Task: Open Card Quarterly Business Review in Board Public Speaking Tips to Workspace Cash Management and add a team member Softage.1@softage.net, a label Purple, a checklist Performance Management, an attachment from your google drive, a color Purple and finally, add a card description 'Conduct customer research for new product naming and branding' and a comment 'Given the size and scope of this task, let us make sure we have the necessary resources and support to get it done.'. Add a start date 'Jan 01, 1900' with a due date 'Jan 08, 1900'
Action: Mouse moved to (126, 398)
Screenshot: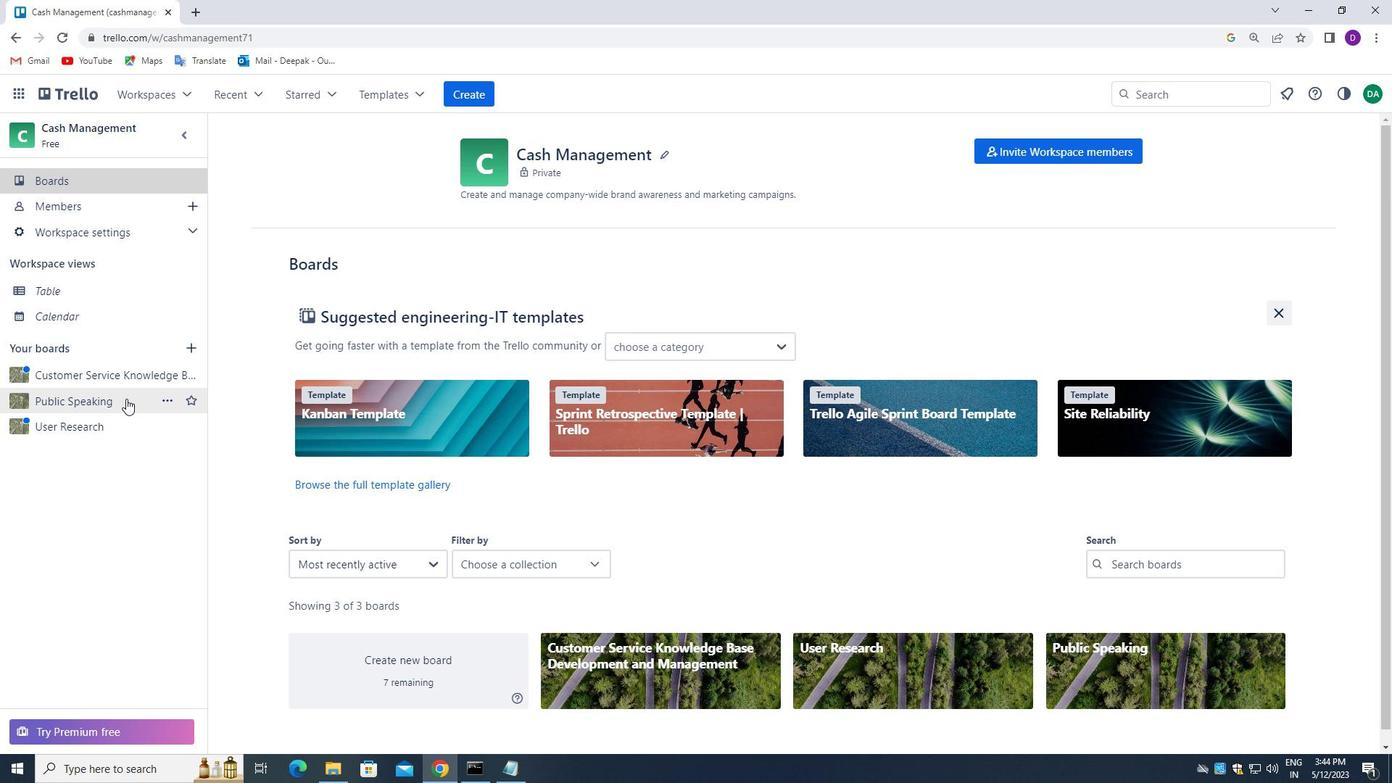 
Action: Mouse pressed left at (126, 398)
Screenshot: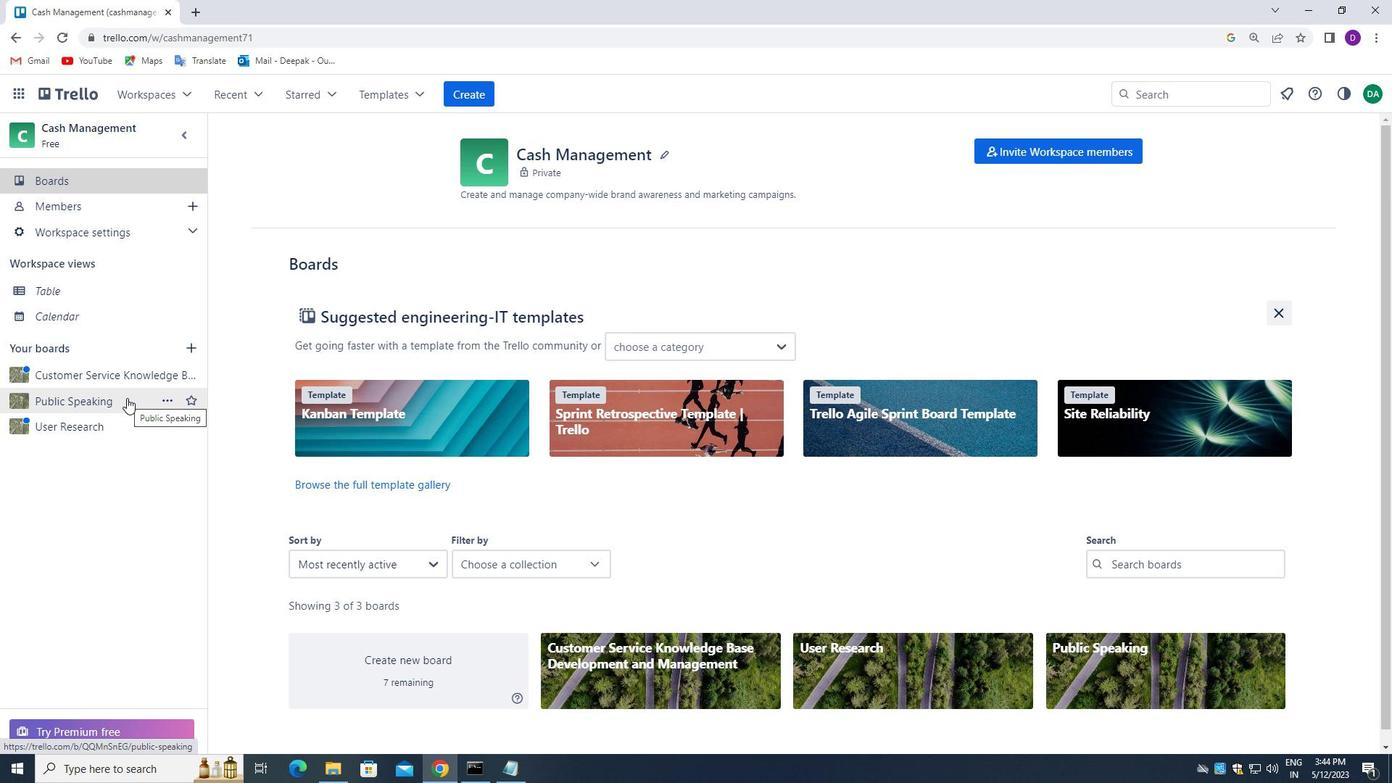 
Action: Mouse moved to (295, 220)
Screenshot: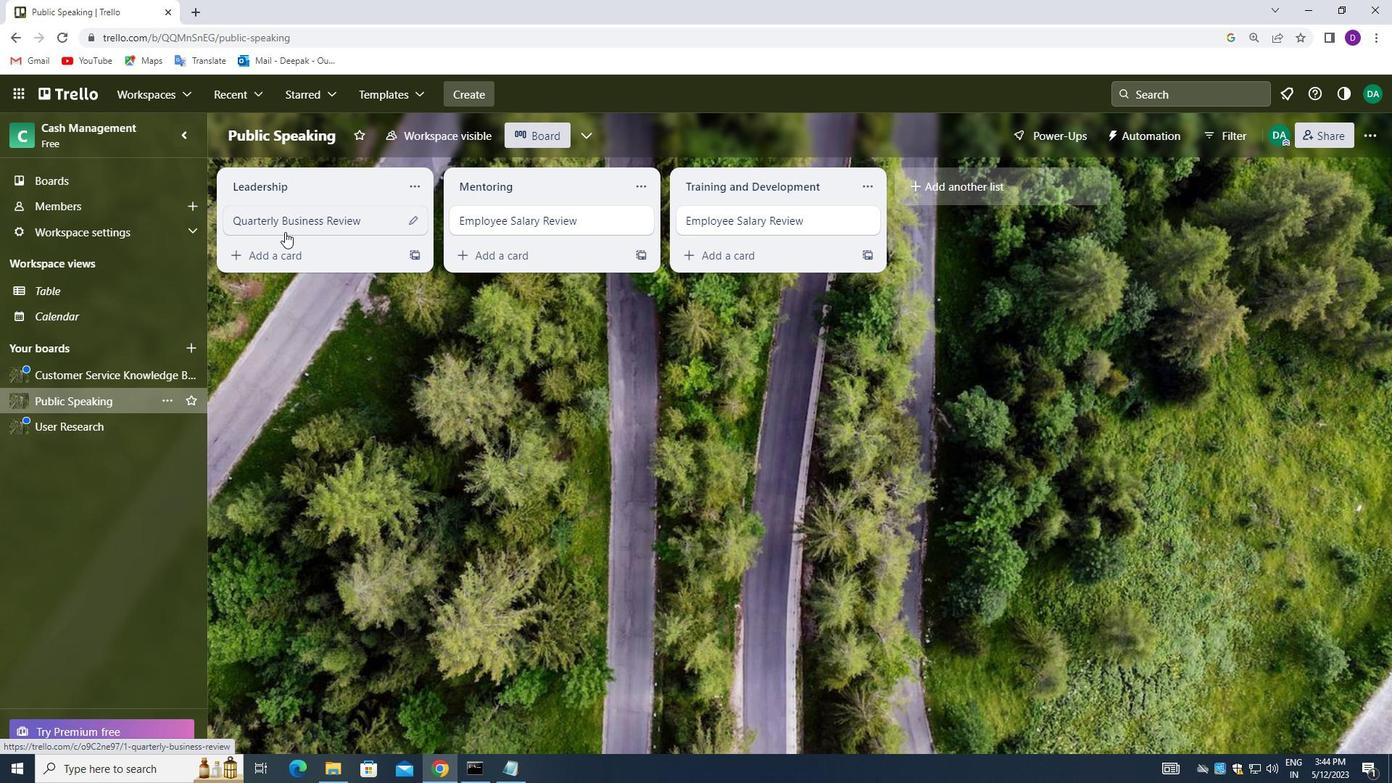 
Action: Mouse pressed left at (295, 220)
Screenshot: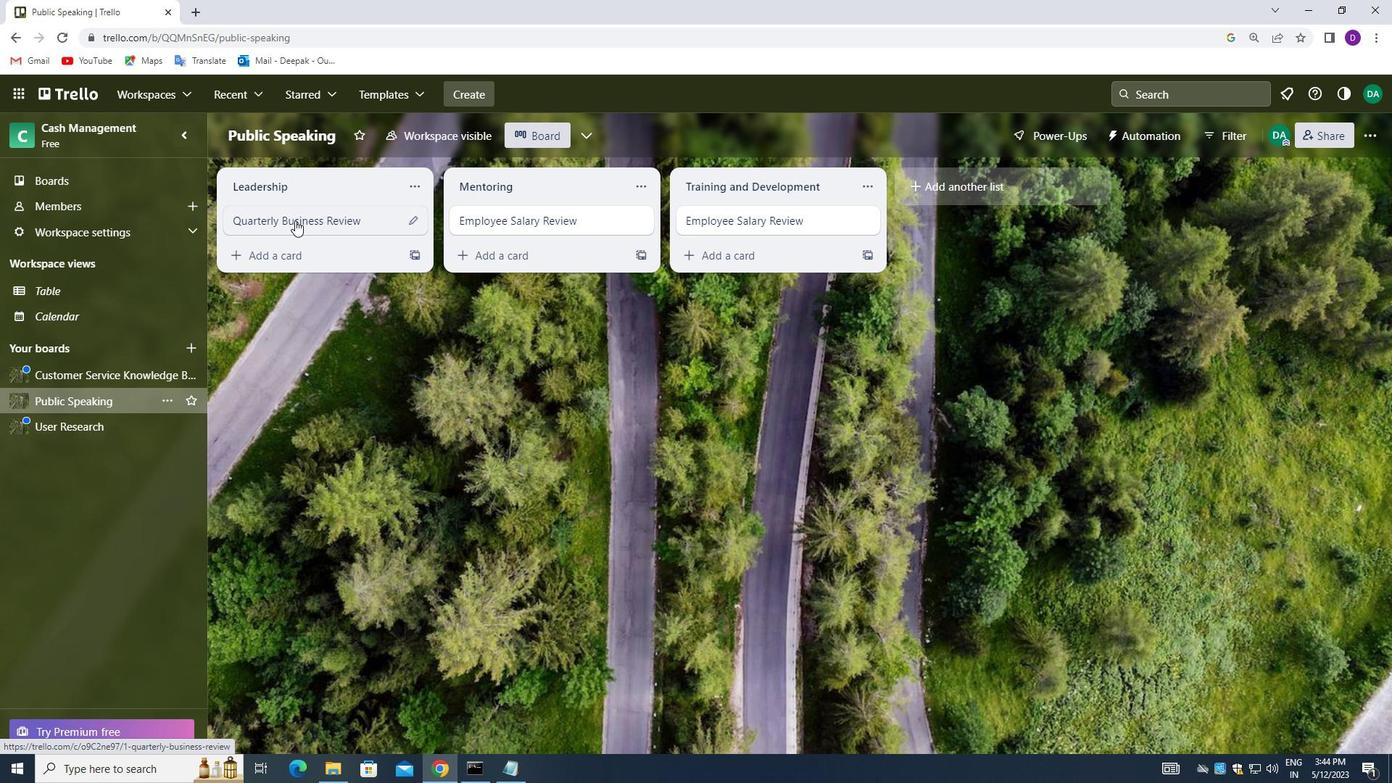 
Action: Mouse moved to (895, 225)
Screenshot: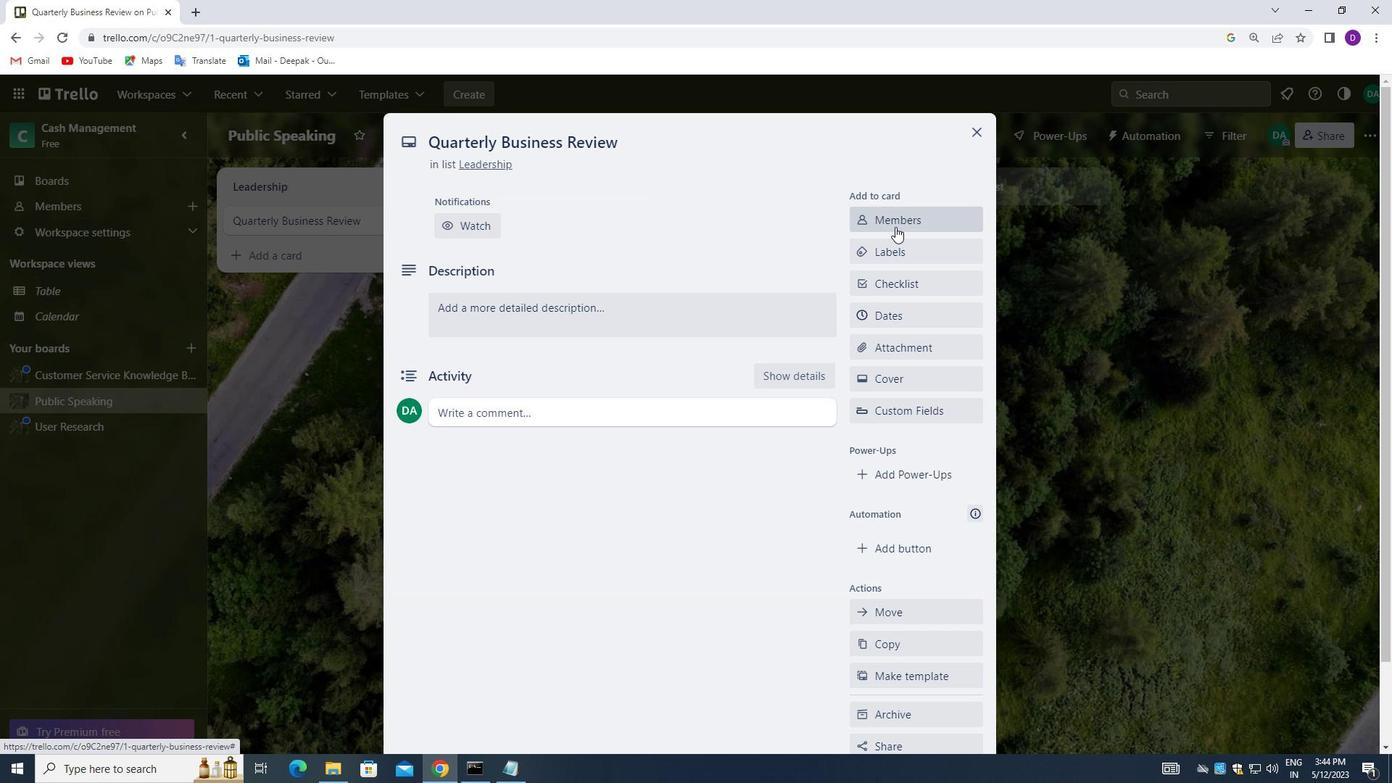 
Action: Mouse pressed left at (895, 225)
Screenshot: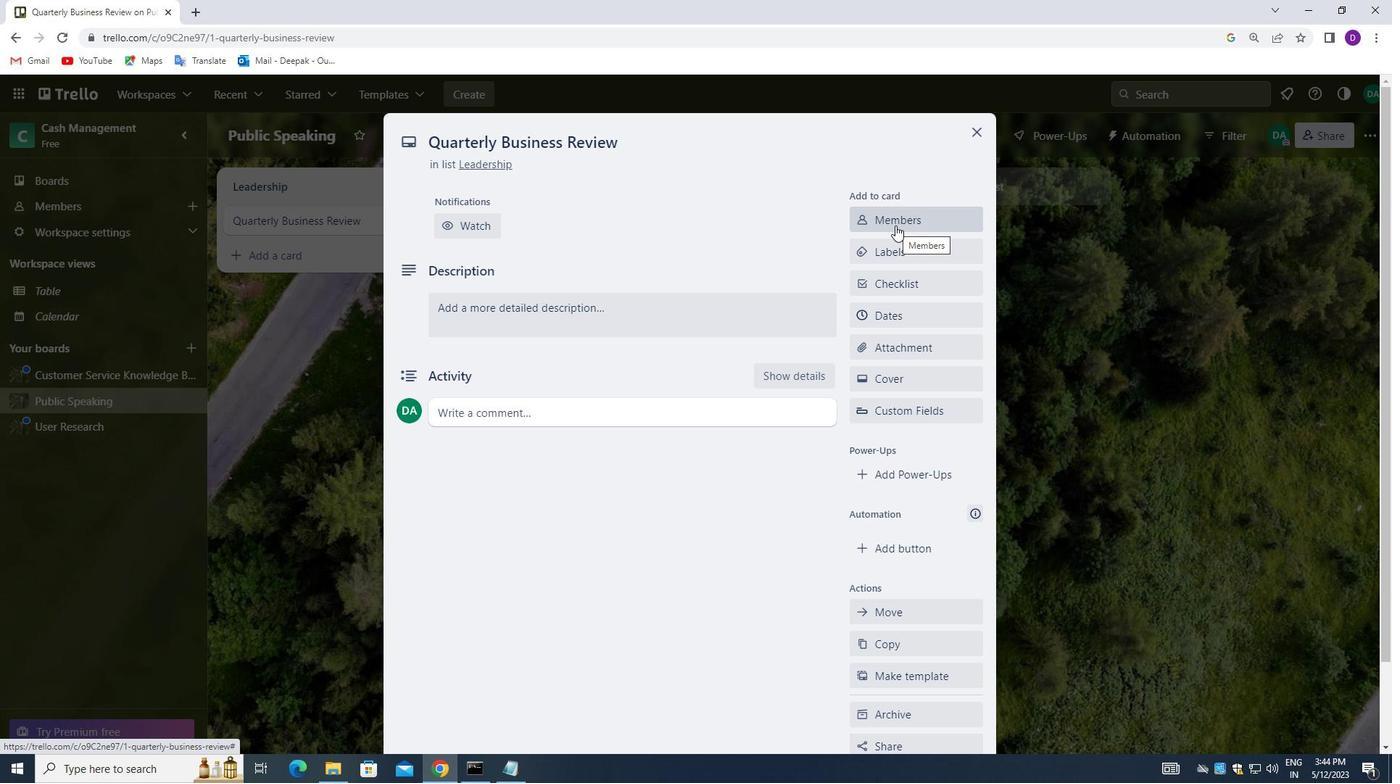 
Action: Mouse moved to (906, 287)
Screenshot: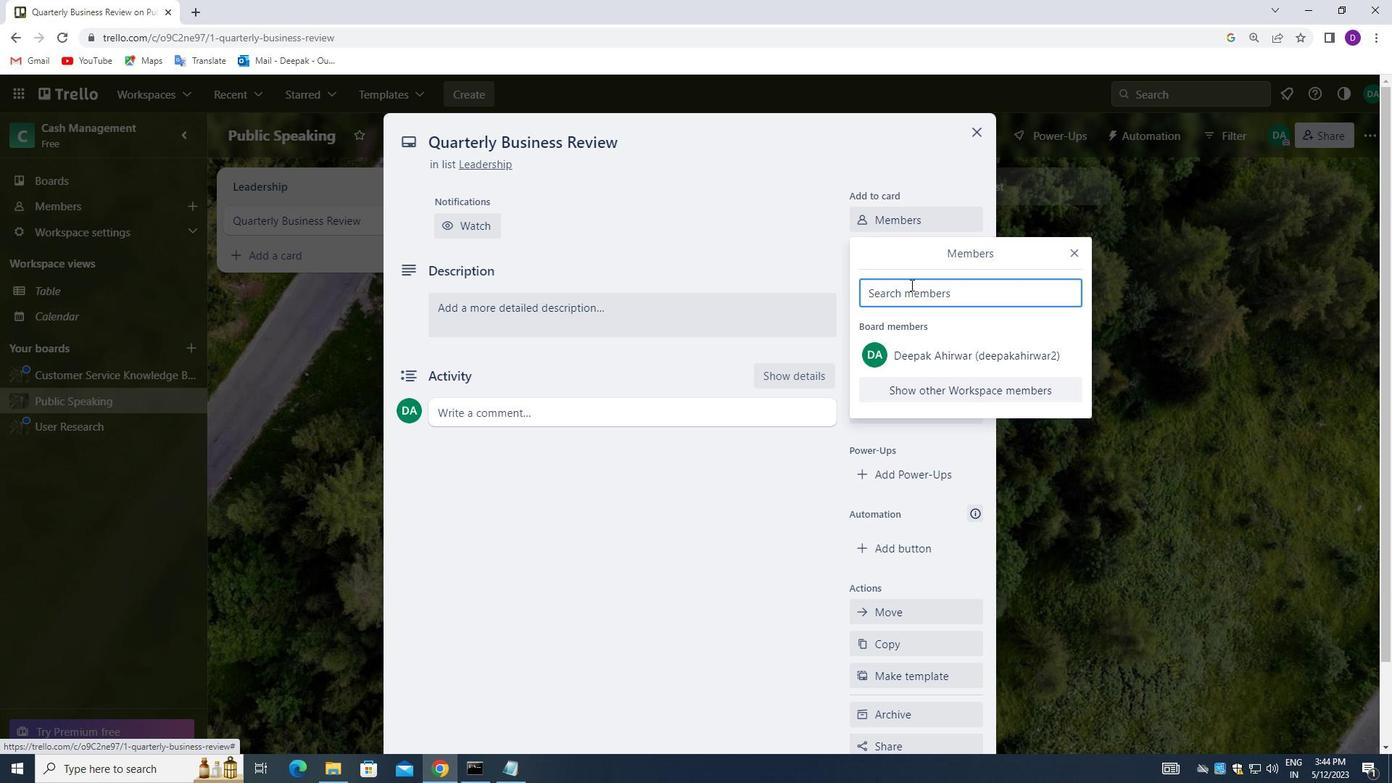 
Action: Mouse pressed left at (906, 287)
Screenshot: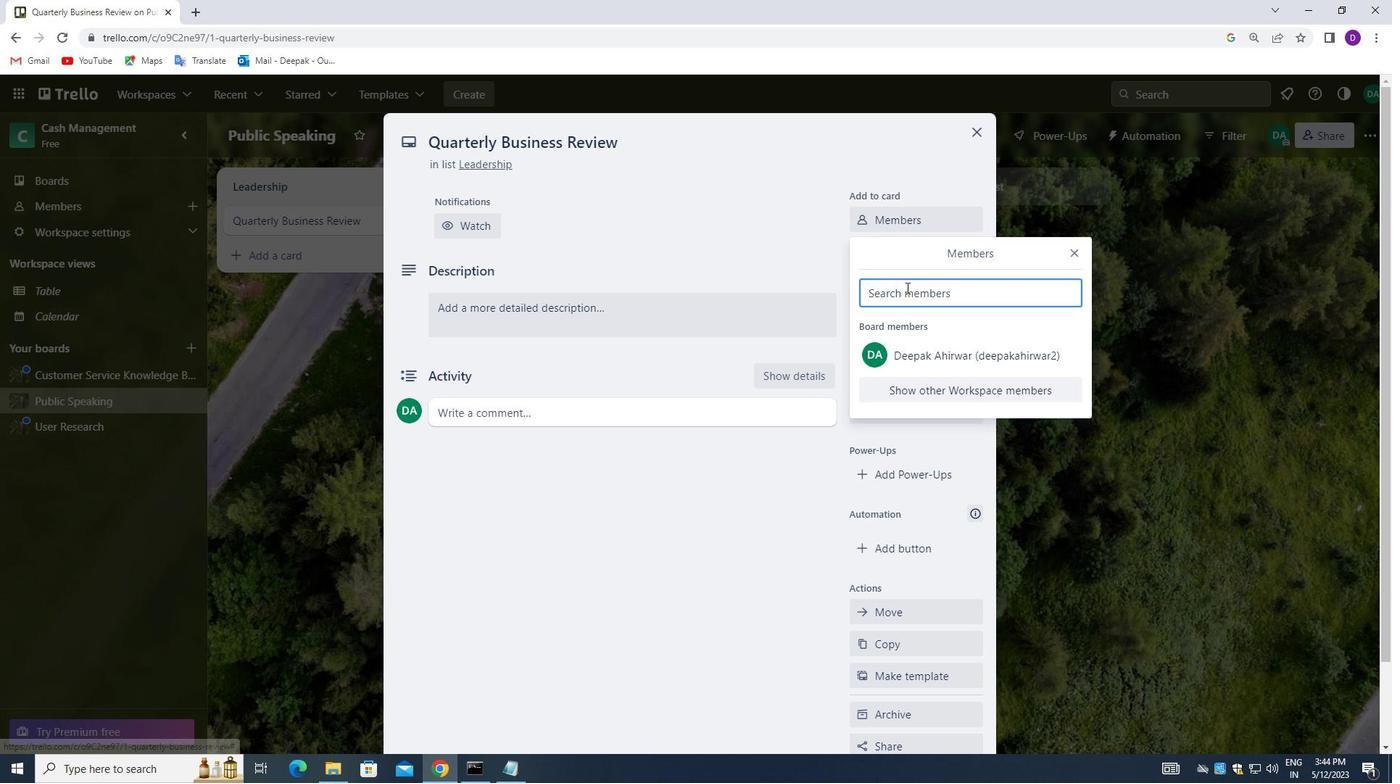 
Action: Key pressed softage.1<Key.shift>@SOFTAGE.NET
Screenshot: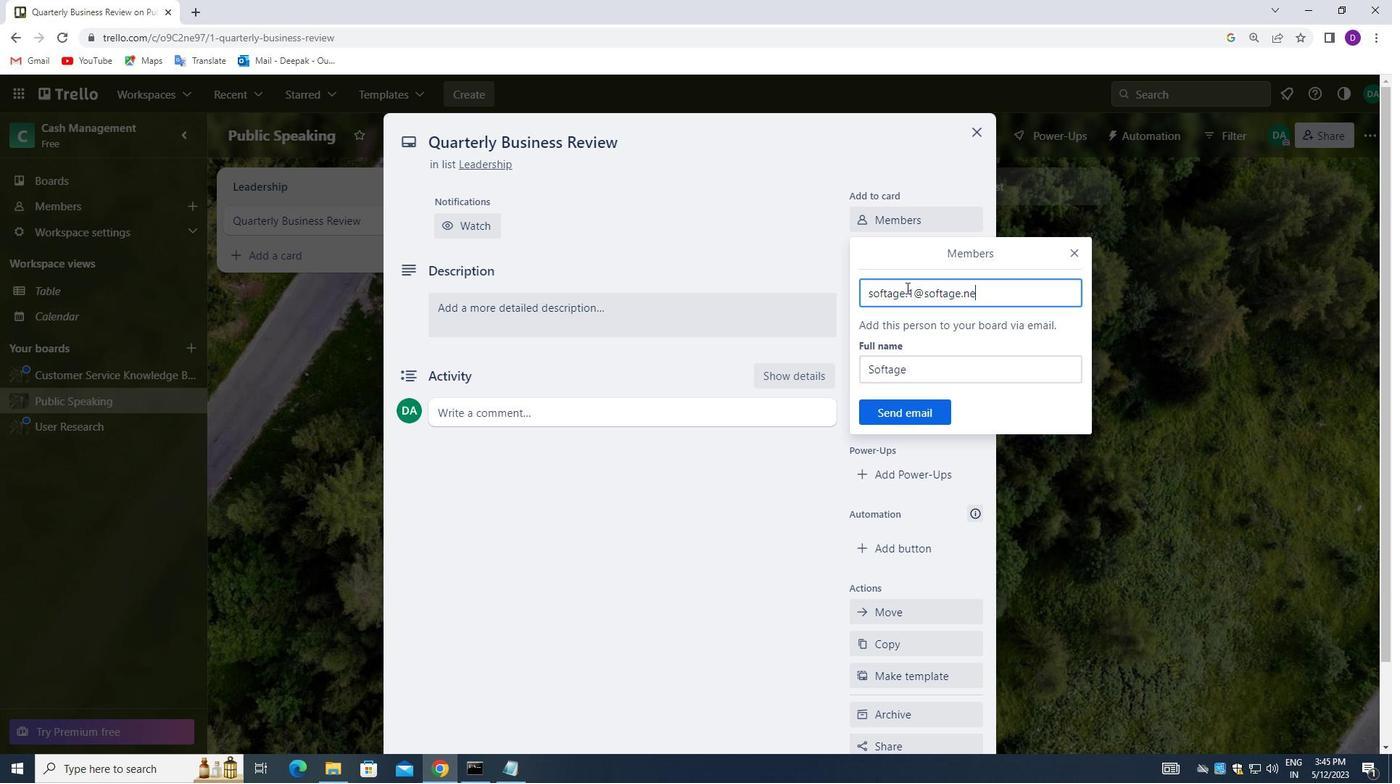 
Action: Mouse moved to (877, 407)
Screenshot: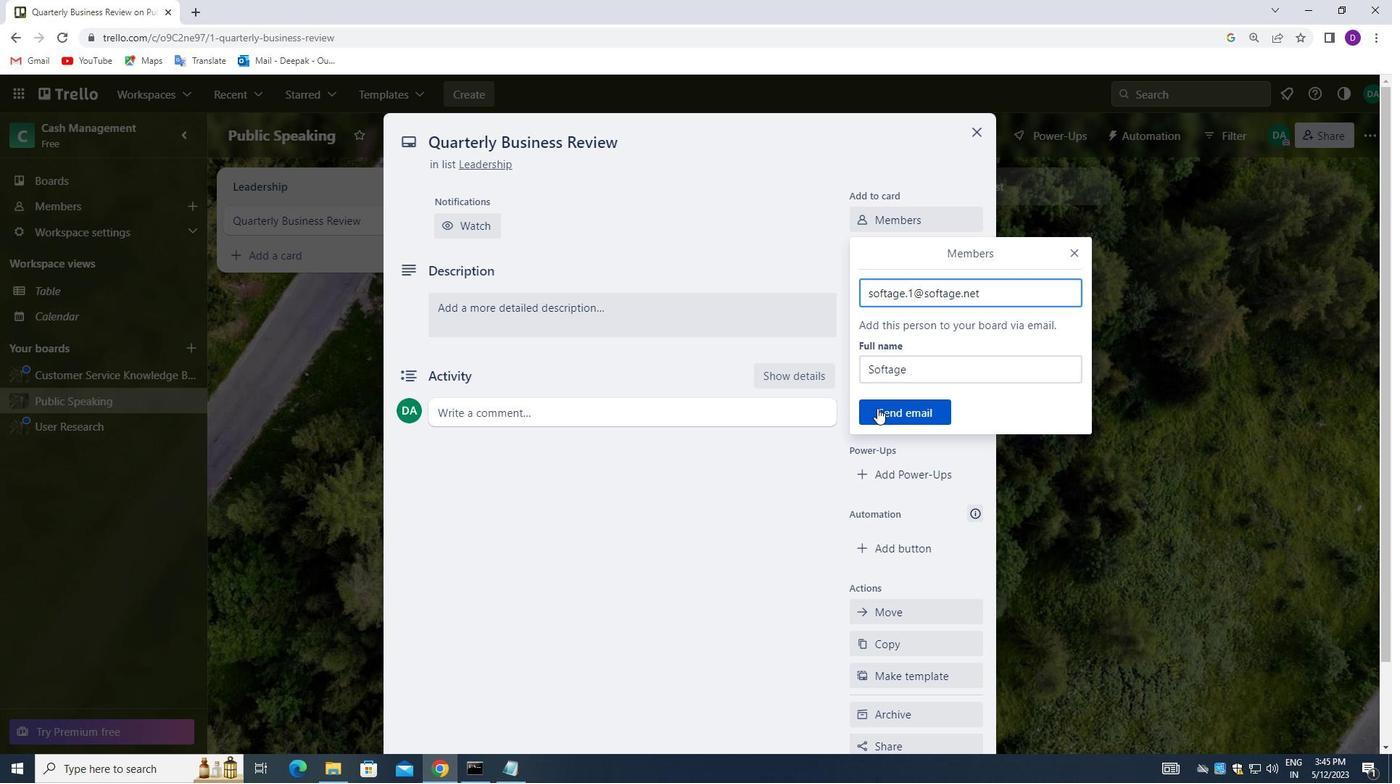 
Action: Mouse pressed left at (877, 407)
Screenshot: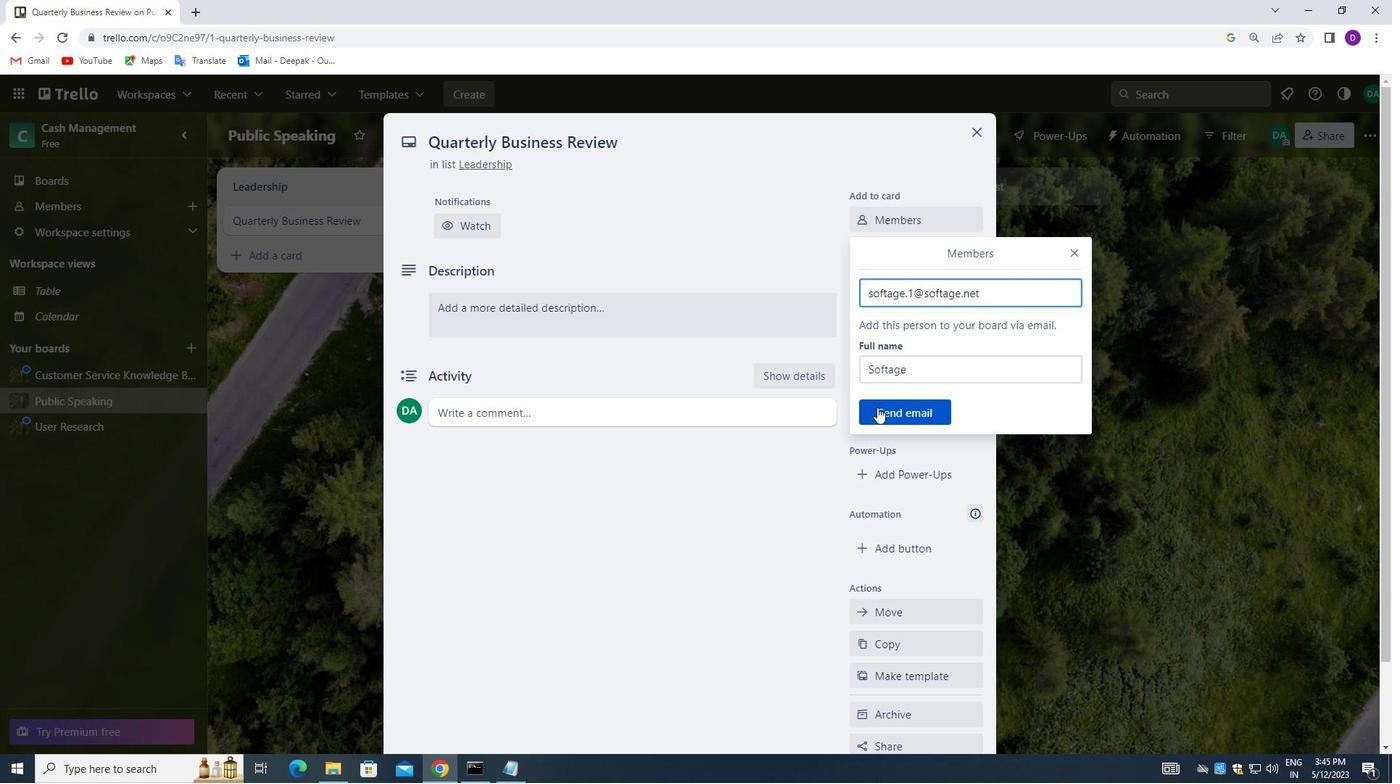 
Action: Mouse moved to (894, 303)
Screenshot: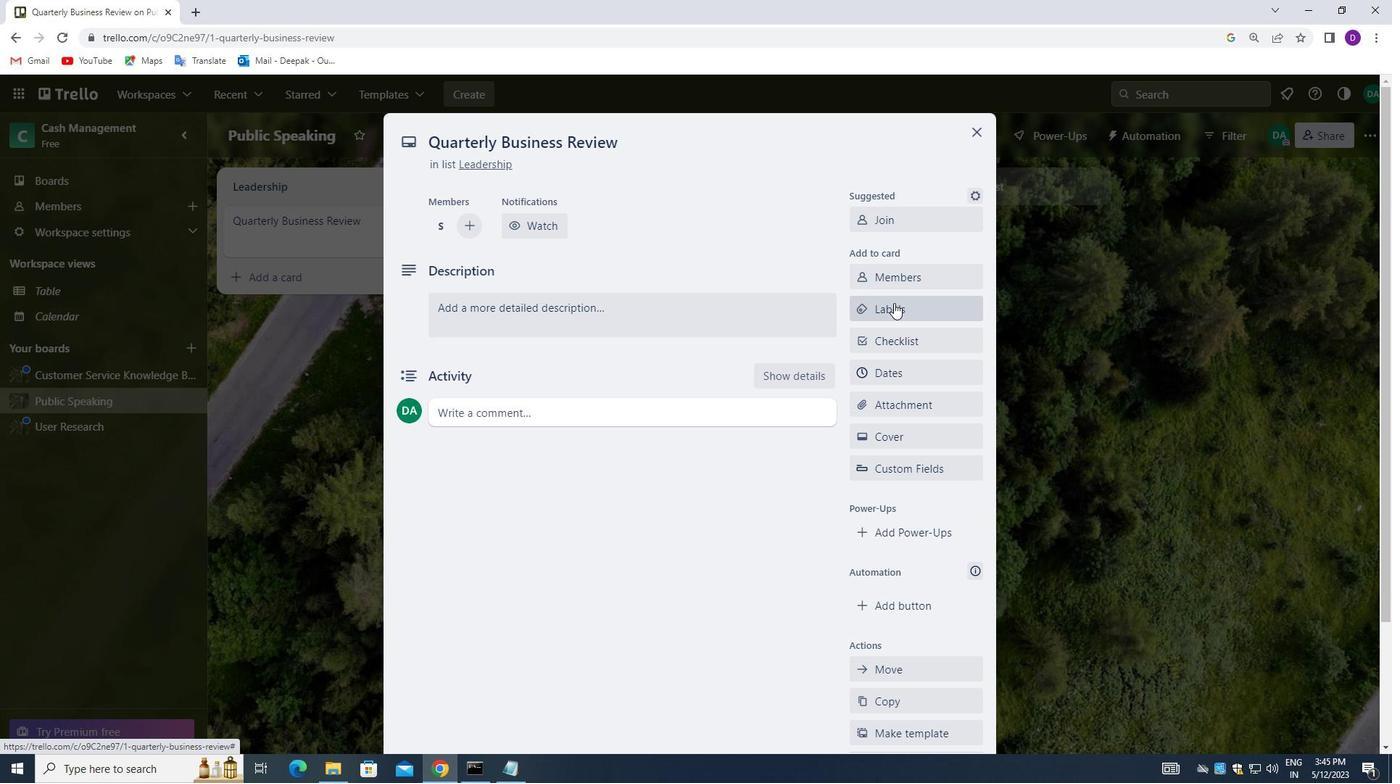 
Action: Mouse pressed left at (894, 303)
Screenshot: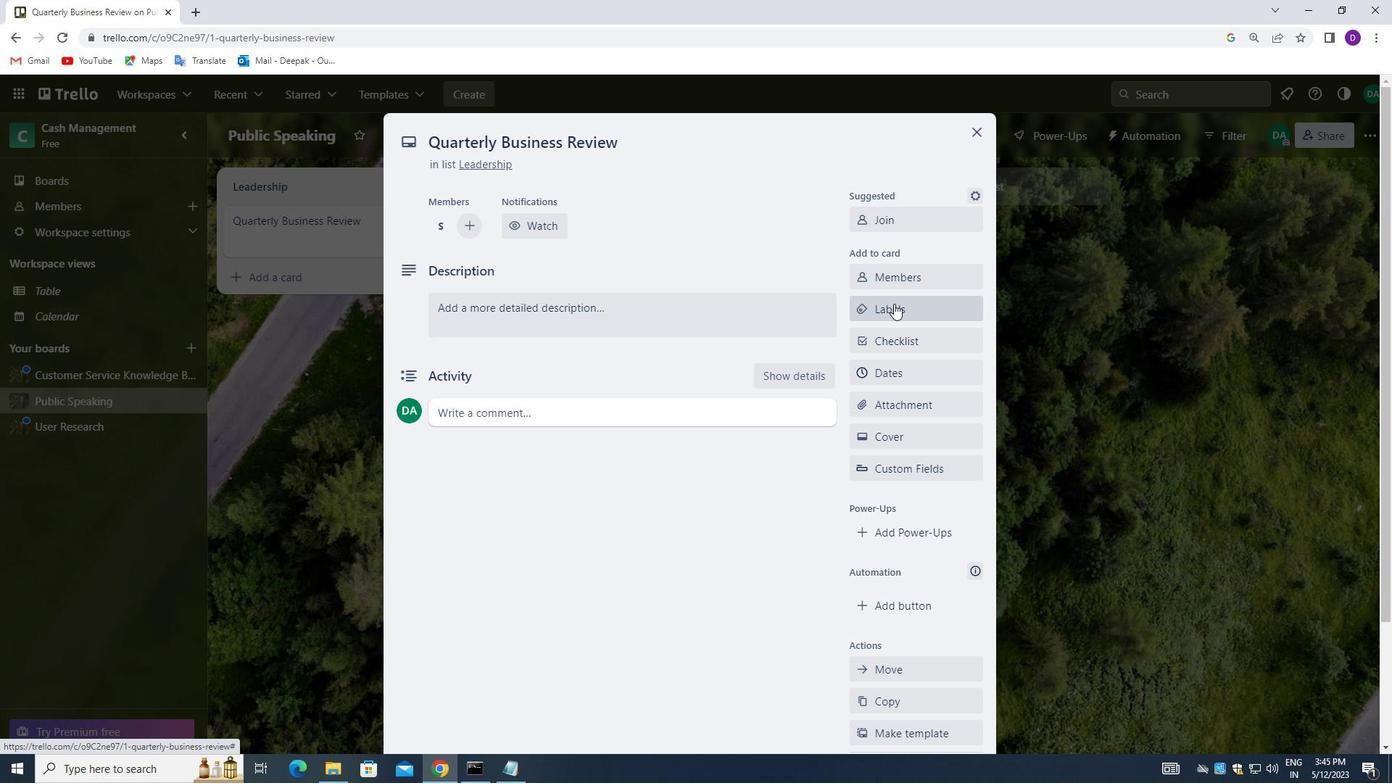 
Action: Mouse moved to (945, 559)
Screenshot: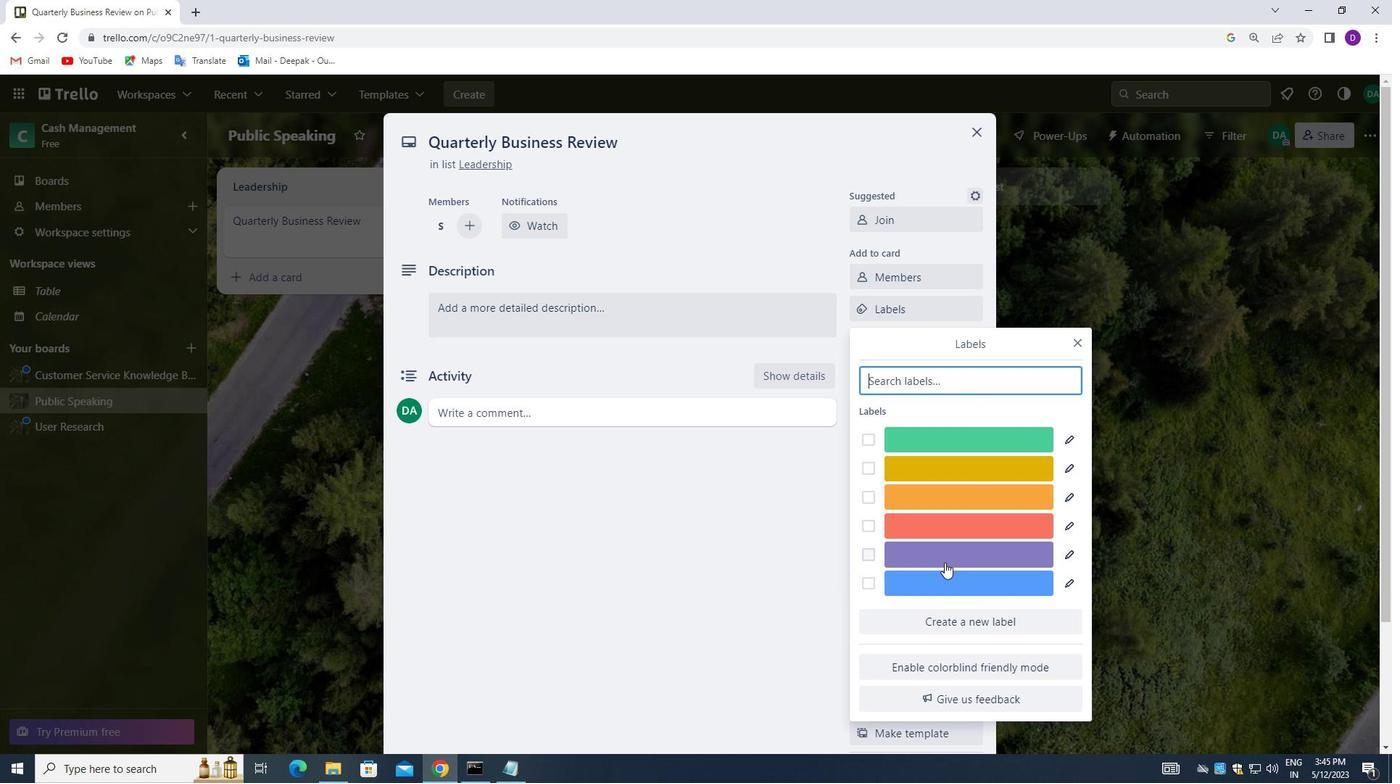 
Action: Mouse pressed left at (945, 559)
Screenshot: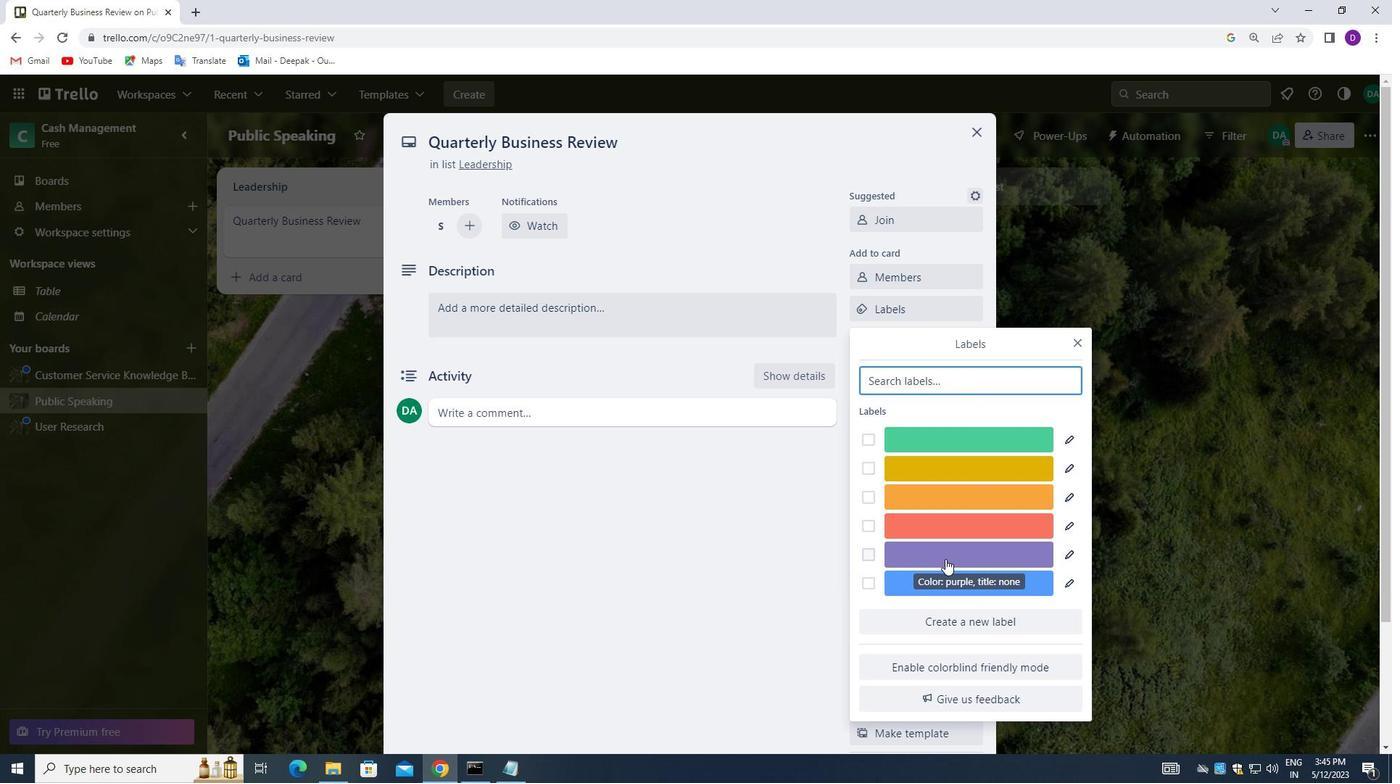 
Action: Mouse moved to (820, 530)
Screenshot: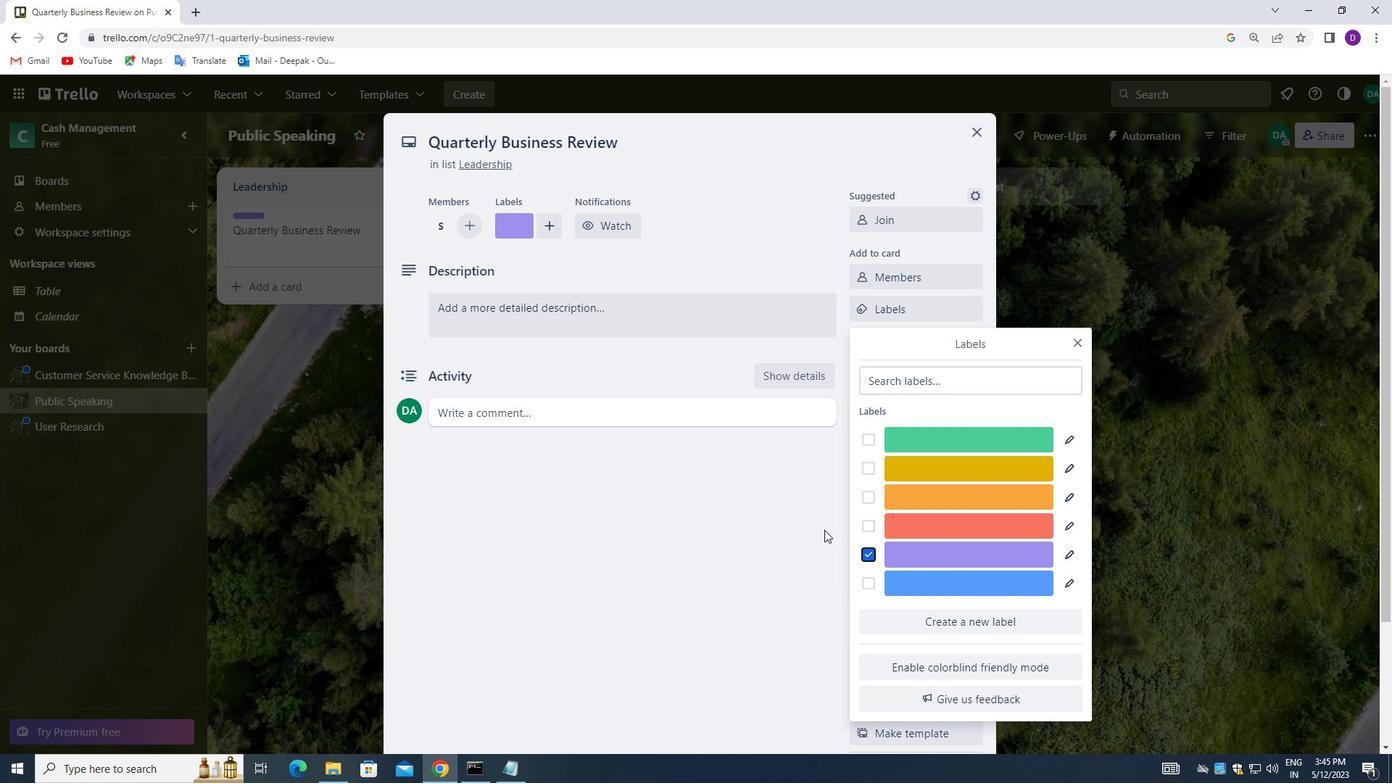 
Action: Mouse pressed left at (820, 530)
Screenshot: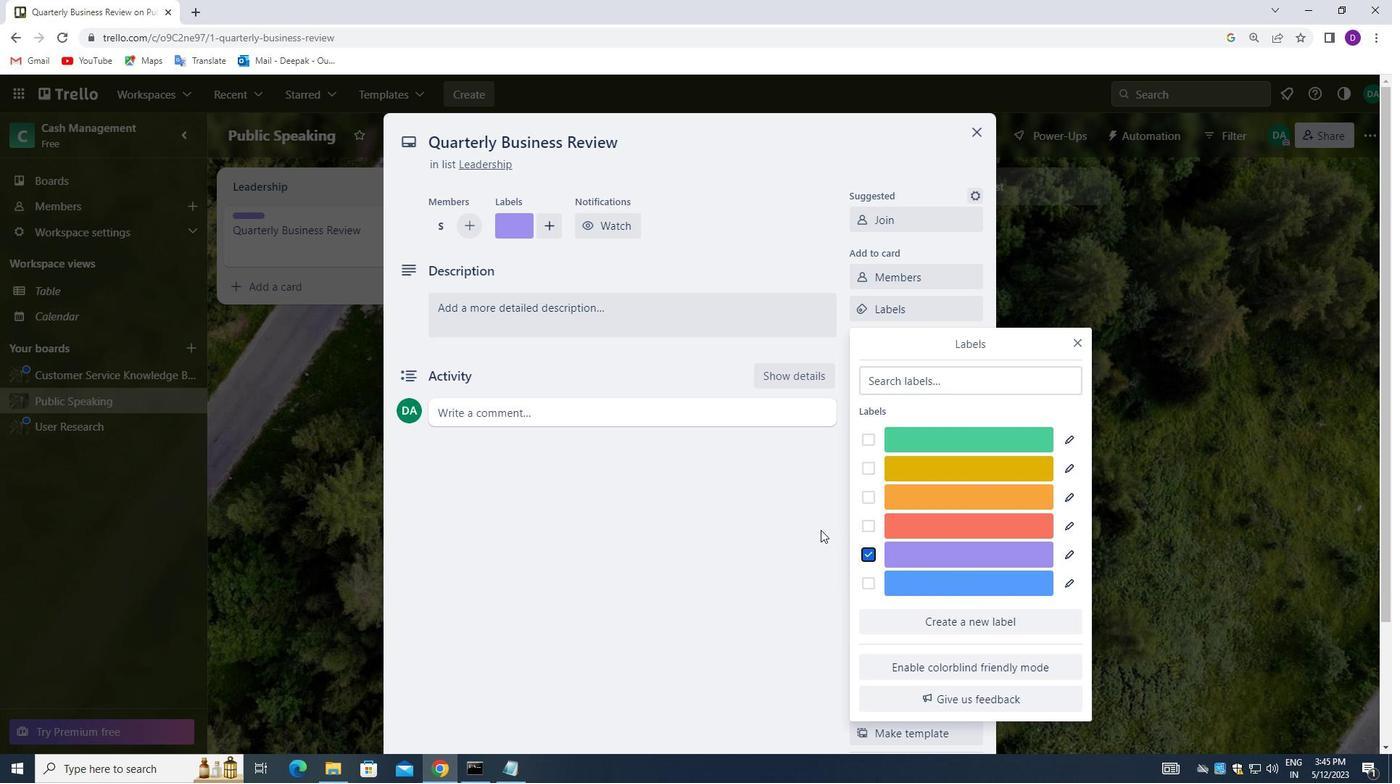 
Action: Mouse moved to (894, 347)
Screenshot: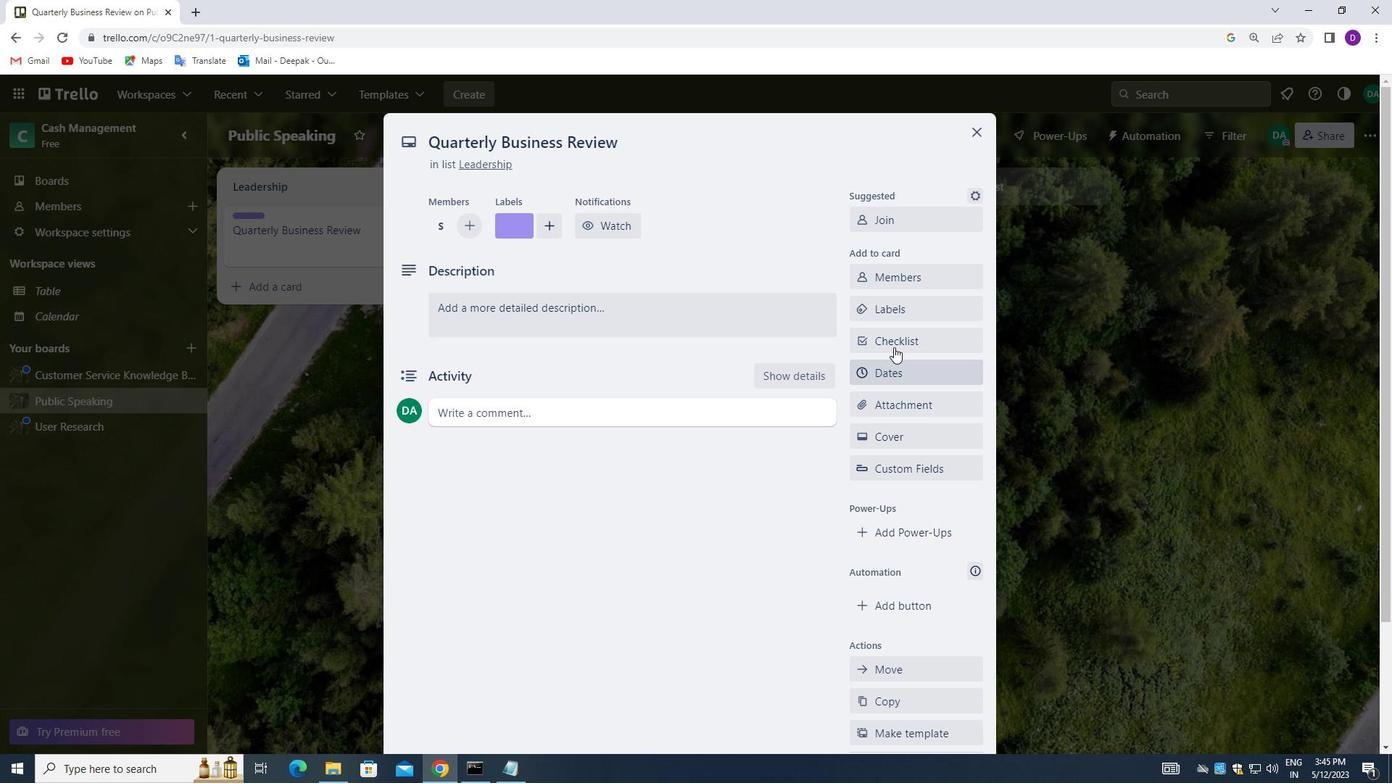 
Action: Mouse pressed left at (894, 347)
Screenshot: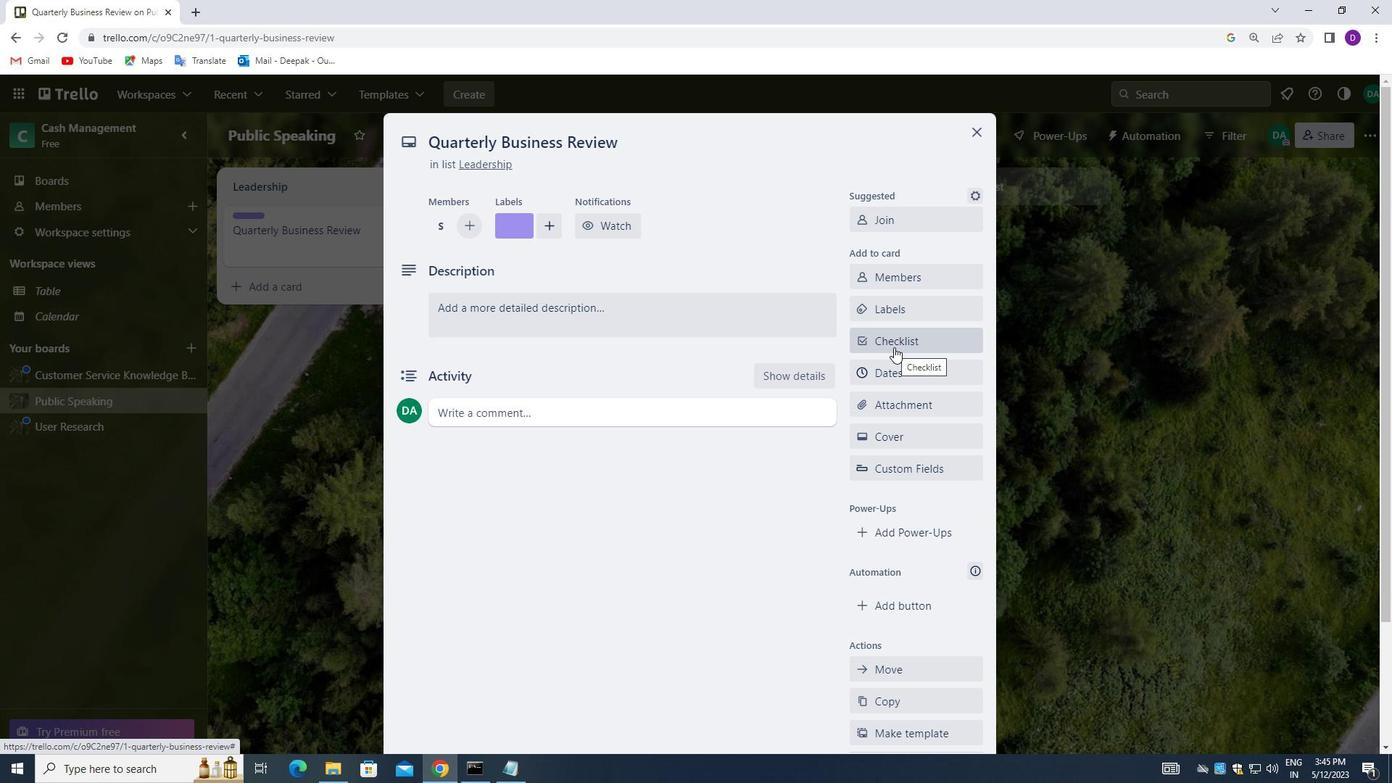 
Action: Mouse moved to (926, 370)
Screenshot: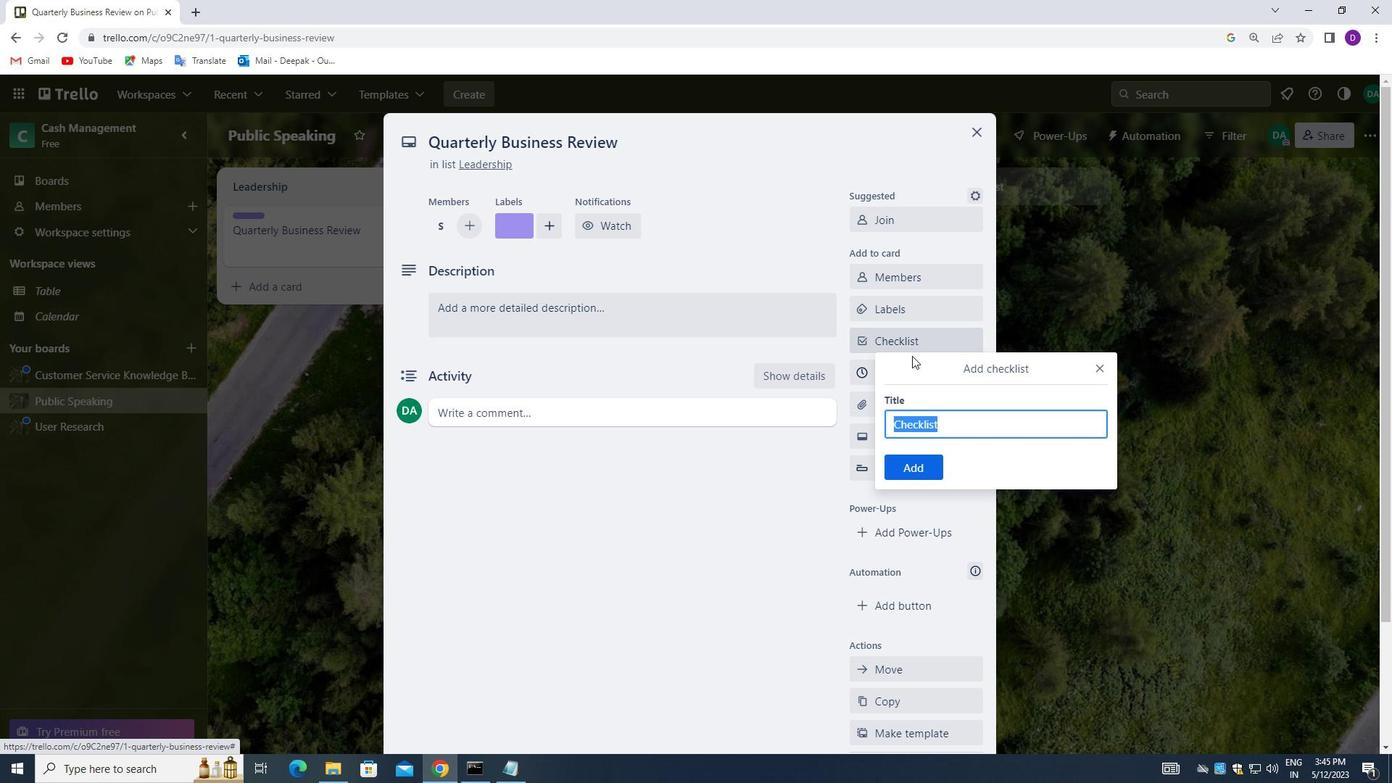 
Action: Key pressed <Key.backspace><Key.shift>PERFORMANCE<Key.space><Key.shift>MANAGEMENT
Screenshot: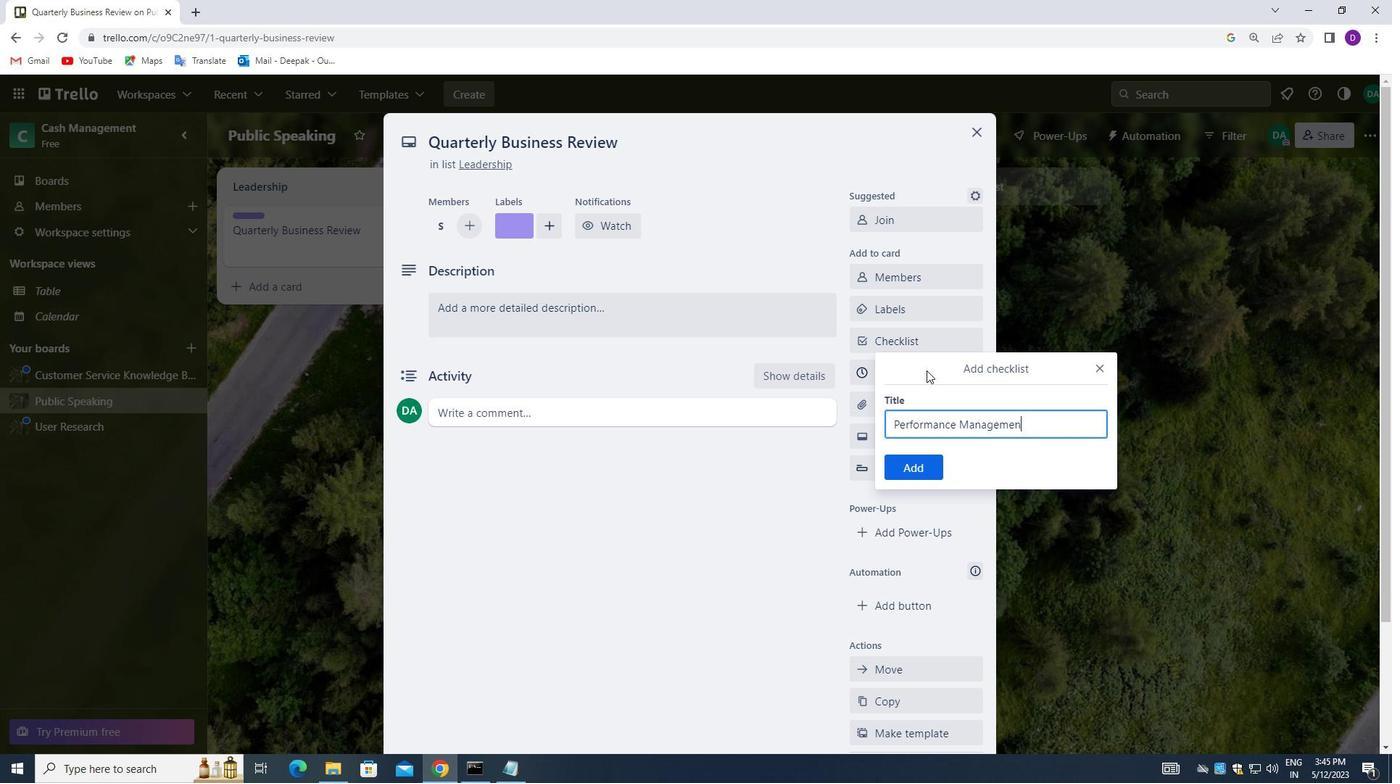 
Action: Mouse moved to (910, 467)
Screenshot: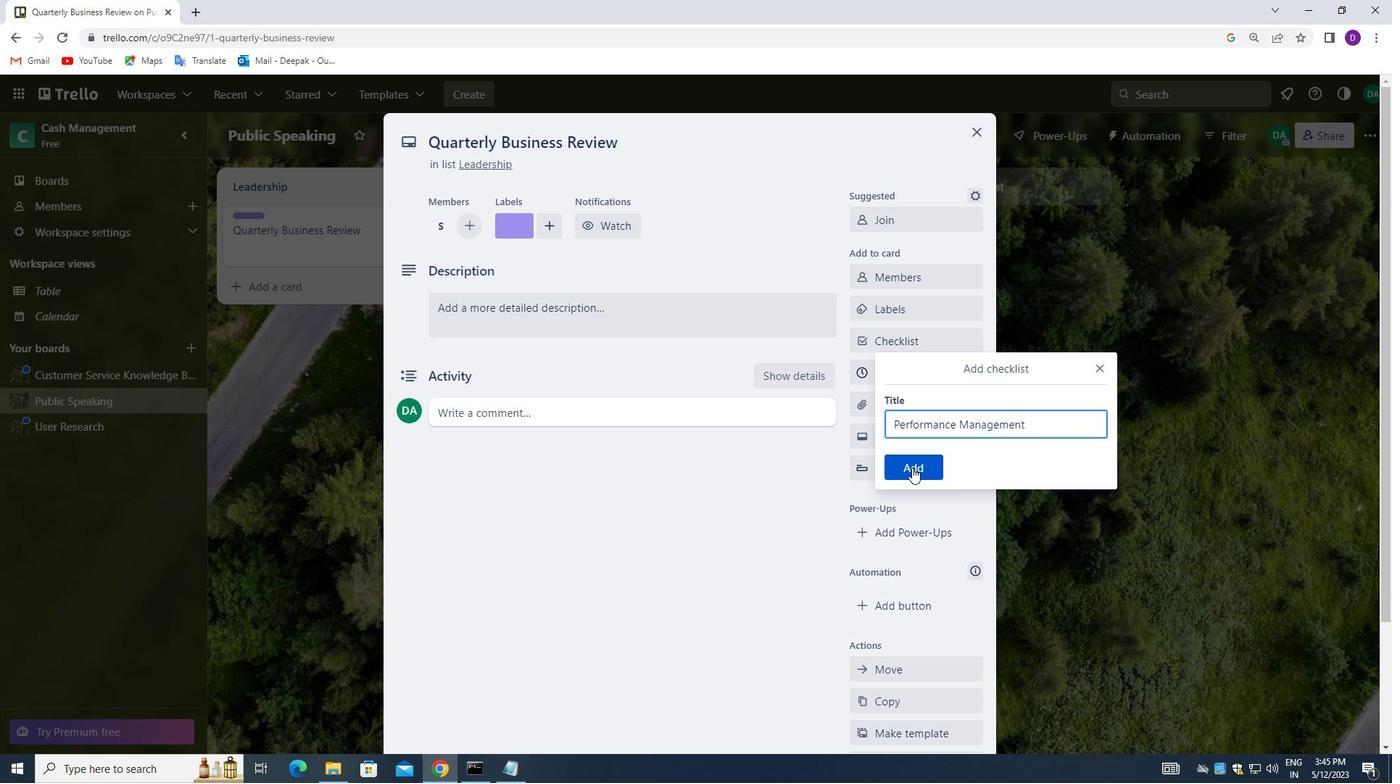 
Action: Mouse pressed left at (910, 467)
Screenshot: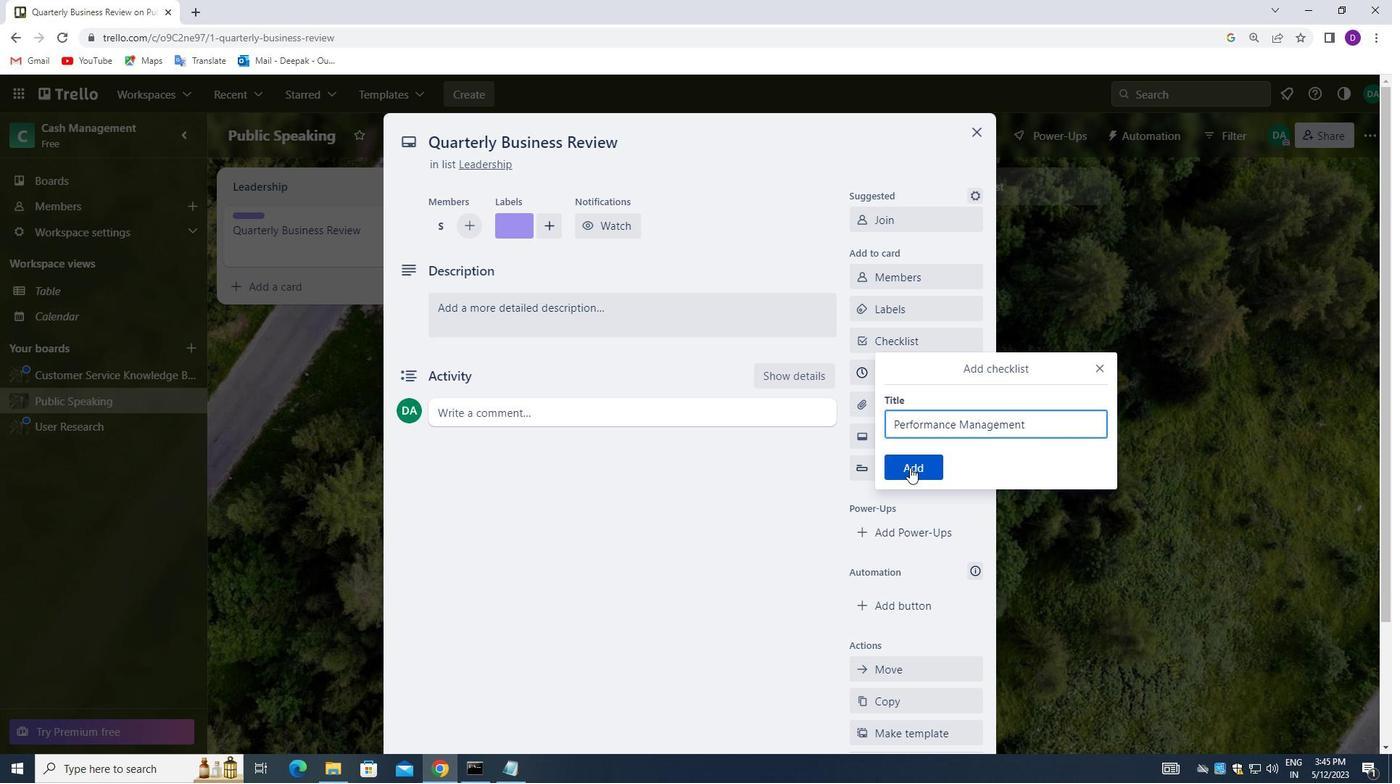 
Action: Mouse moved to (897, 406)
Screenshot: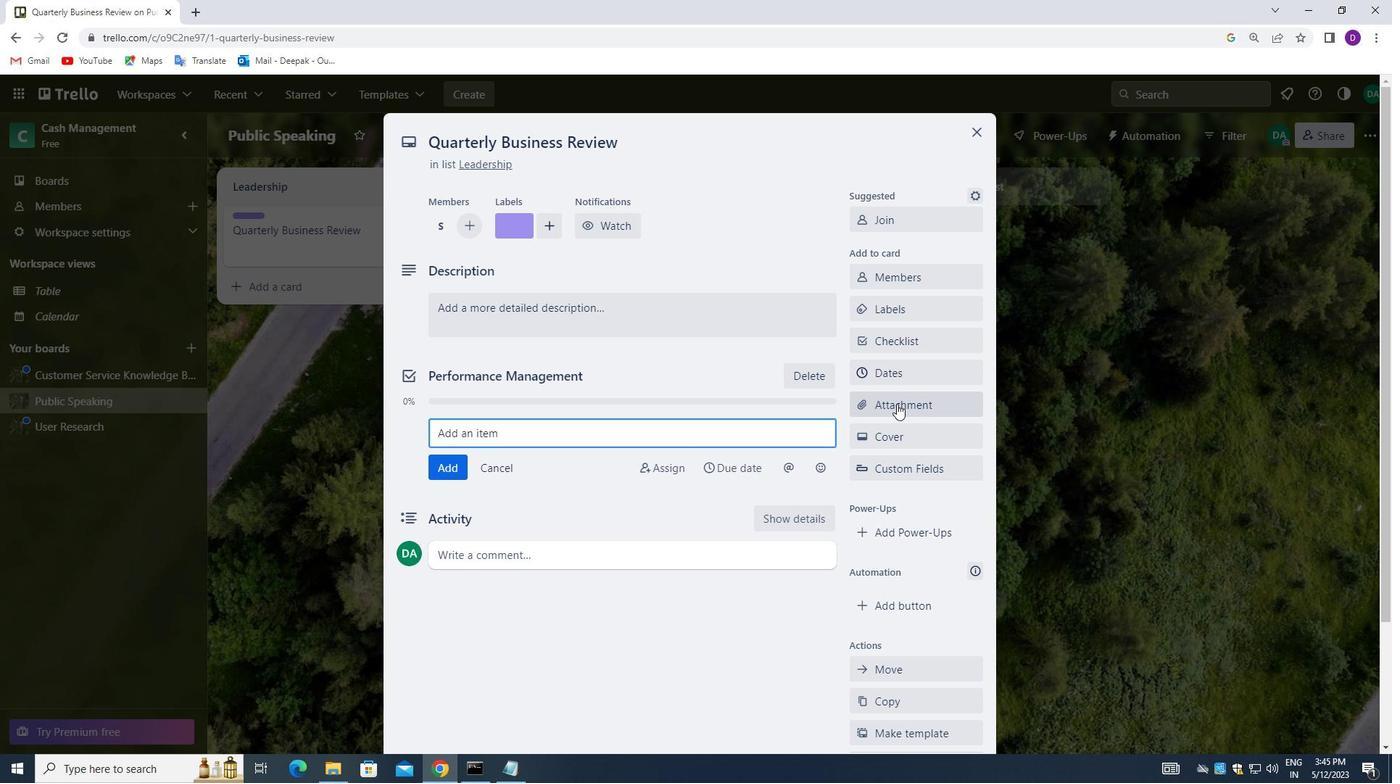 
Action: Mouse pressed left at (897, 406)
Screenshot: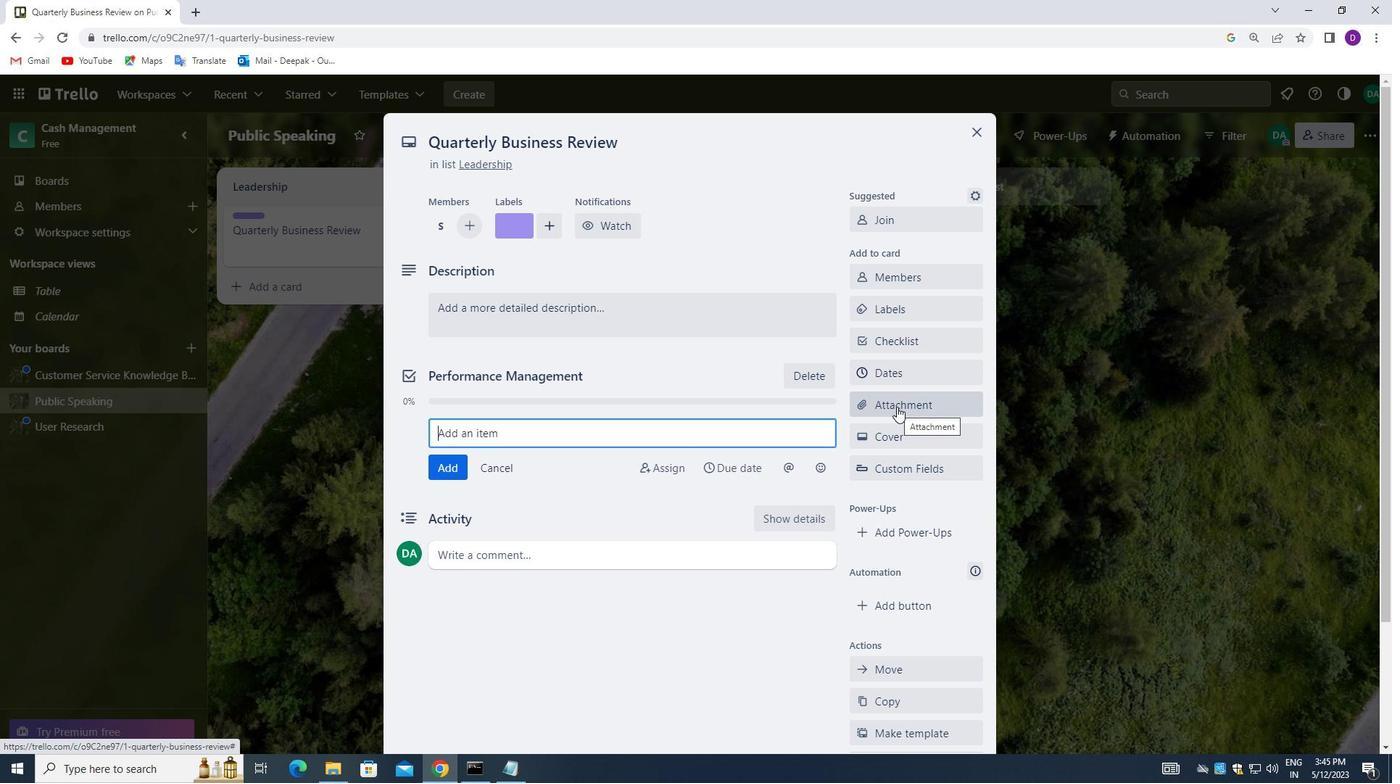 
Action: Mouse moved to (914, 210)
Screenshot: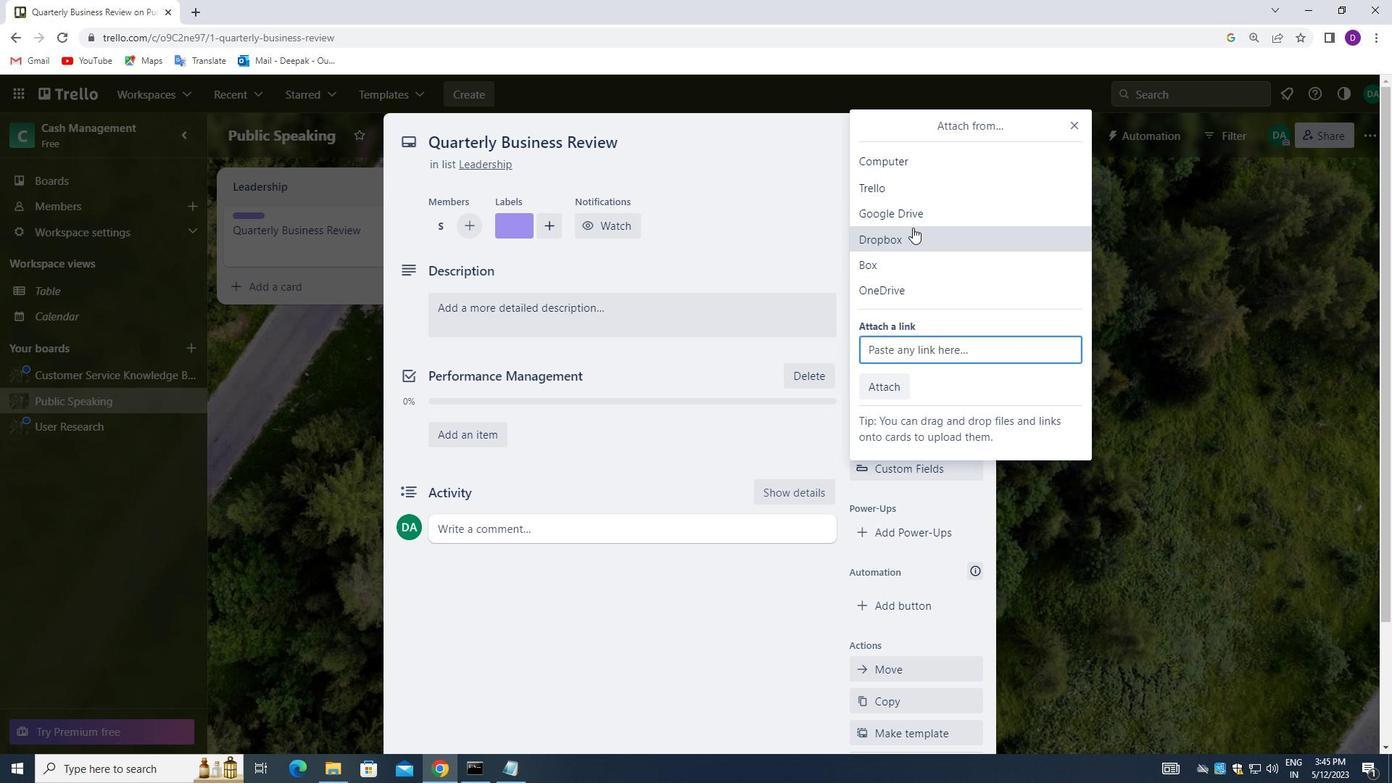 
Action: Mouse pressed left at (914, 210)
Screenshot: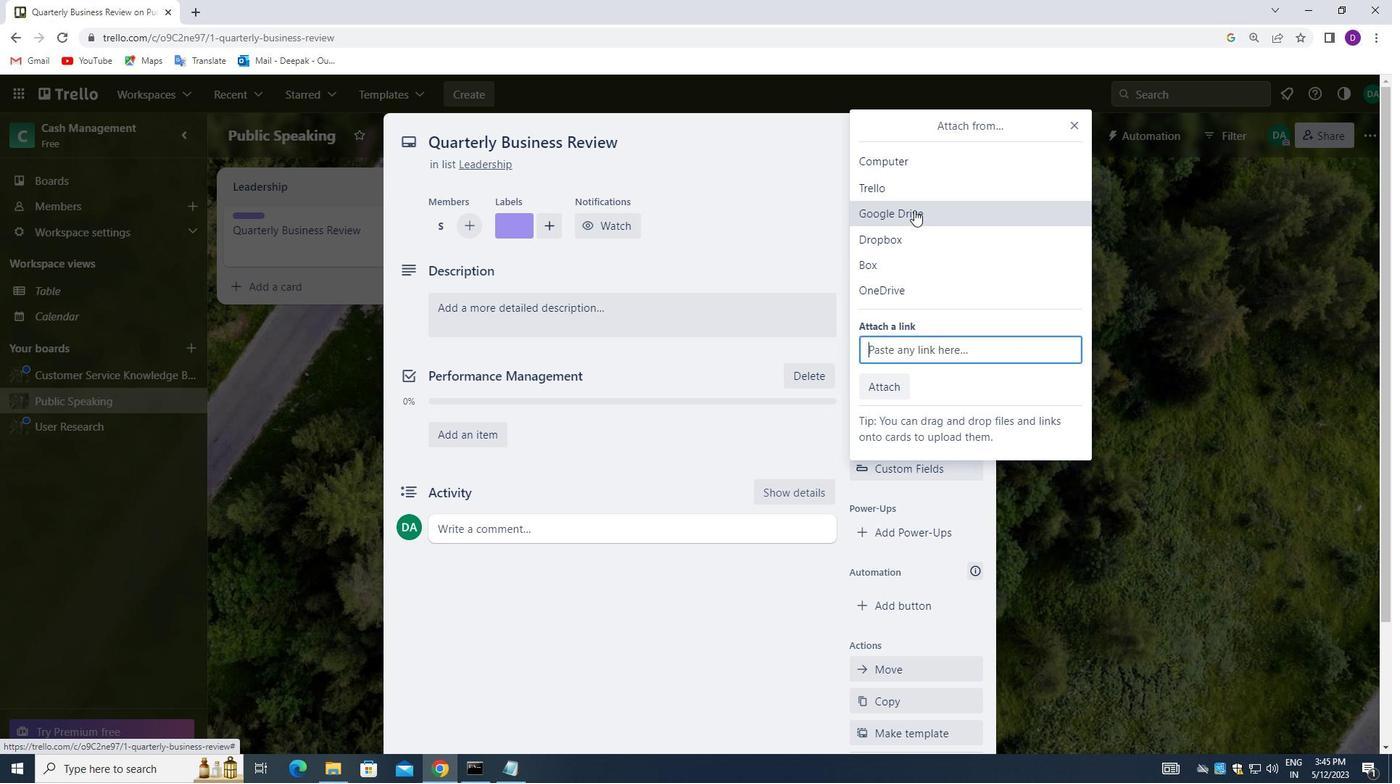
Action: Mouse moved to (1097, 180)
Screenshot: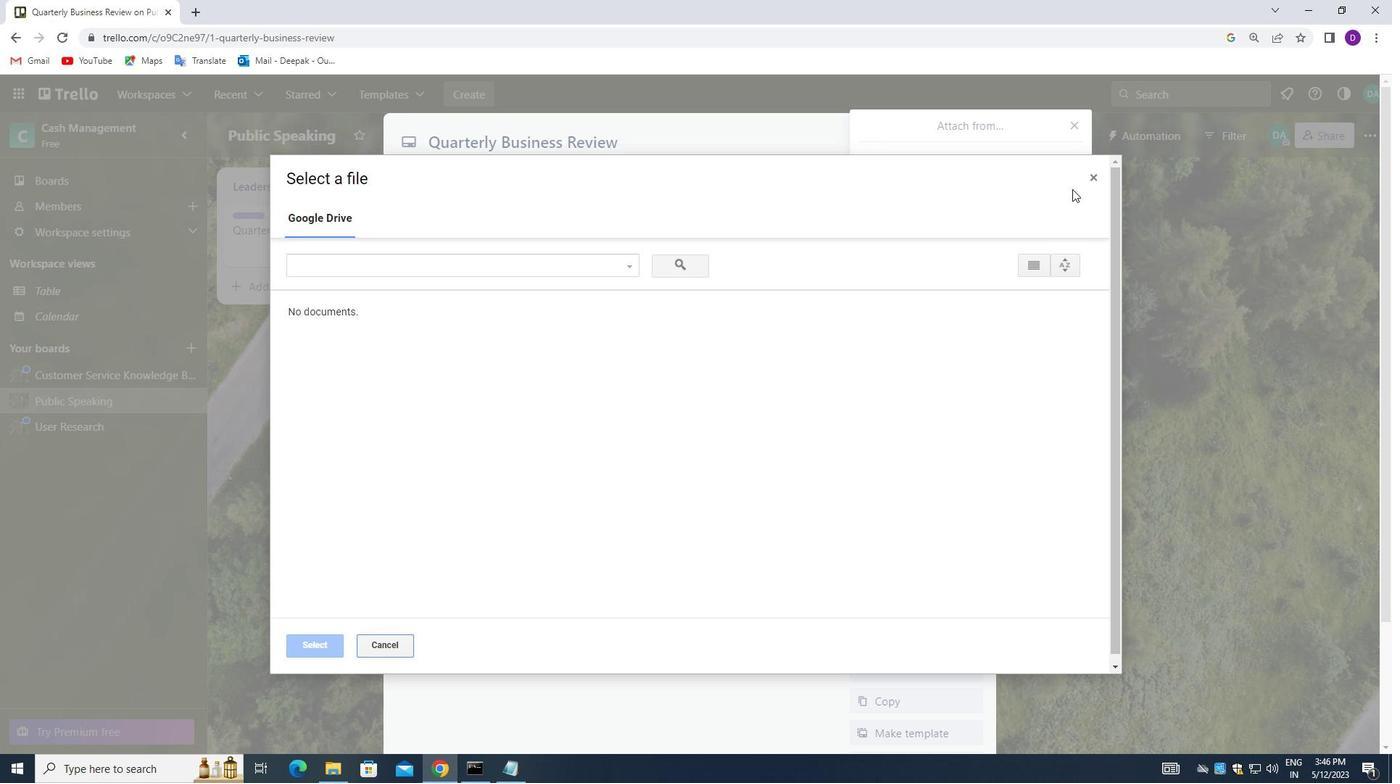 
Action: Mouse pressed left at (1097, 180)
Screenshot: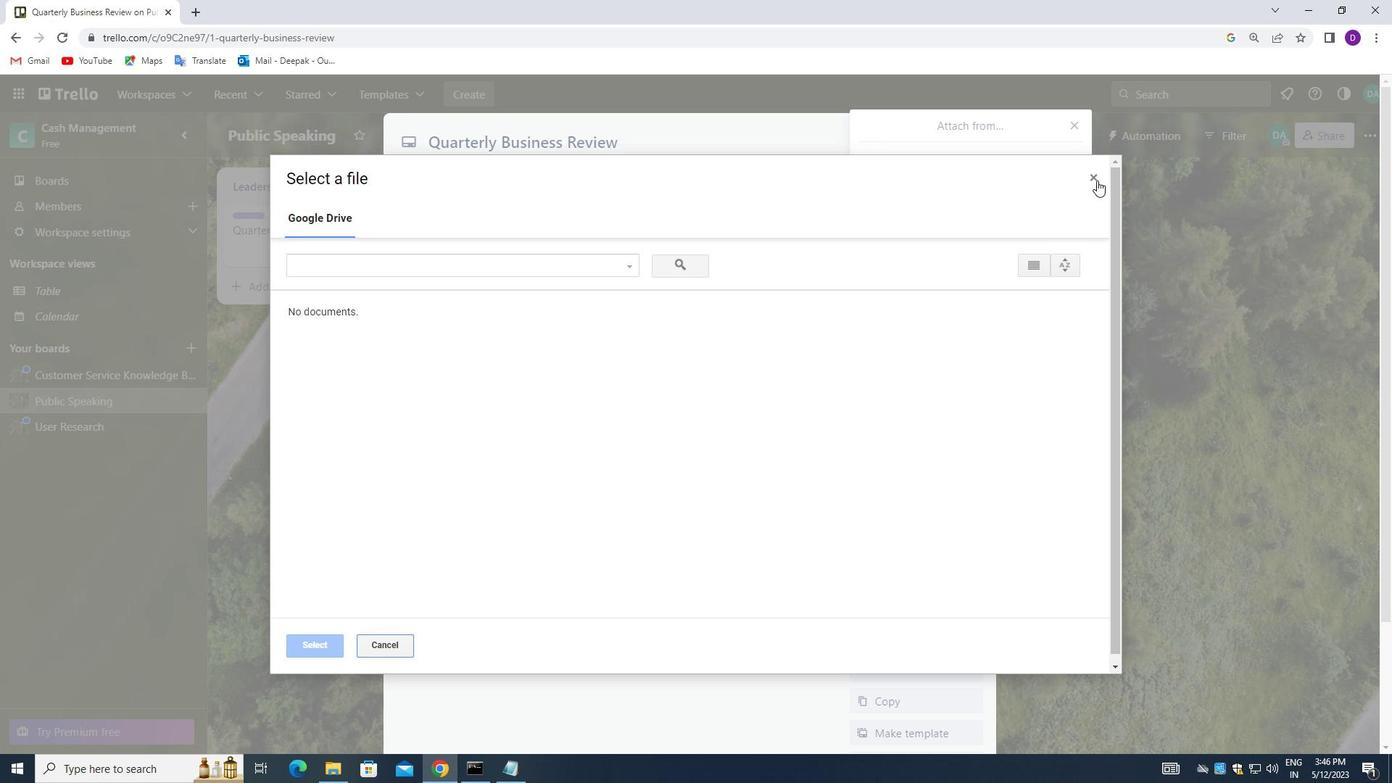 
Action: Mouse moved to (1079, 122)
Screenshot: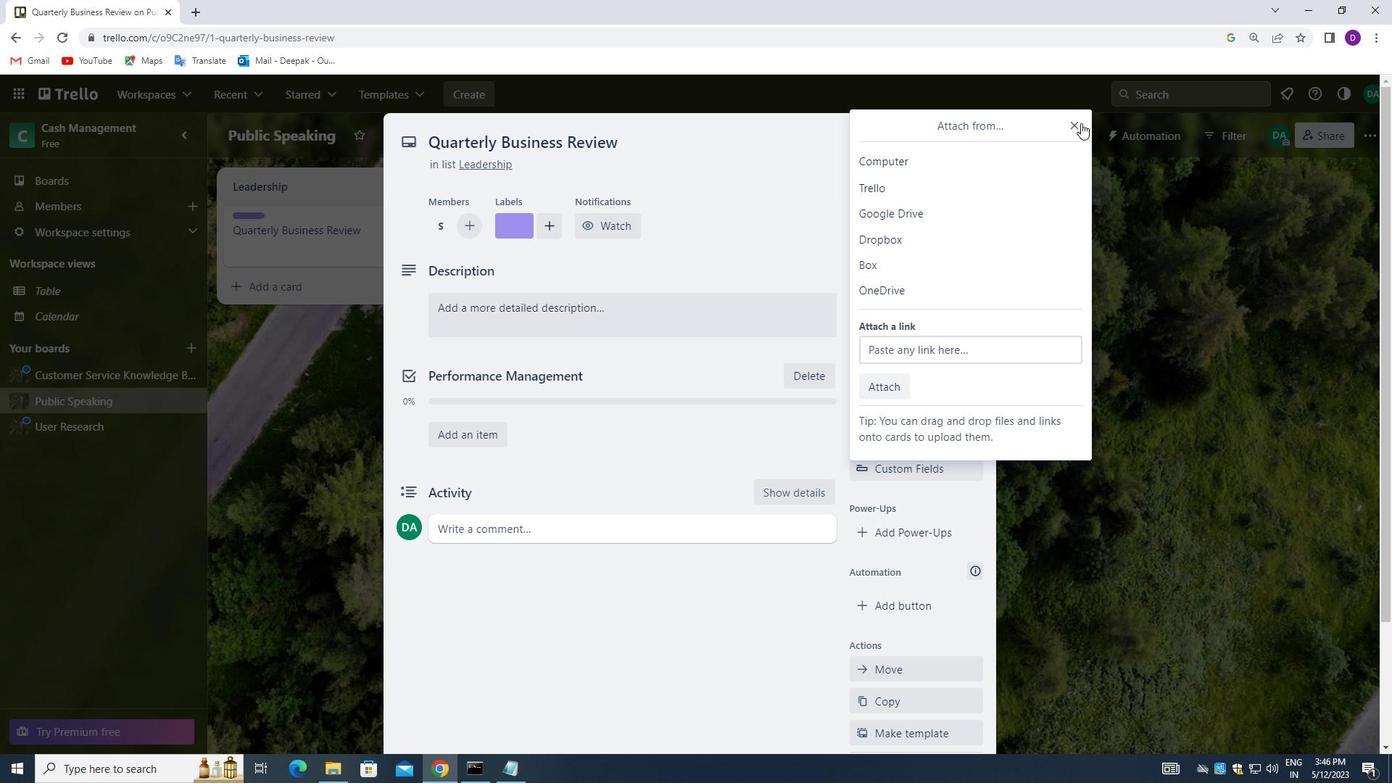 
Action: Mouse pressed left at (1079, 122)
Screenshot: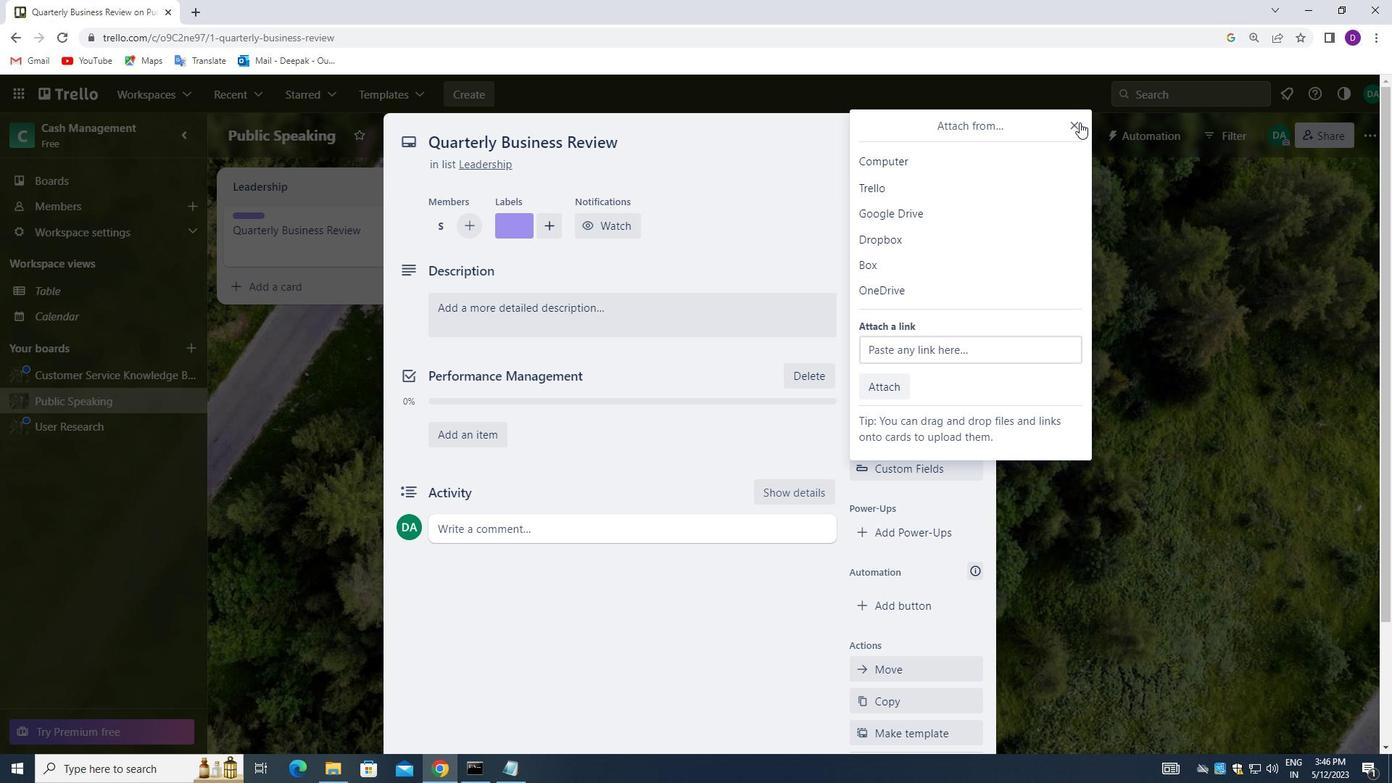 
Action: Mouse moved to (892, 435)
Screenshot: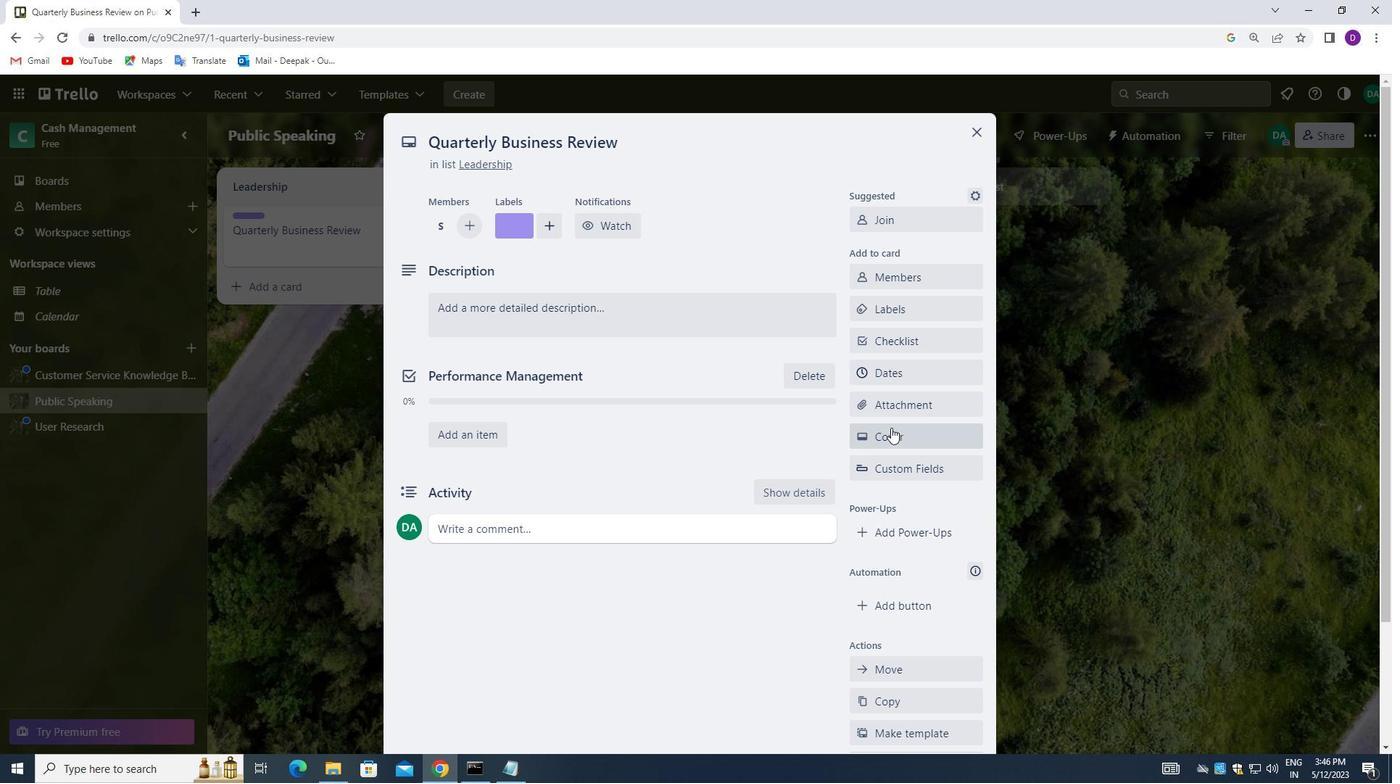 
Action: Mouse pressed left at (892, 435)
Screenshot: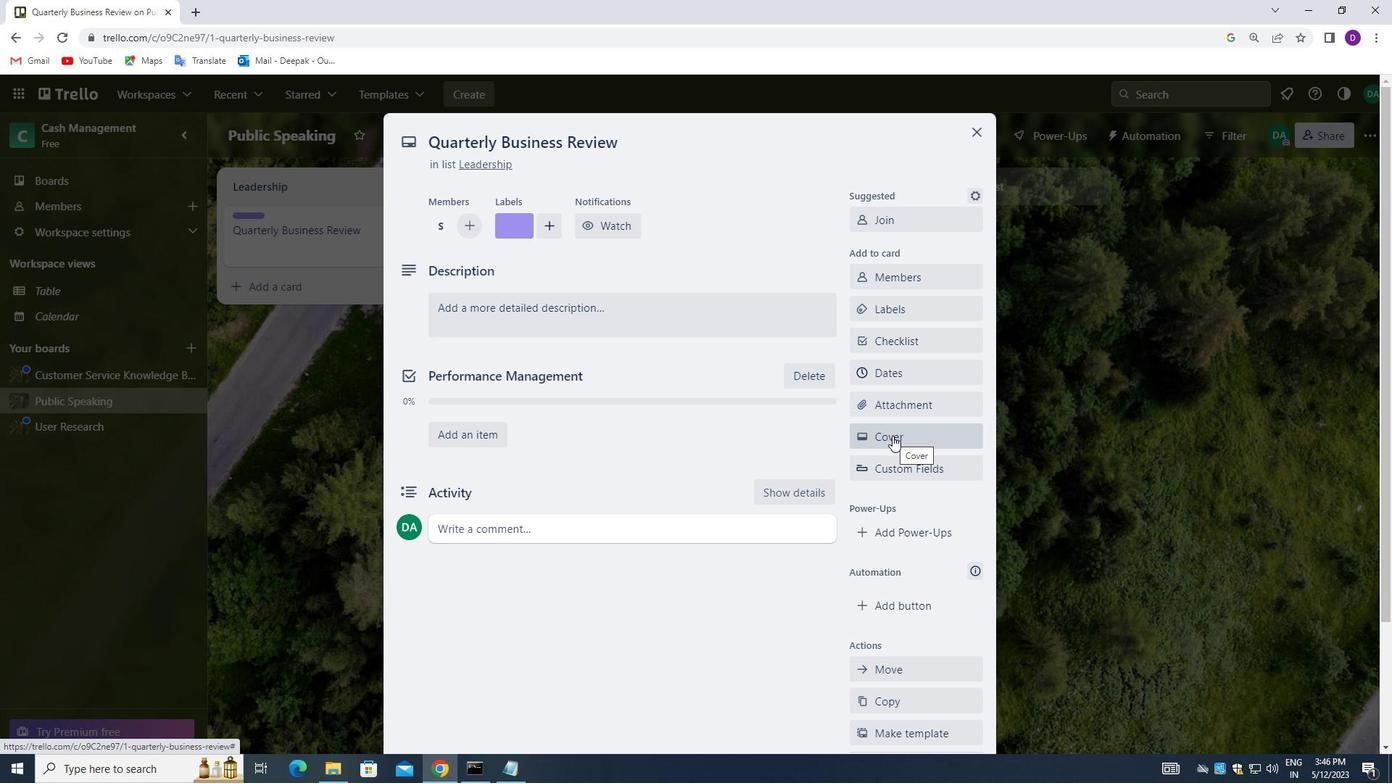 
Action: Mouse moved to (1052, 437)
Screenshot: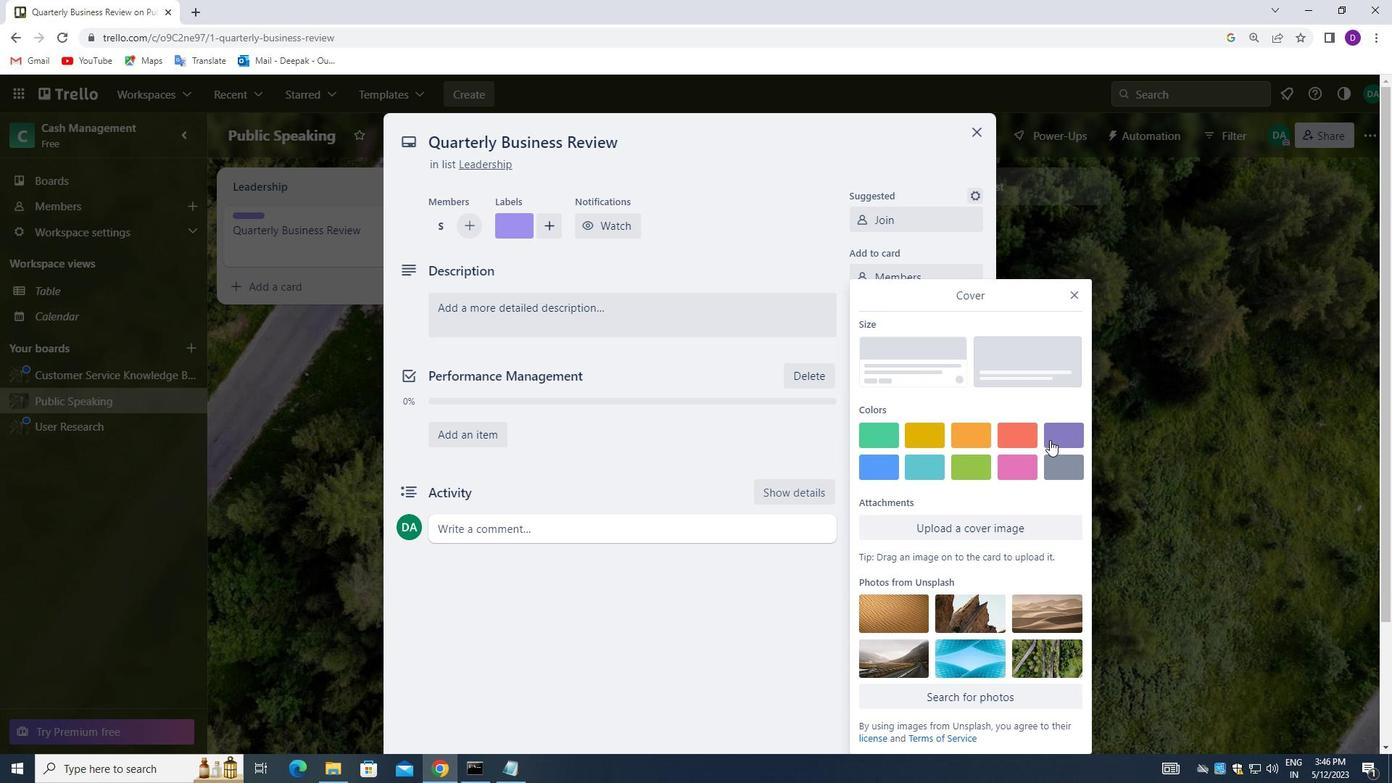 
Action: Mouse pressed left at (1052, 437)
Screenshot: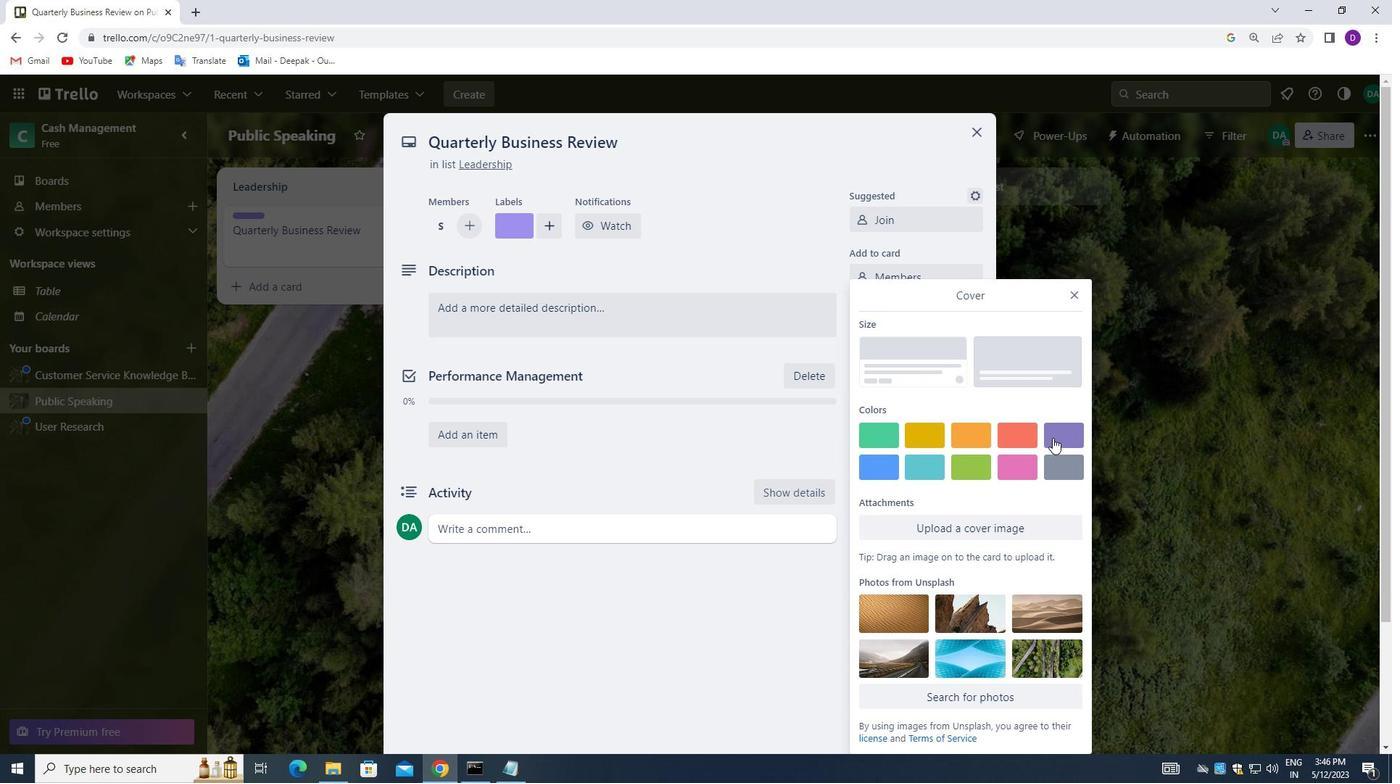 
Action: Mouse moved to (795, 356)
Screenshot: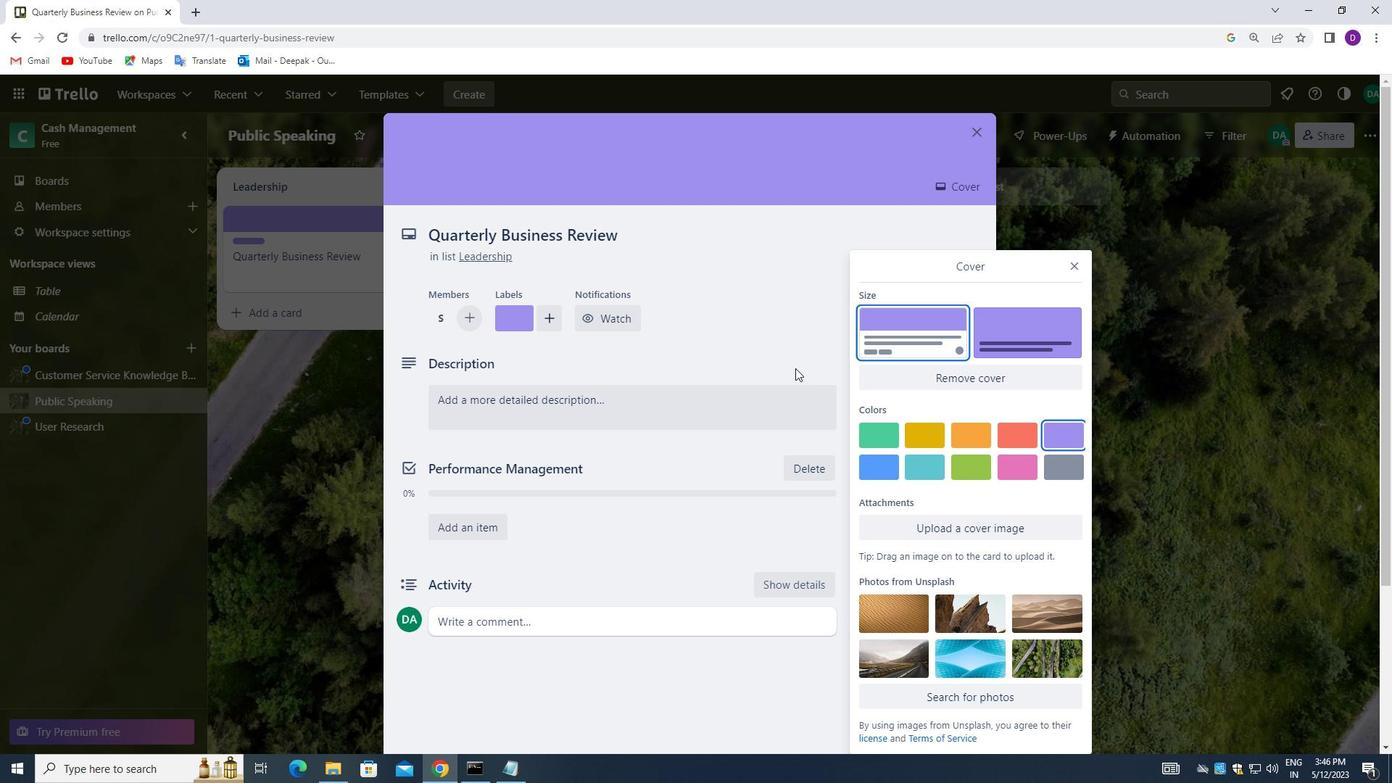 
Action: Mouse pressed left at (795, 356)
Screenshot: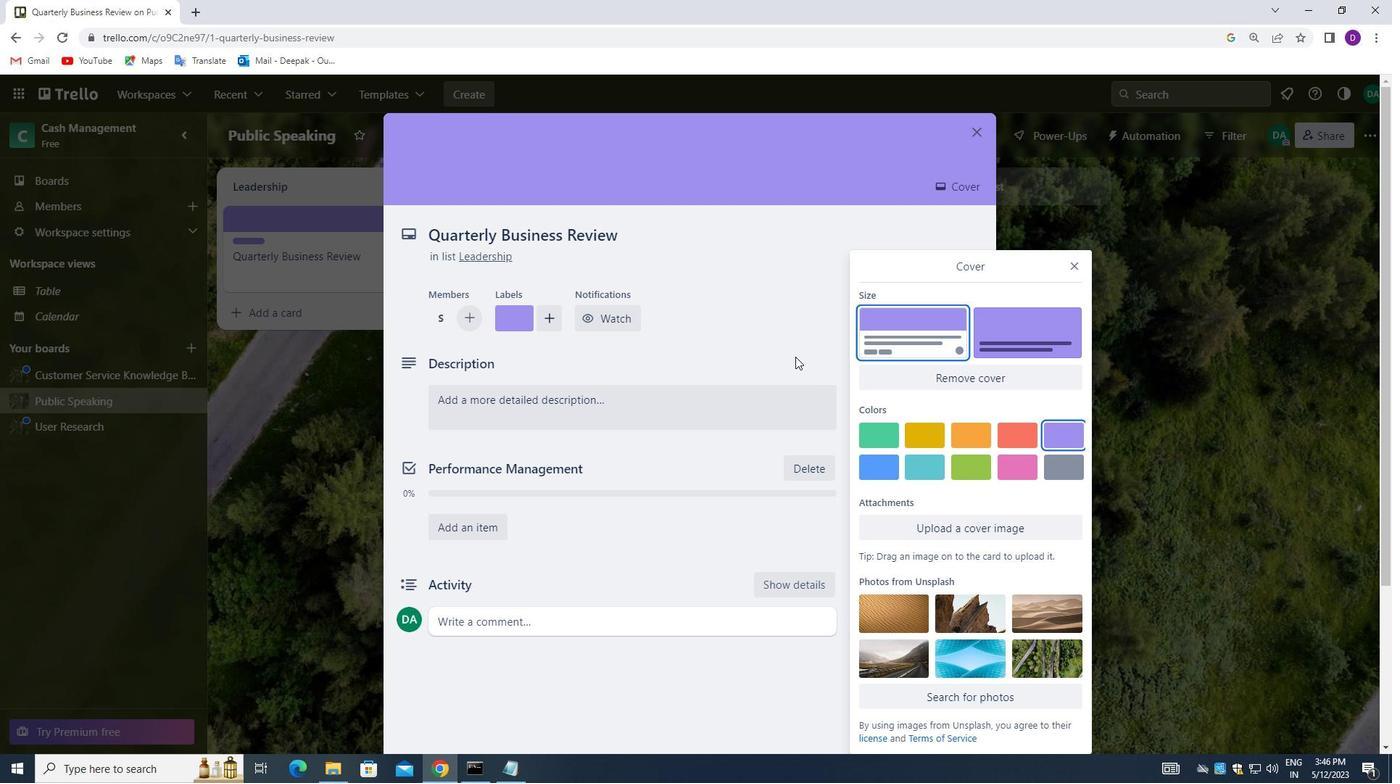 
Action: Mouse moved to (912, 513)
Screenshot: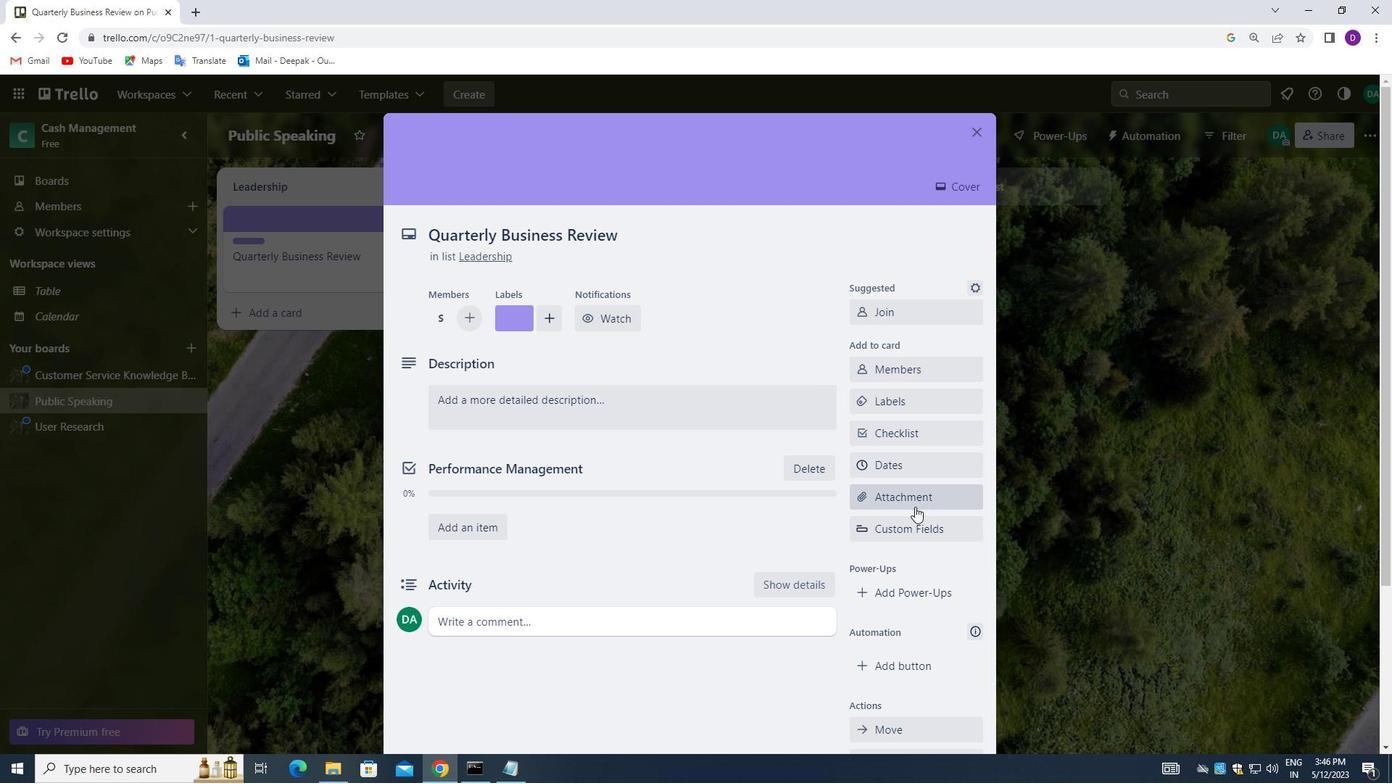 
Action: Mouse scrolled (912, 512) with delta (0, 0)
Screenshot: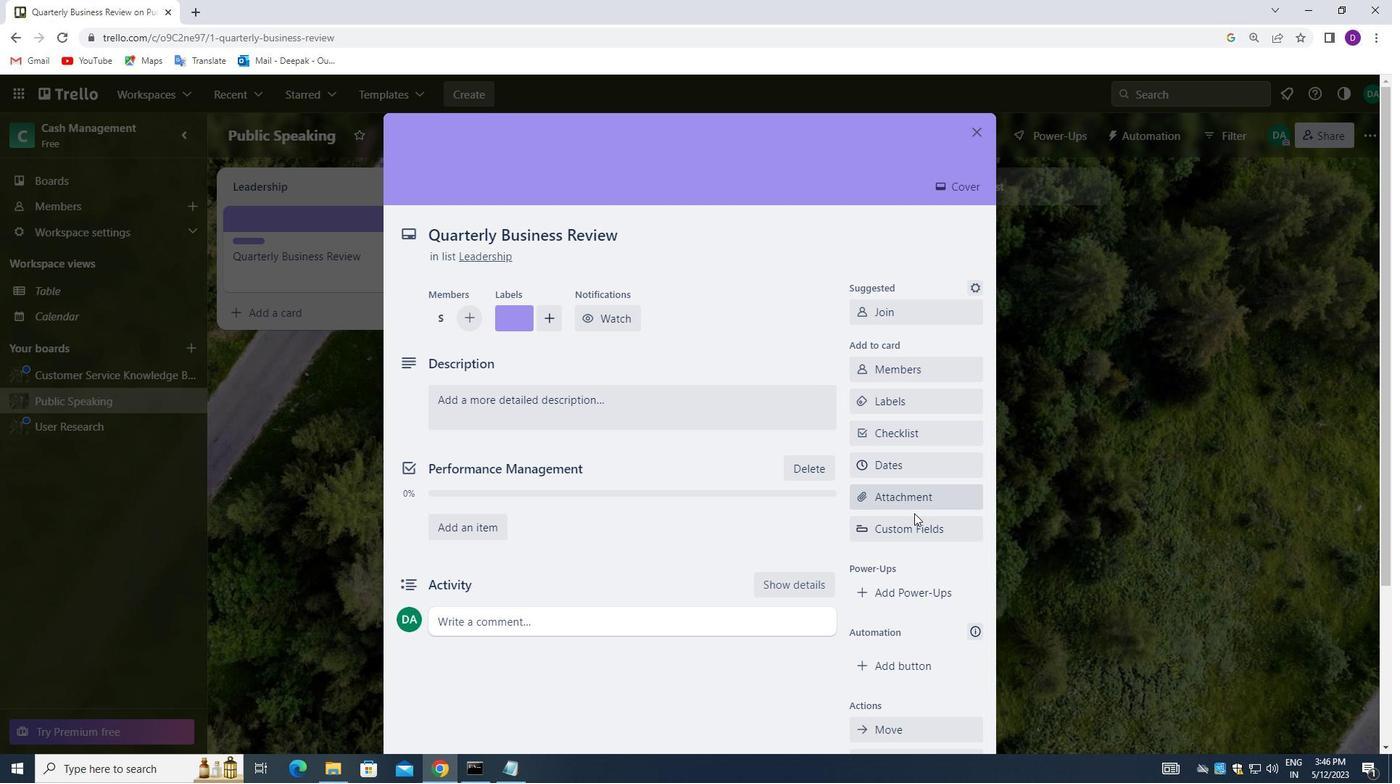 
Action: Mouse moved to (535, 325)
Screenshot: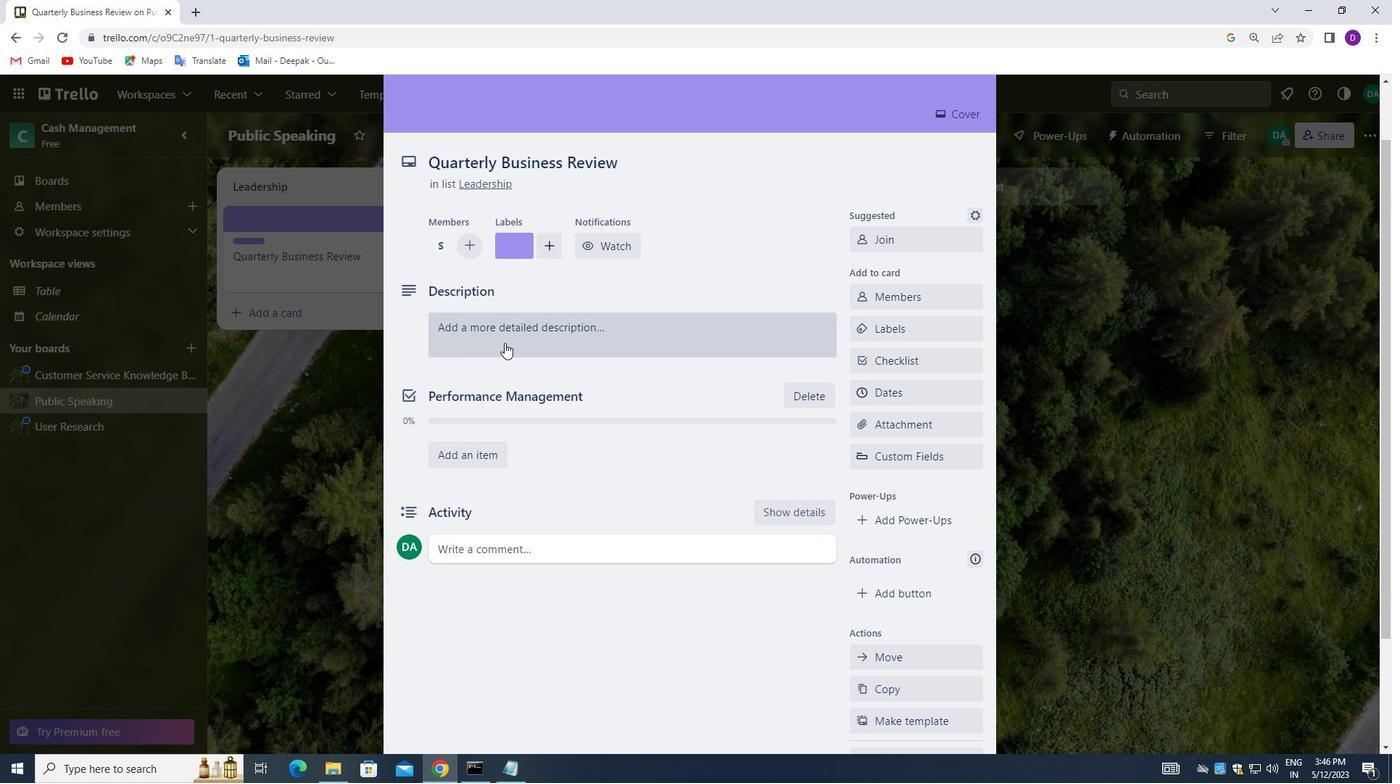 
Action: Mouse pressed left at (535, 325)
Screenshot: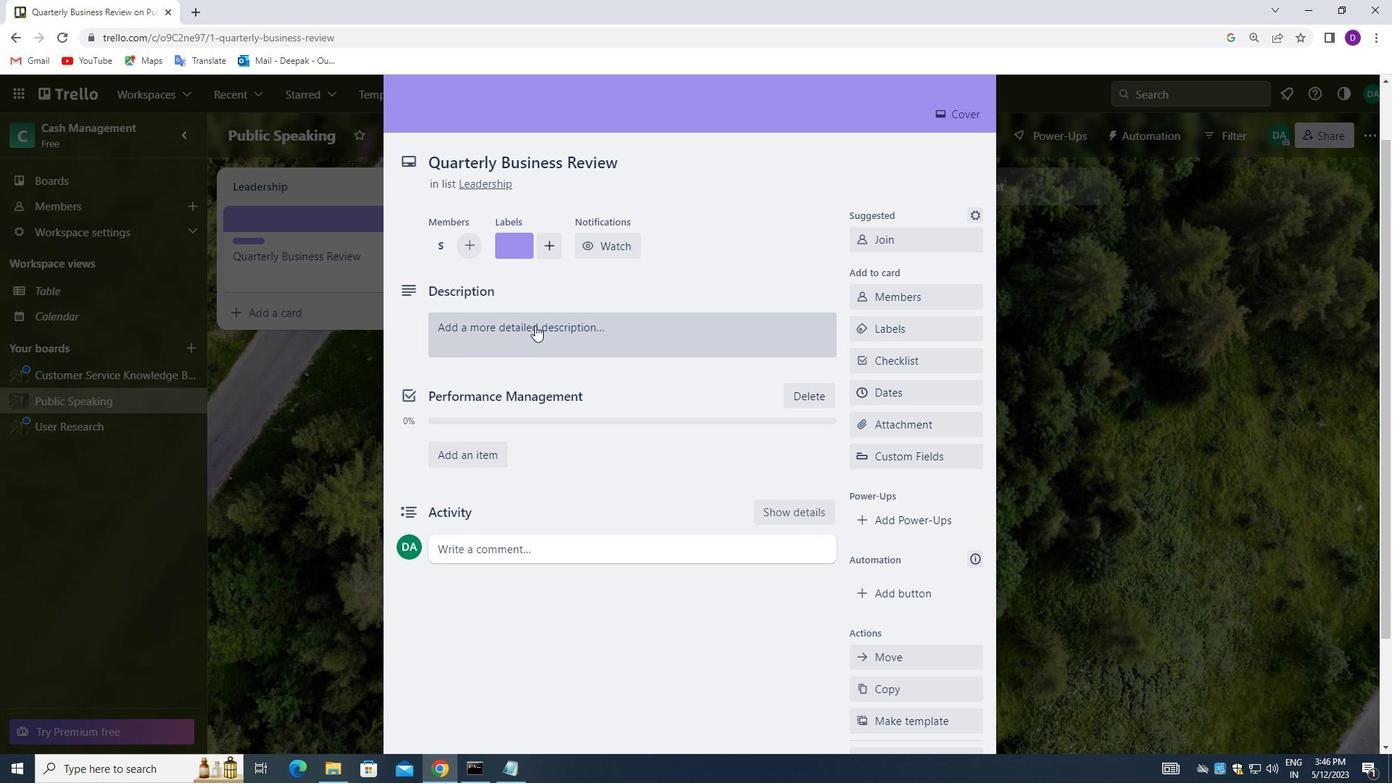 
Action: Mouse moved to (564, 382)
Screenshot: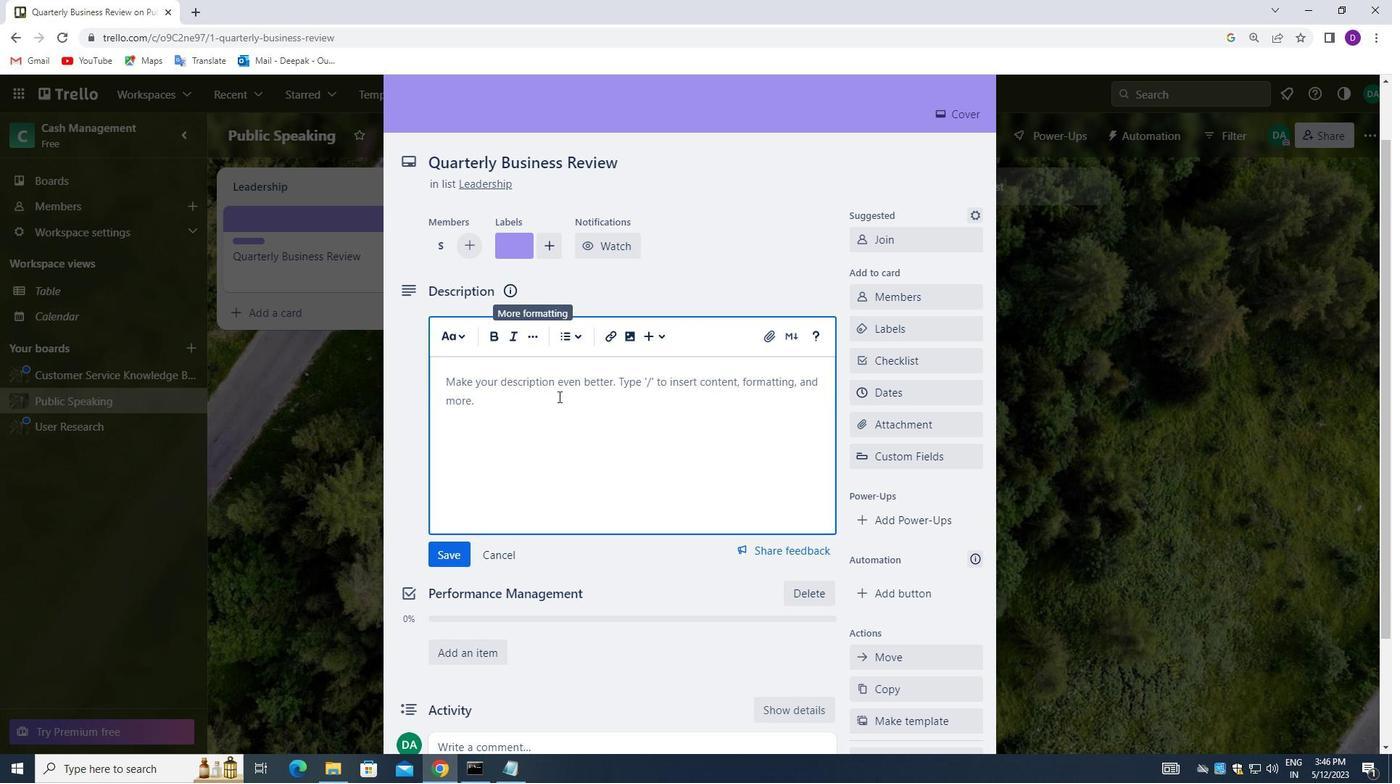 
Action: Mouse pressed left at (564, 382)
Screenshot: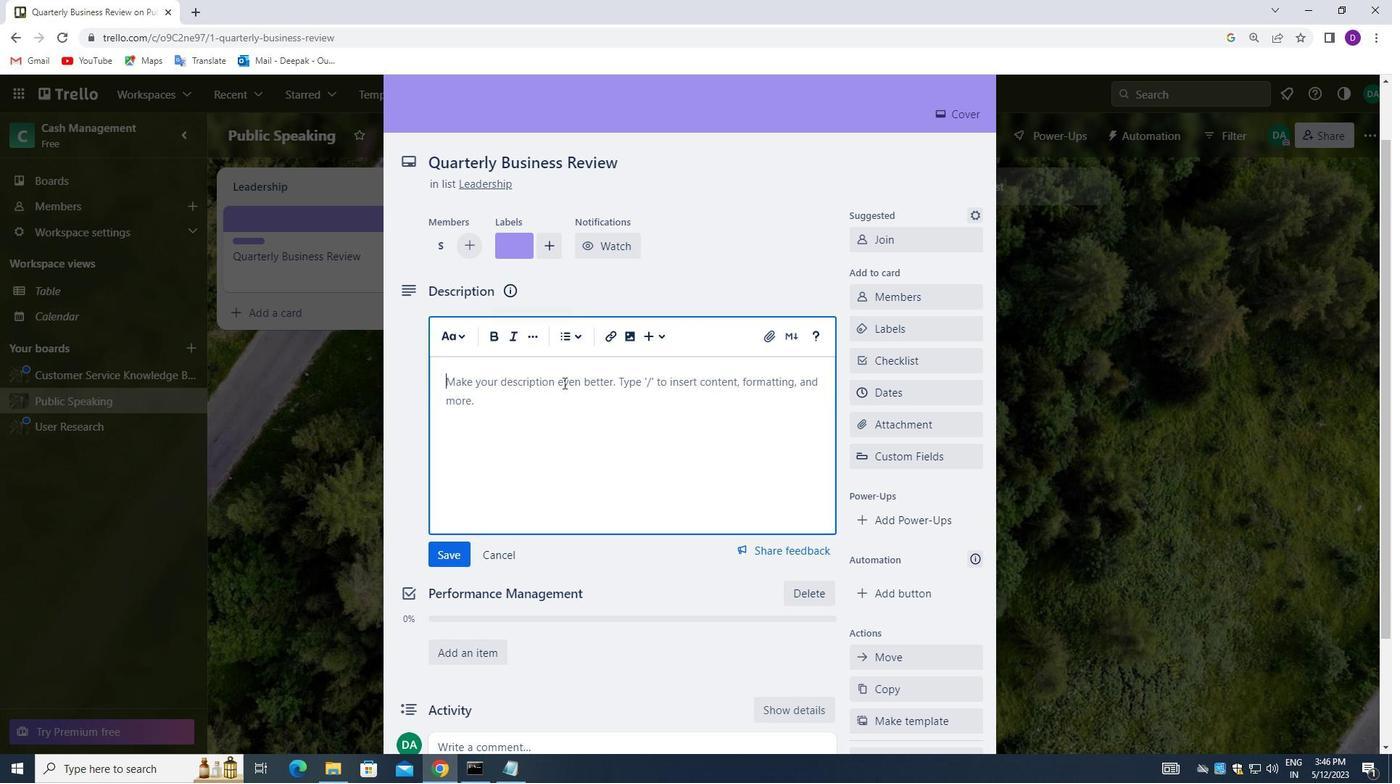 
Action: Key pressed <Key.shift><Key.shift><Key.shift><Key.shift><Key.shift>COND
Screenshot: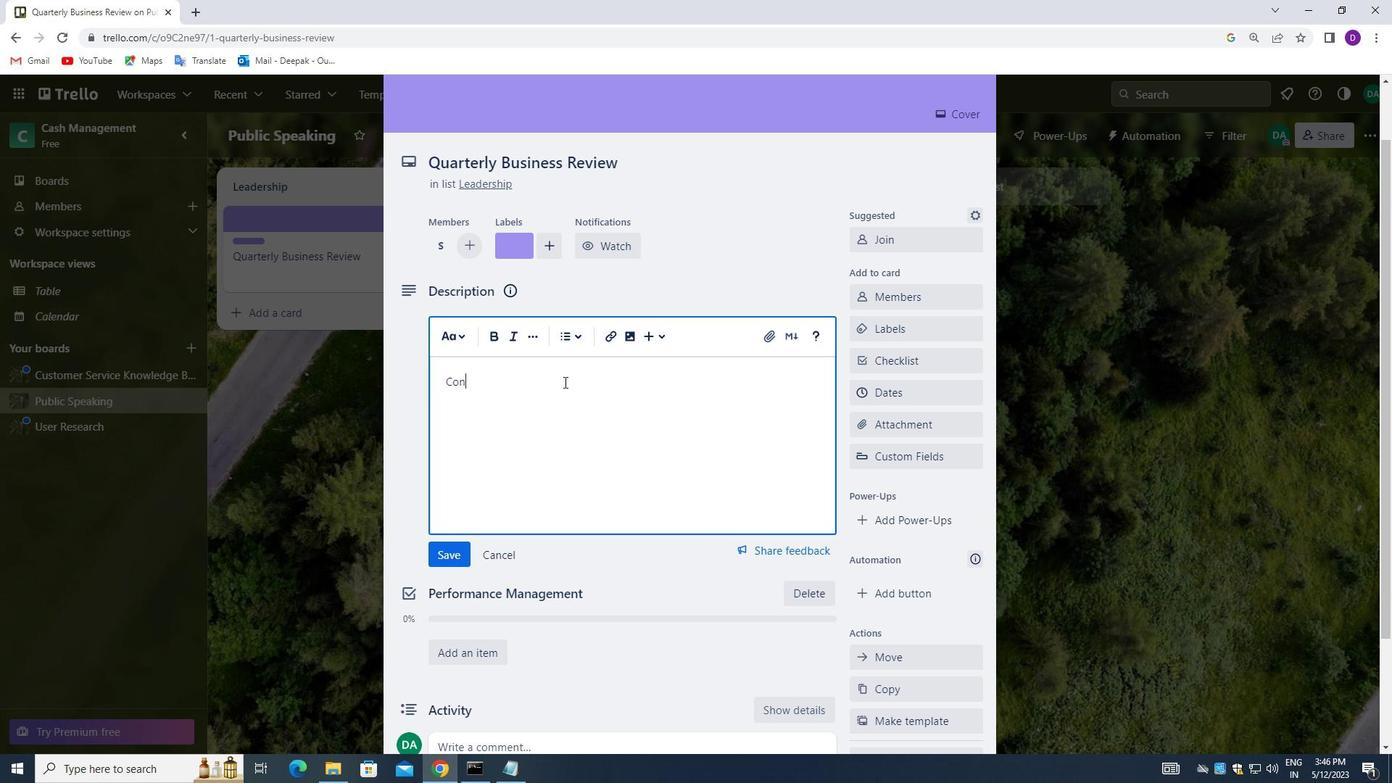 
Action: Mouse moved to (564, 382)
Screenshot: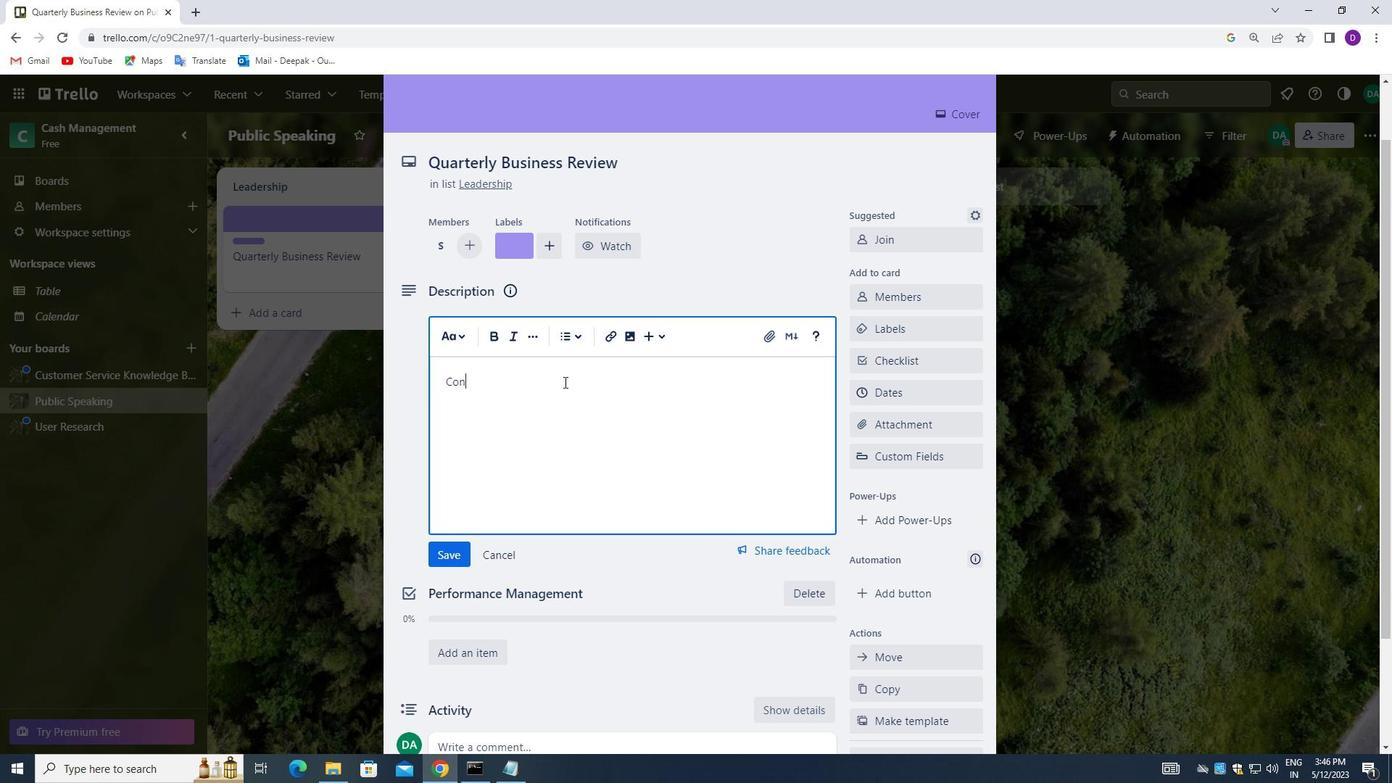 
Action: Key pressed UV<Key.backspace>CT<Key.space>CUS
Screenshot: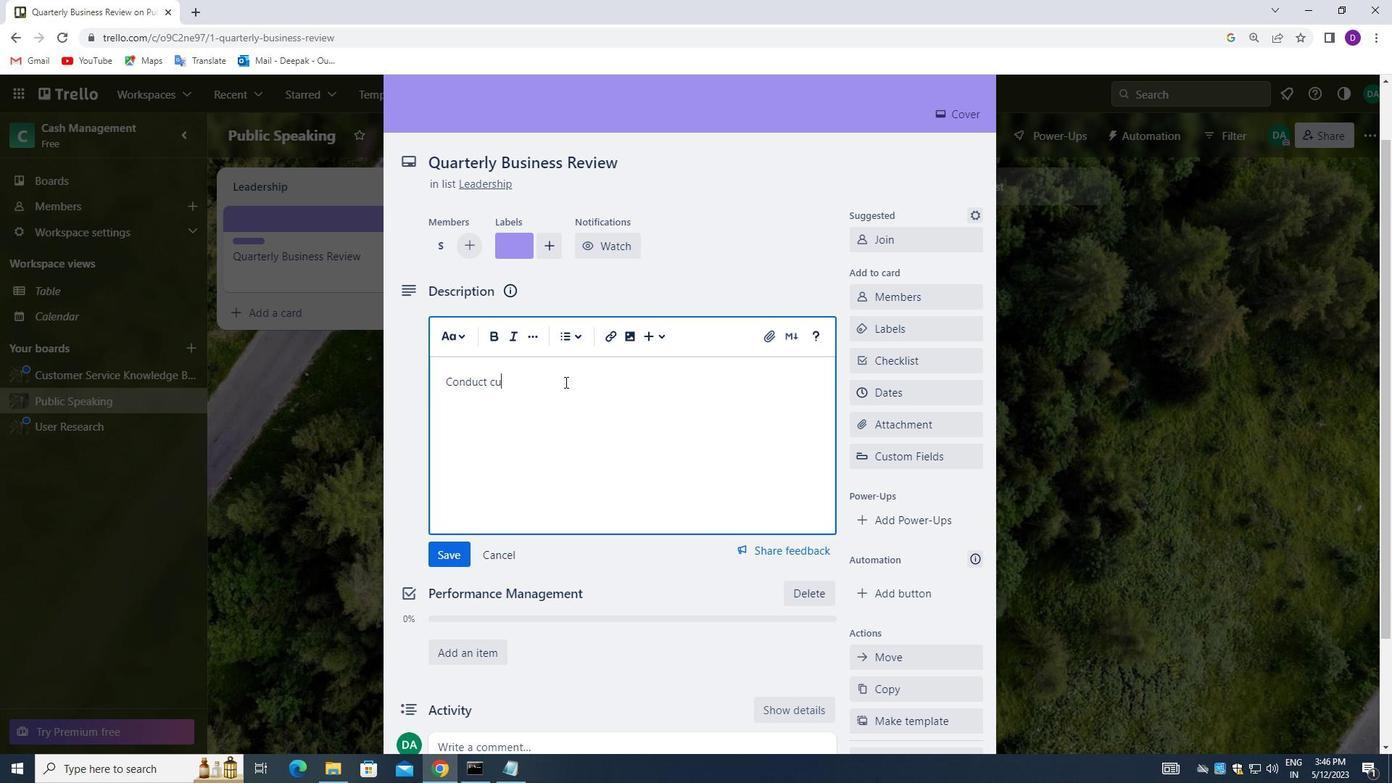 
Action: Mouse moved to (565, 382)
Screenshot: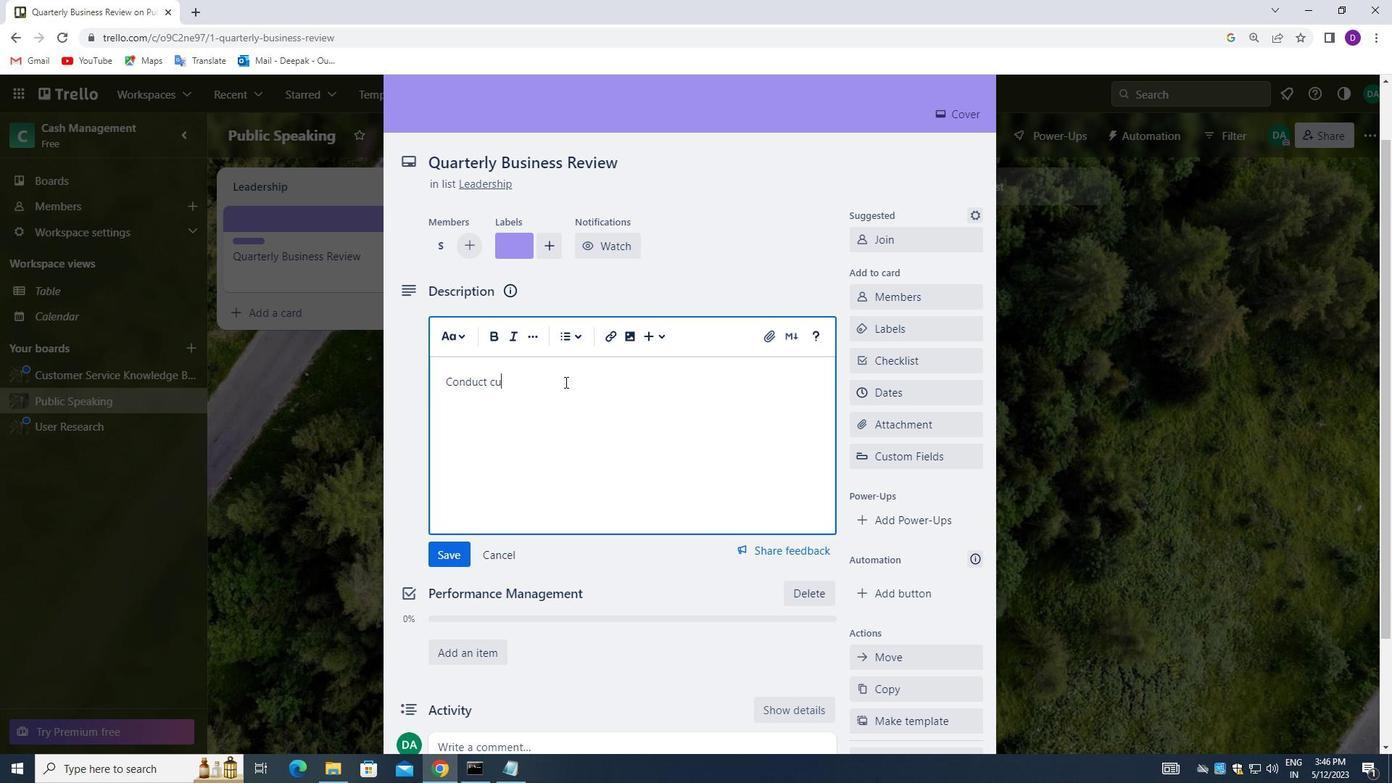 
Action: Key pressed TOMER<Key.space>RESEA
Screenshot: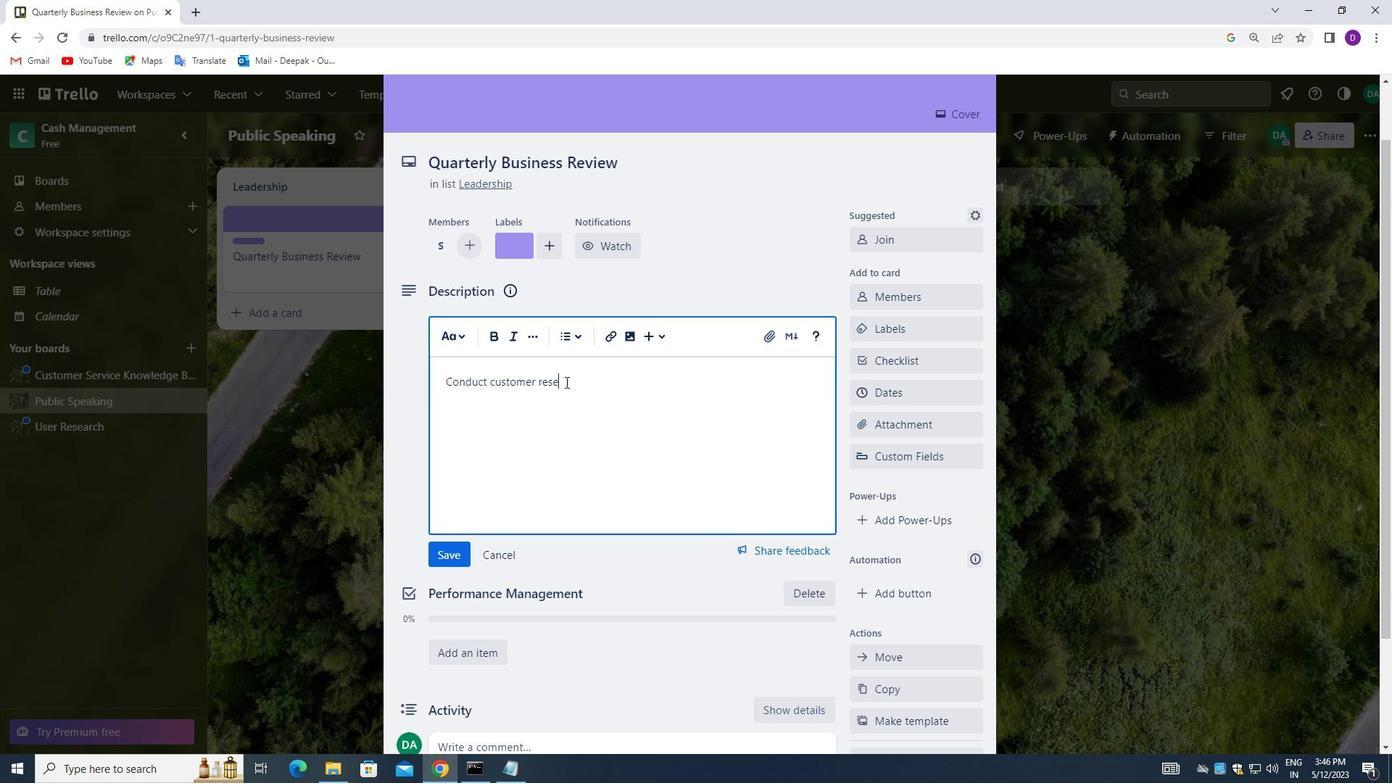 
Action: Mouse moved to (567, 382)
Screenshot: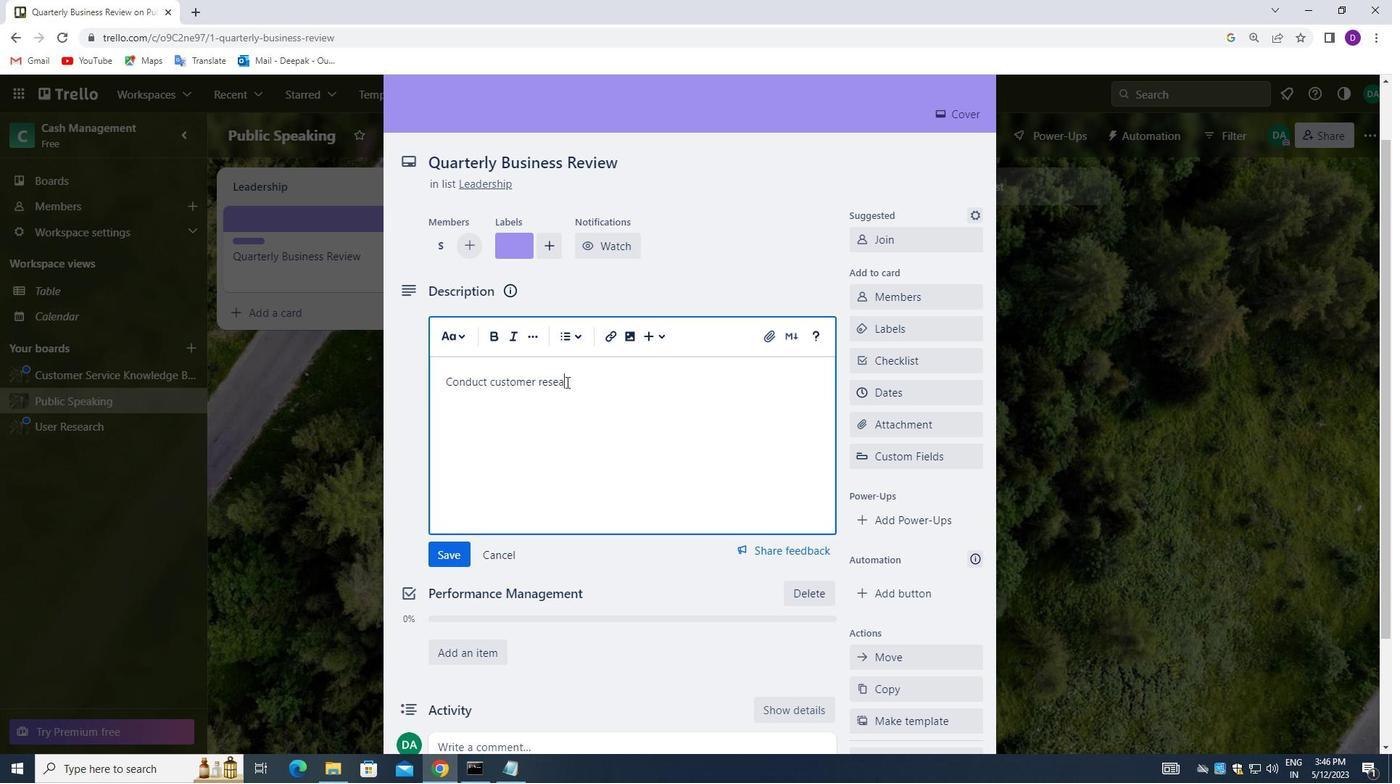 
Action: Key pressed RCH<Key.space>
Screenshot: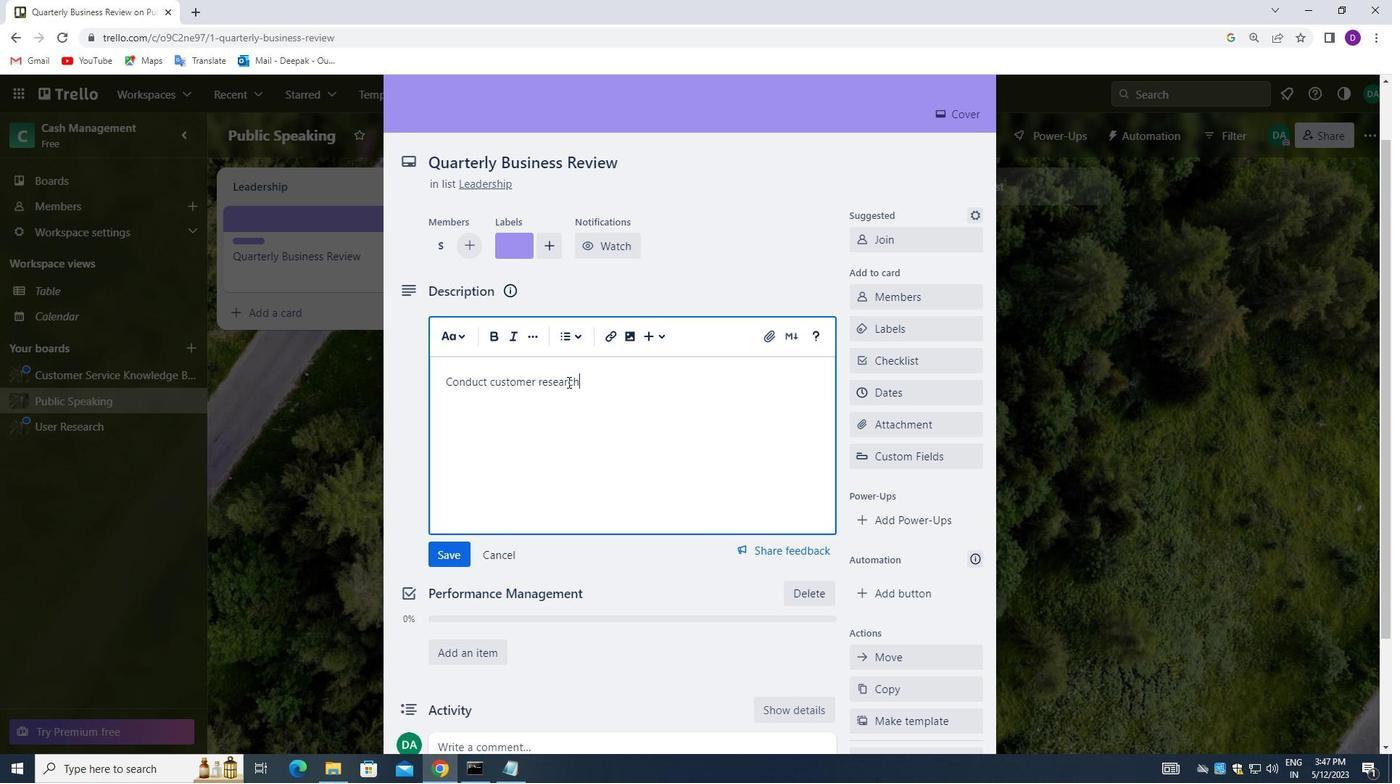 
Action: Mouse moved to (567, 382)
Screenshot: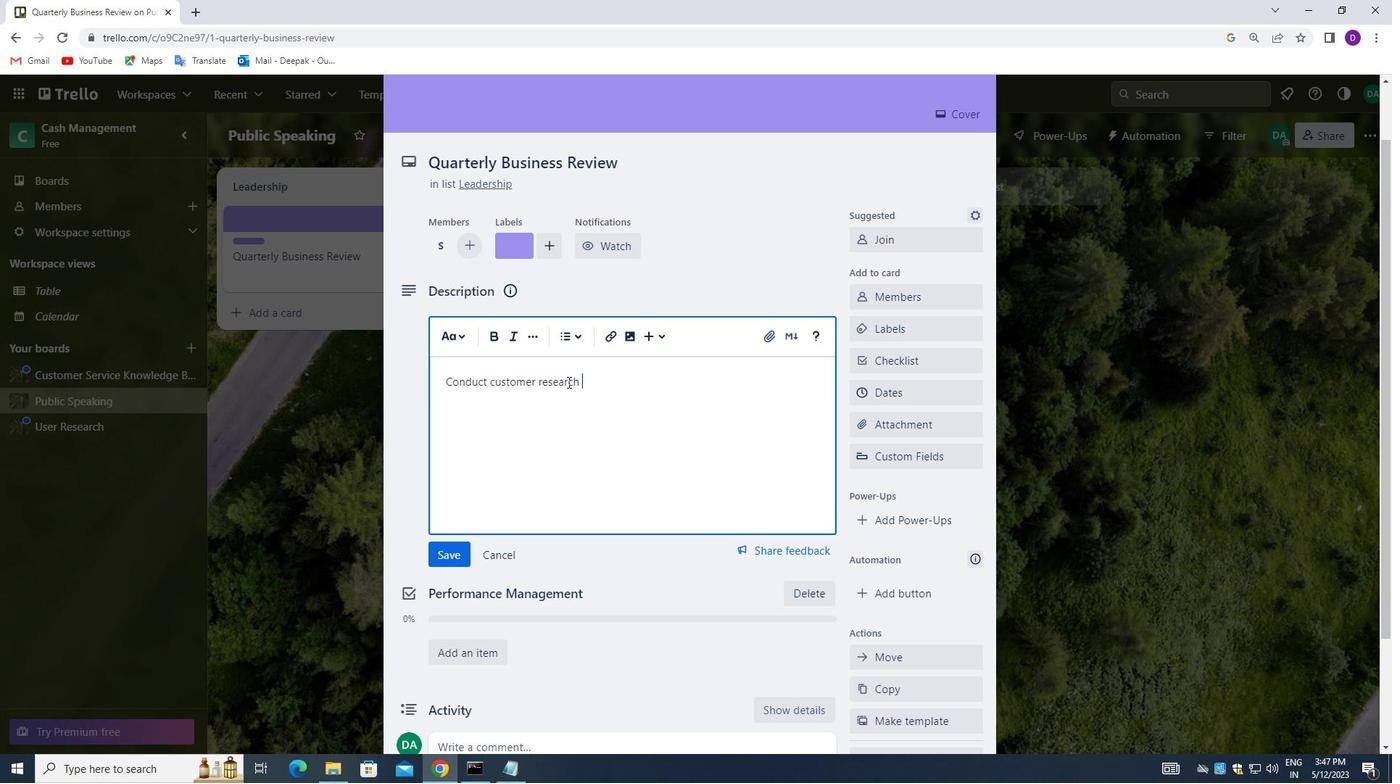 
Action: Key pressed FOR<Key.space>NEW<Key.space>PRODUCT<Key.space>NAMING<Key.space>AND
Screenshot: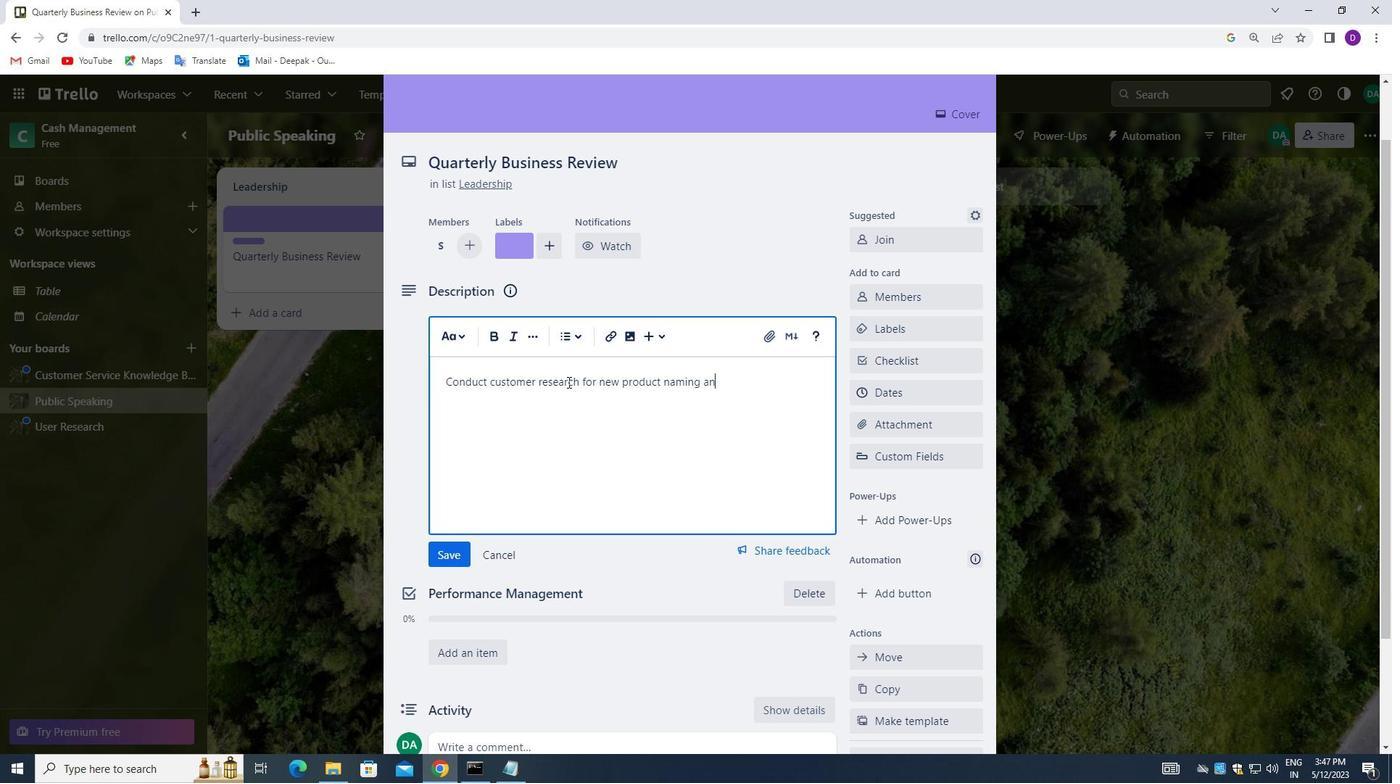 
Action: Mouse moved to (568, 381)
Screenshot: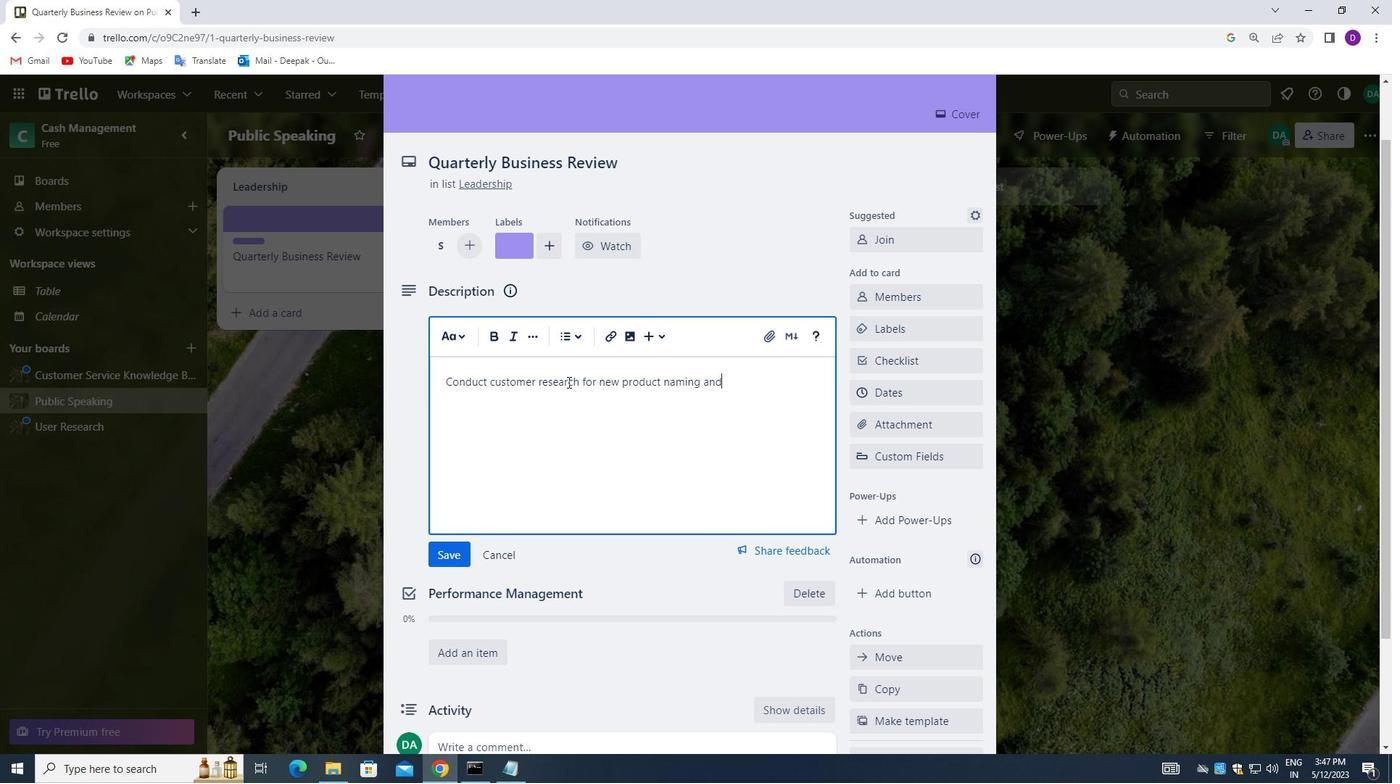 
Action: Key pressed <Key.space>
Screenshot: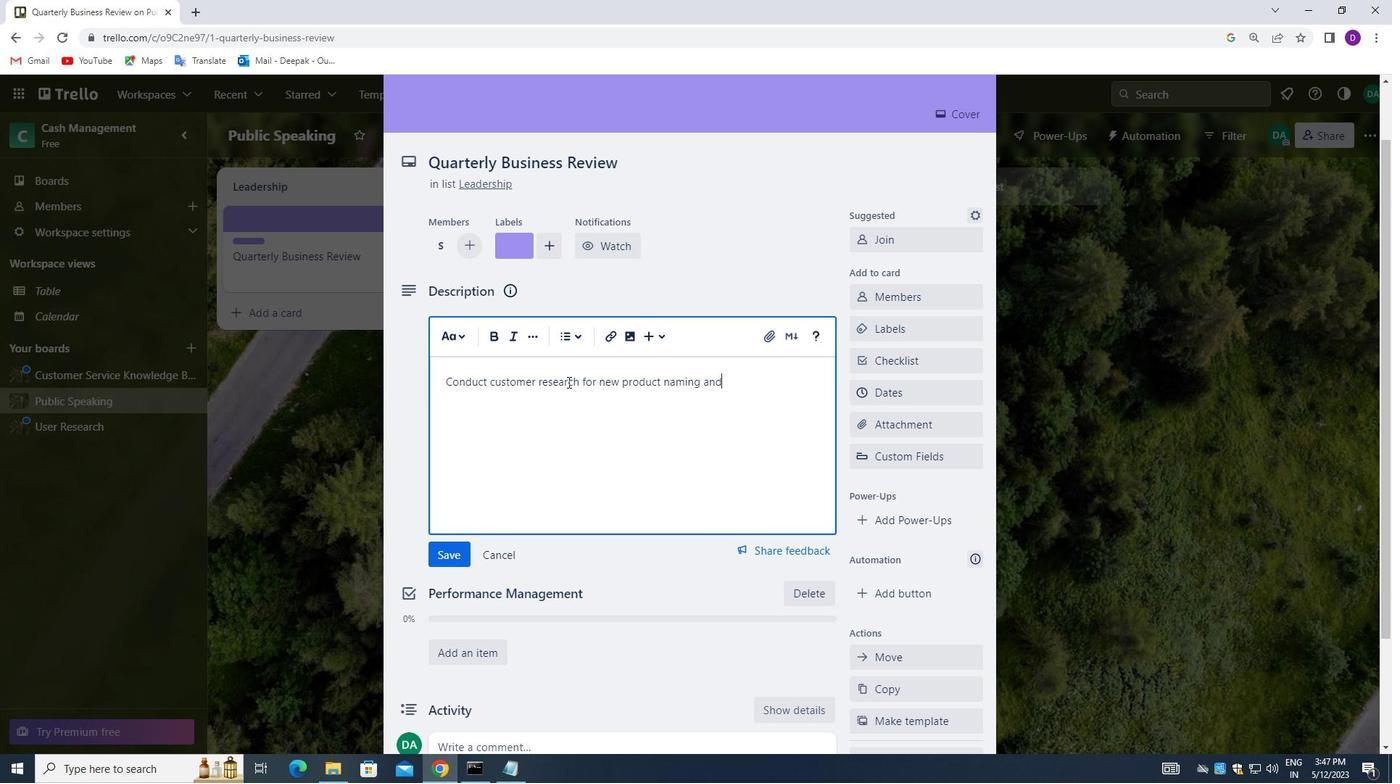 
Action: Mouse moved to (568, 381)
Screenshot: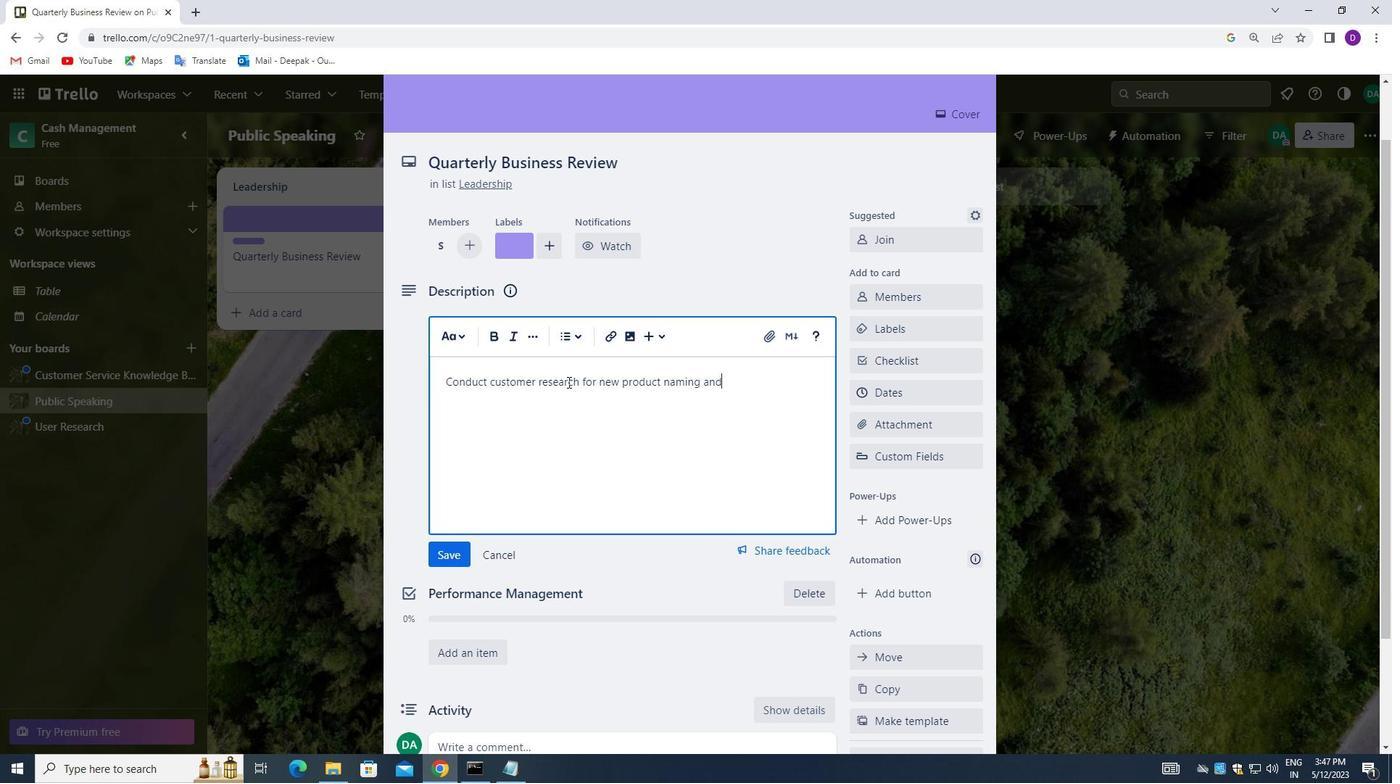 
Action: Key pressed BRANDING
Screenshot: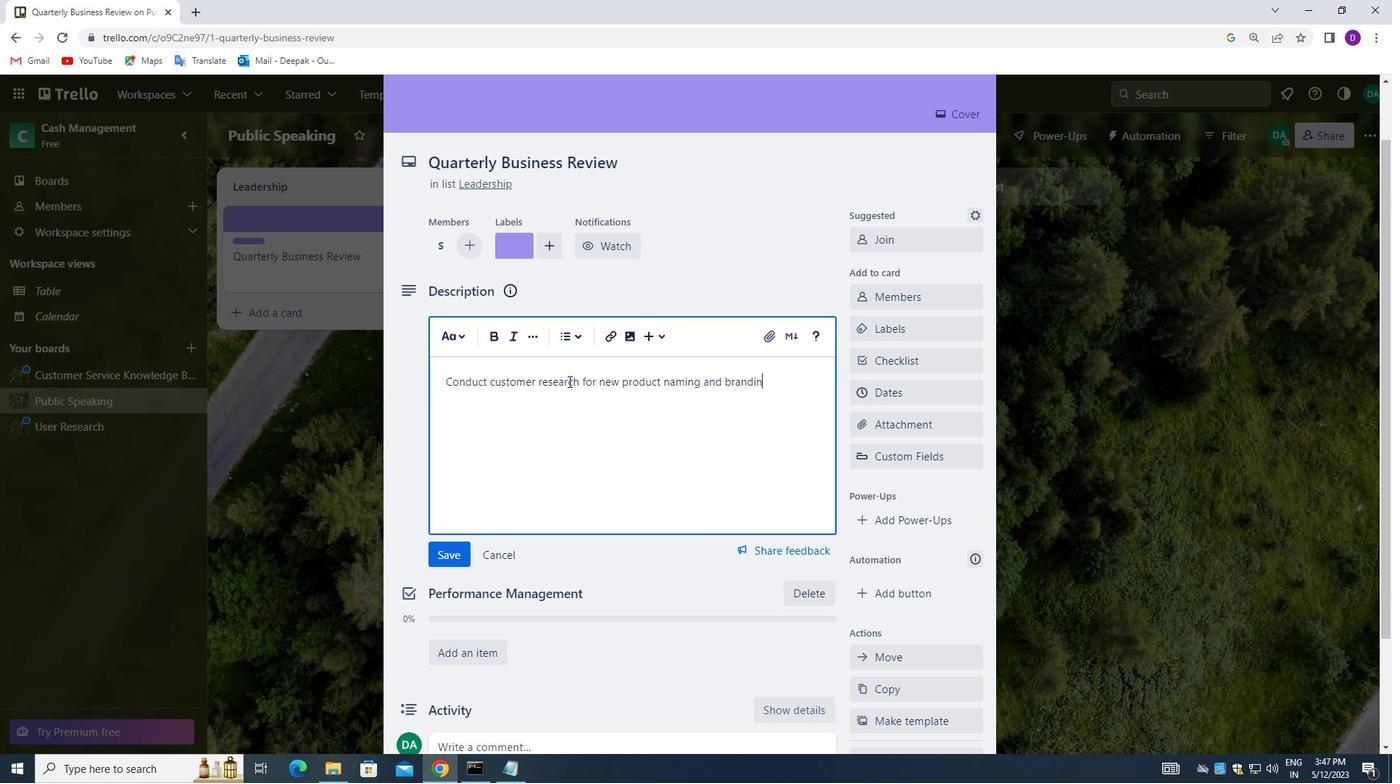 
Action: Mouse moved to (448, 548)
Screenshot: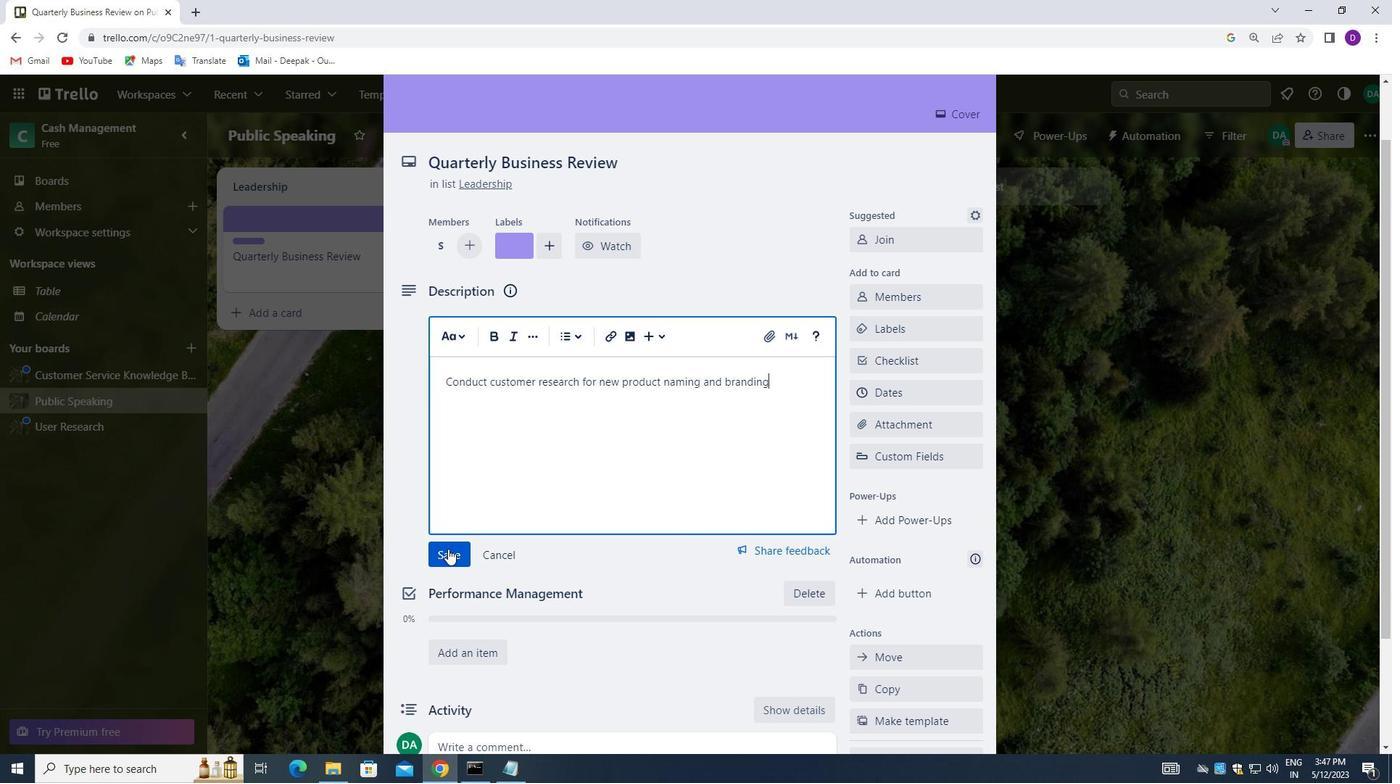 
Action: Key pressed .
Screenshot: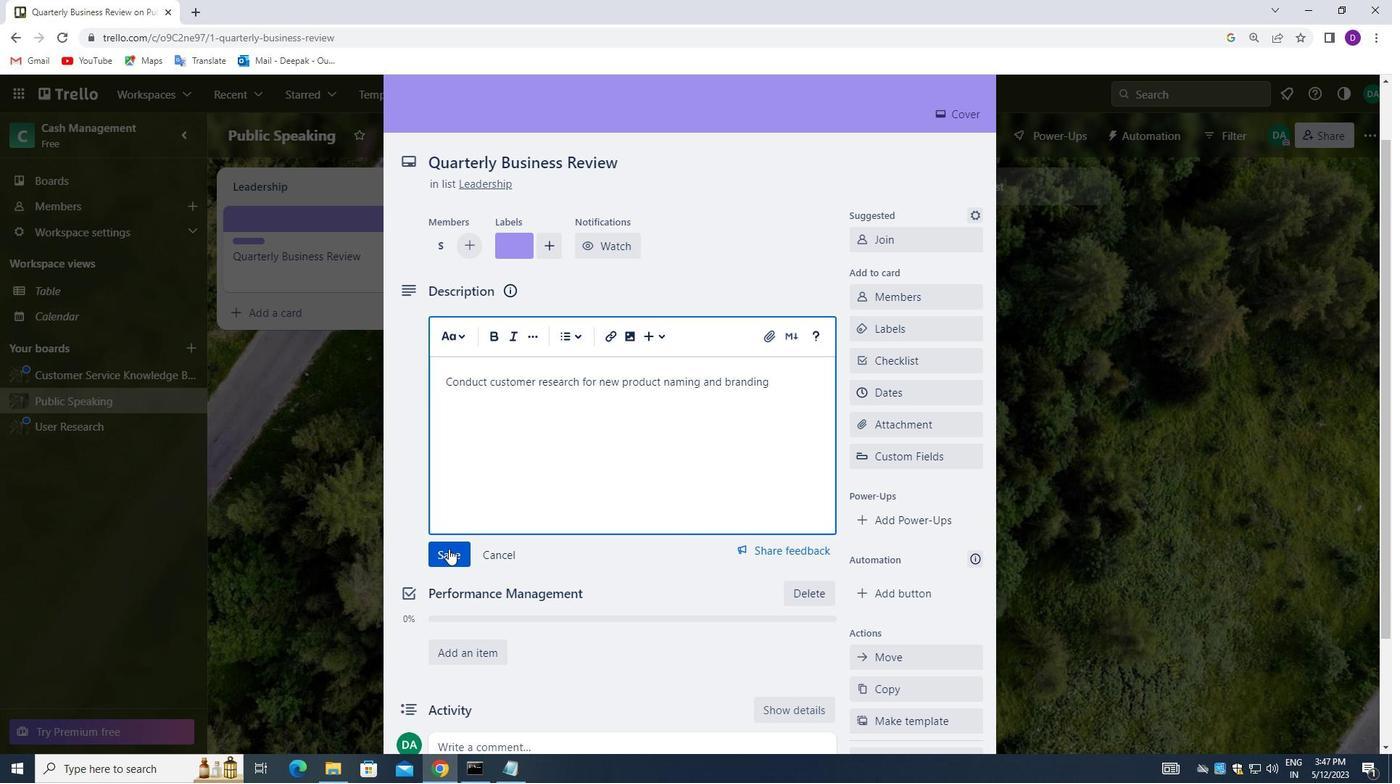 
Action: Mouse moved to (450, 548)
Screenshot: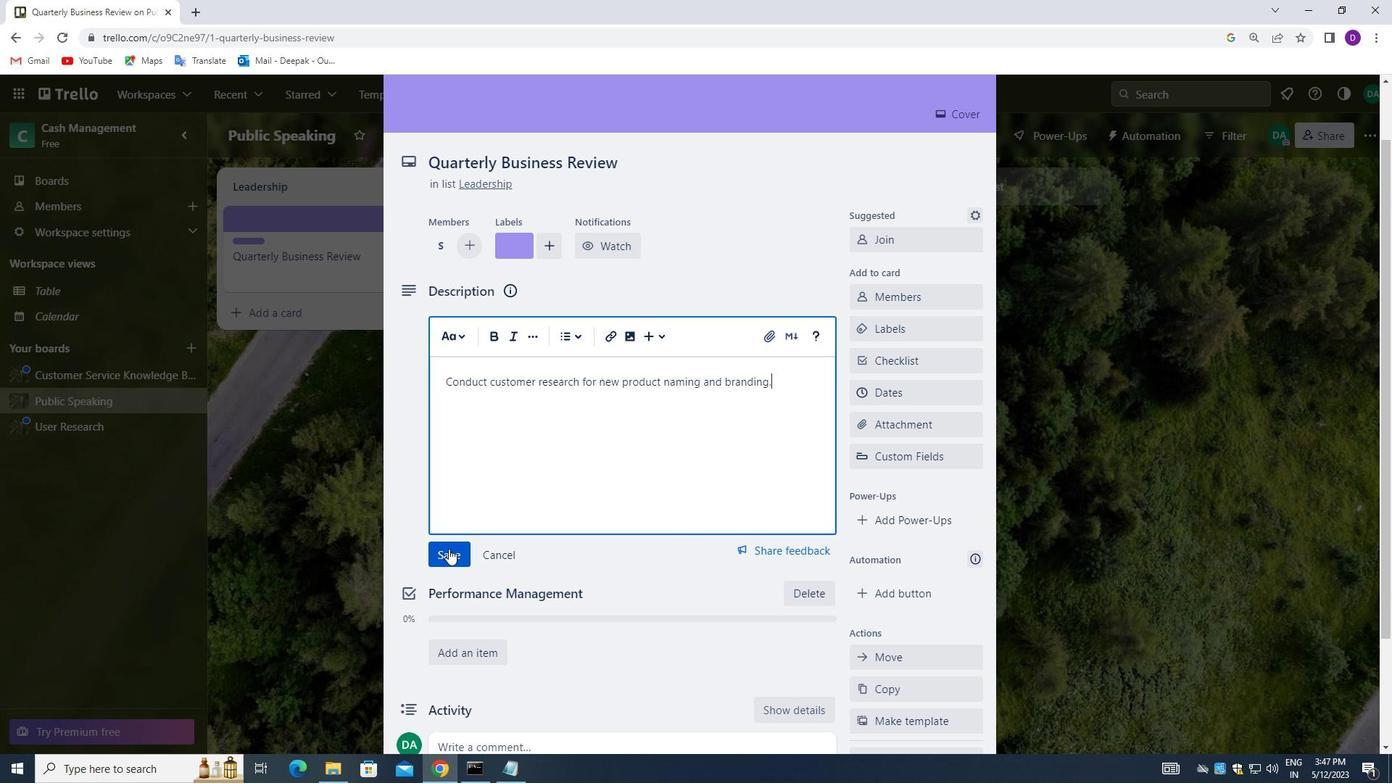 
Action: Mouse pressed left at (450, 548)
Screenshot: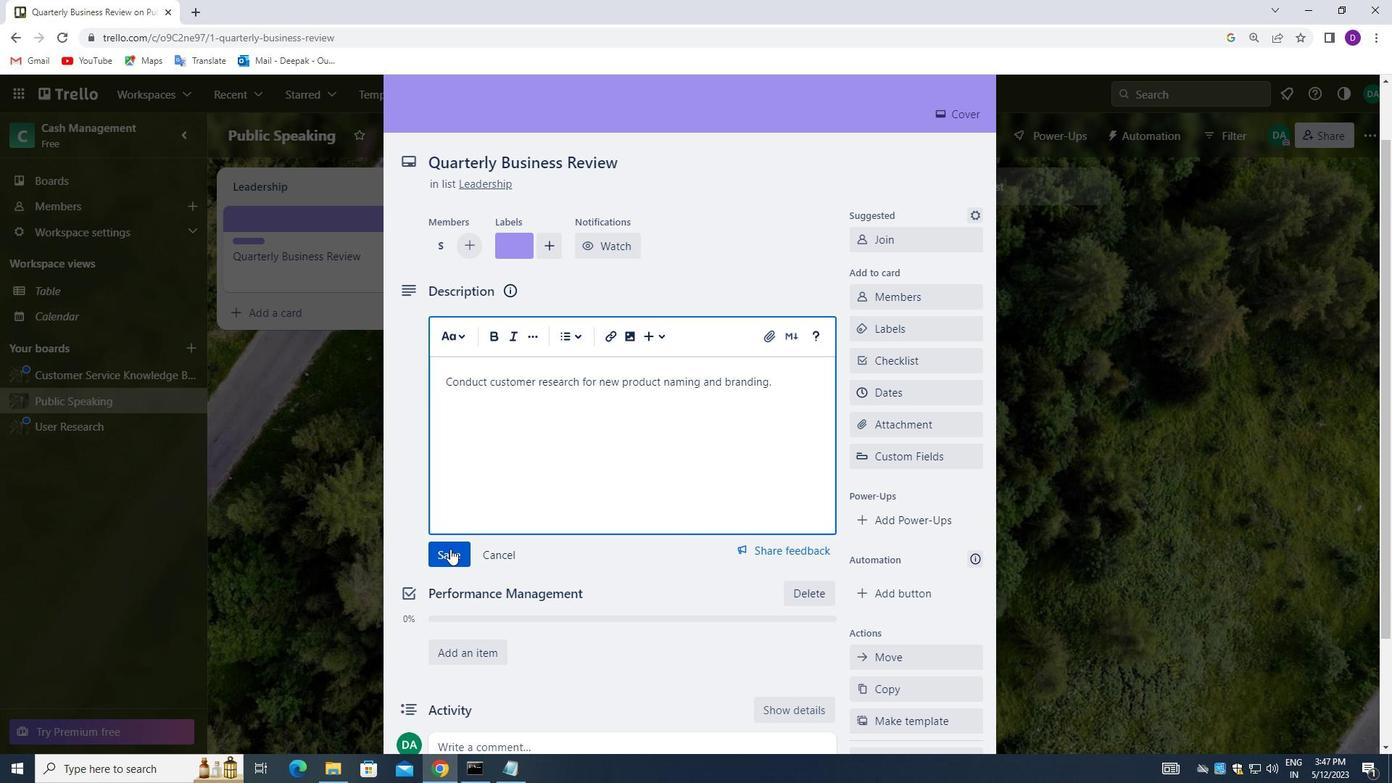 
Action: Mouse moved to (475, 517)
Screenshot: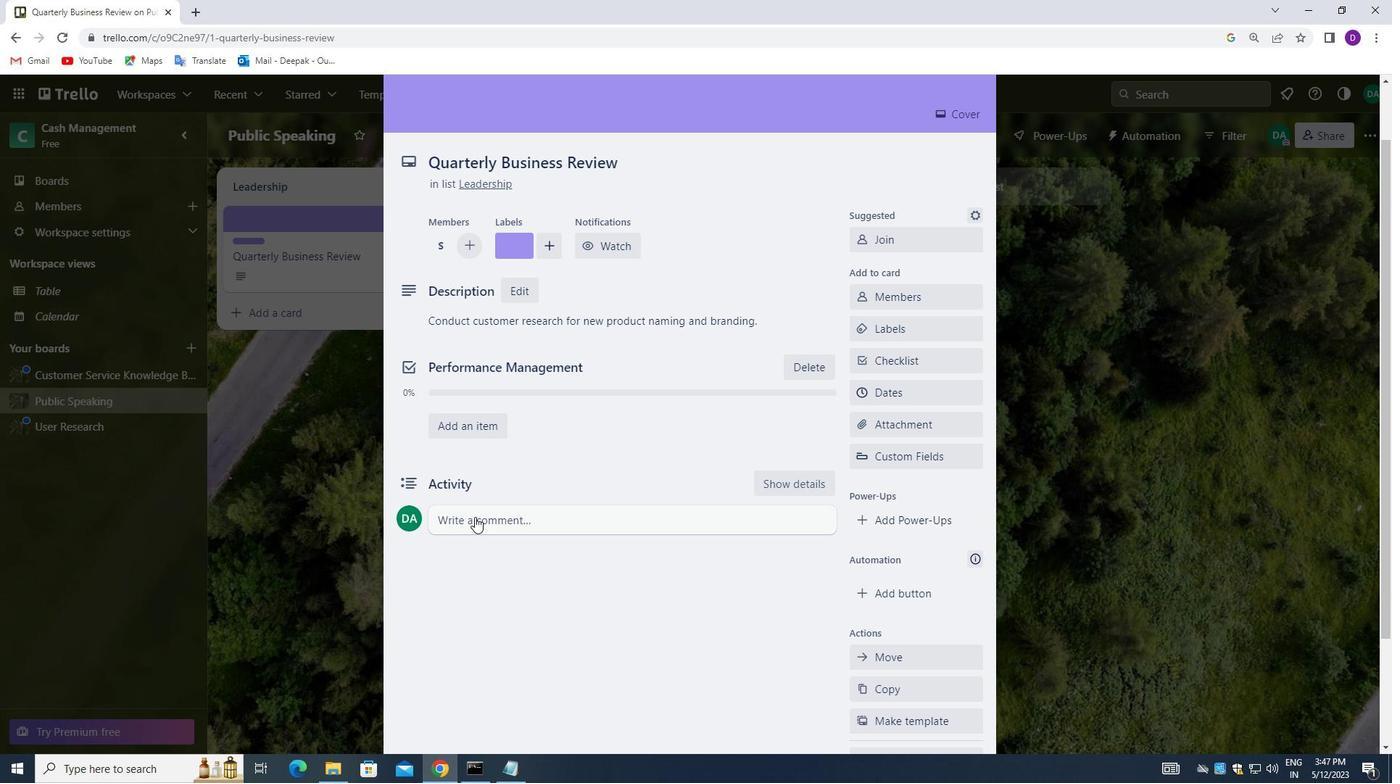 
Action: Mouse pressed left at (475, 517)
Screenshot: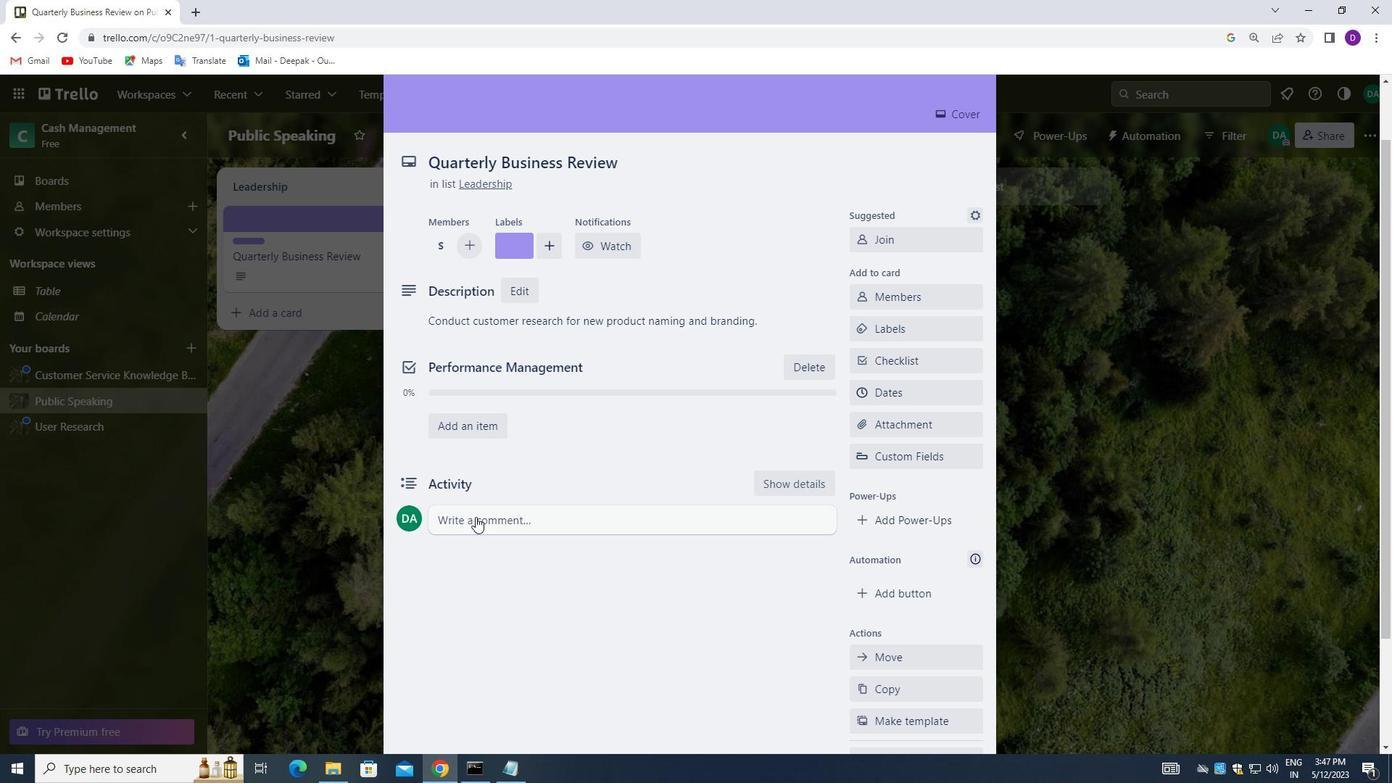 
Action: Mouse moved to (503, 576)
Screenshot: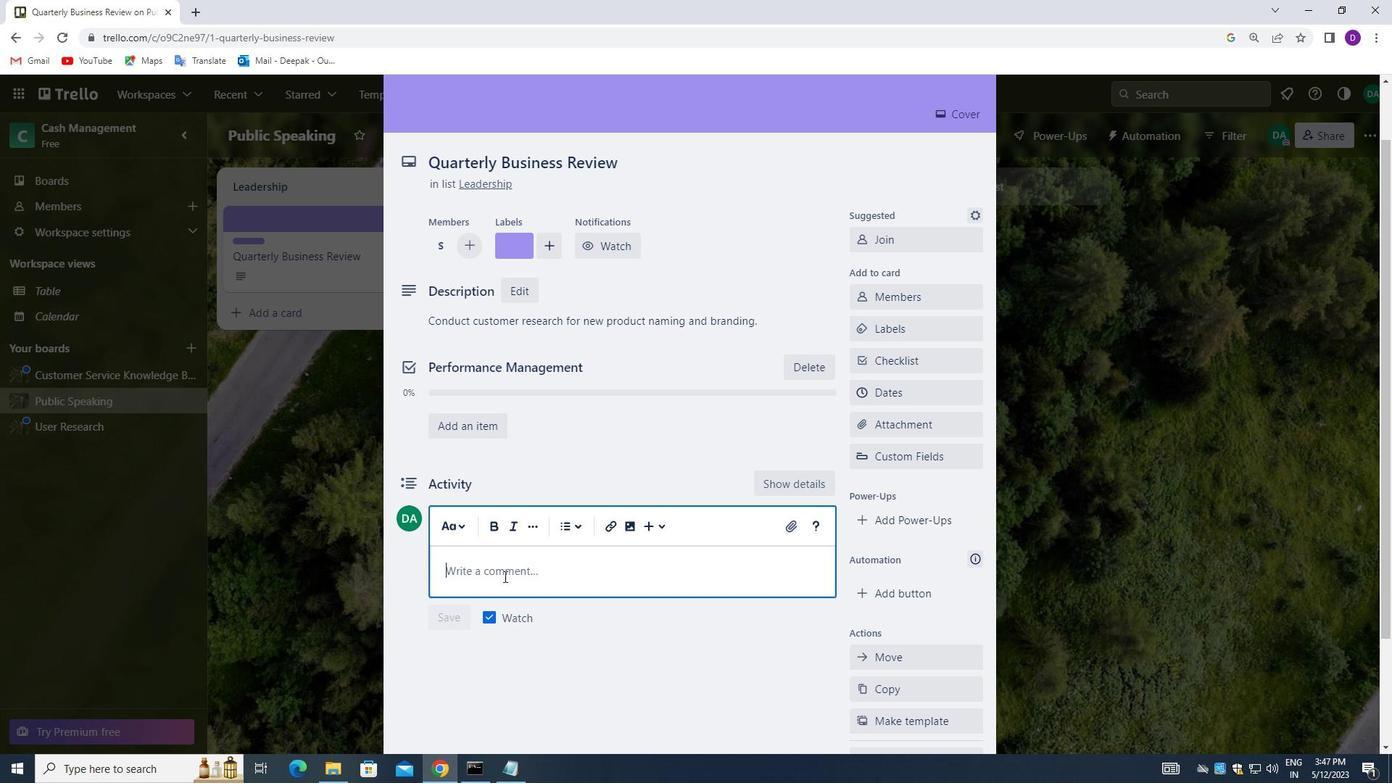 
Action: Mouse pressed left at (503, 576)
Screenshot: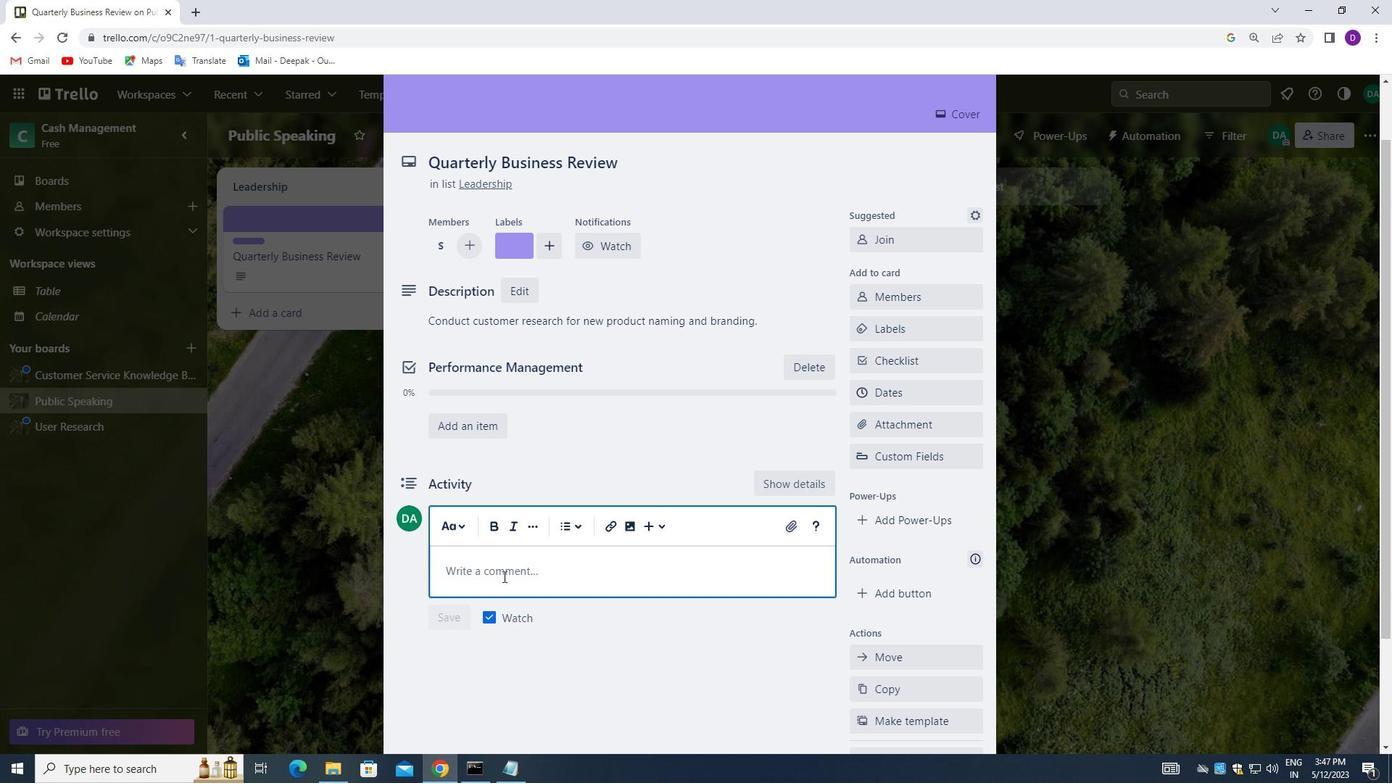 
Action: Mouse moved to (508, 578)
Screenshot: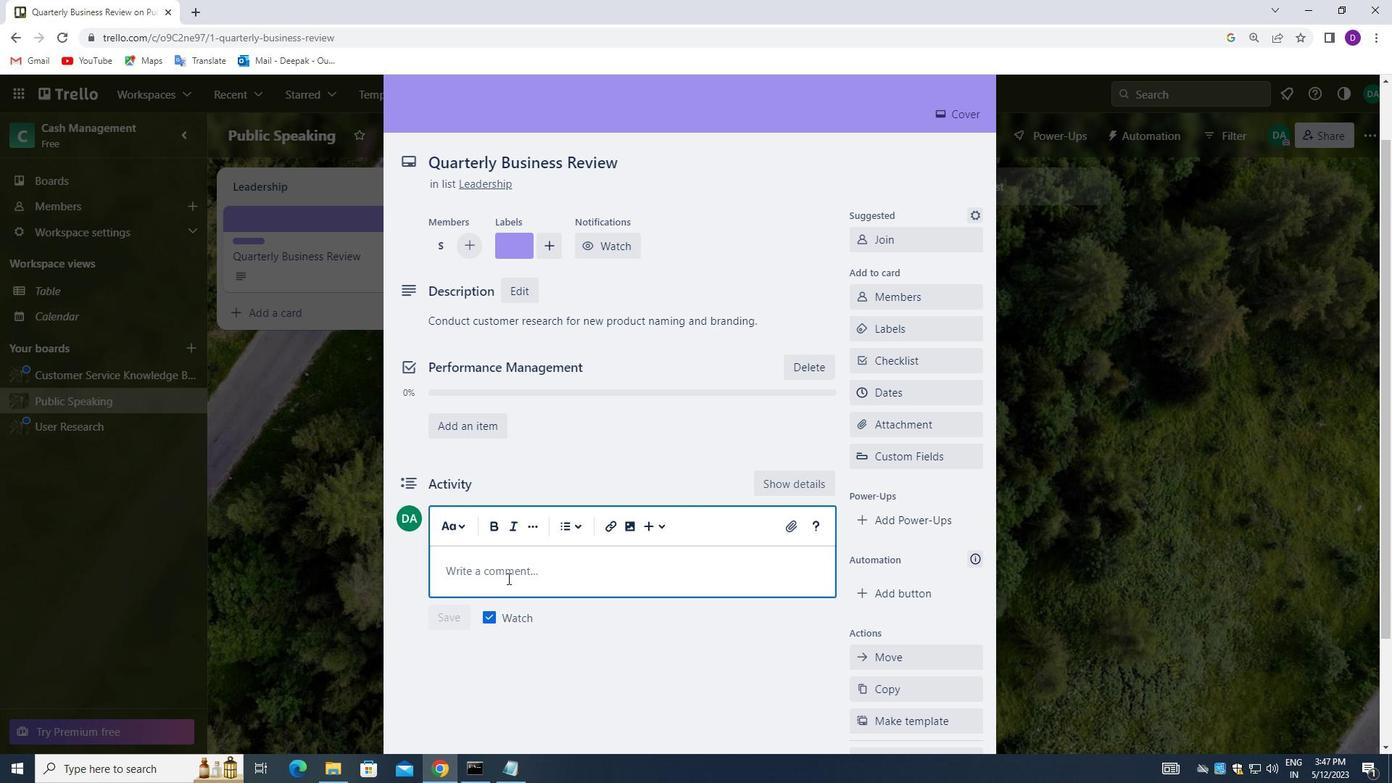
Action: Key pressed <Key.shift>
Screenshot: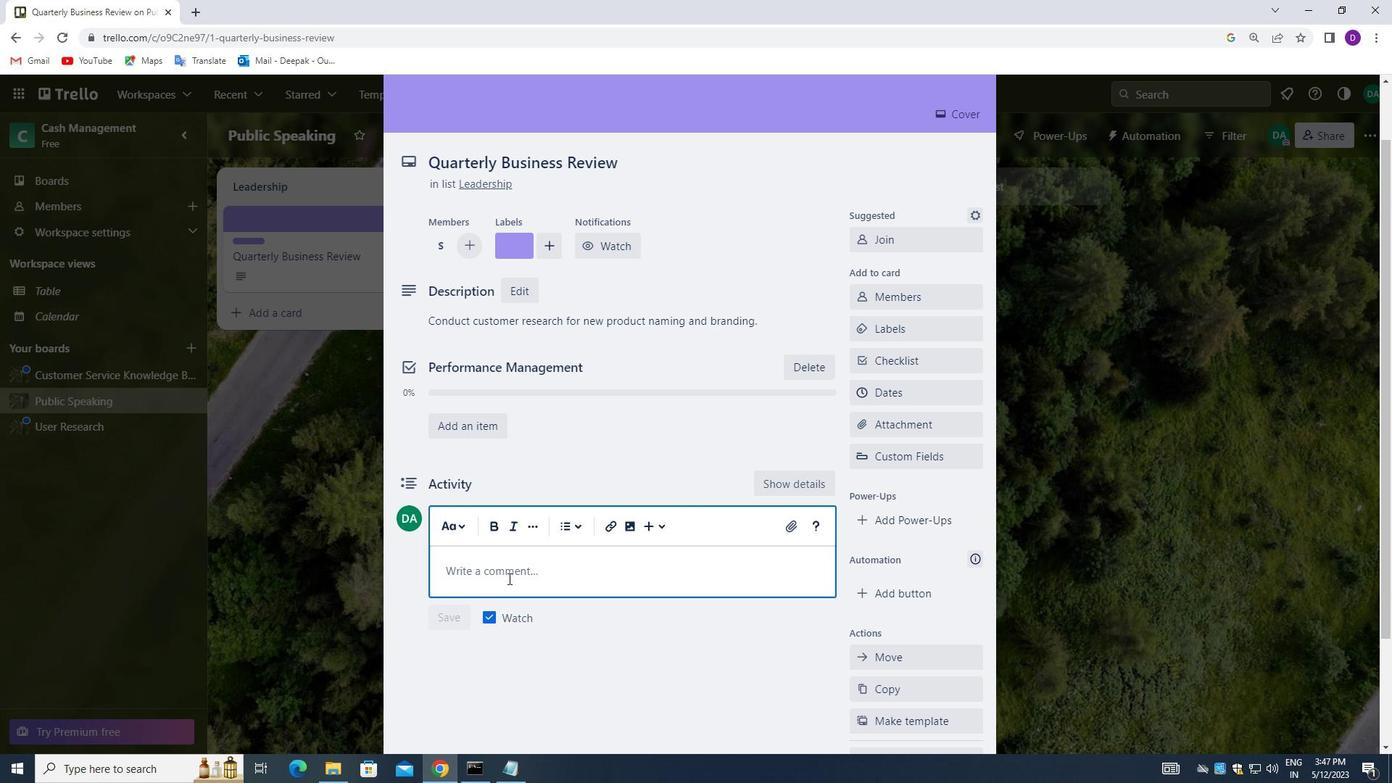 
Action: Mouse moved to (508, 579)
Screenshot: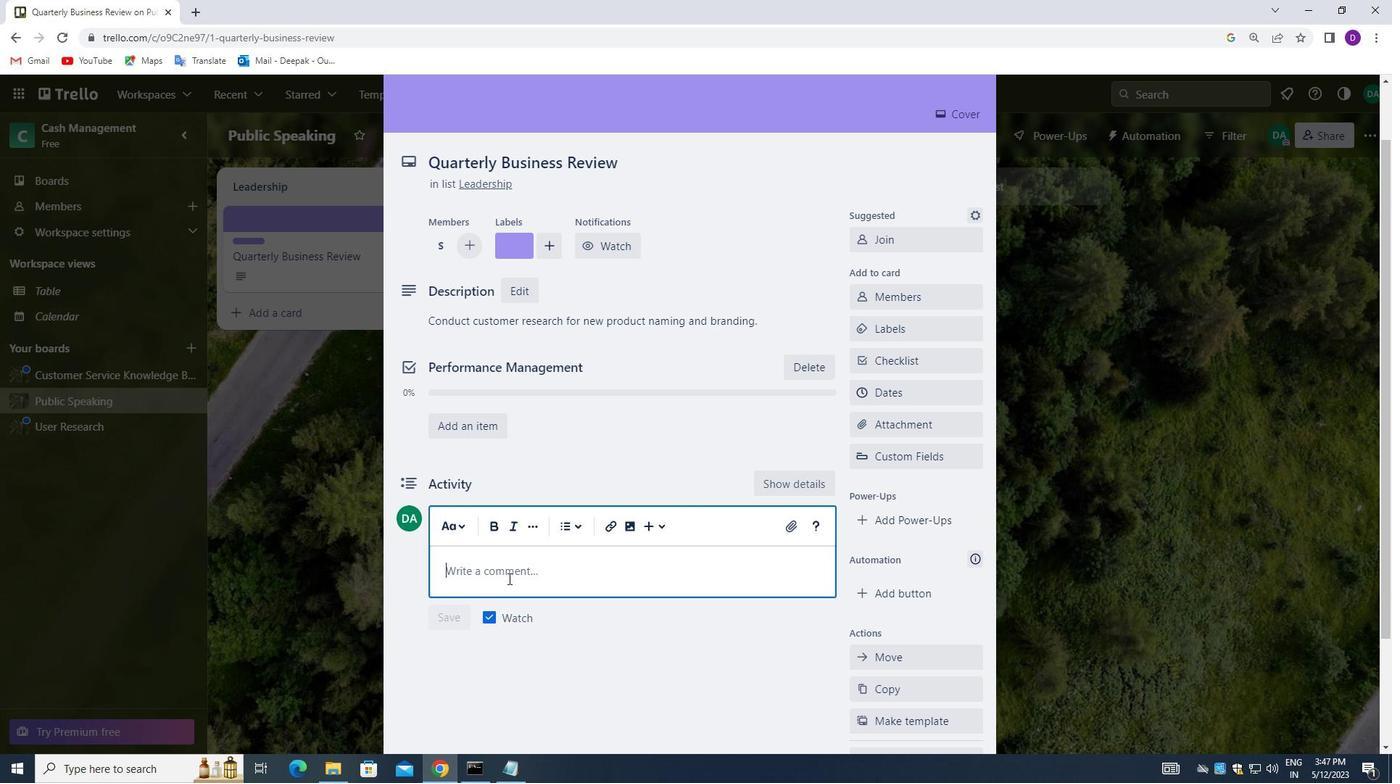 
Action: Key pressed <Key.shift><Key.shift><Key.shift><Key.shift>GIVE
Screenshot: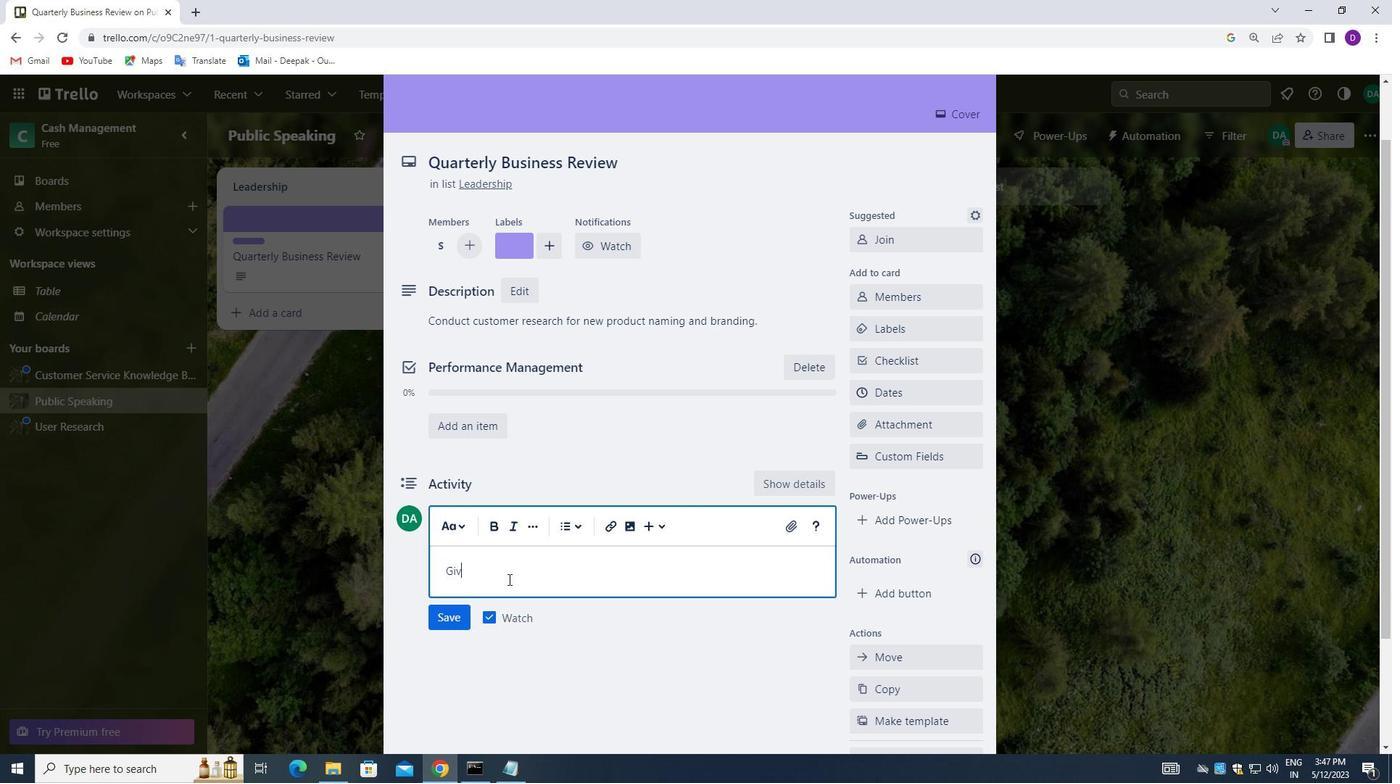 
Action: Mouse moved to (509, 579)
Screenshot: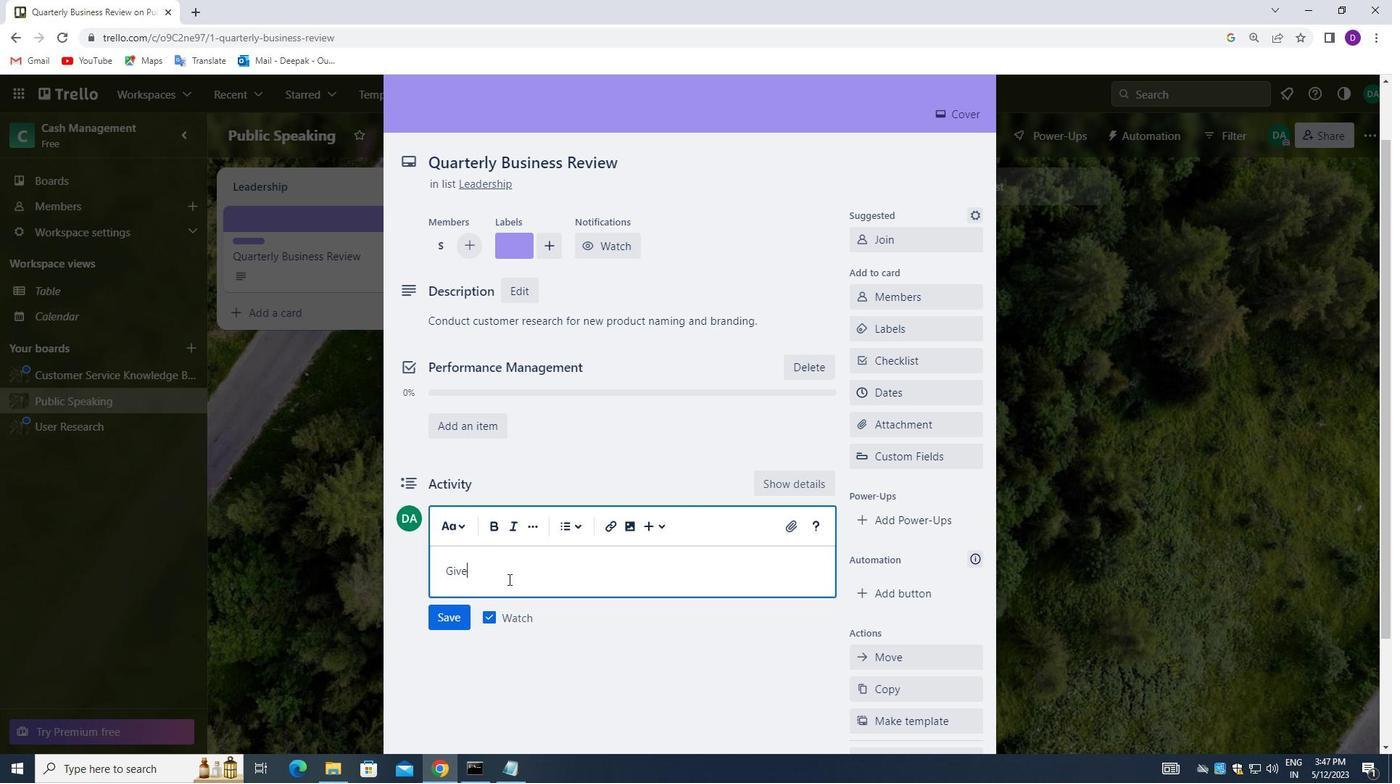 
Action: Key pressed N
Screenshot: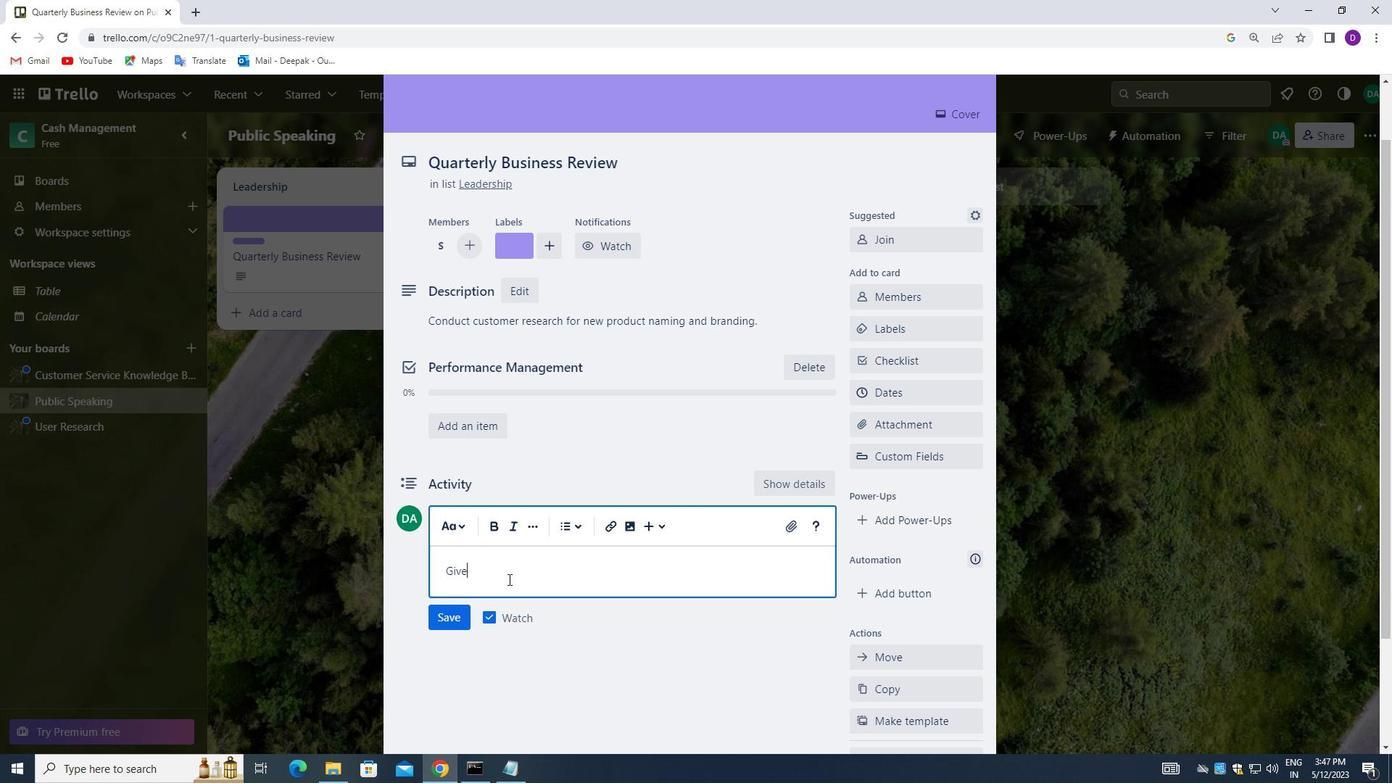 
Action: Mouse moved to (510, 579)
Screenshot: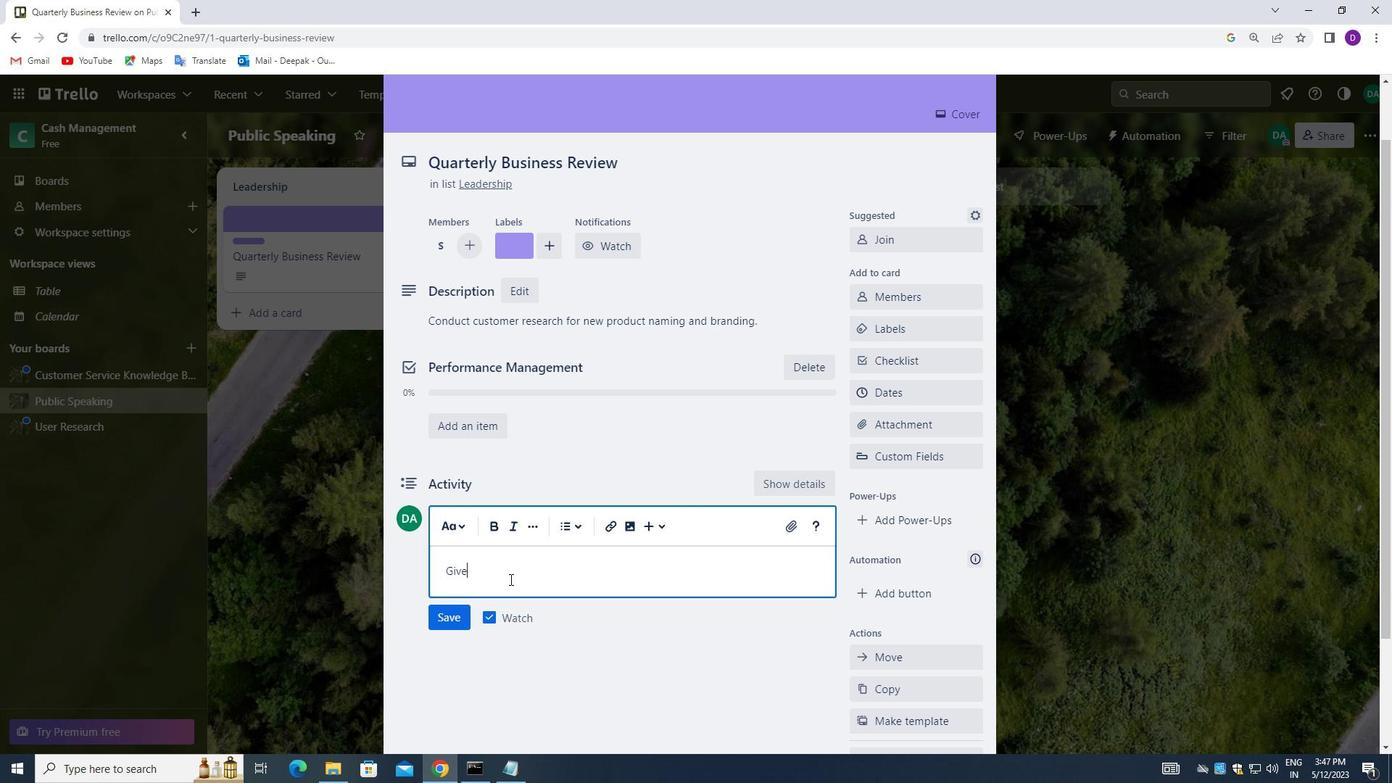 
Action: Key pressed <Key.space>TGH
Screenshot: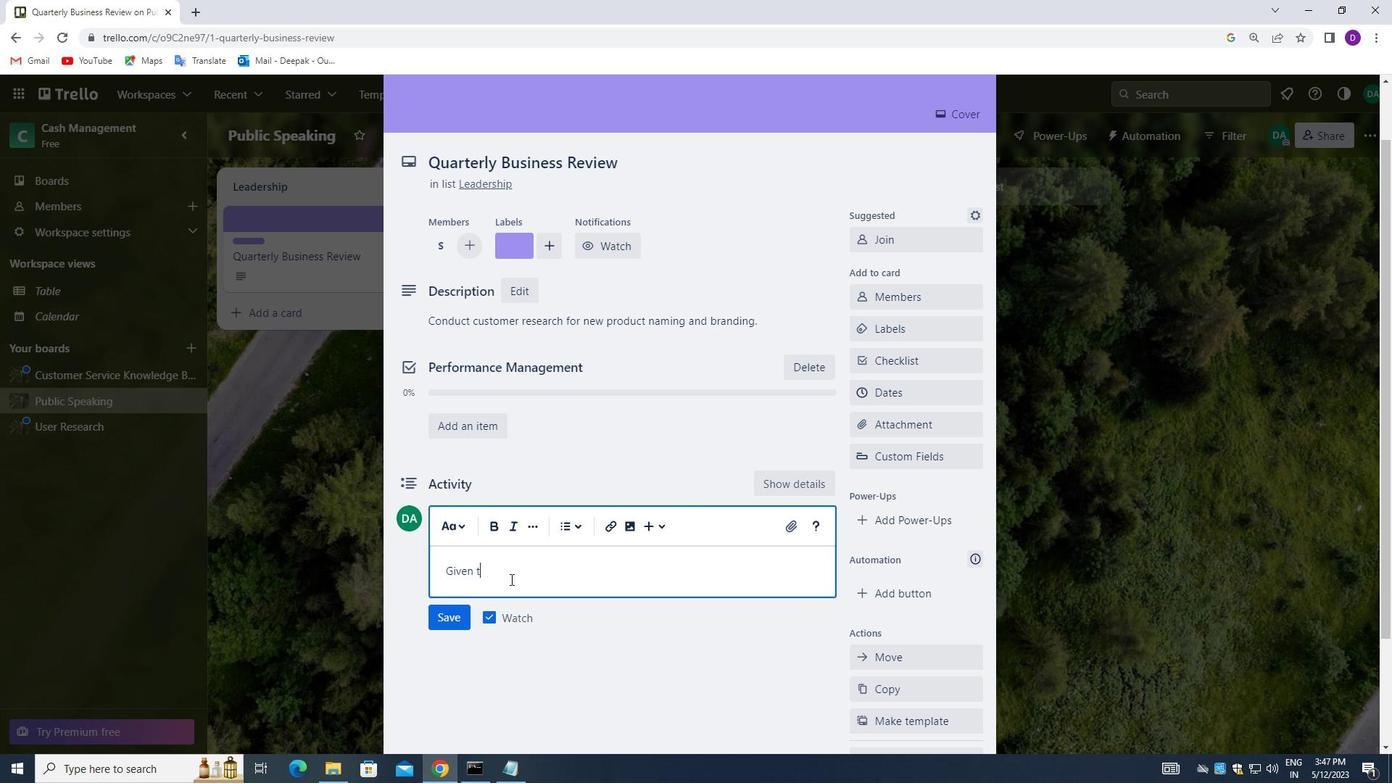 
Action: Mouse moved to (510, 579)
Screenshot: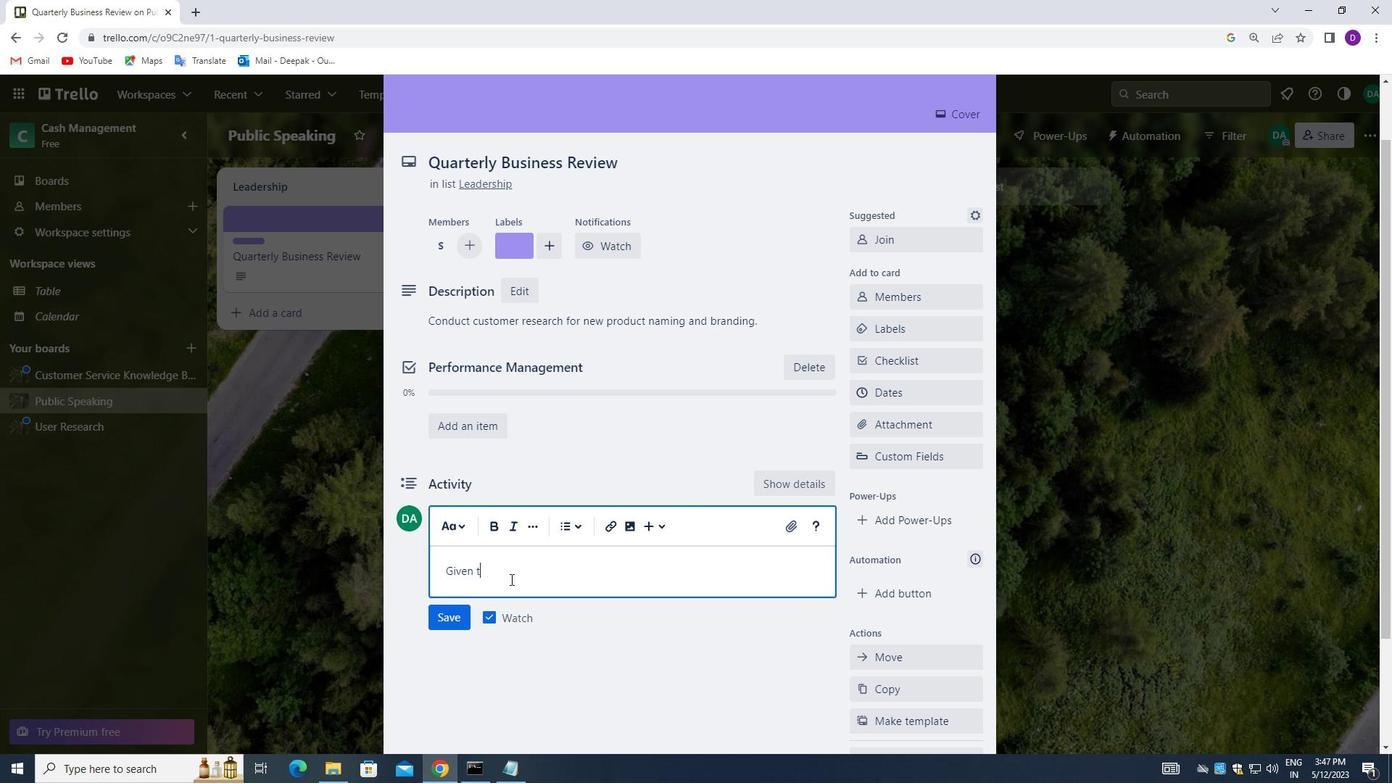 
Action: Key pressed <Key.backspace><Key.backspace>HE<Key.space>
Screenshot: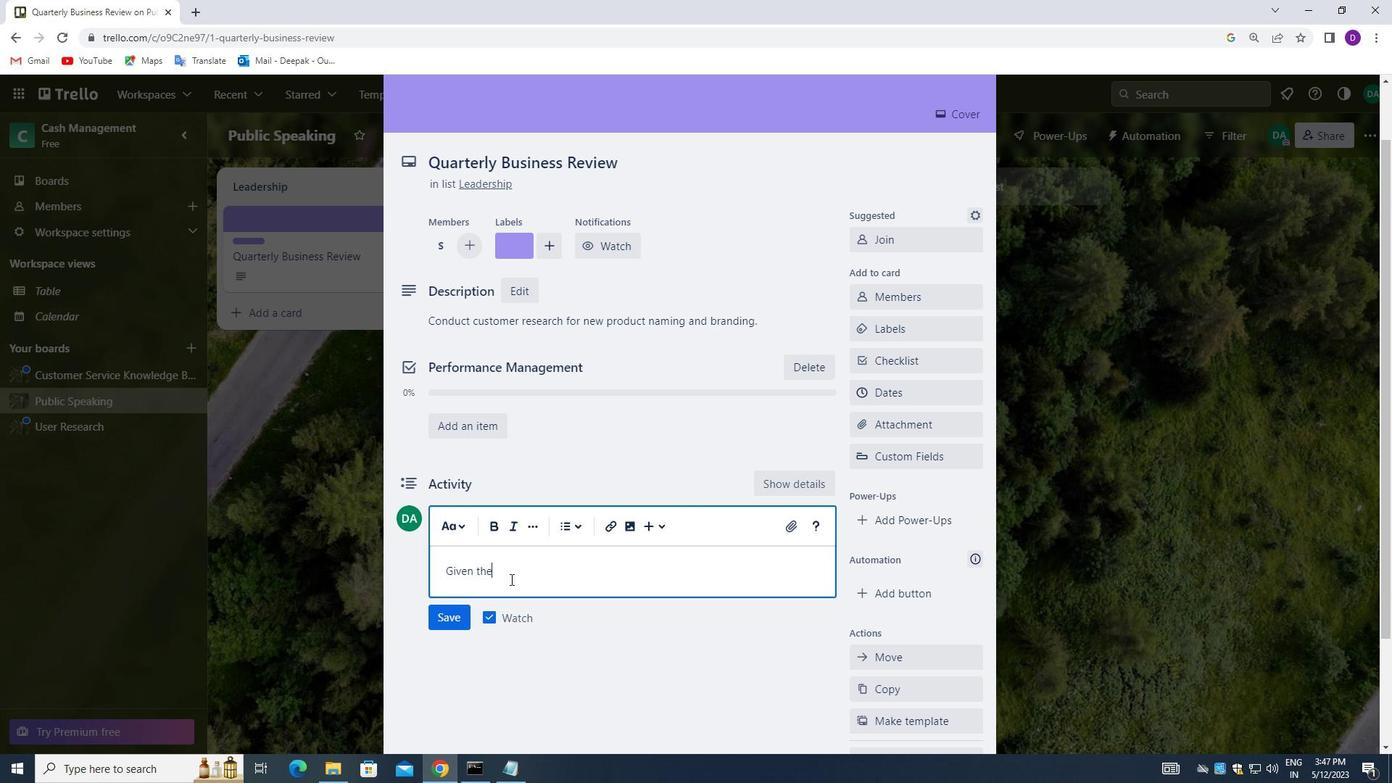 
Action: Mouse moved to (511, 579)
Screenshot: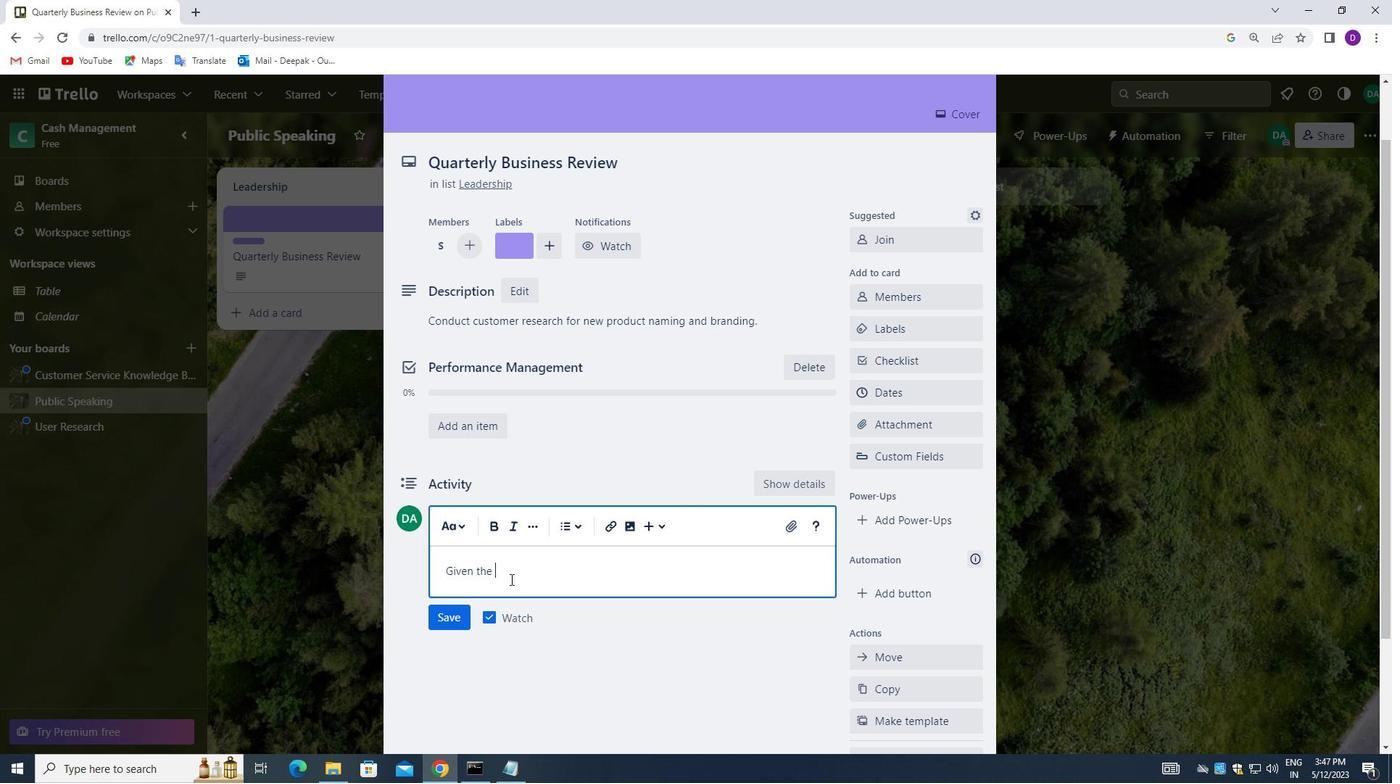 
Action: Key pressed SIZ
Screenshot: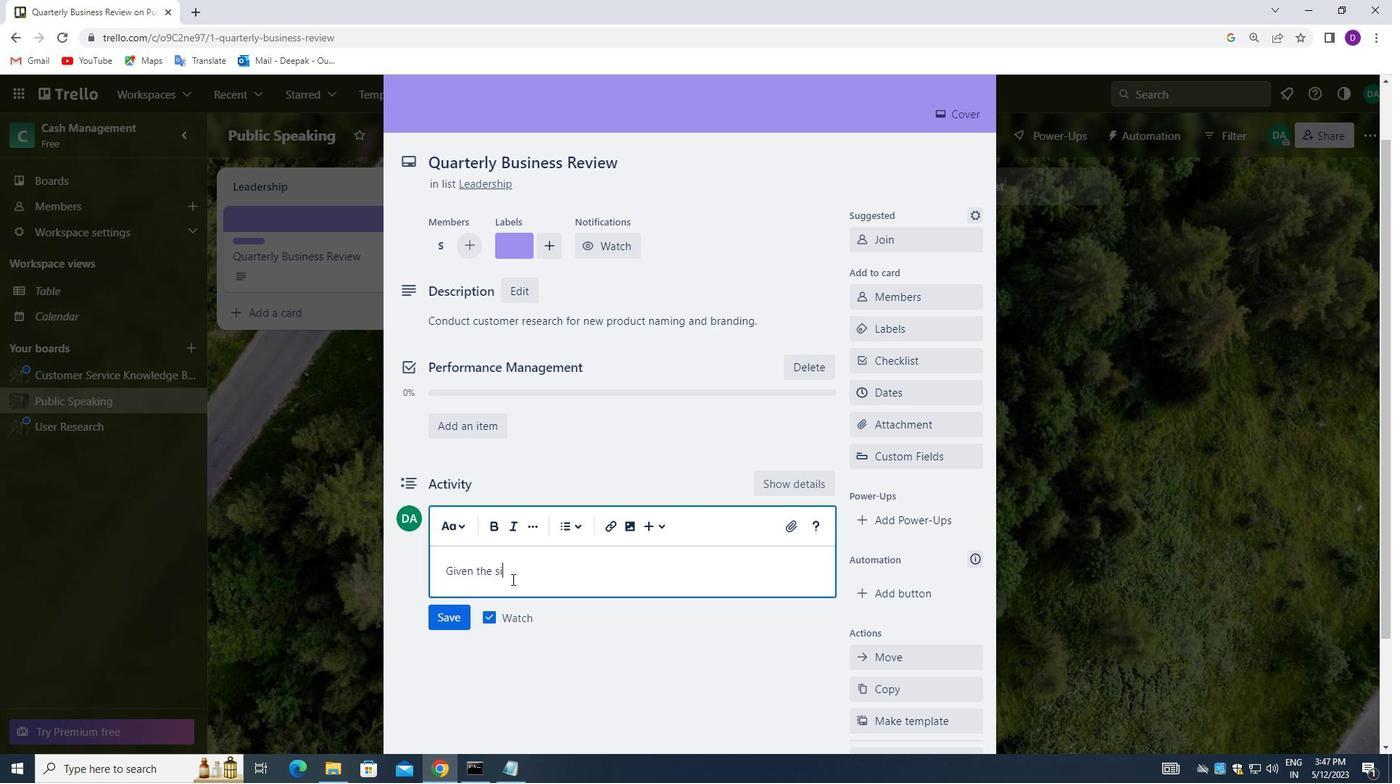 
Action: Mouse moved to (511, 579)
Screenshot: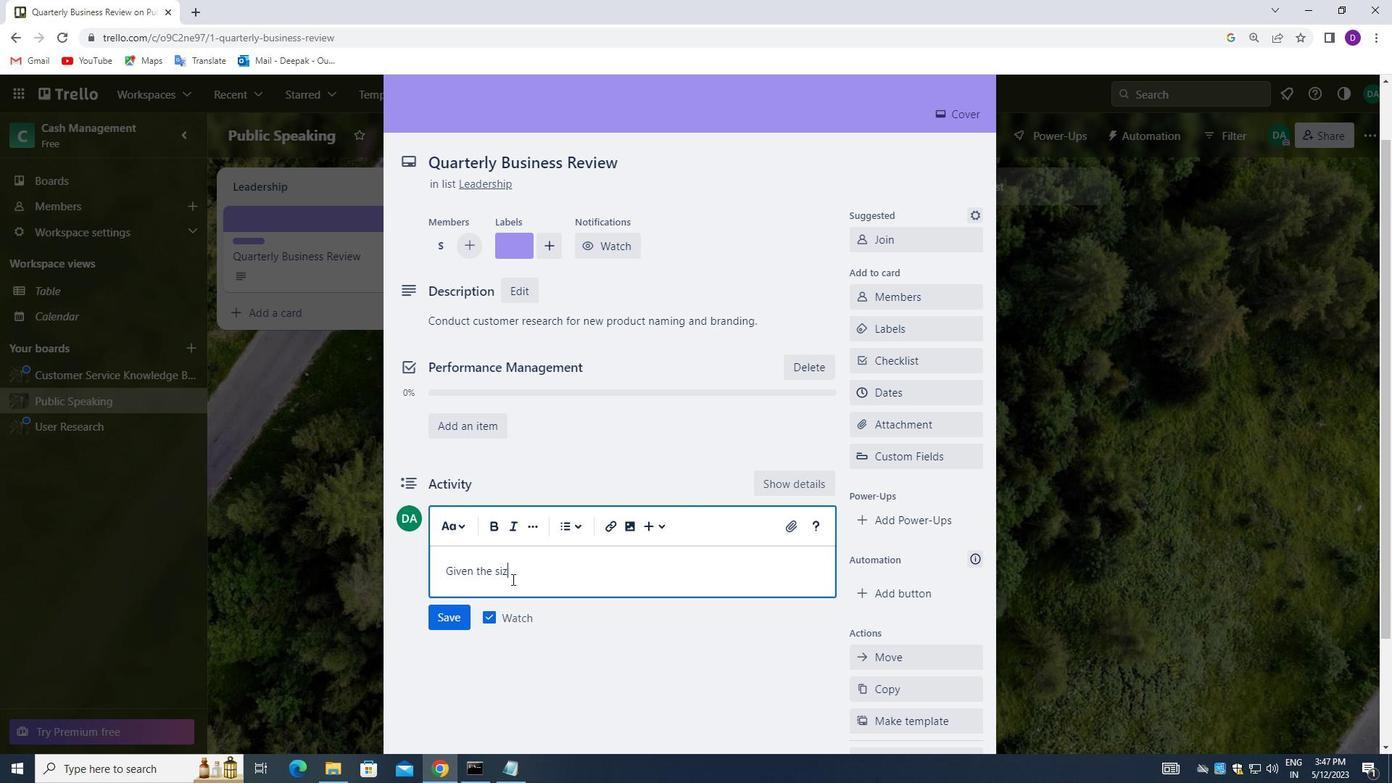 
Action: Key pressed E<Key.space>AND<Key.space>
Screenshot: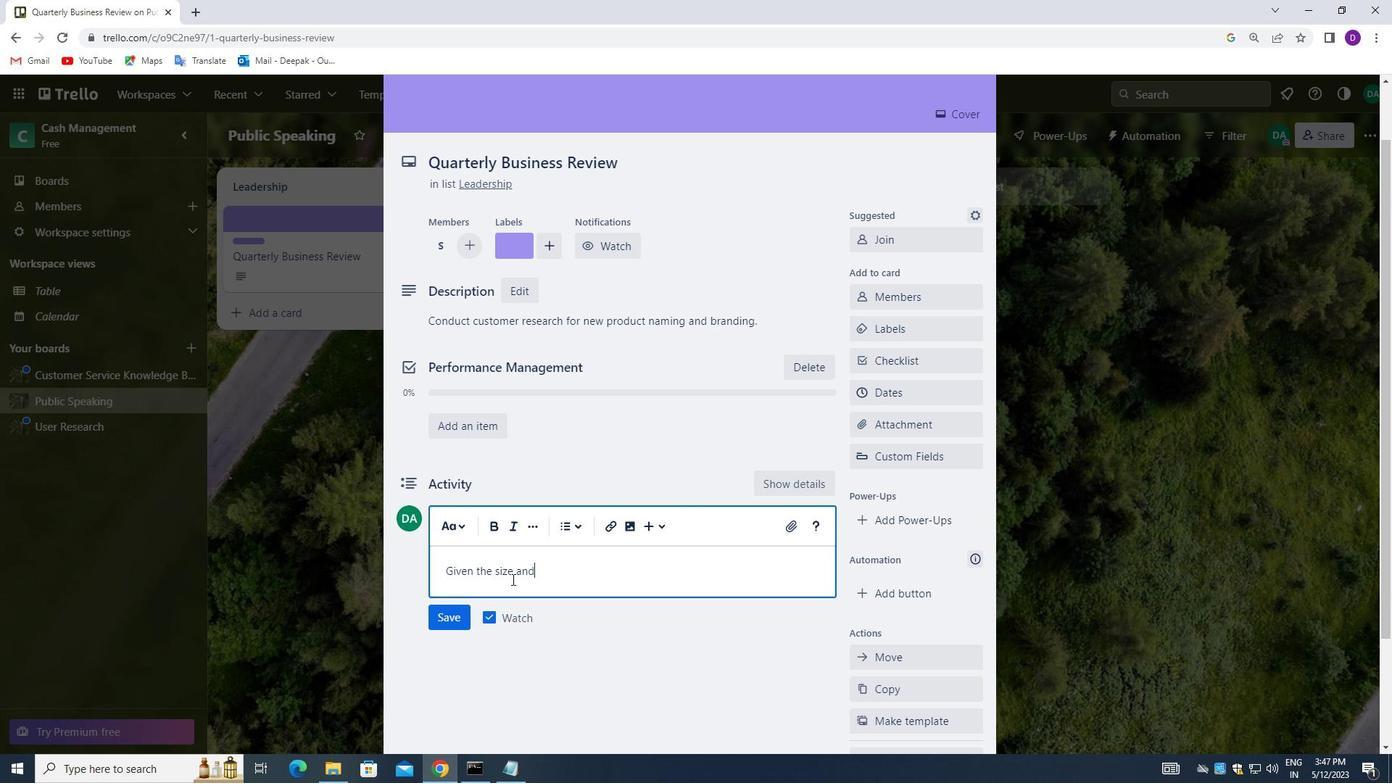 
Action: Mouse moved to (512, 579)
Screenshot: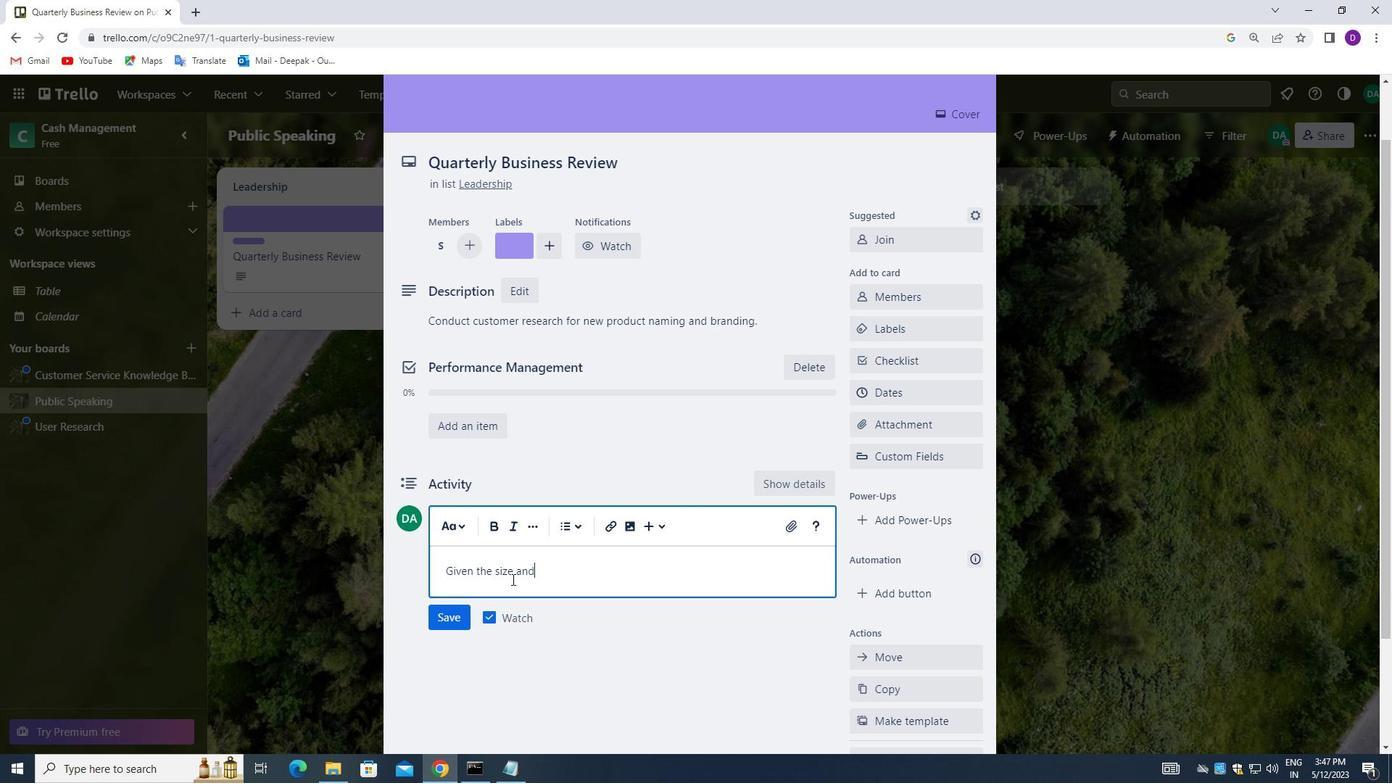 
Action: Key pressed SCO
Screenshot: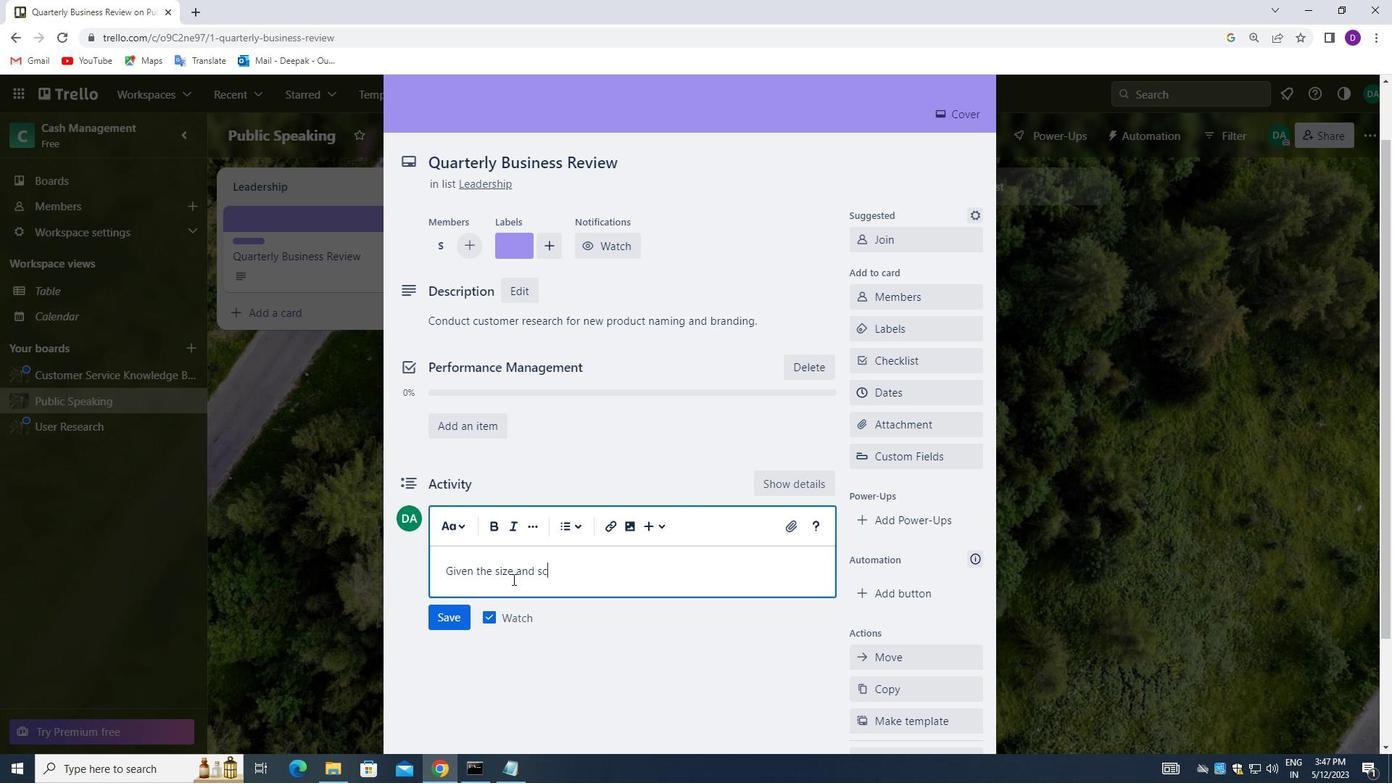 
Action: Mouse moved to (512, 579)
Screenshot: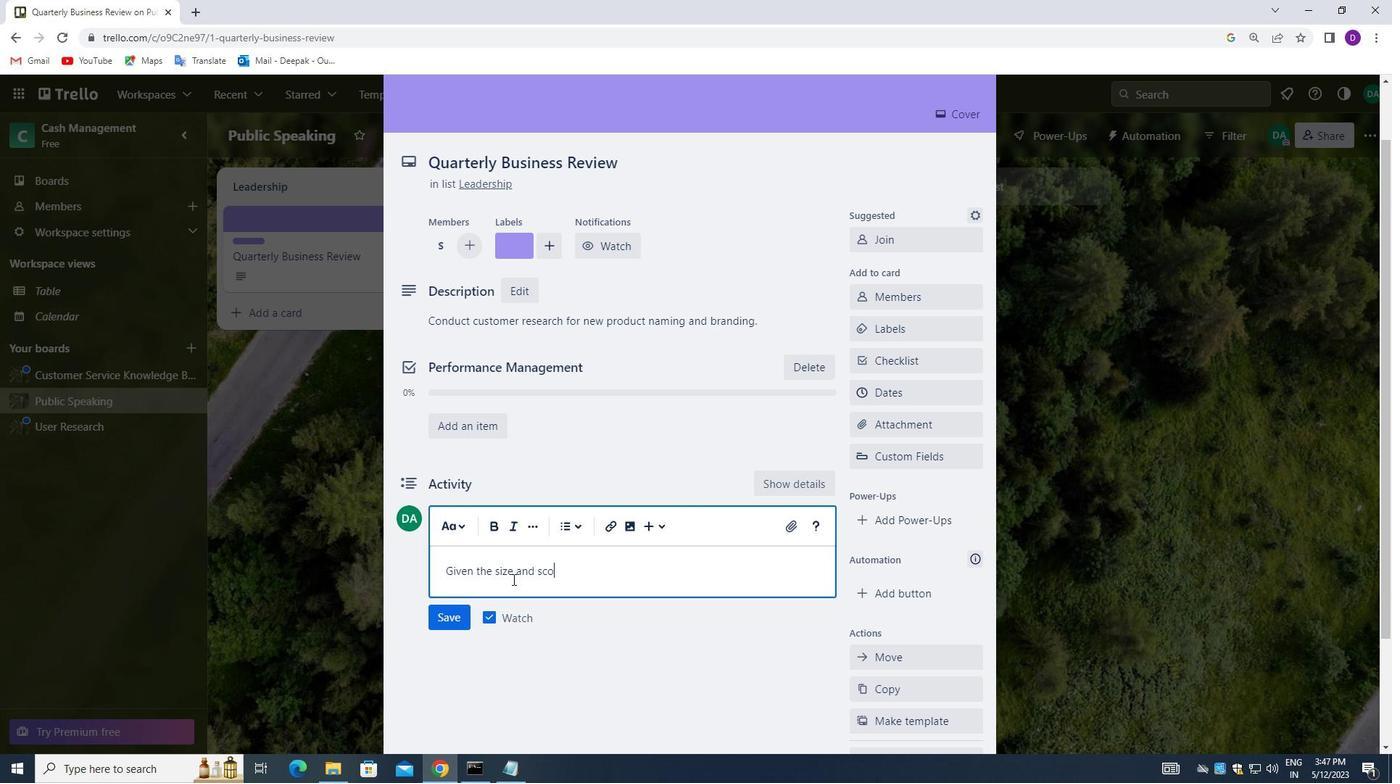 
Action: Key pressed PE<Key.space>O
Screenshot: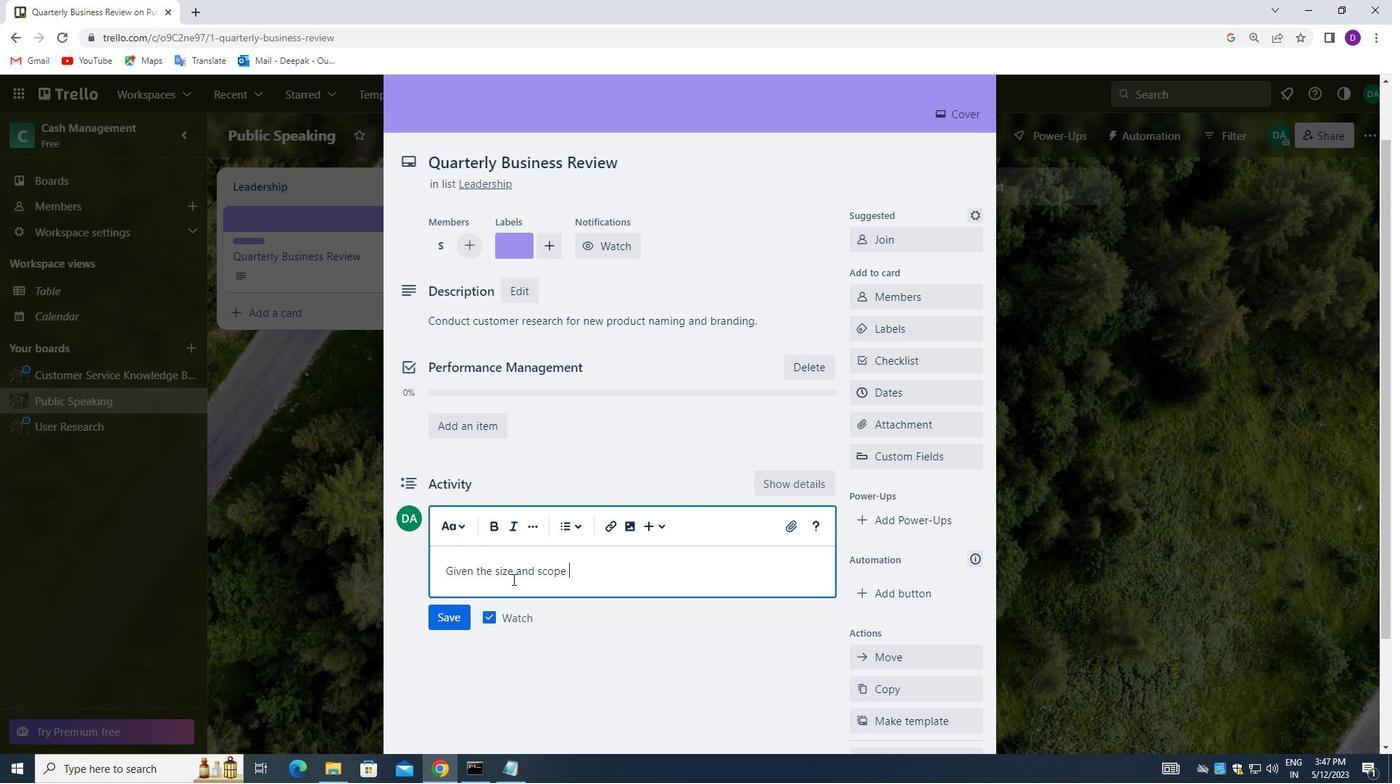 
Action: Mouse moved to (514, 579)
Screenshot: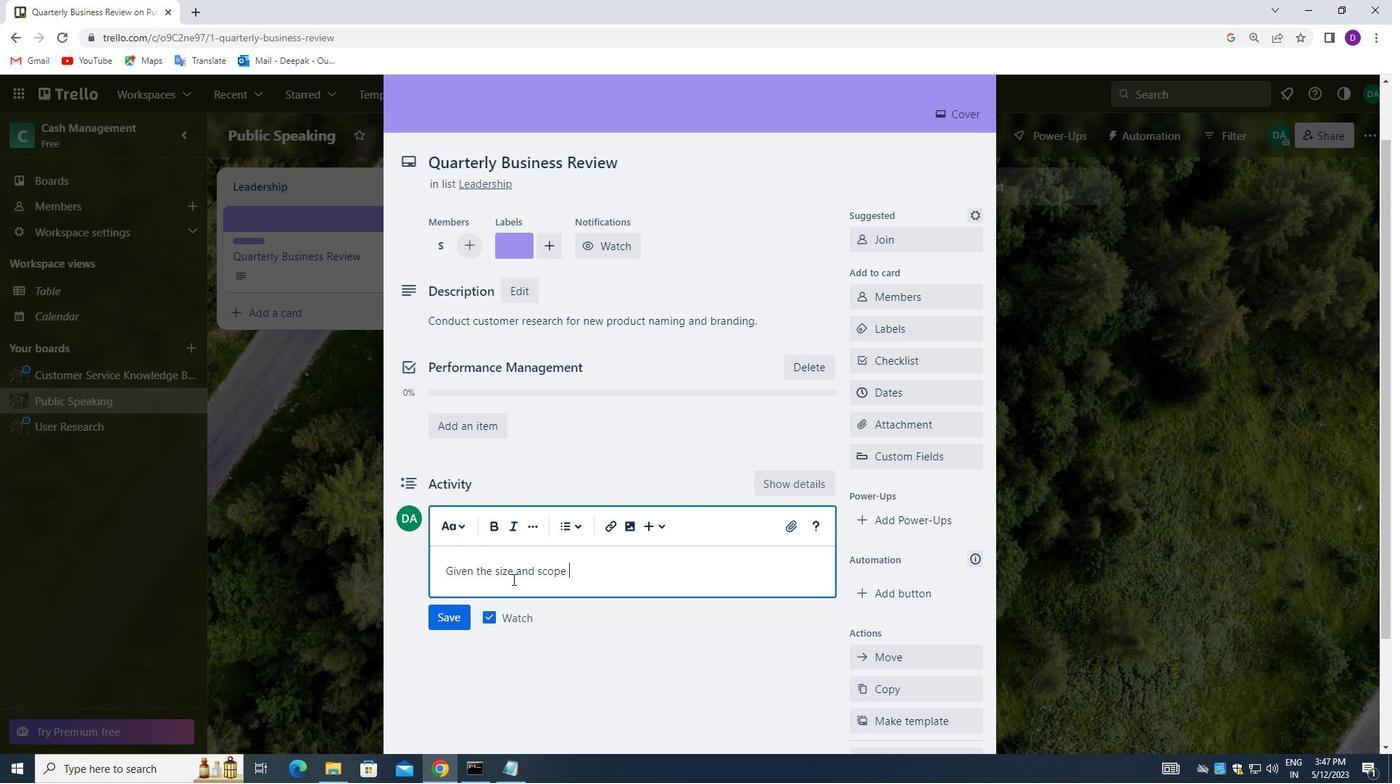 
Action: Key pressed F
Screenshot: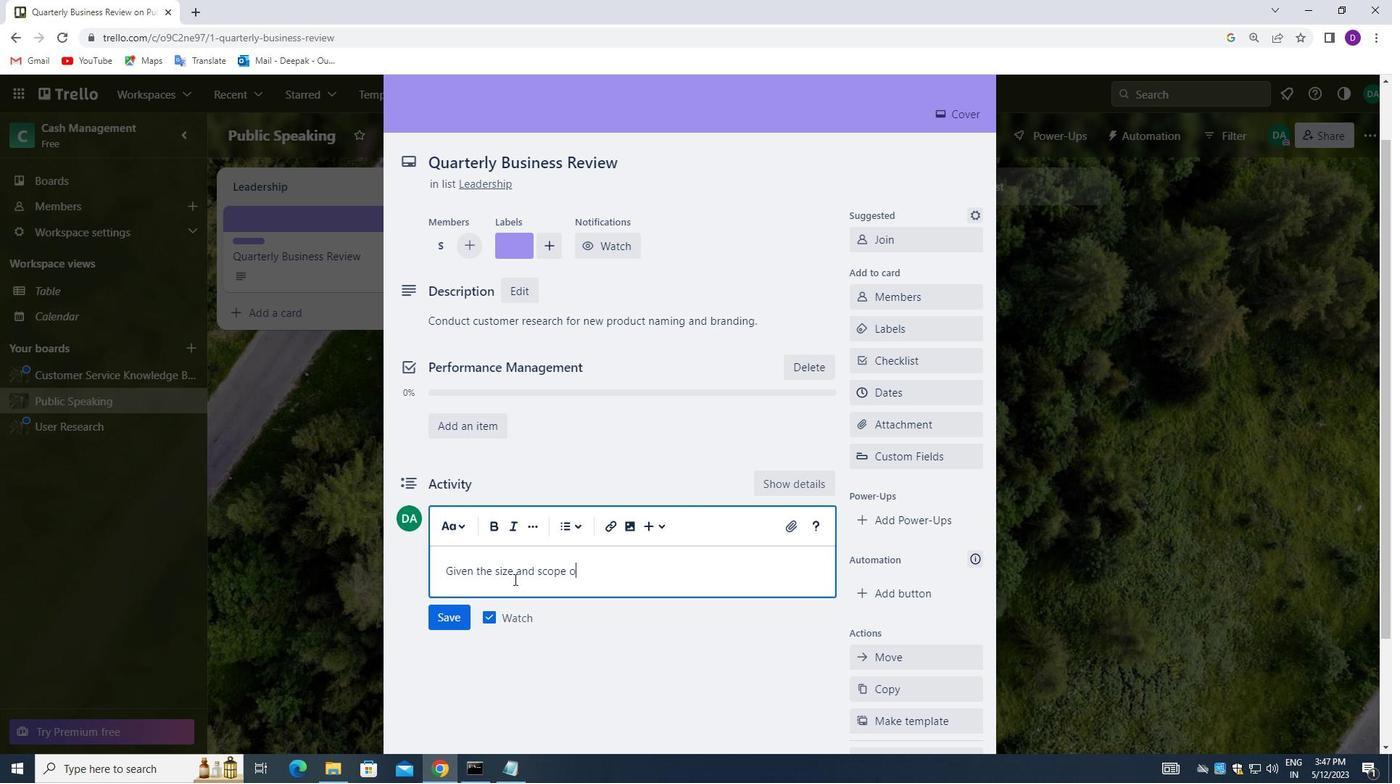 
Action: Mouse moved to (514, 579)
Screenshot: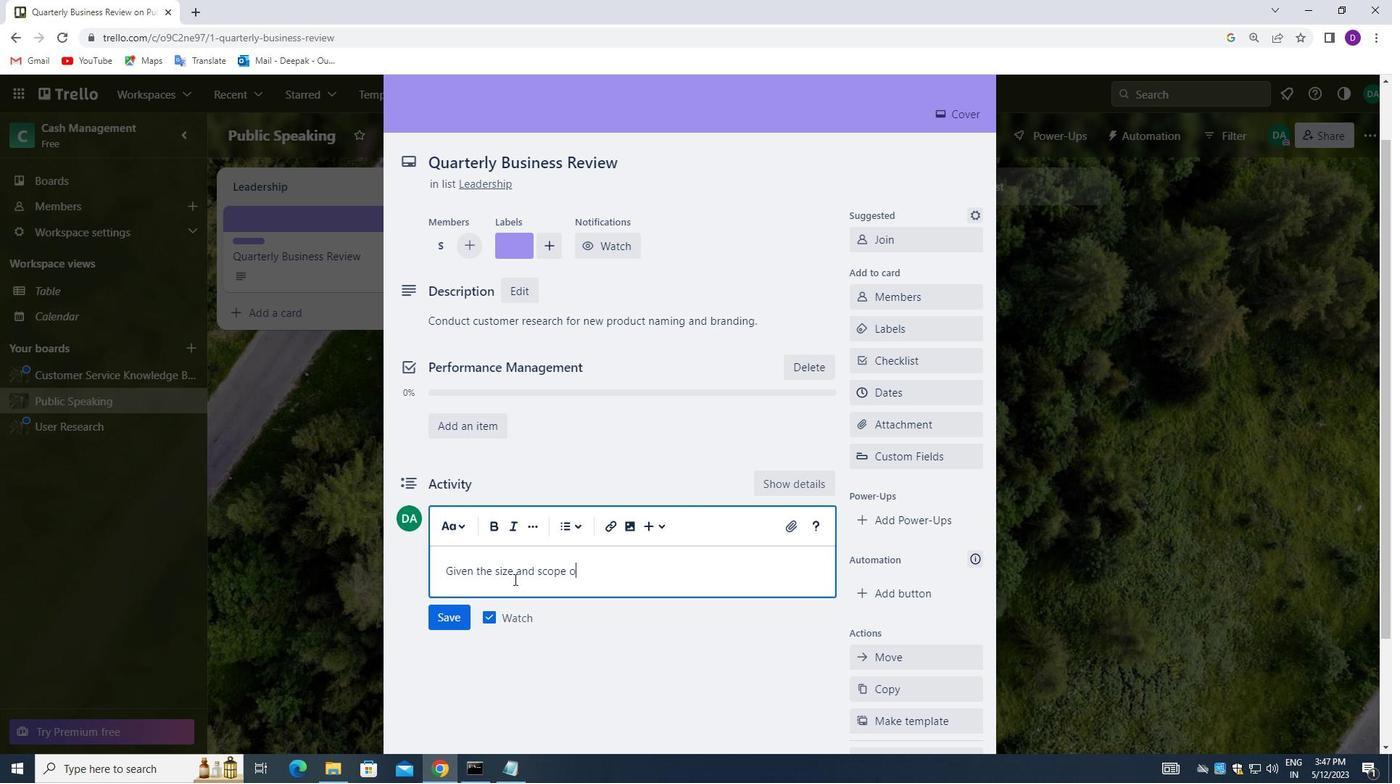 
Action: Key pressed <Key.space>THI
Screenshot: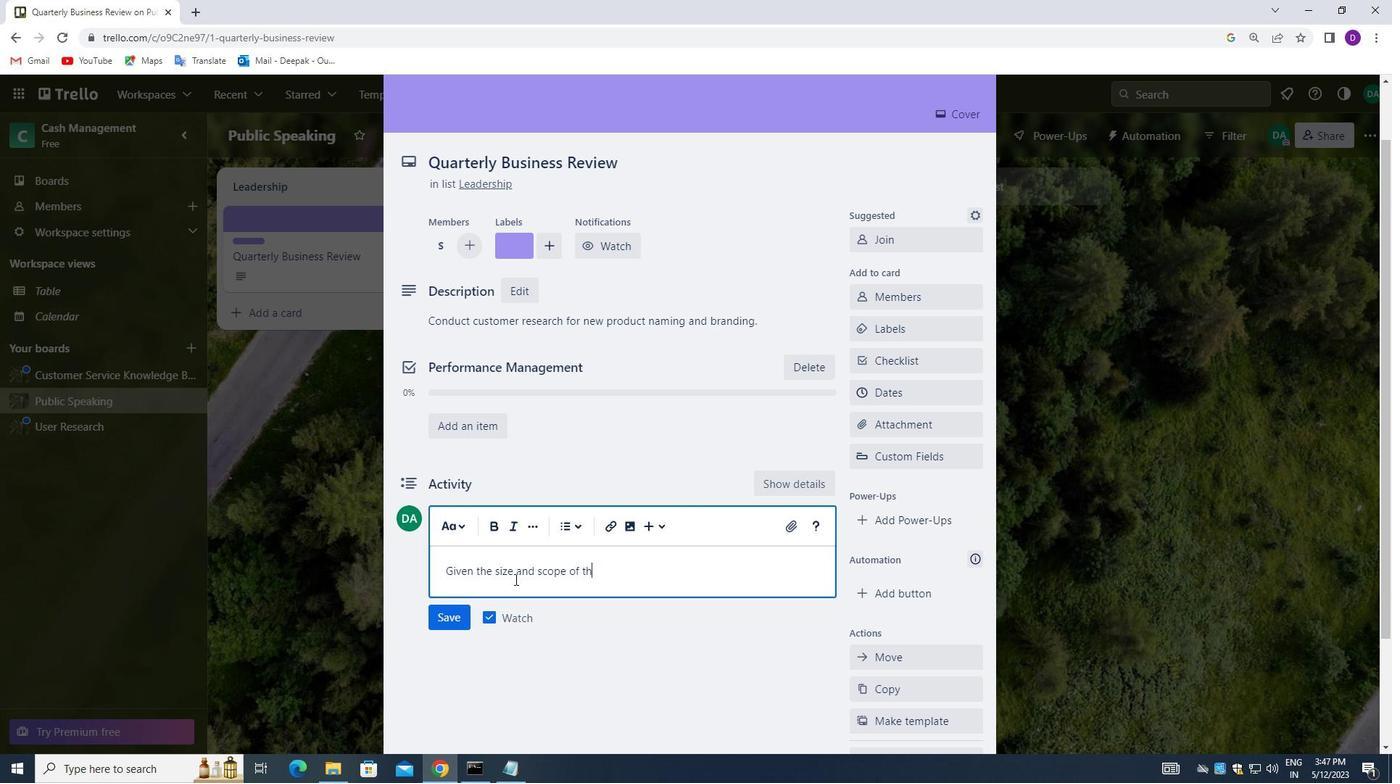 
Action: Mouse moved to (514, 578)
Screenshot: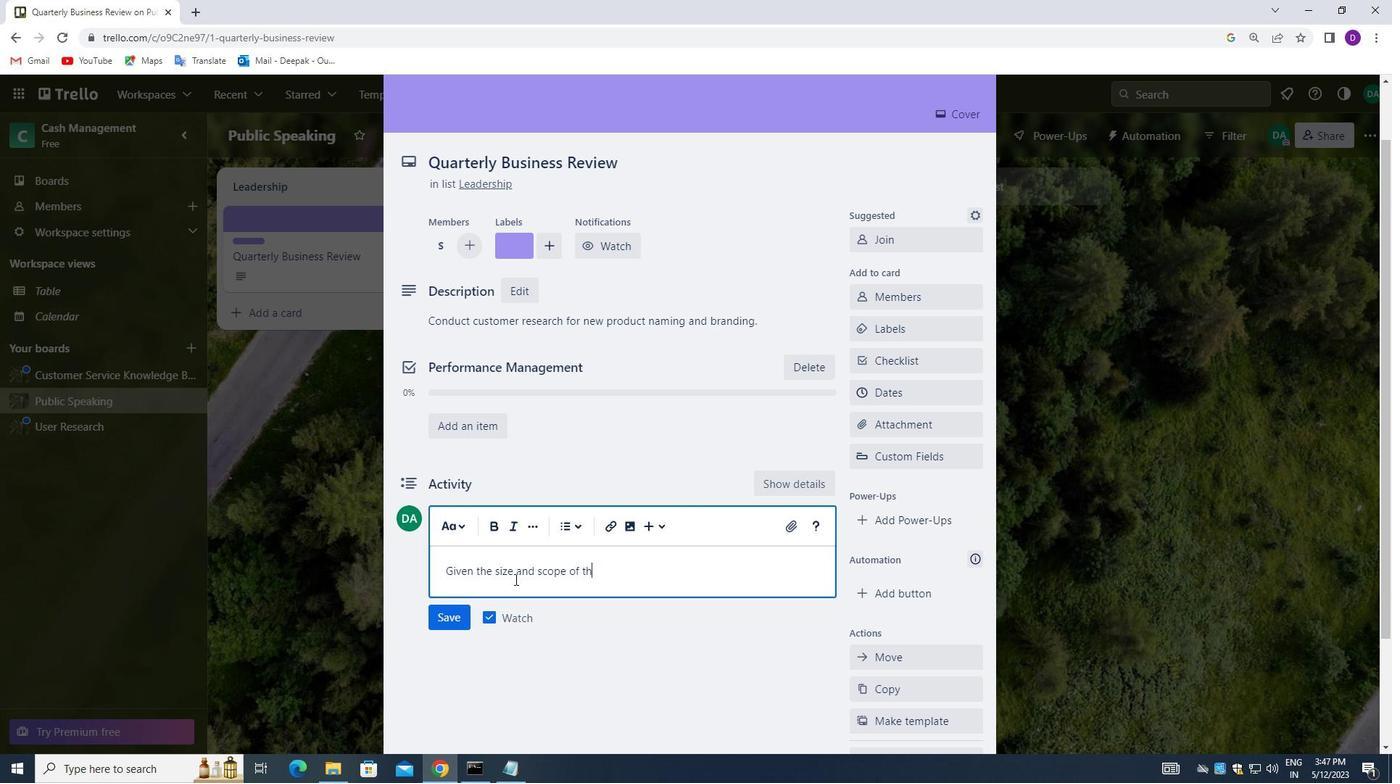 
Action: Key pressed S<Key.space>
Screenshot: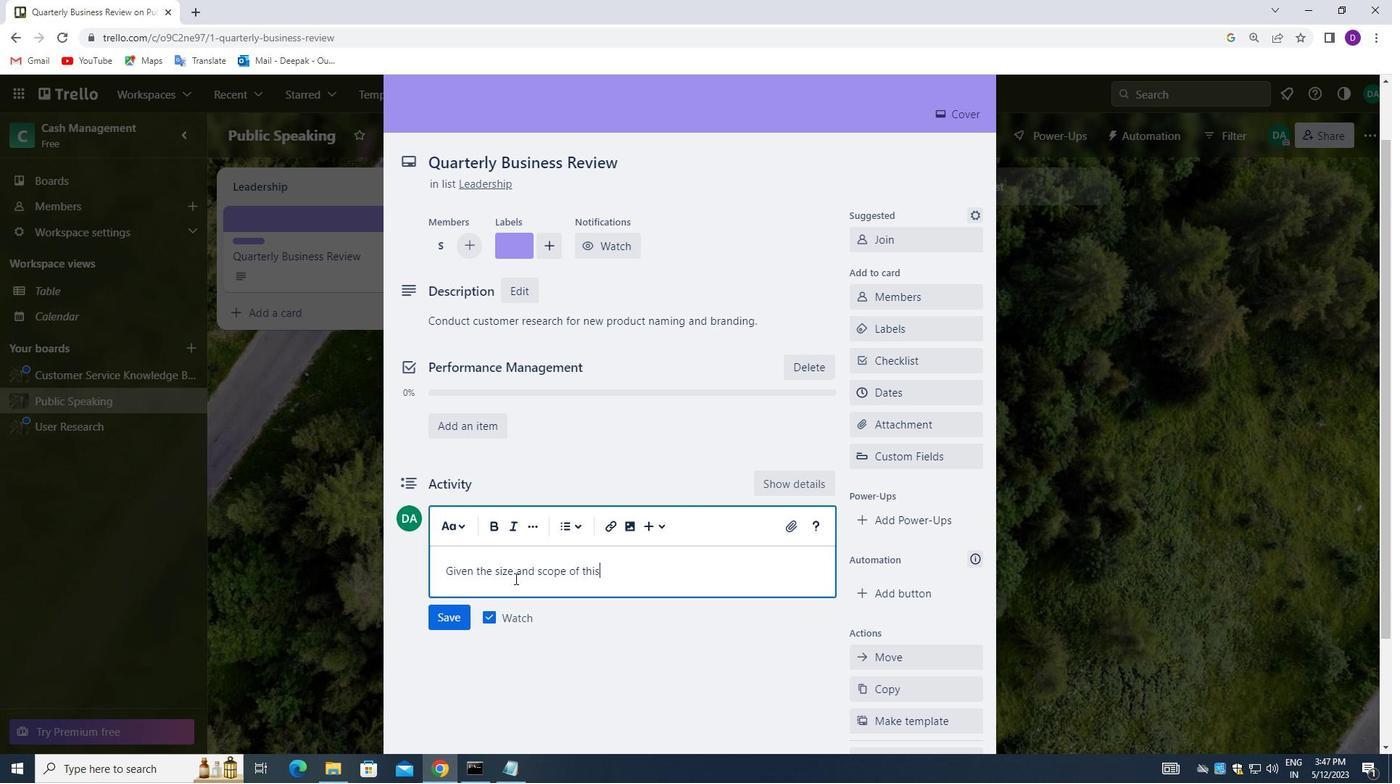 
Action: Mouse moved to (515, 578)
Screenshot: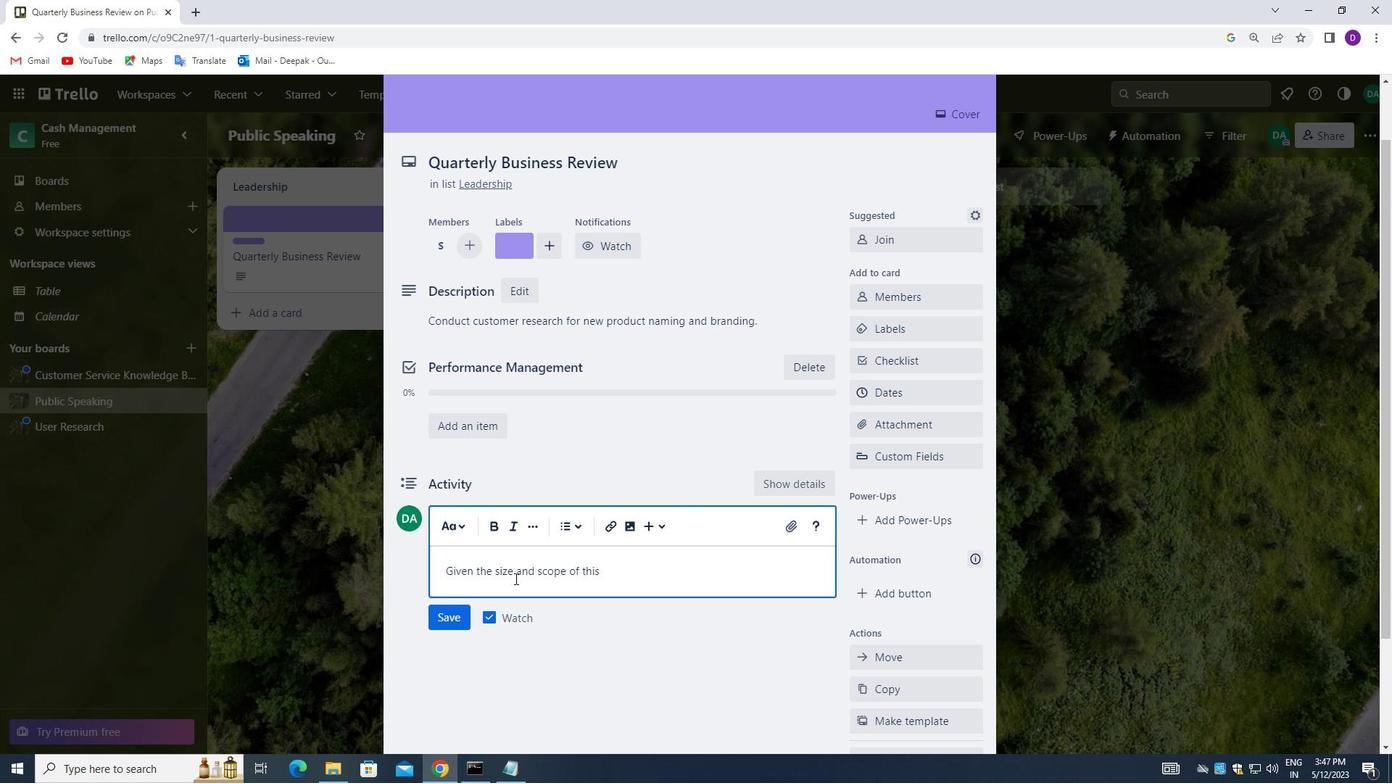 
Action: Key pressed T
Screenshot: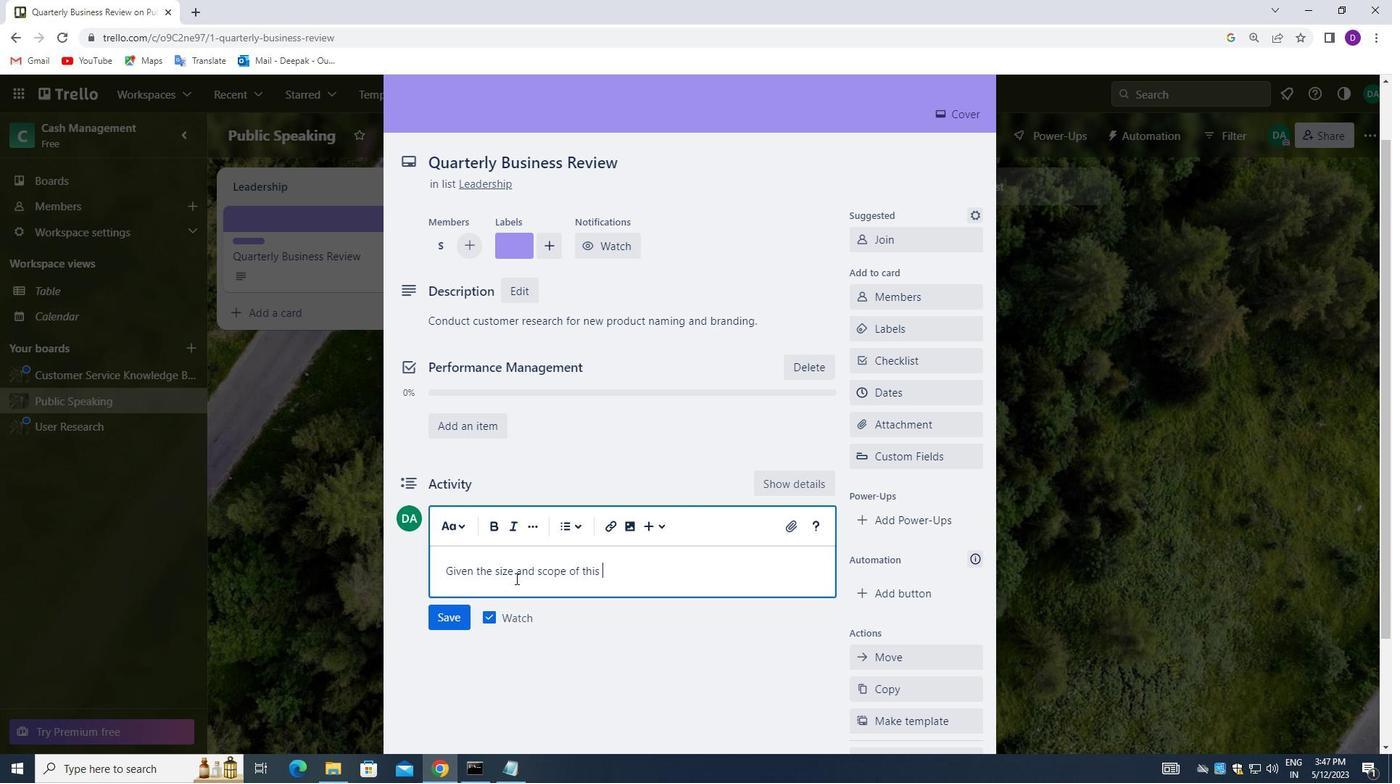 
Action: Mouse moved to (517, 577)
Screenshot: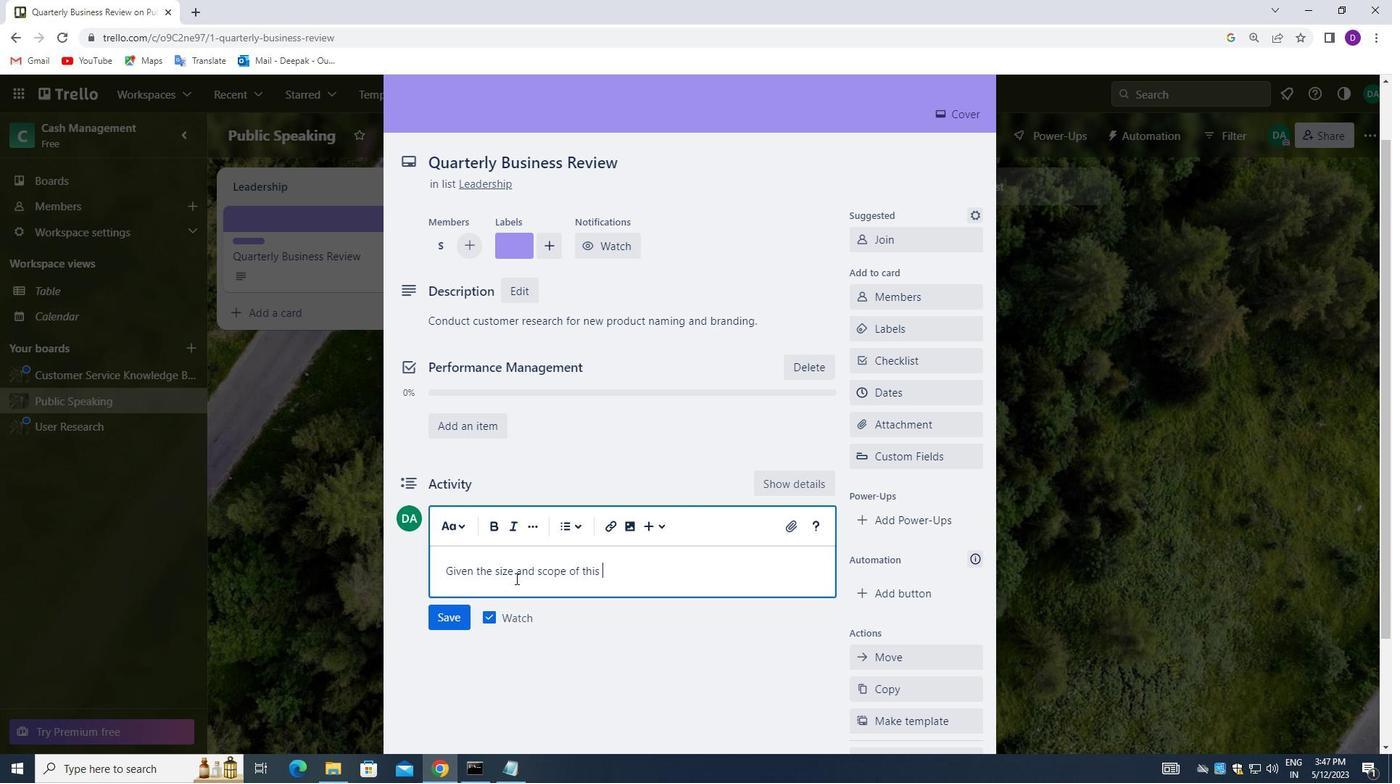 
Action: Key pressed A
Screenshot: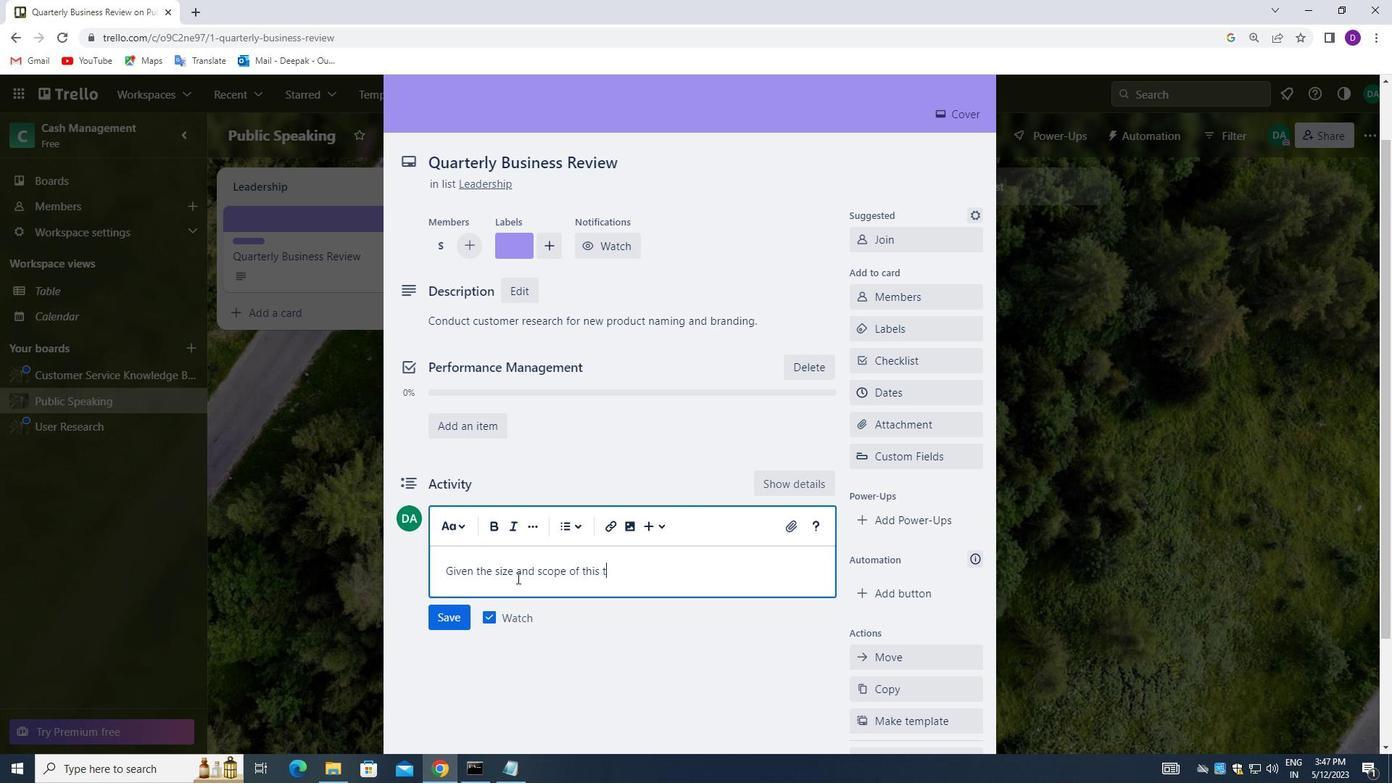 
Action: Mouse moved to (517, 577)
Screenshot: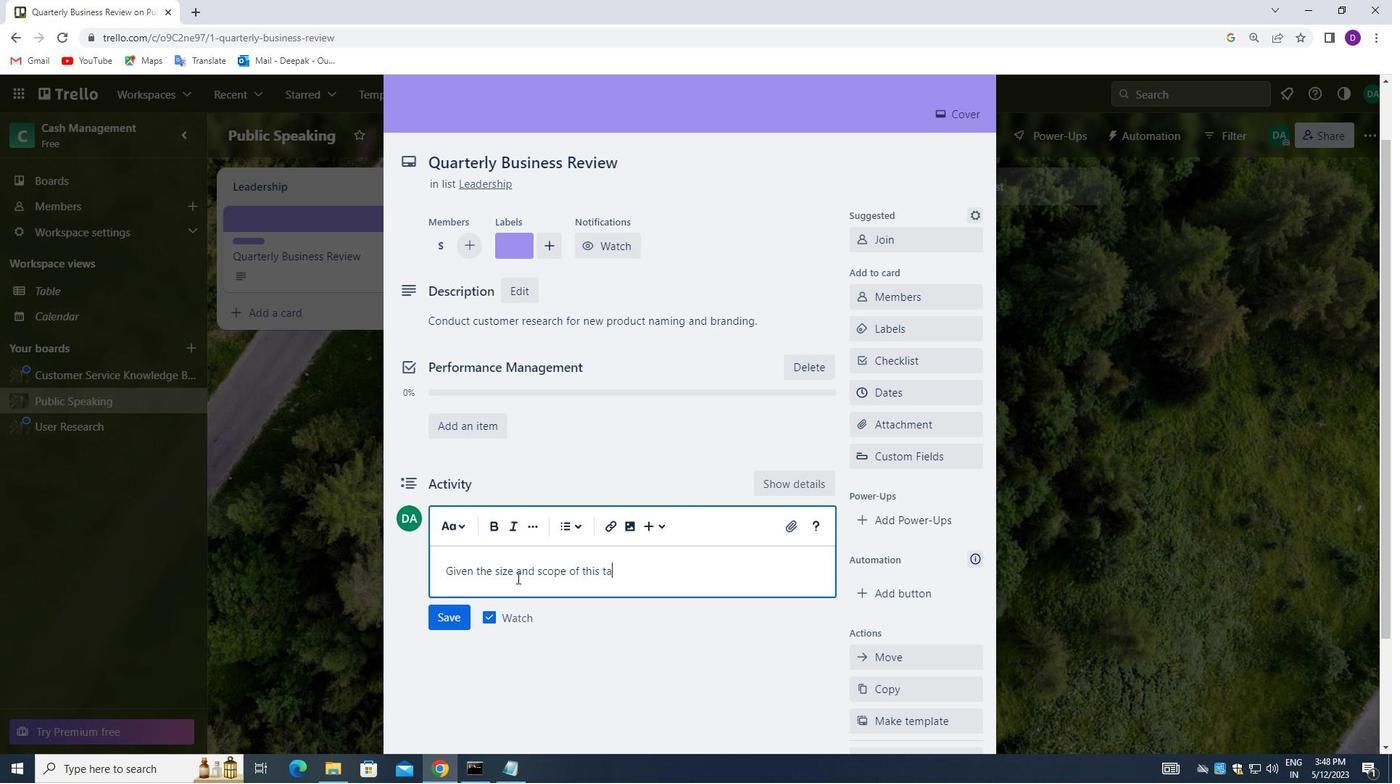 
Action: Key pressed SK
Screenshot: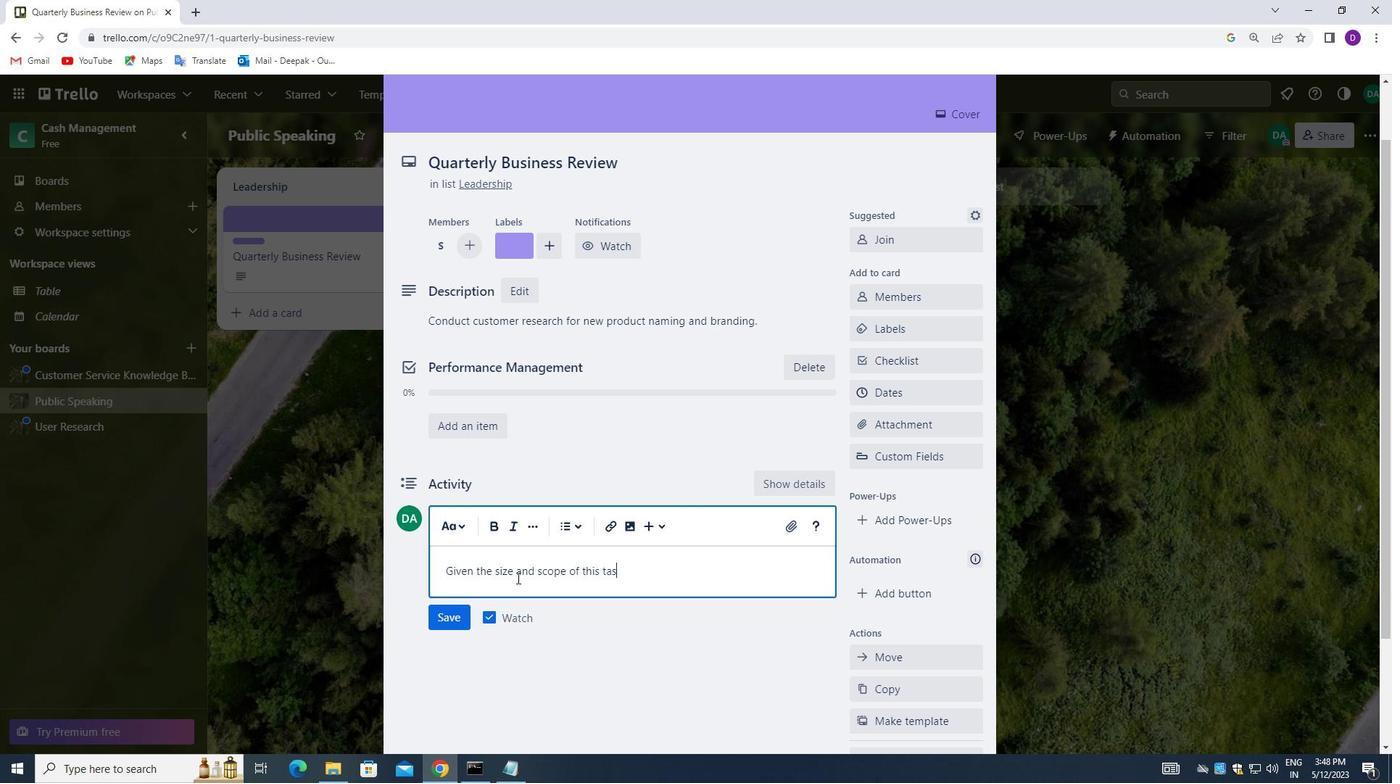 
Action: Mouse moved to (517, 577)
Screenshot: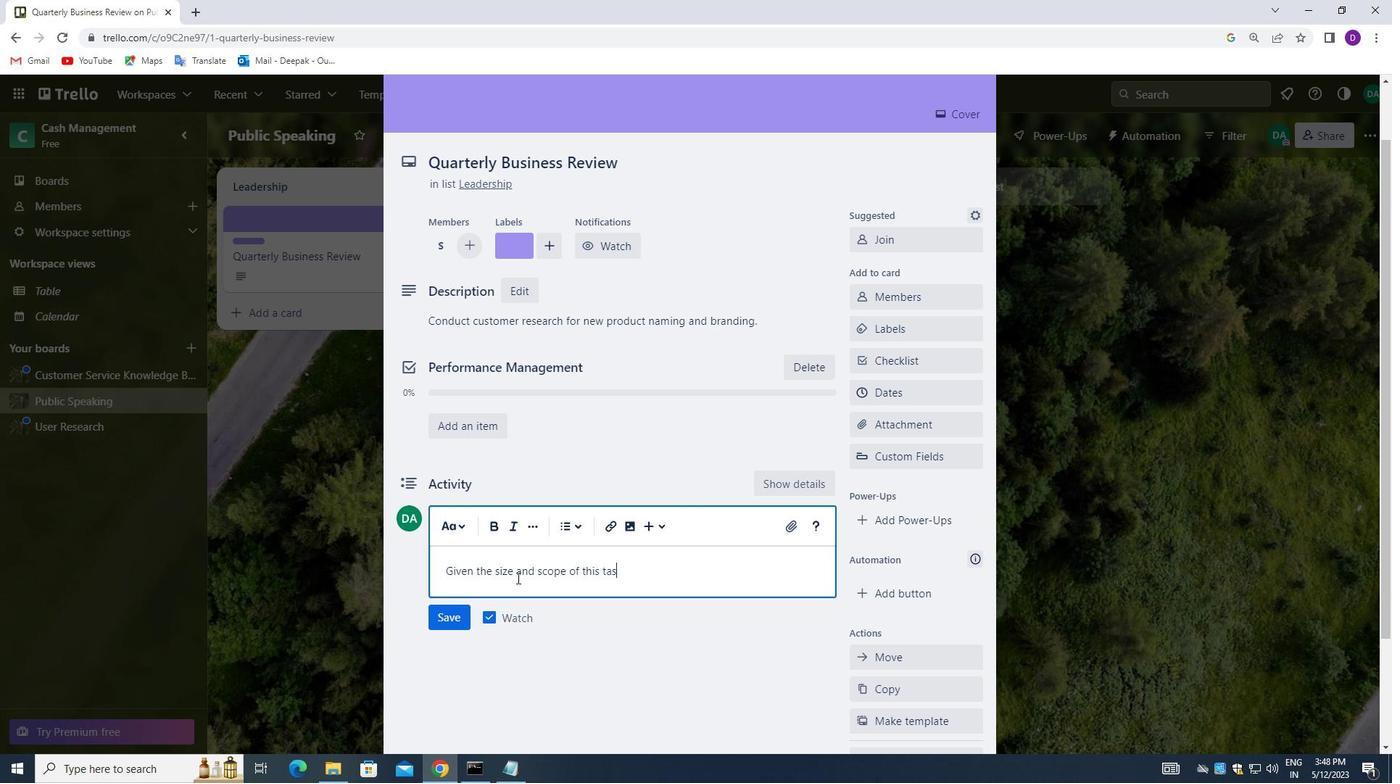 
Action: Key pressed ,<Key.space>LET
Screenshot: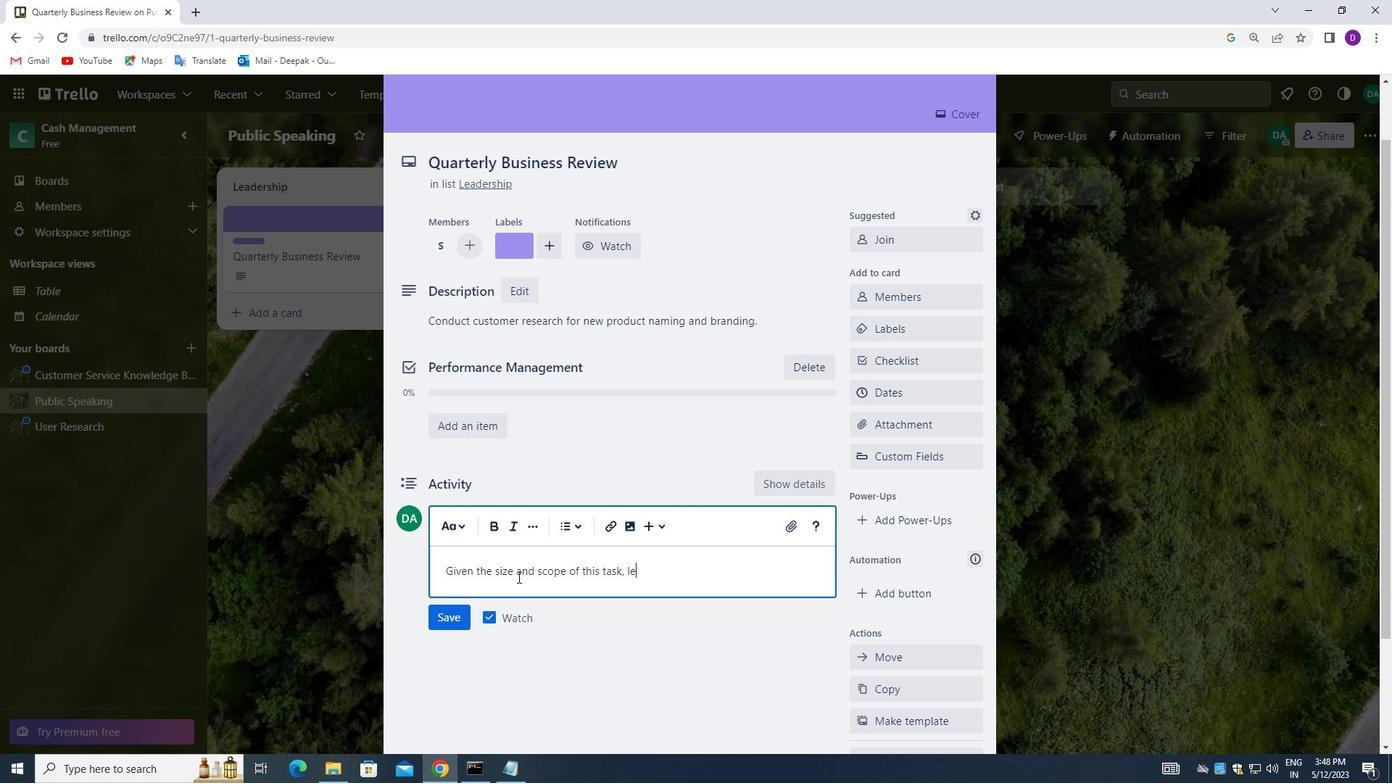 
Action: Mouse moved to (518, 576)
Screenshot: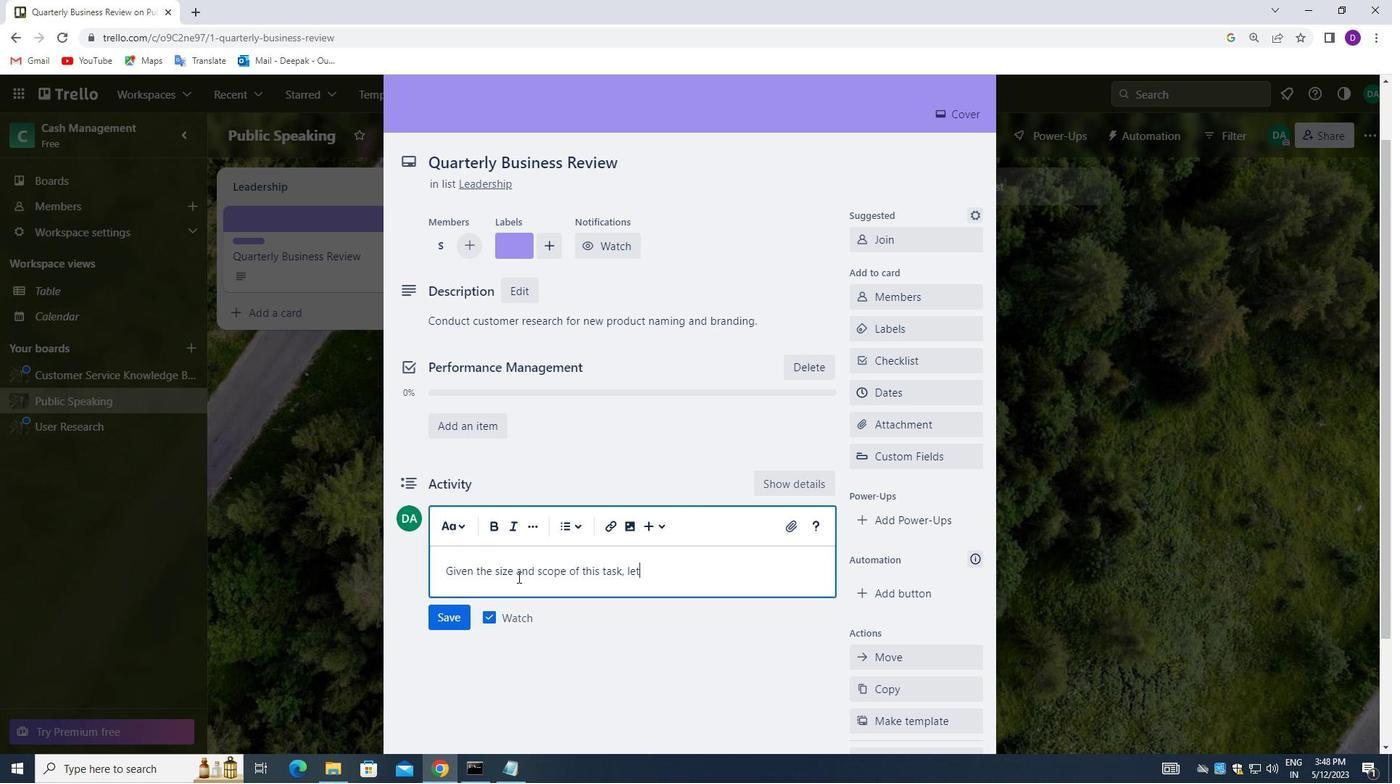 
Action: Key pressed <Key.space>US
Screenshot: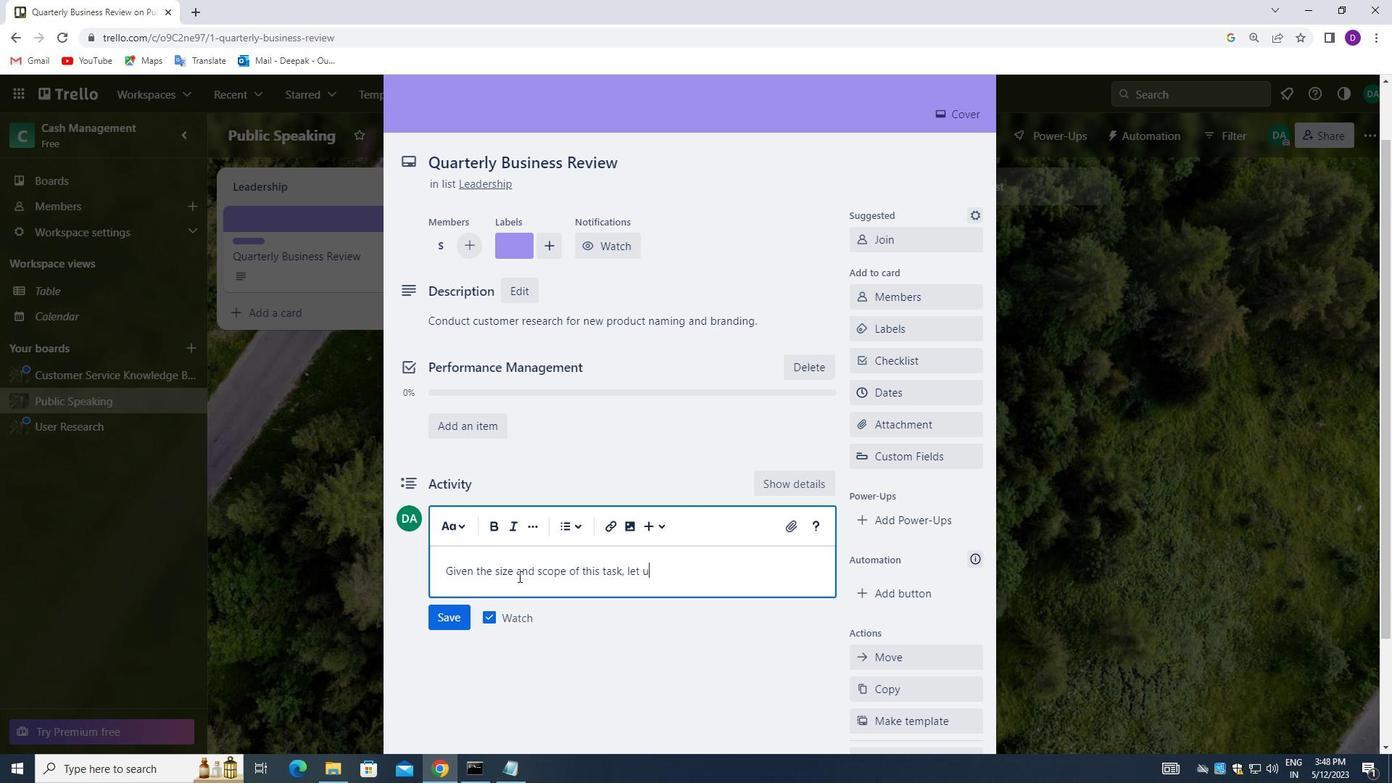 
Action: Mouse moved to (519, 575)
Screenshot: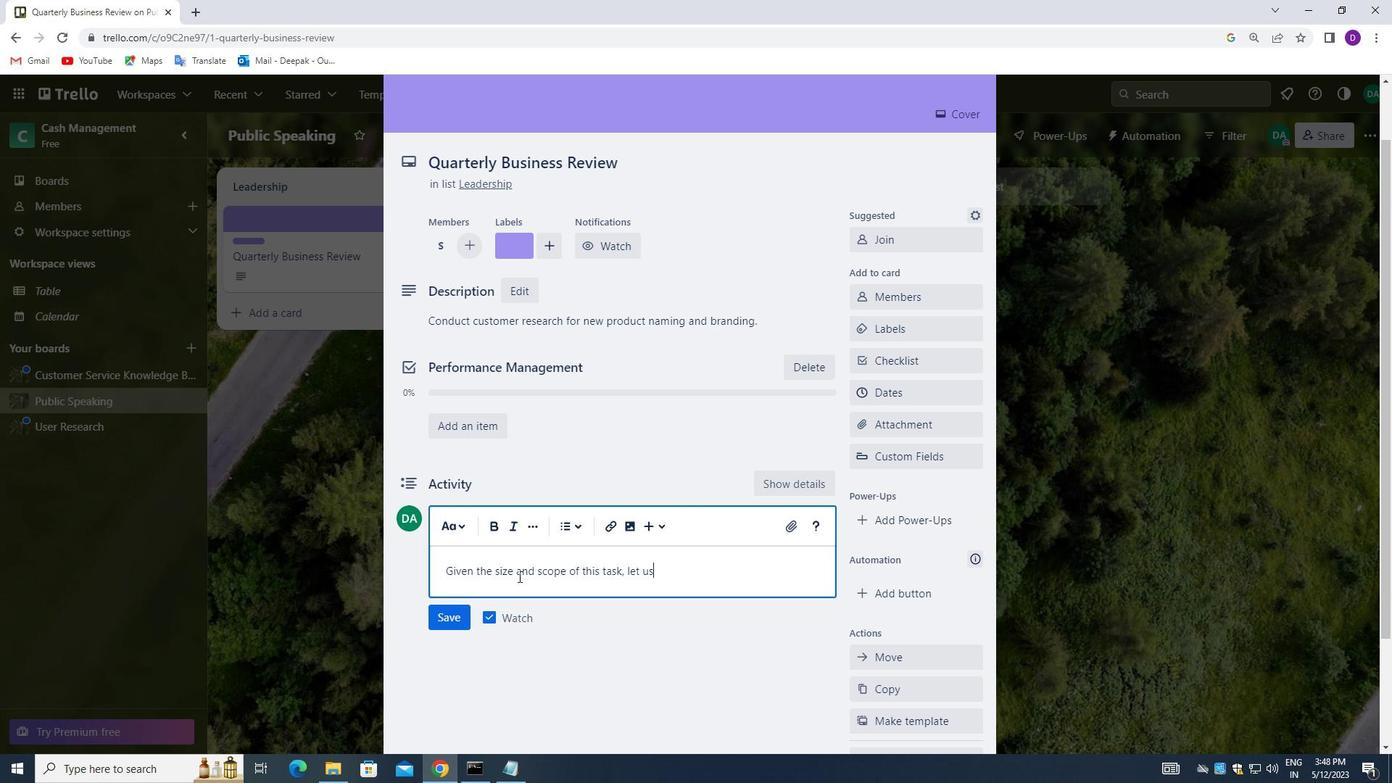 
Action: Key pressed <Key.space>MAKE<Key.space>SU
Screenshot: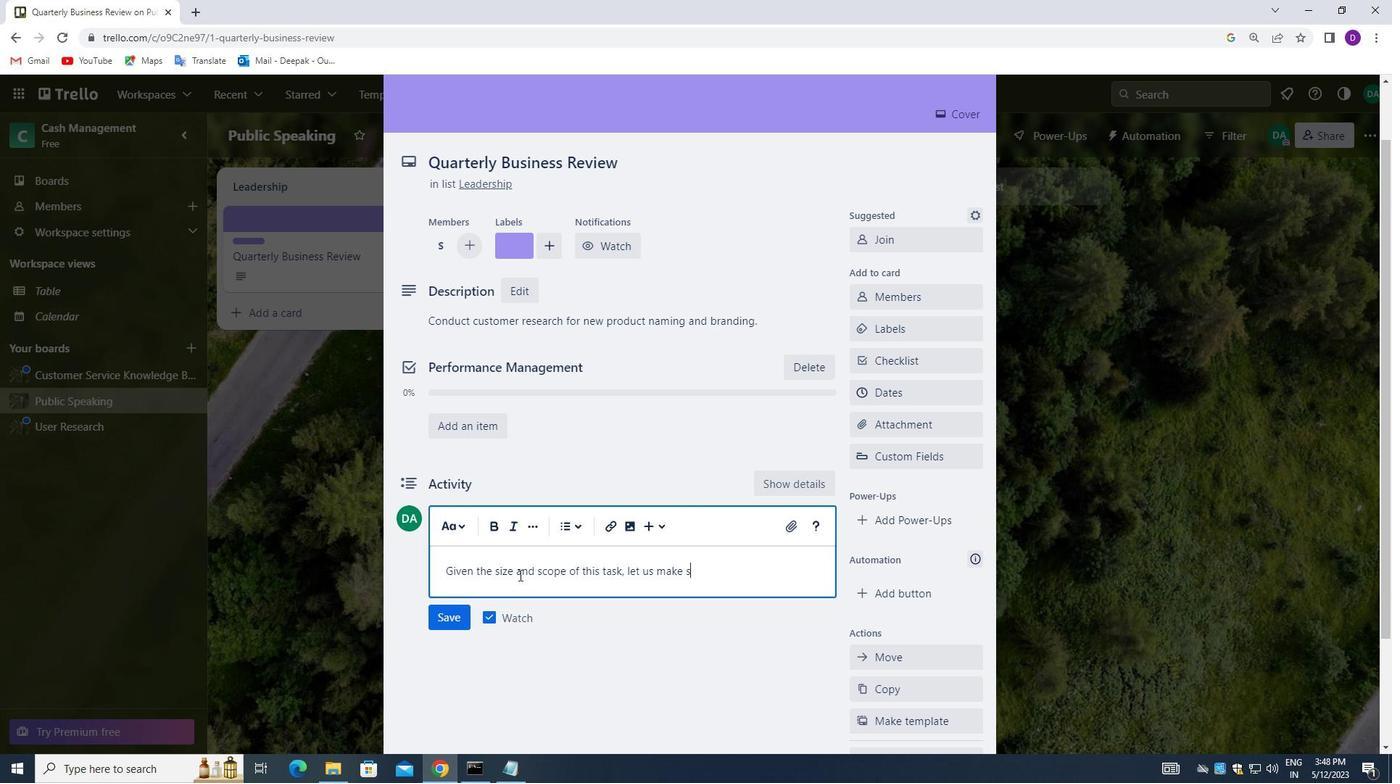 
Action: Mouse moved to (519, 575)
Screenshot: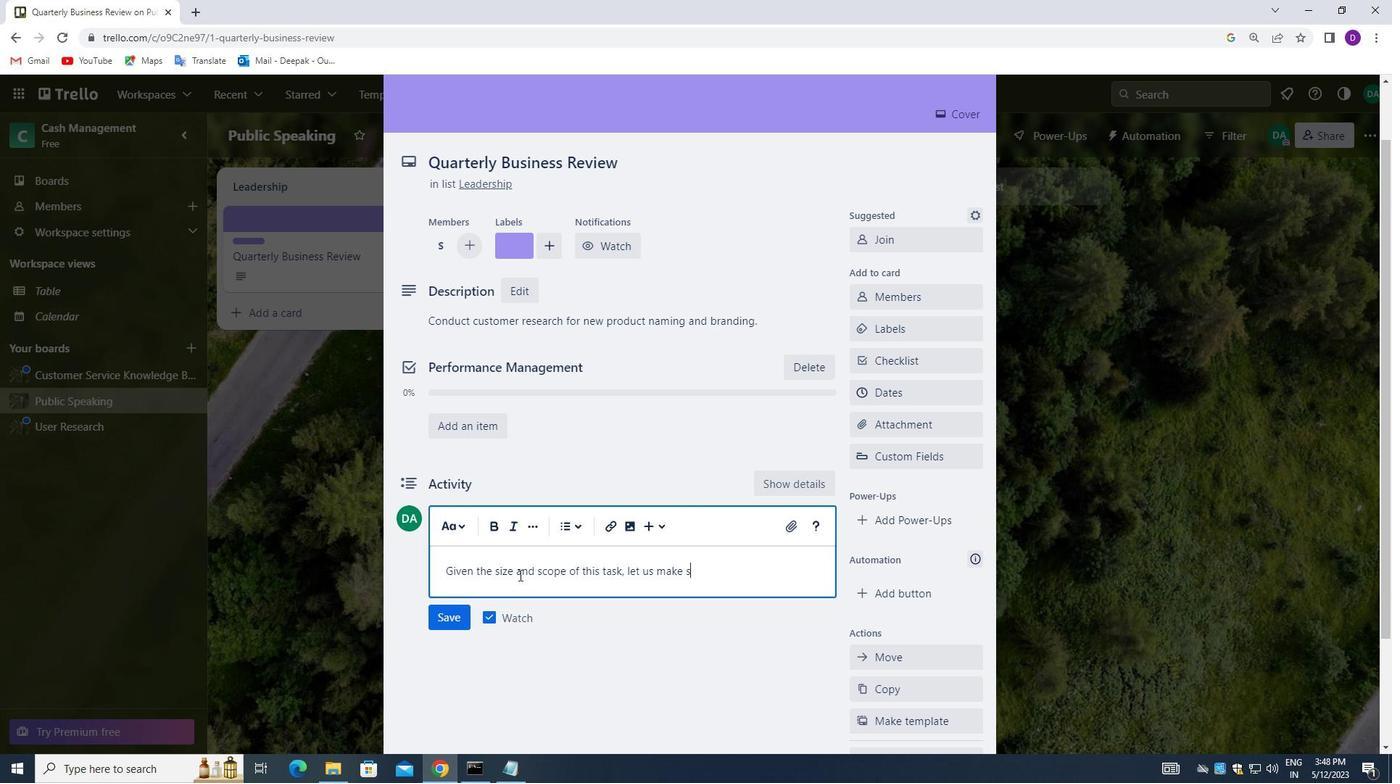 
Action: Key pressed RE<Key.space>WE<Key.space>HA
Screenshot: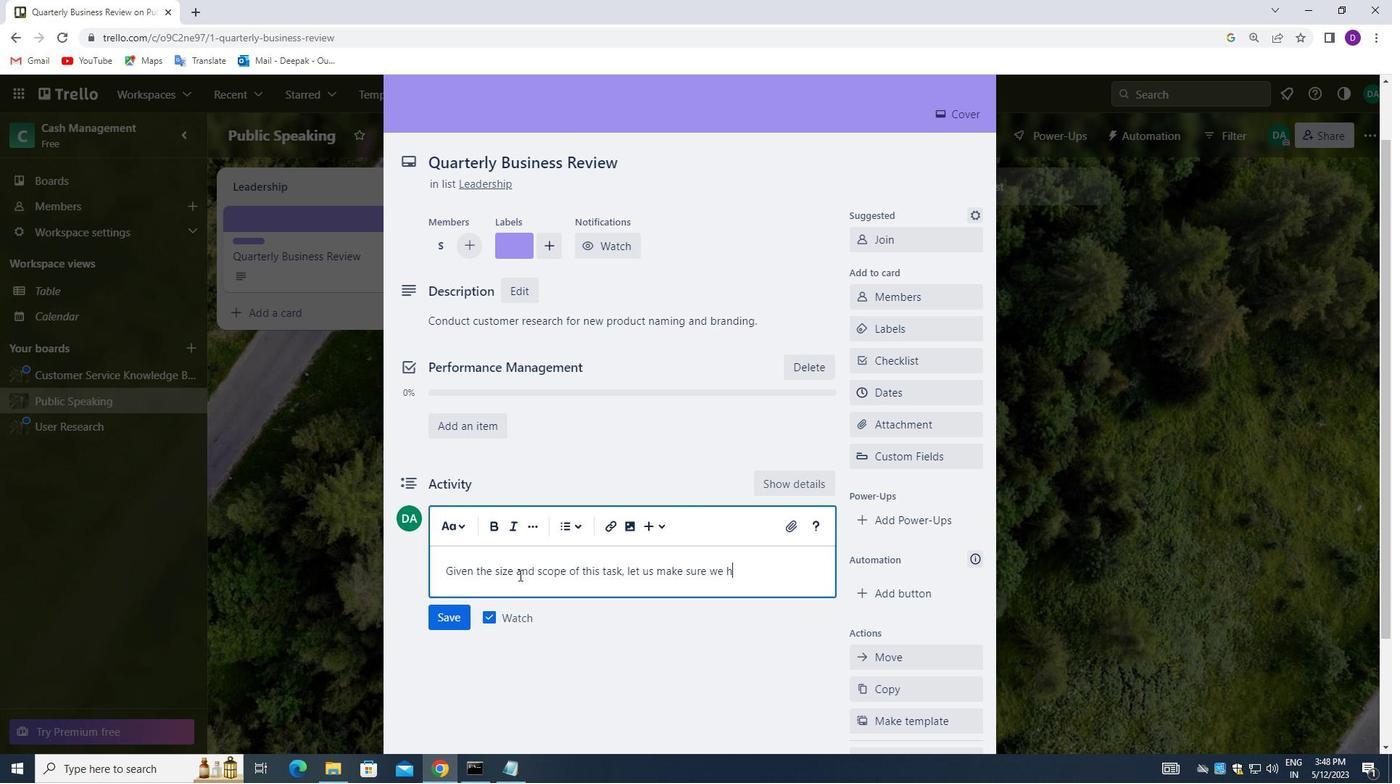 
Action: Mouse moved to (519, 574)
Screenshot: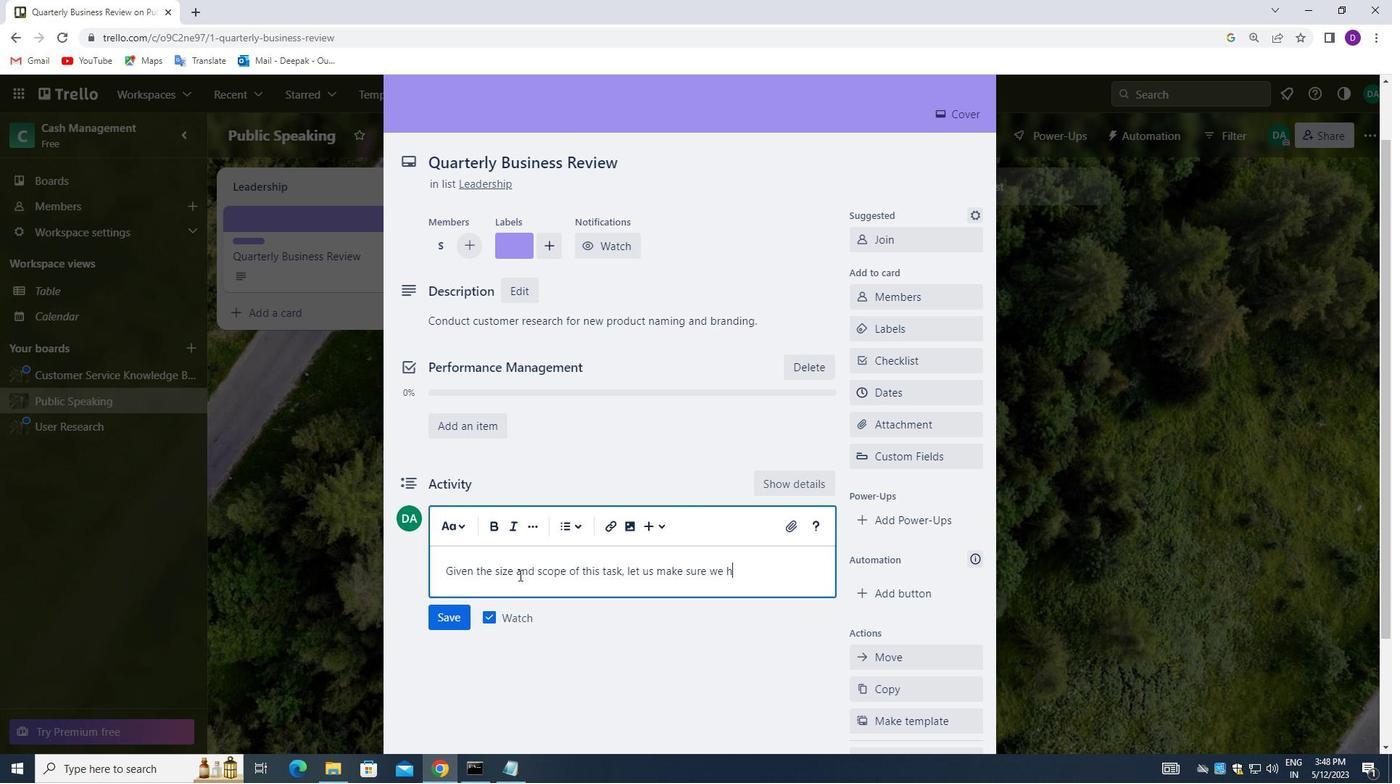 
Action: Key pressed VE<Key.space>THE<Key.space>
Screenshot: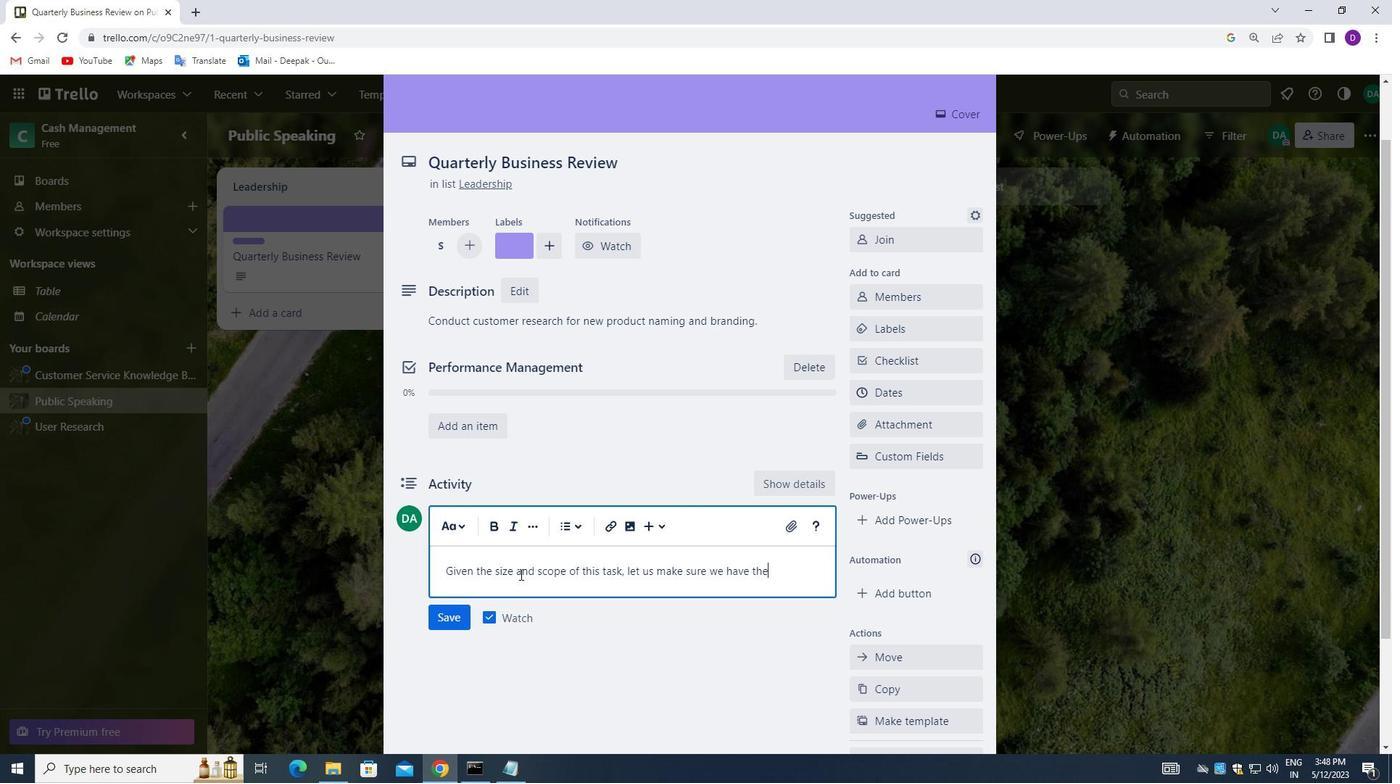 
Action: Mouse moved to (519, 574)
Screenshot: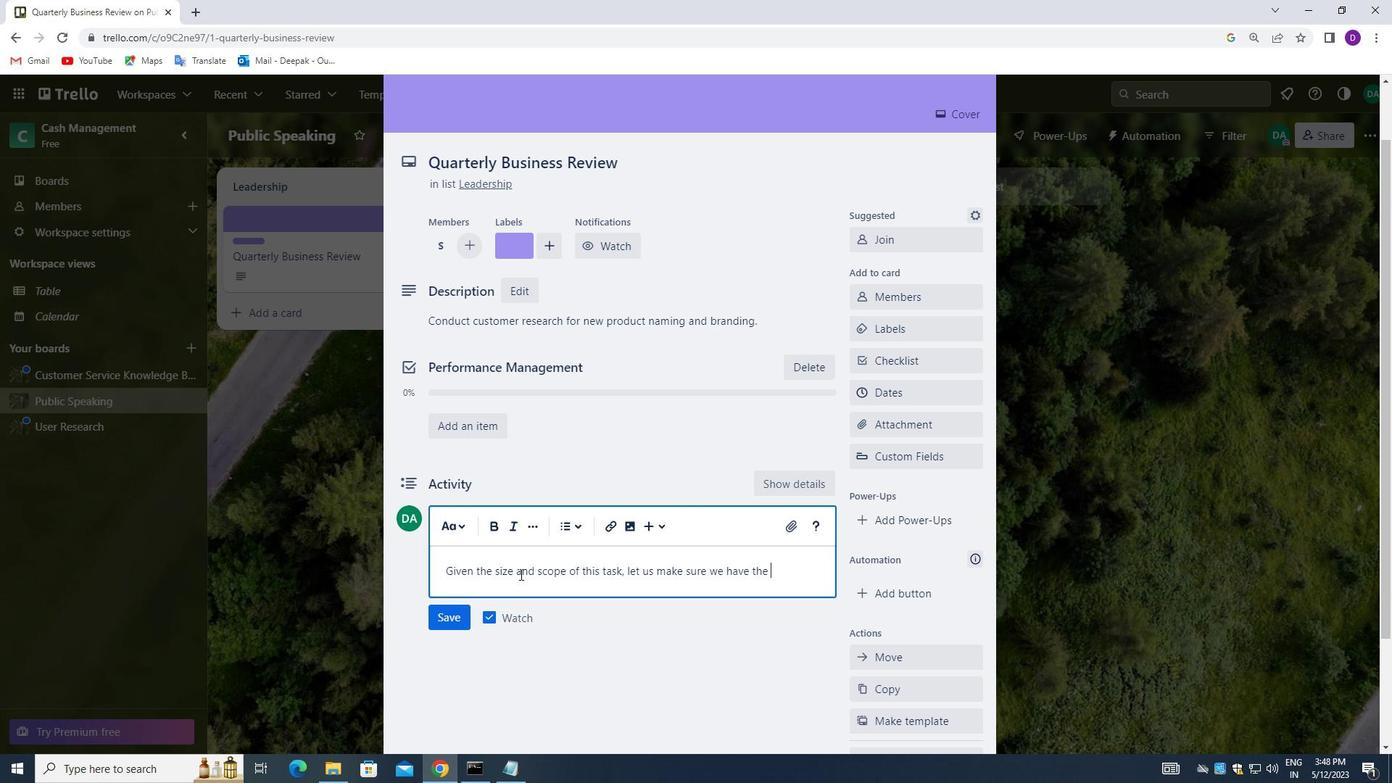 
Action: Key pressed NECESS
Screenshot: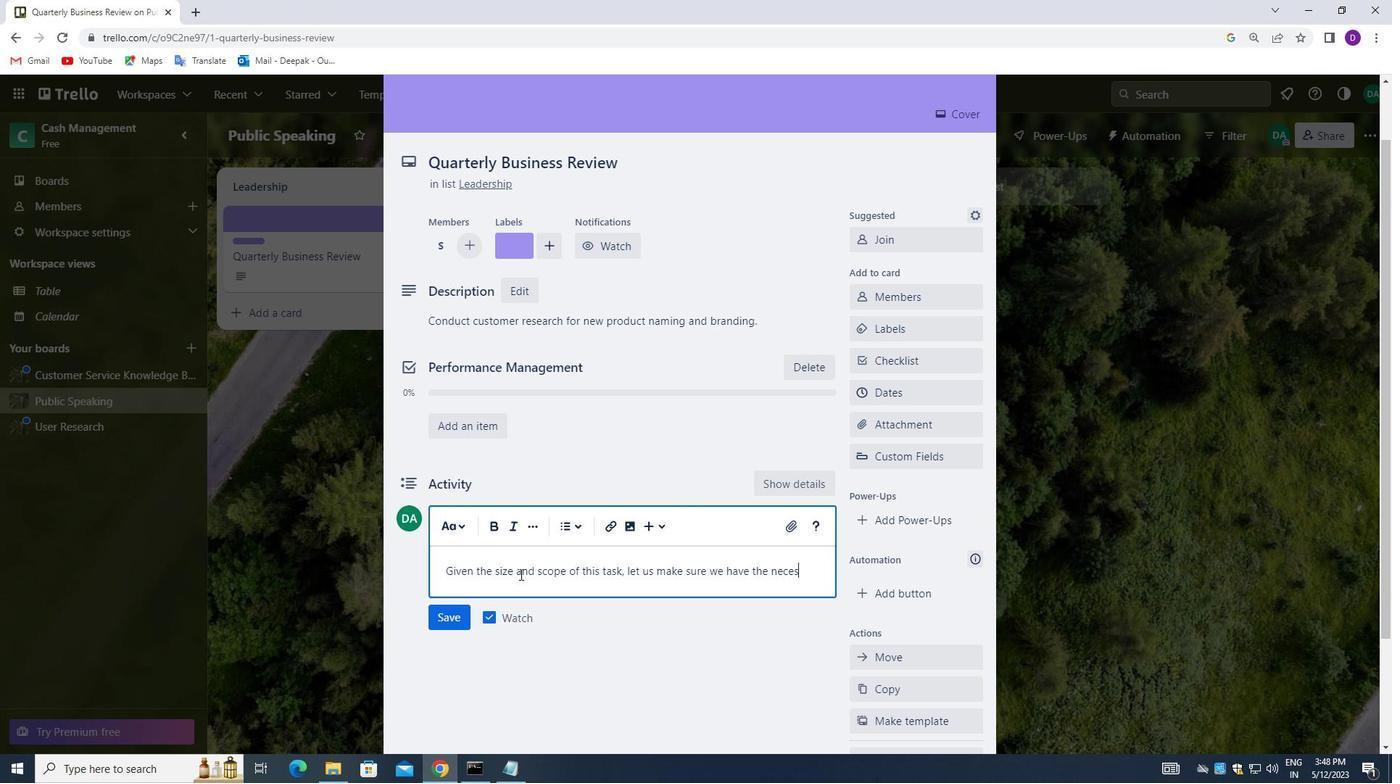 
Action: Mouse moved to (519, 573)
Screenshot: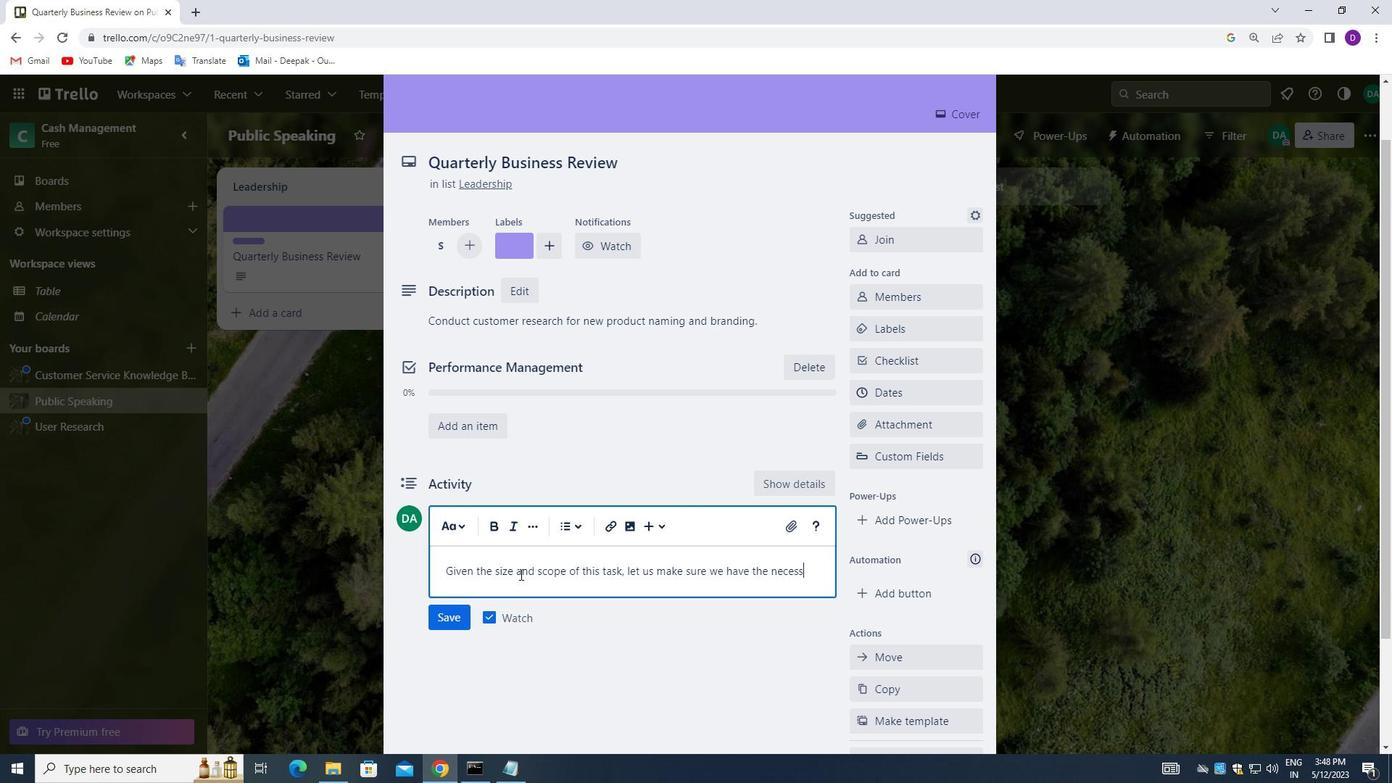 
Action: Key pressed A
Screenshot: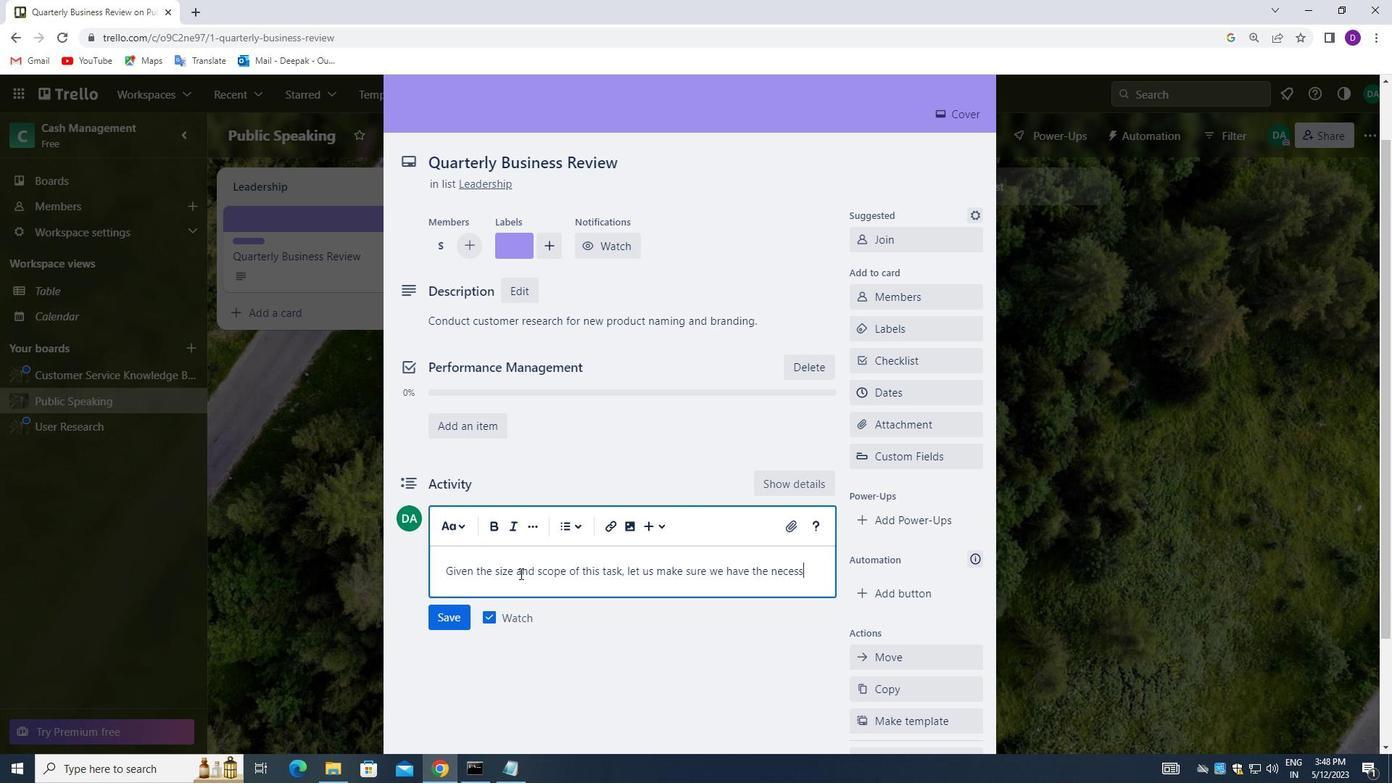 
Action: Mouse moved to (519, 572)
Screenshot: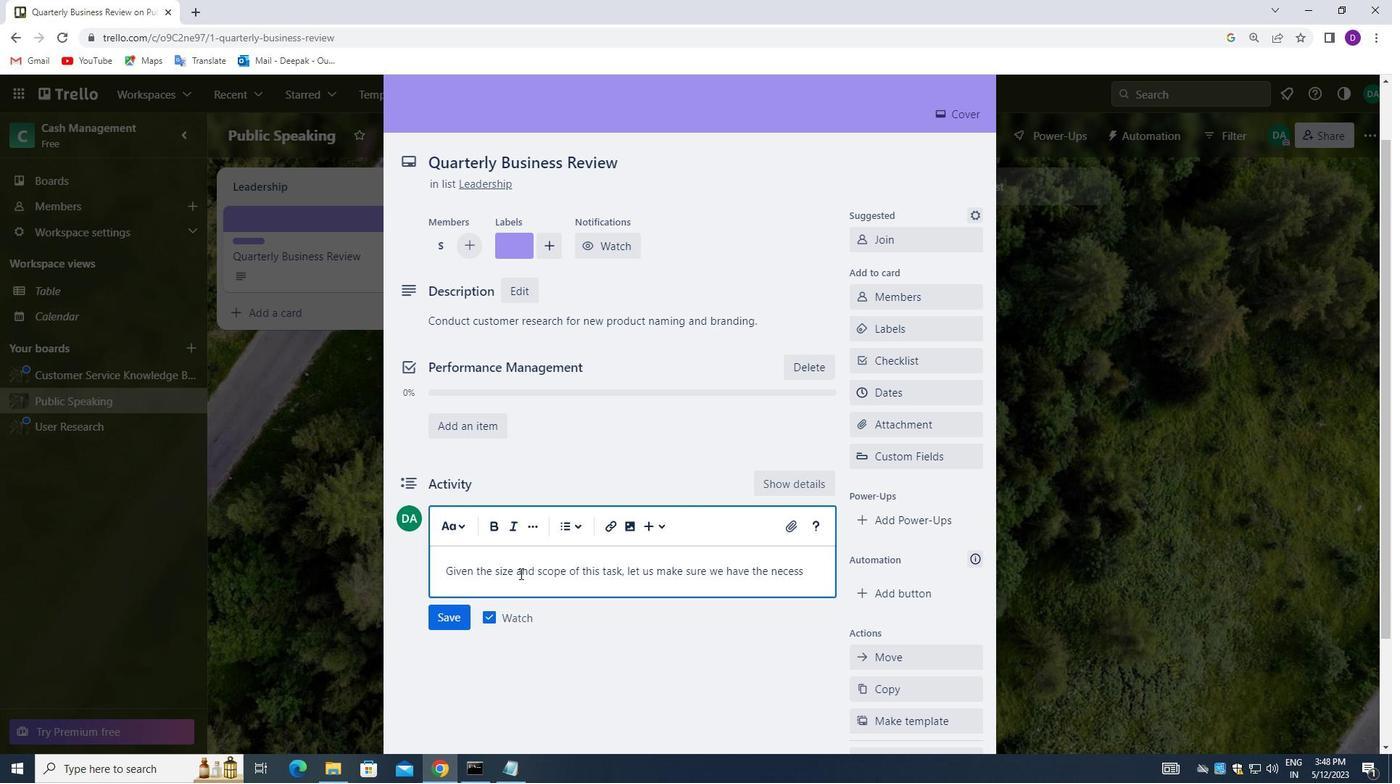 
Action: Key pressed RY<Key.space>RESOUR
Screenshot: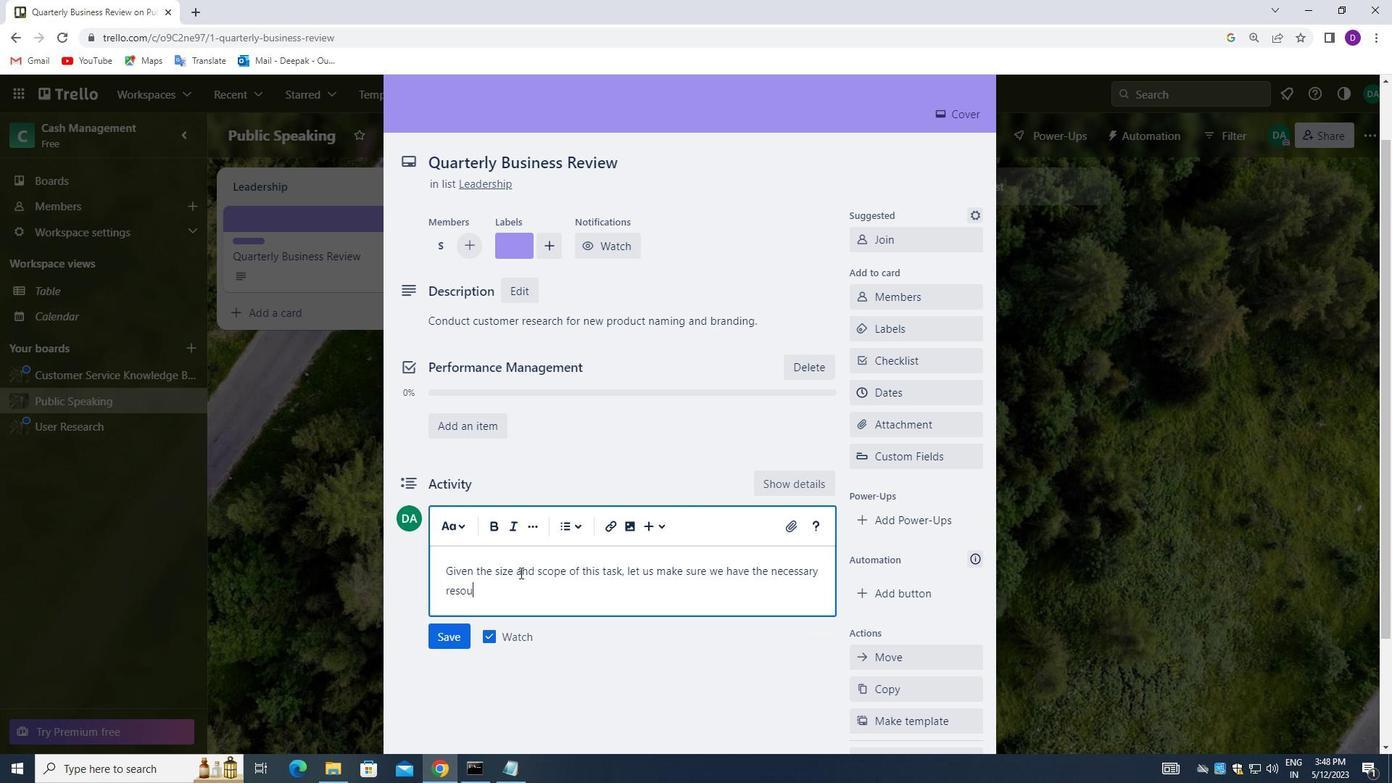 
Action: Mouse moved to (521, 570)
Screenshot: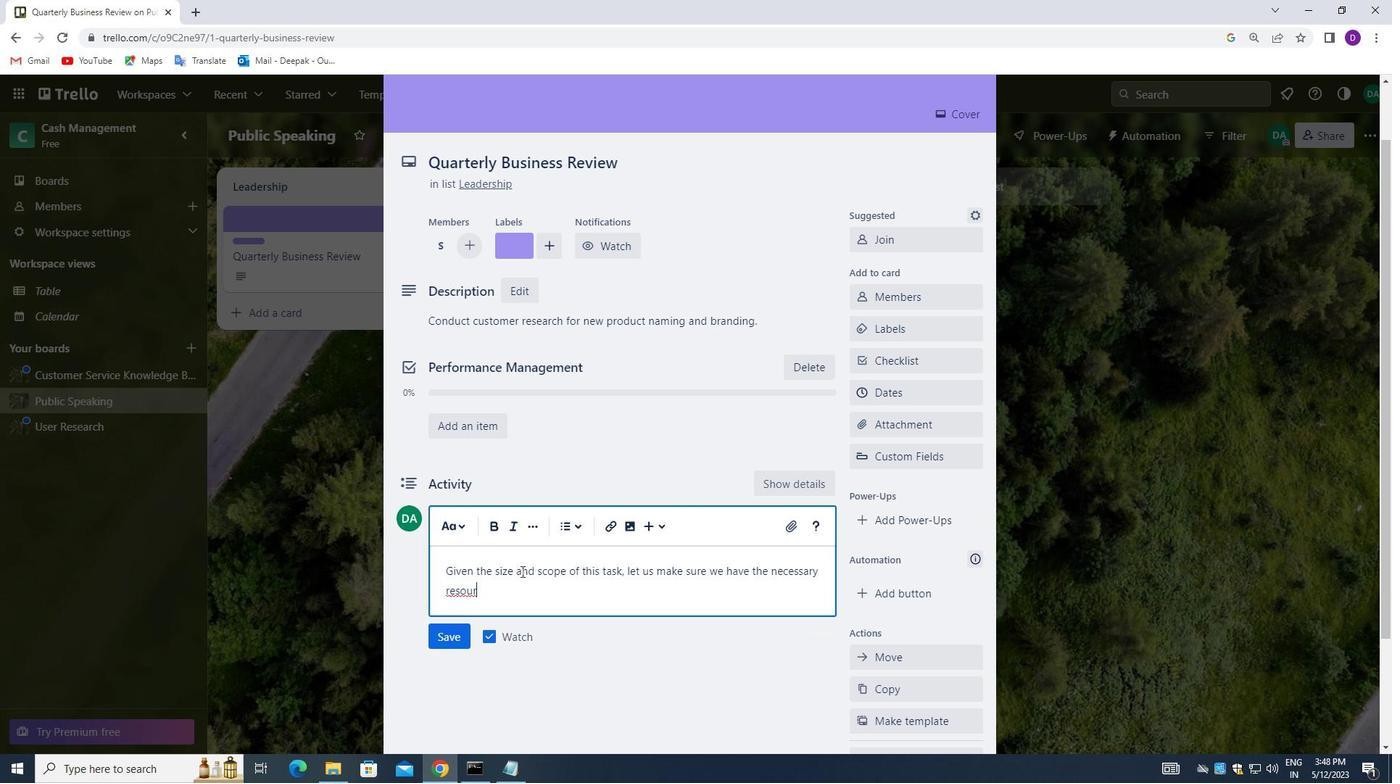 
Action: Key pressed CES<Key.space>AN
Screenshot: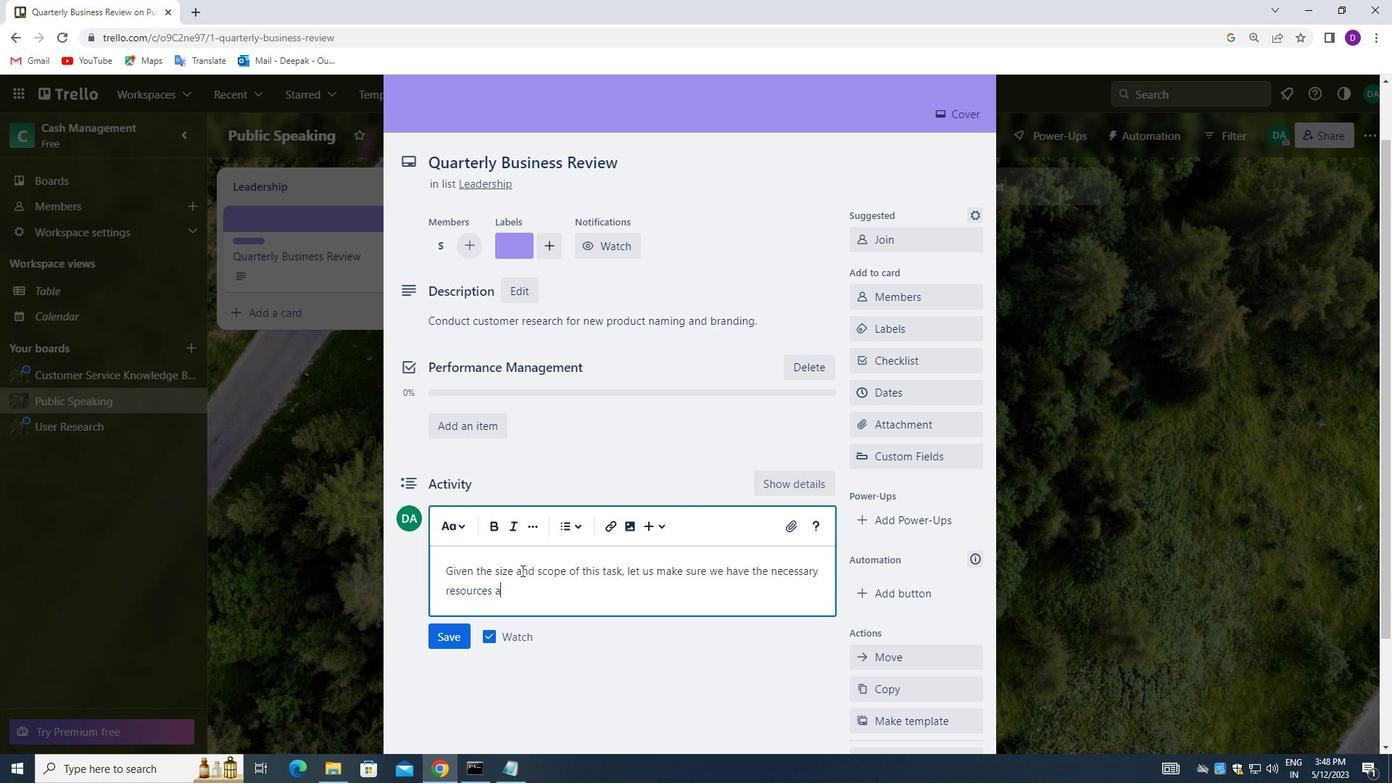 
Action: Mouse moved to (522, 569)
Screenshot: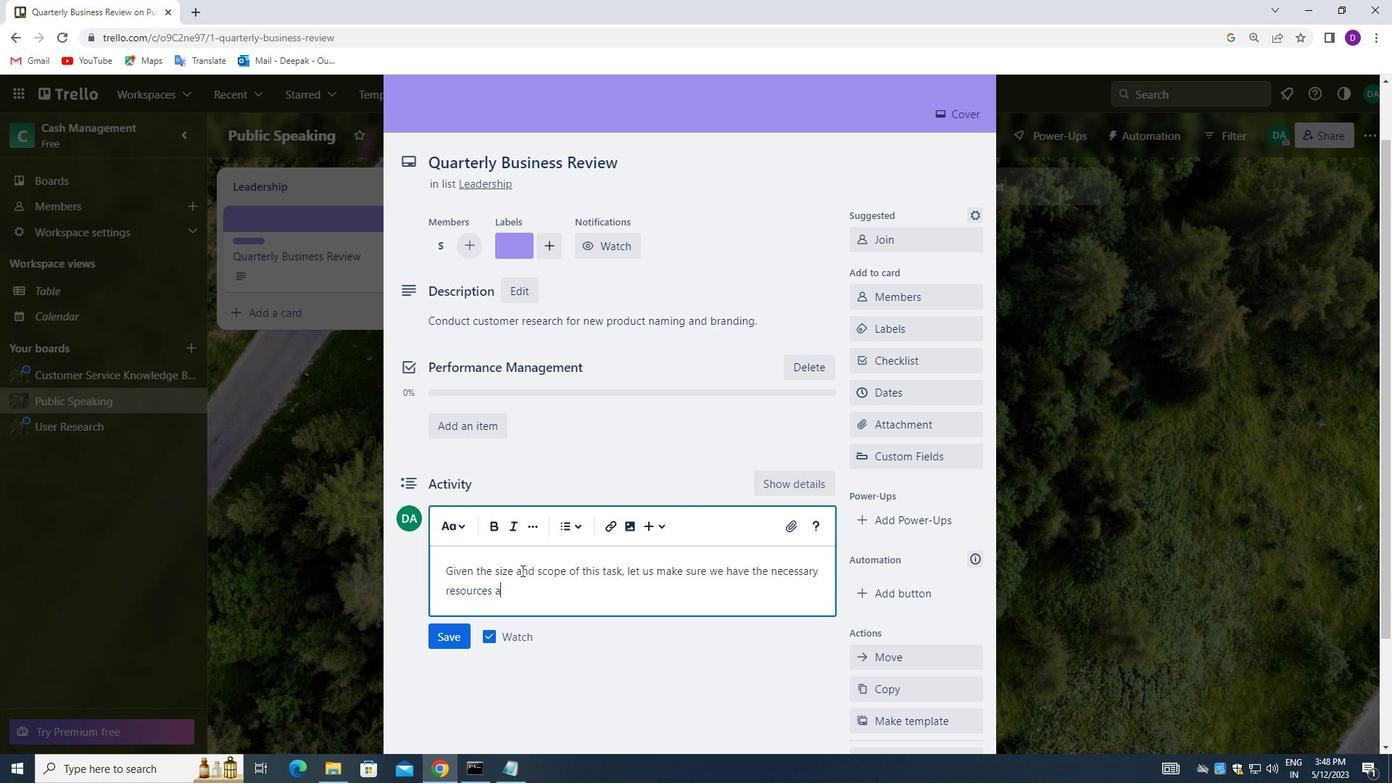 
Action: Key pressed D<Key.space>SUP
Screenshot: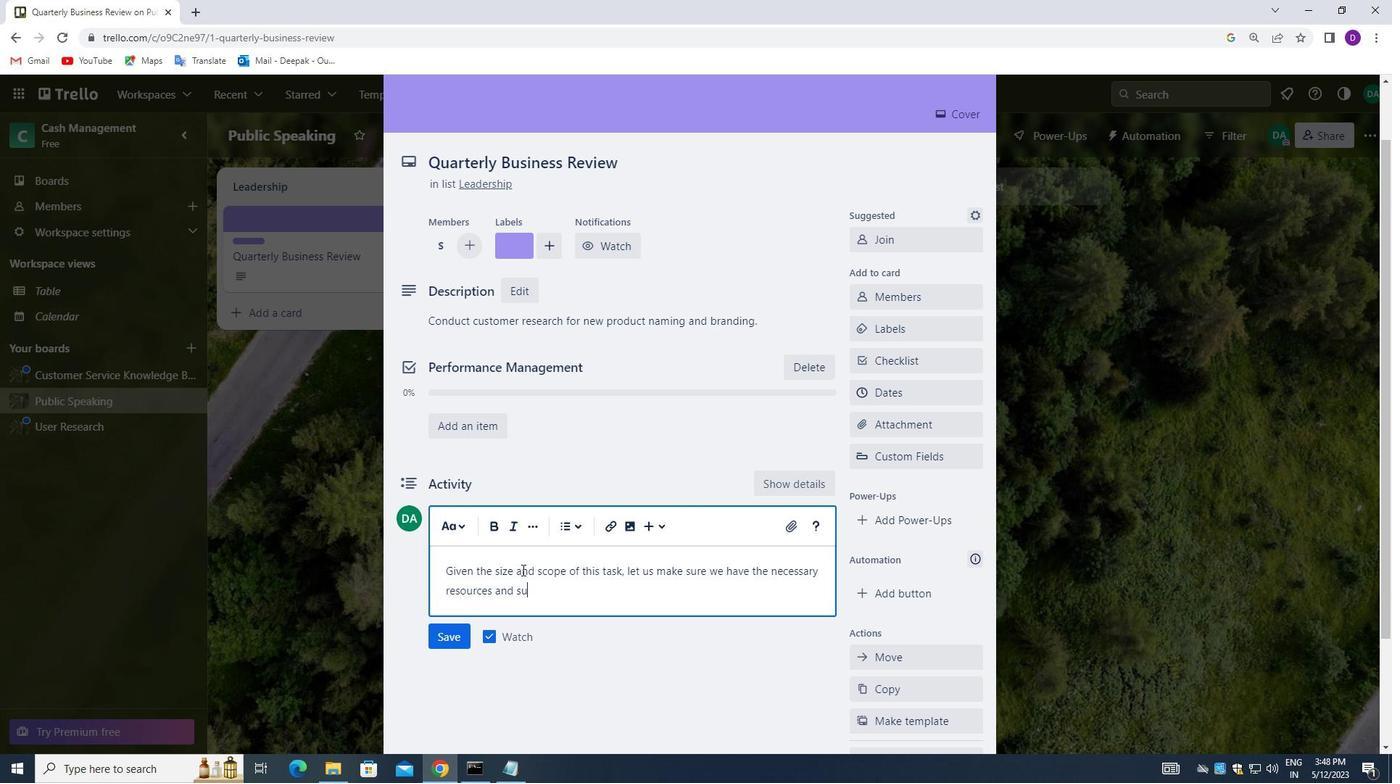 
Action: Mouse moved to (522, 569)
Screenshot: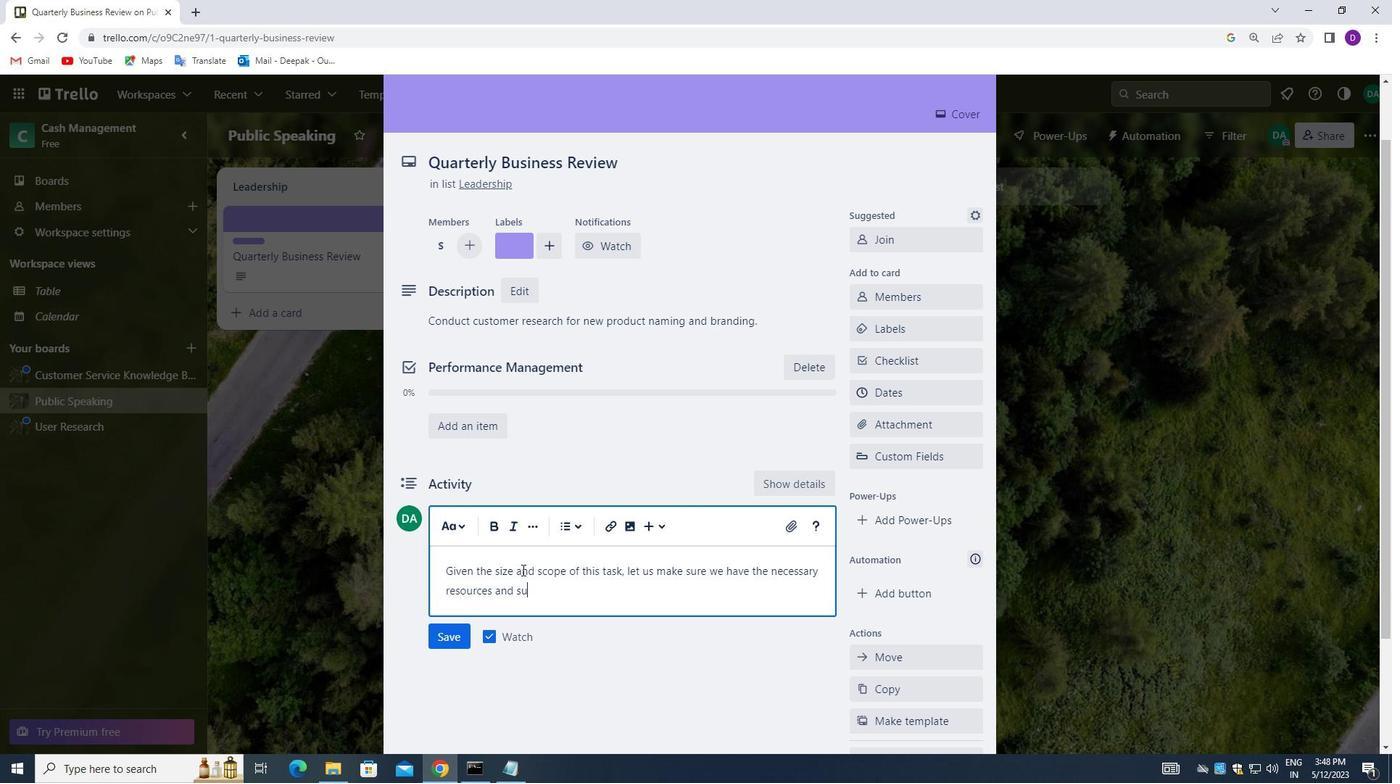 
Action: Key pressed POR
Screenshot: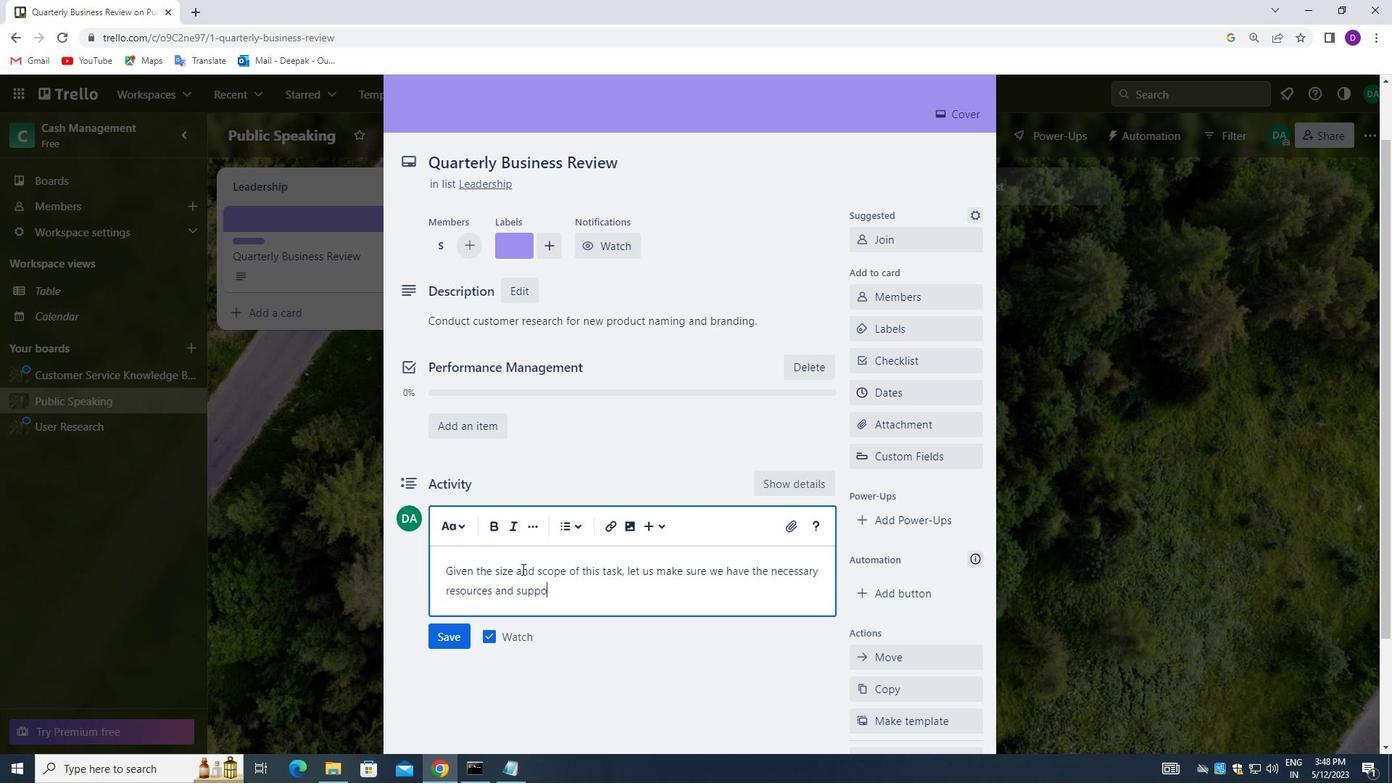 
Action: Mouse moved to (522, 569)
Screenshot: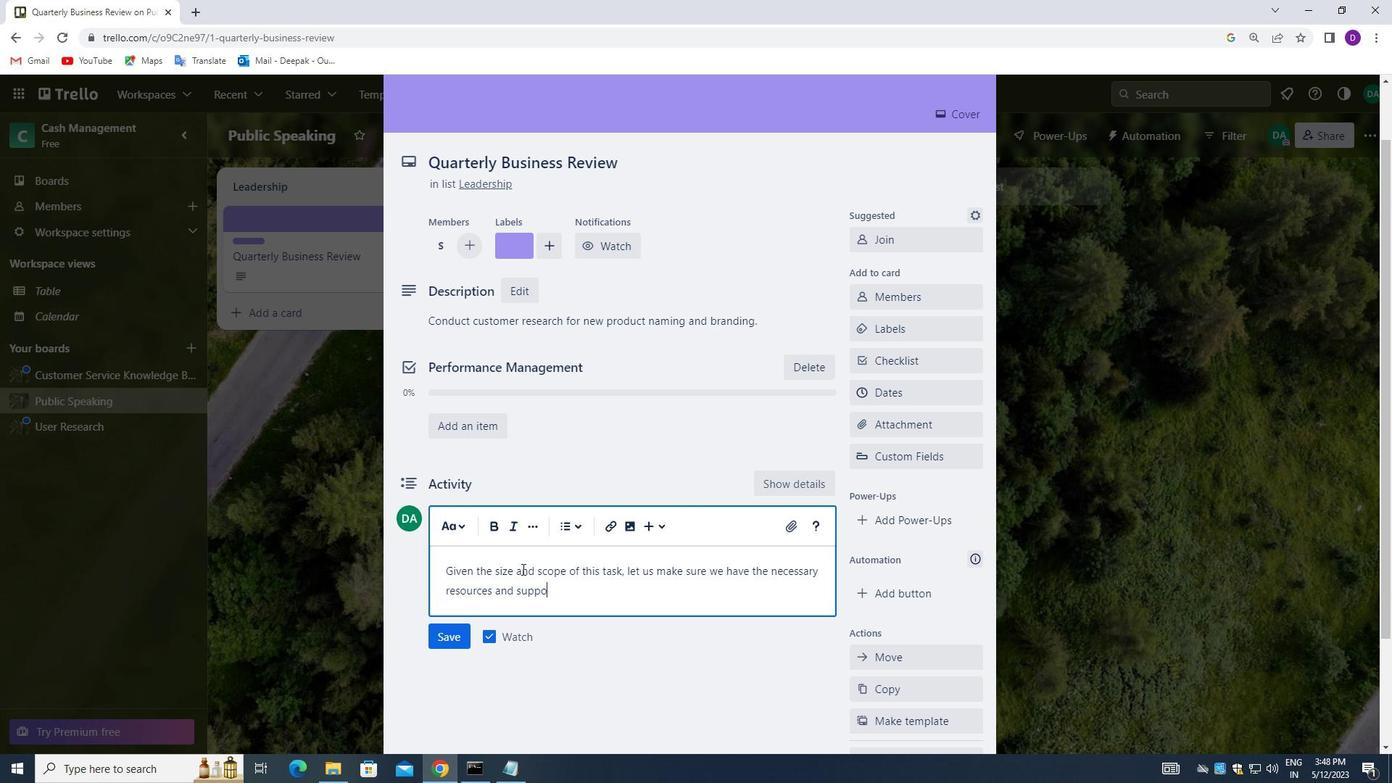 
Action: Key pressed T<Key.space>TO
Screenshot: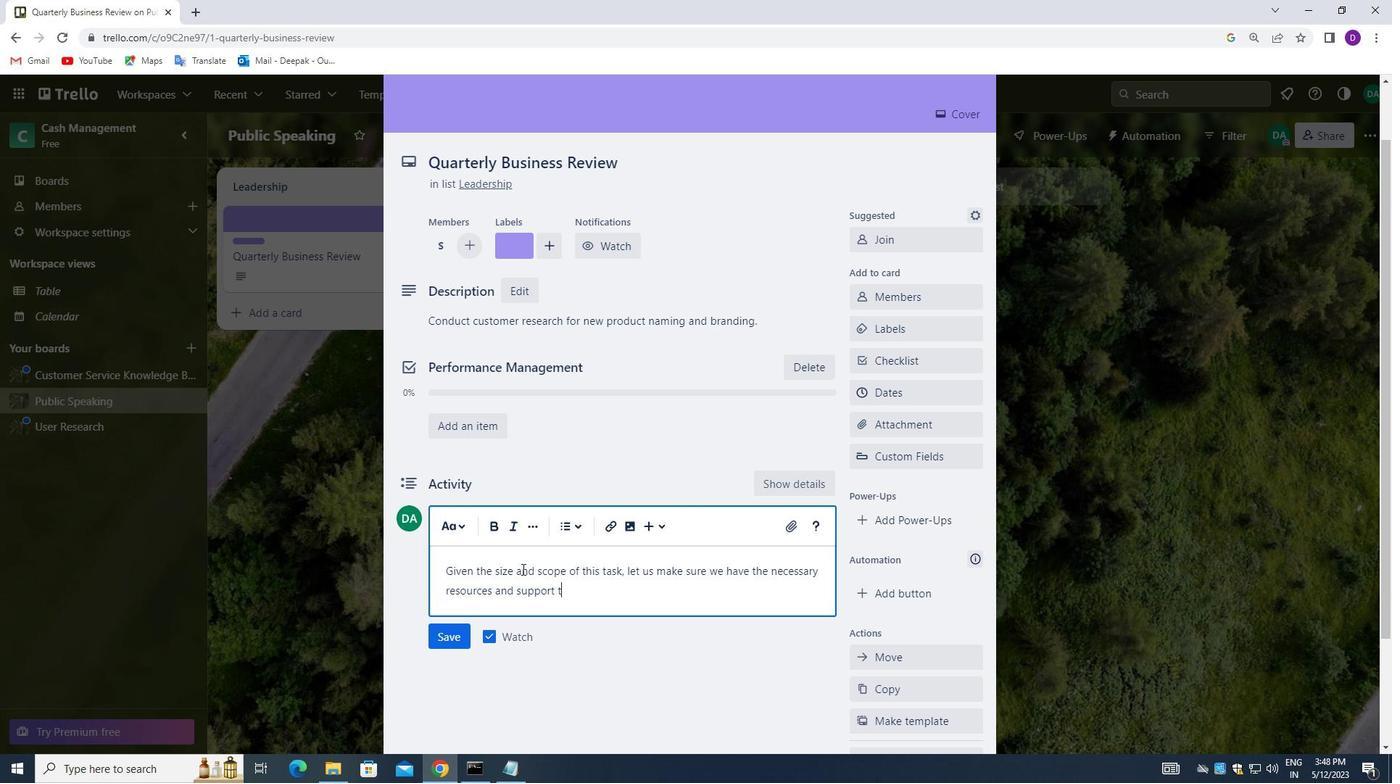 
Action: Mouse moved to (522, 568)
Screenshot: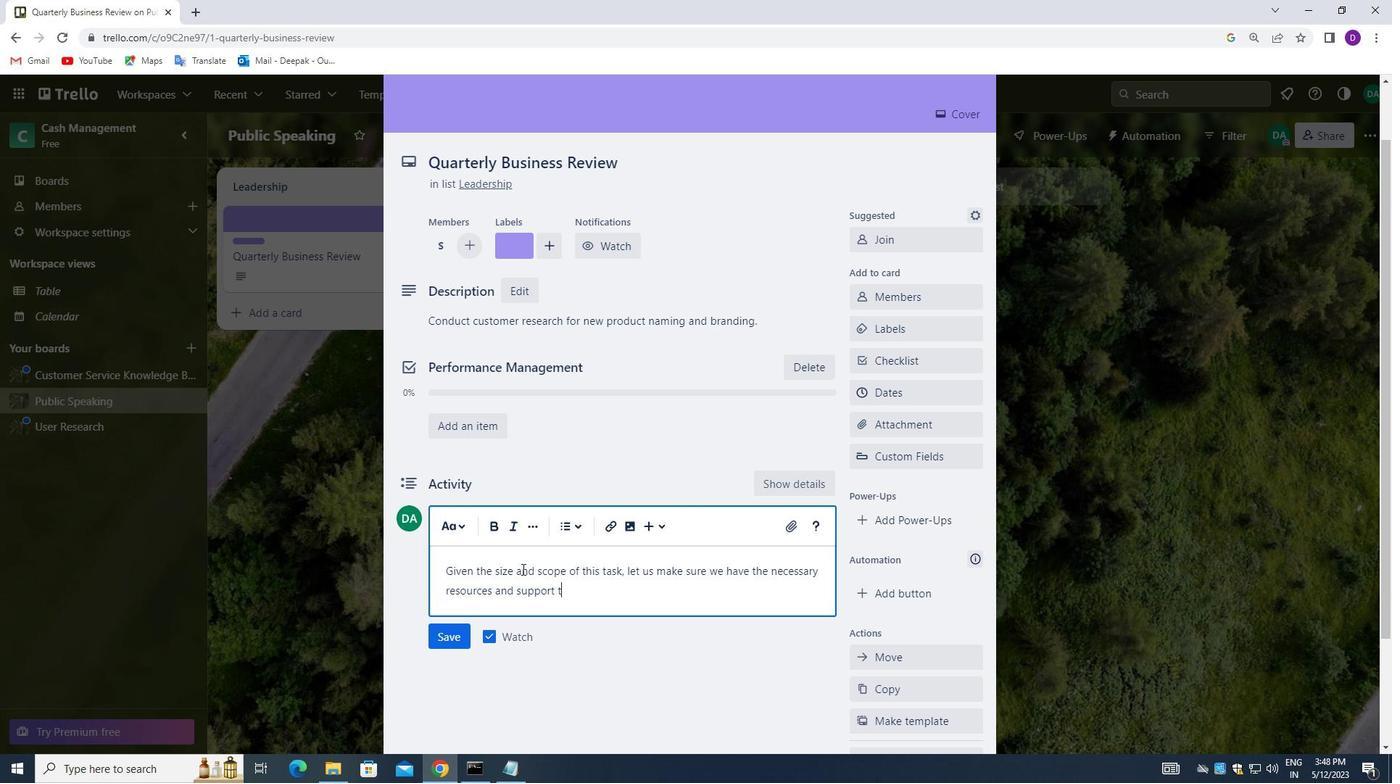 
Action: Key pressed <Key.space>GE
Screenshot: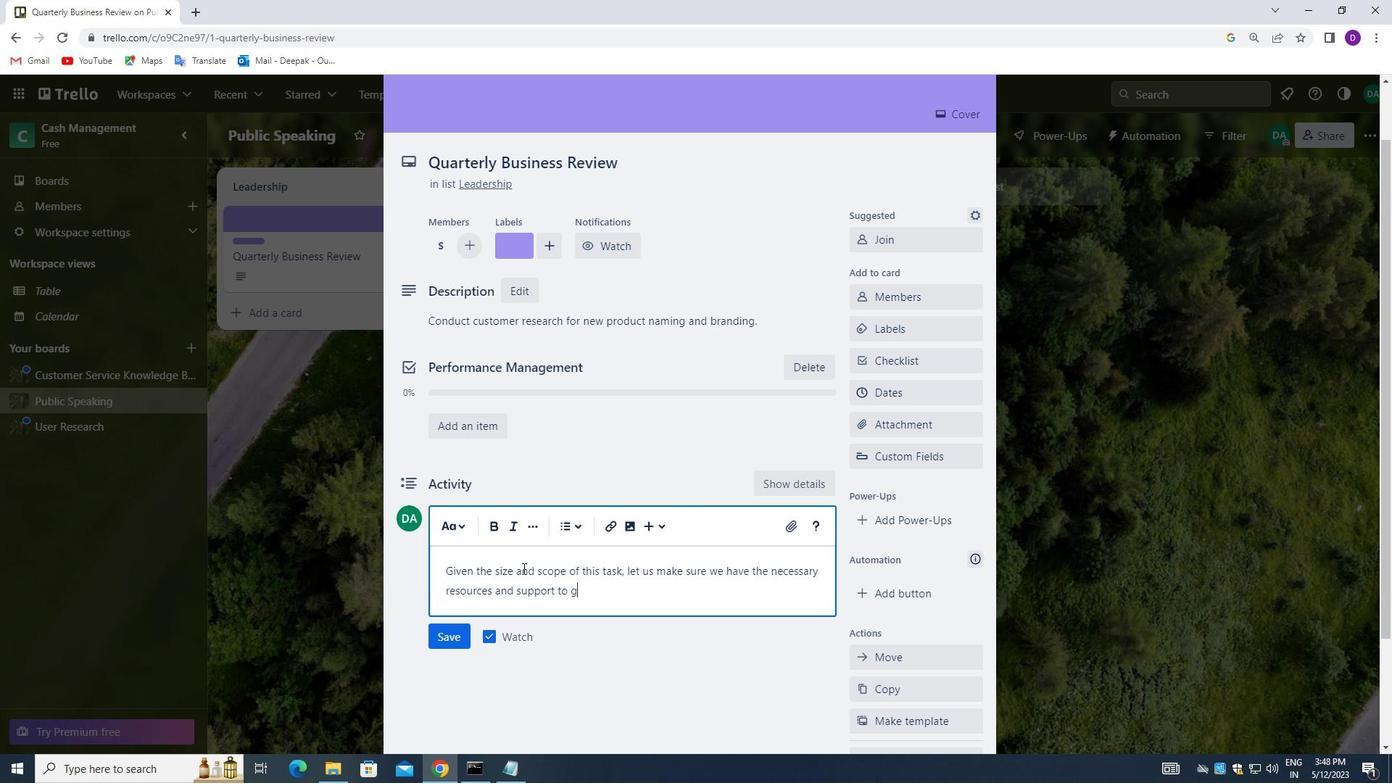 
Action: Mouse moved to (523, 567)
Screenshot: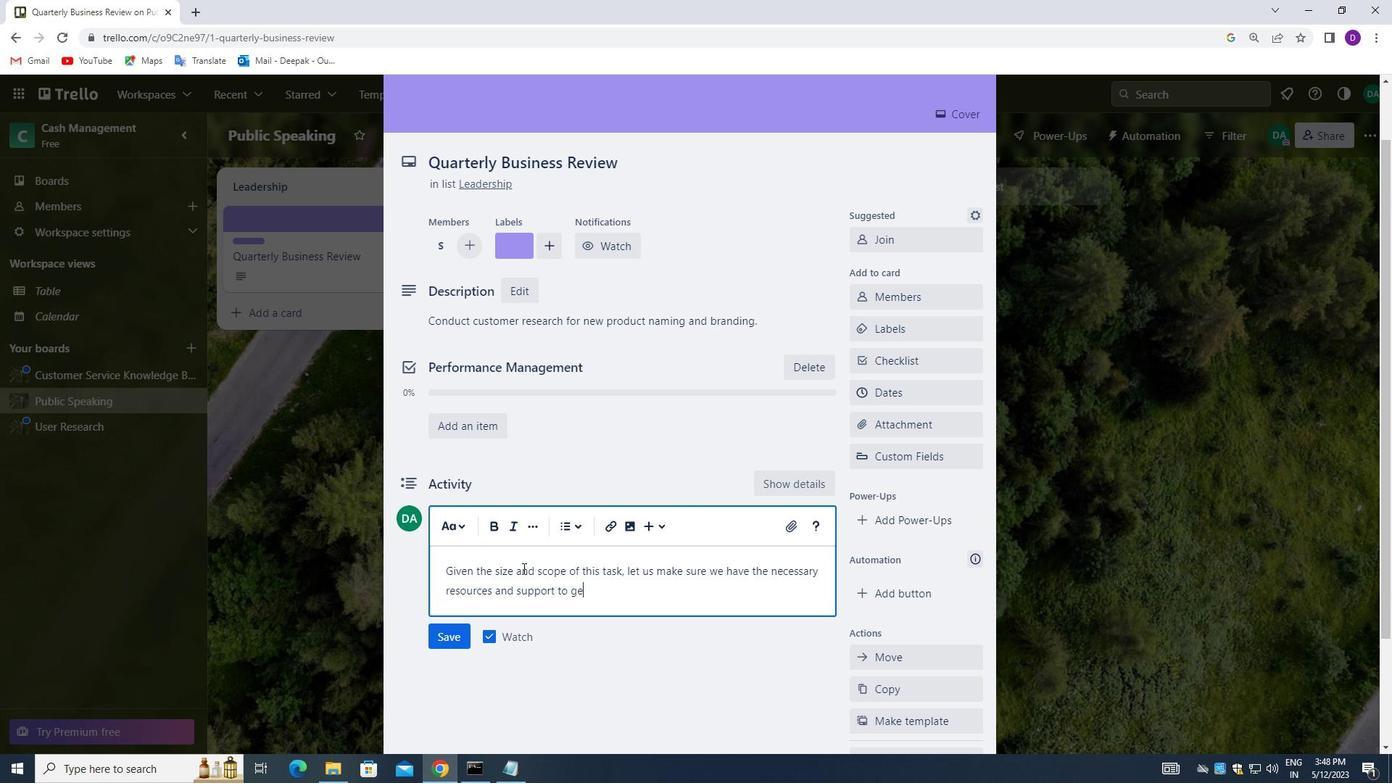 
Action: Key pressed T<Key.space>IT<Key.space>DONE.
Screenshot: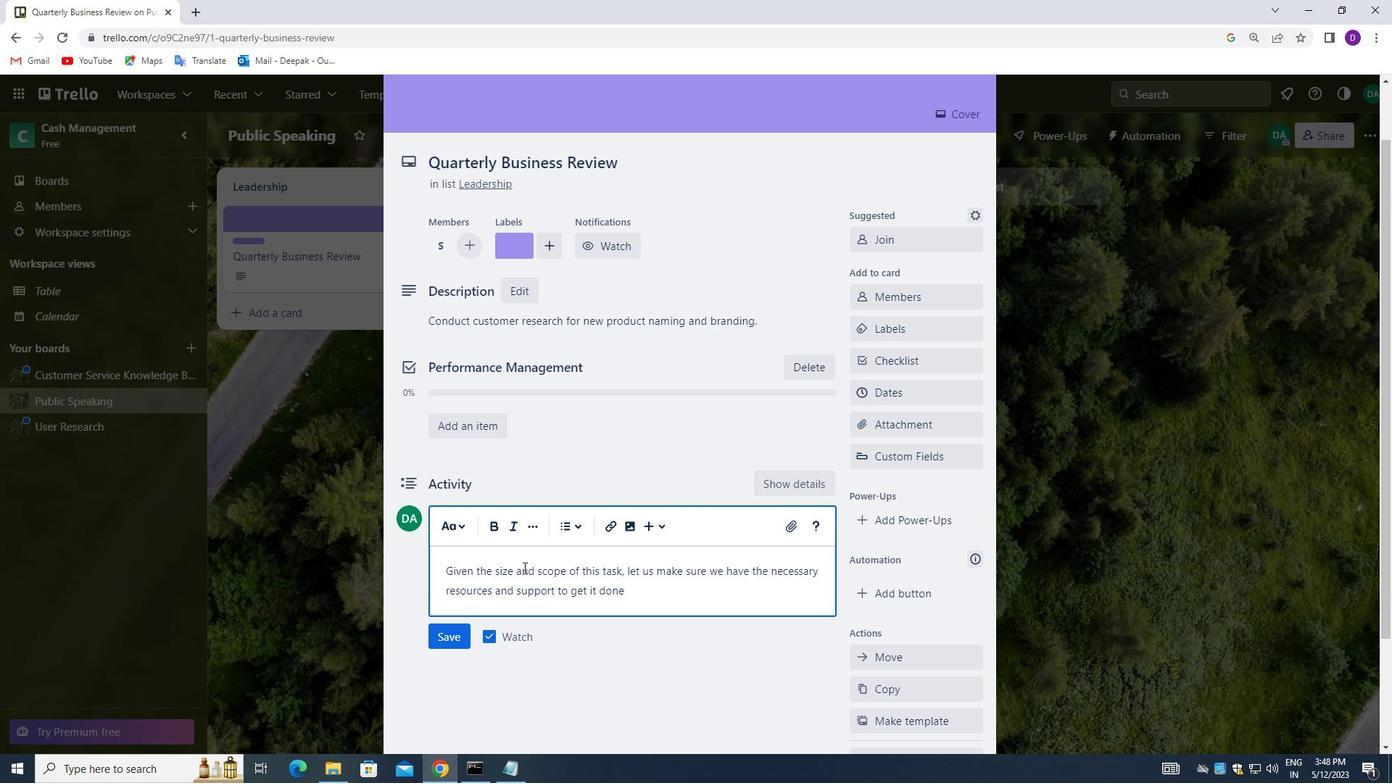 
Action: Mouse moved to (459, 634)
Screenshot: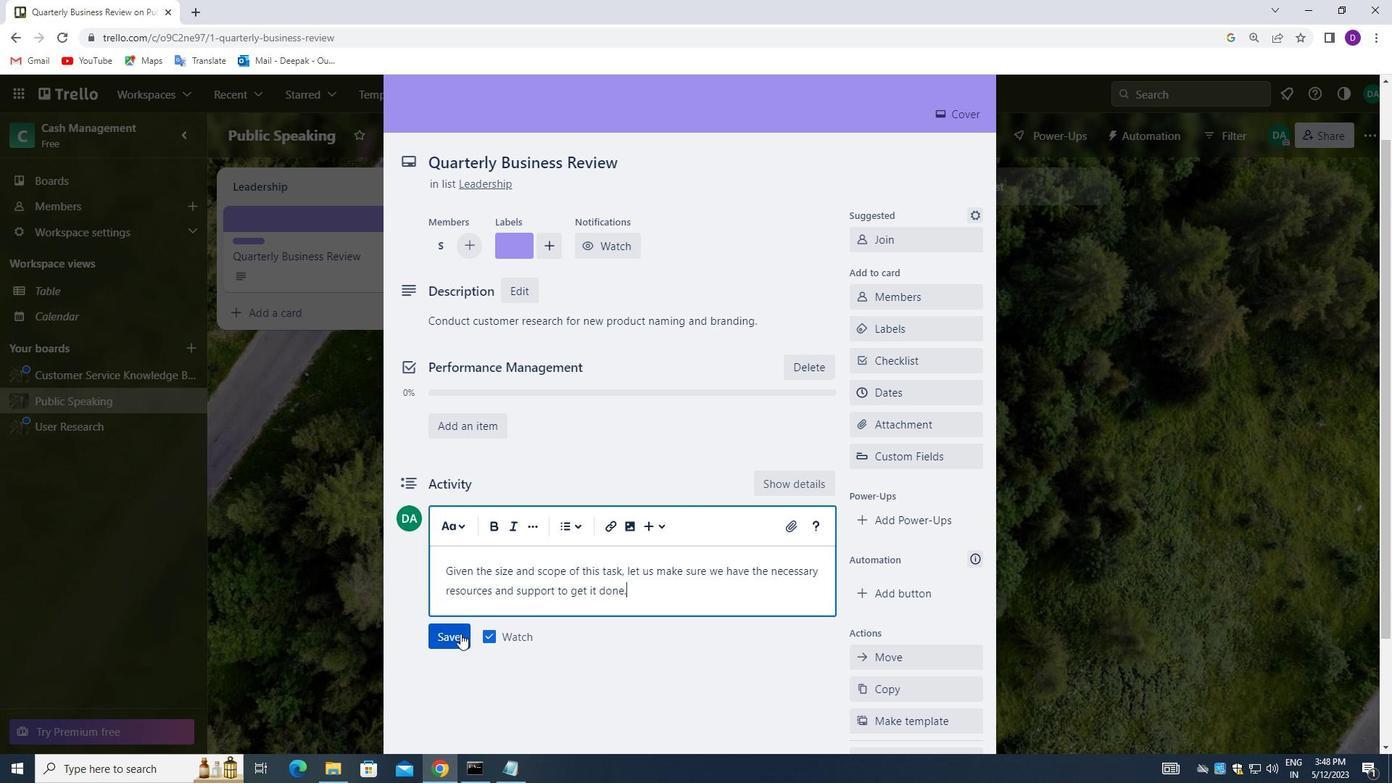 
Action: Mouse pressed left at (459, 634)
Screenshot: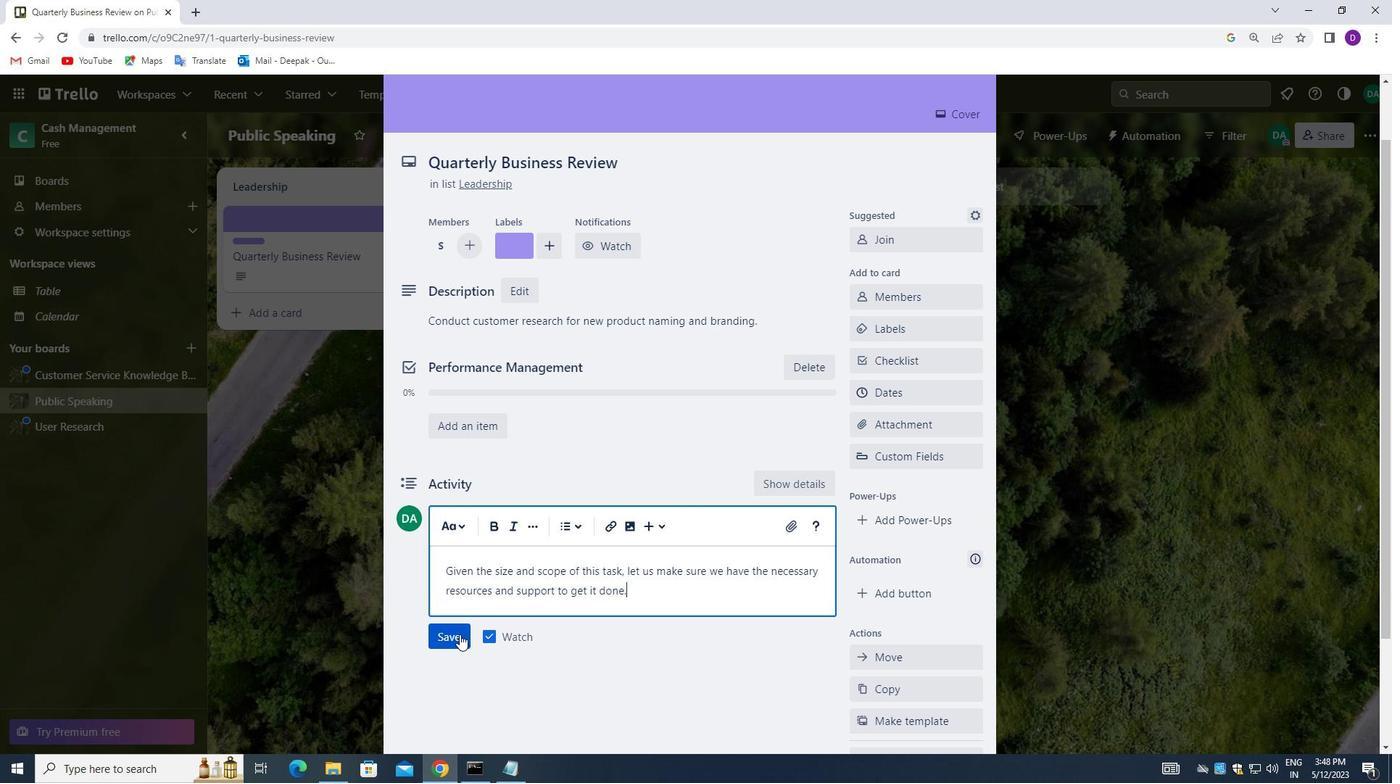 
Action: Mouse moved to (904, 394)
Screenshot: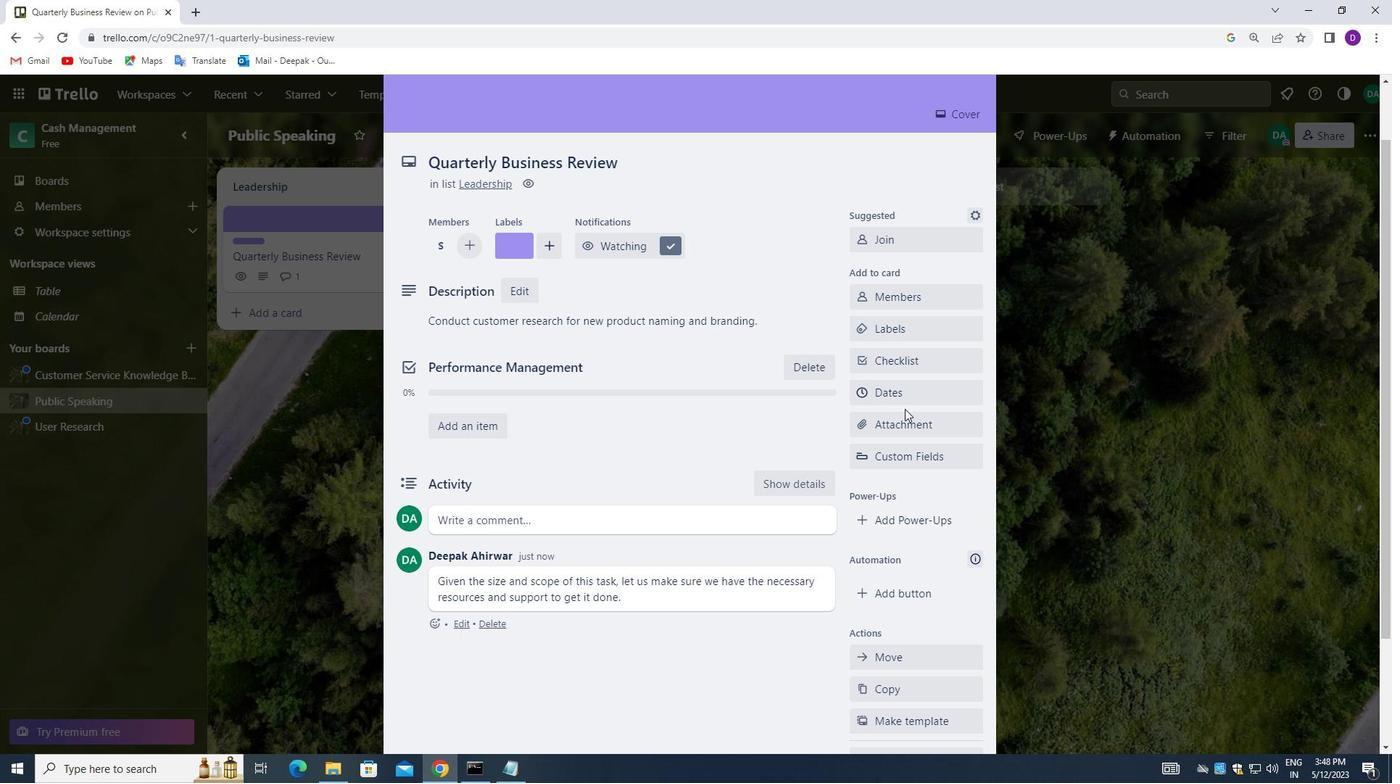 
Action: Mouse pressed left at (904, 394)
Screenshot: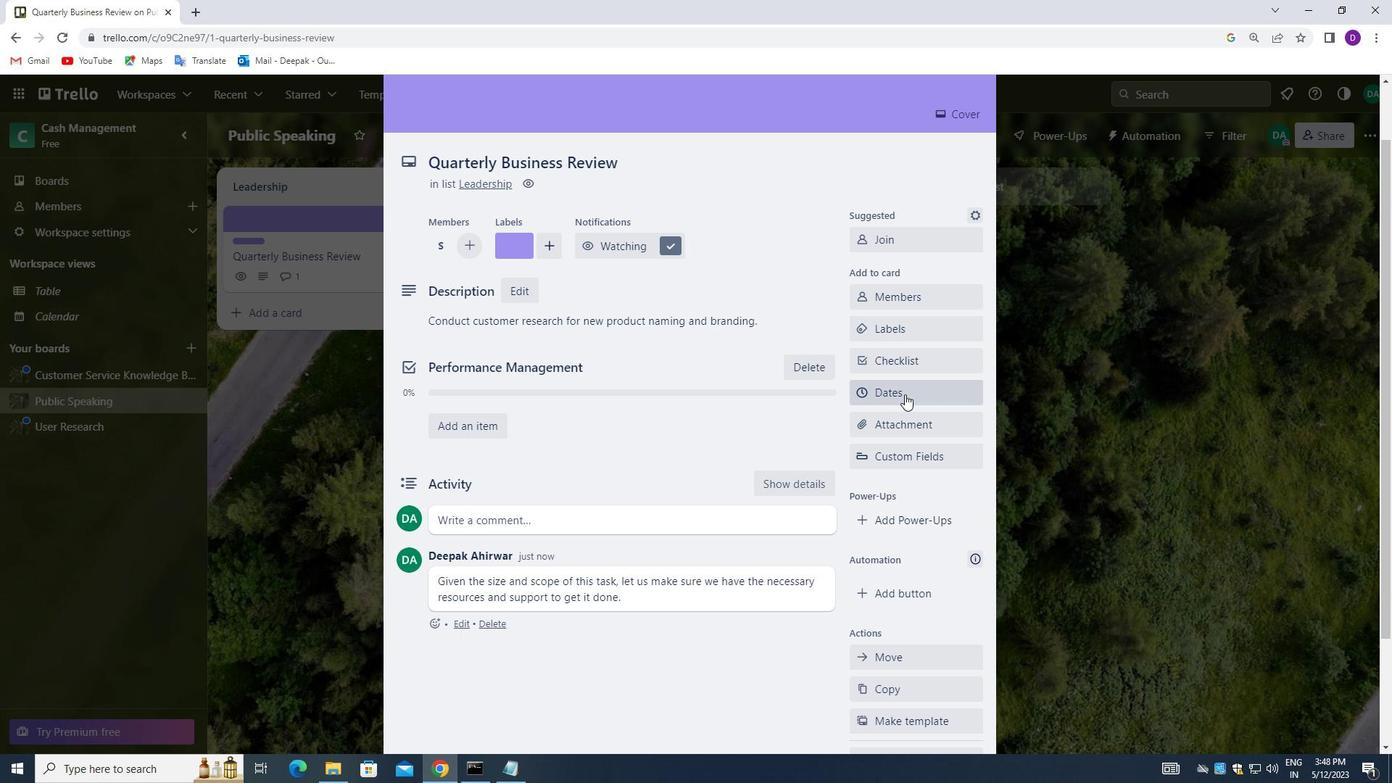 
Action: Mouse moved to (869, 425)
Screenshot: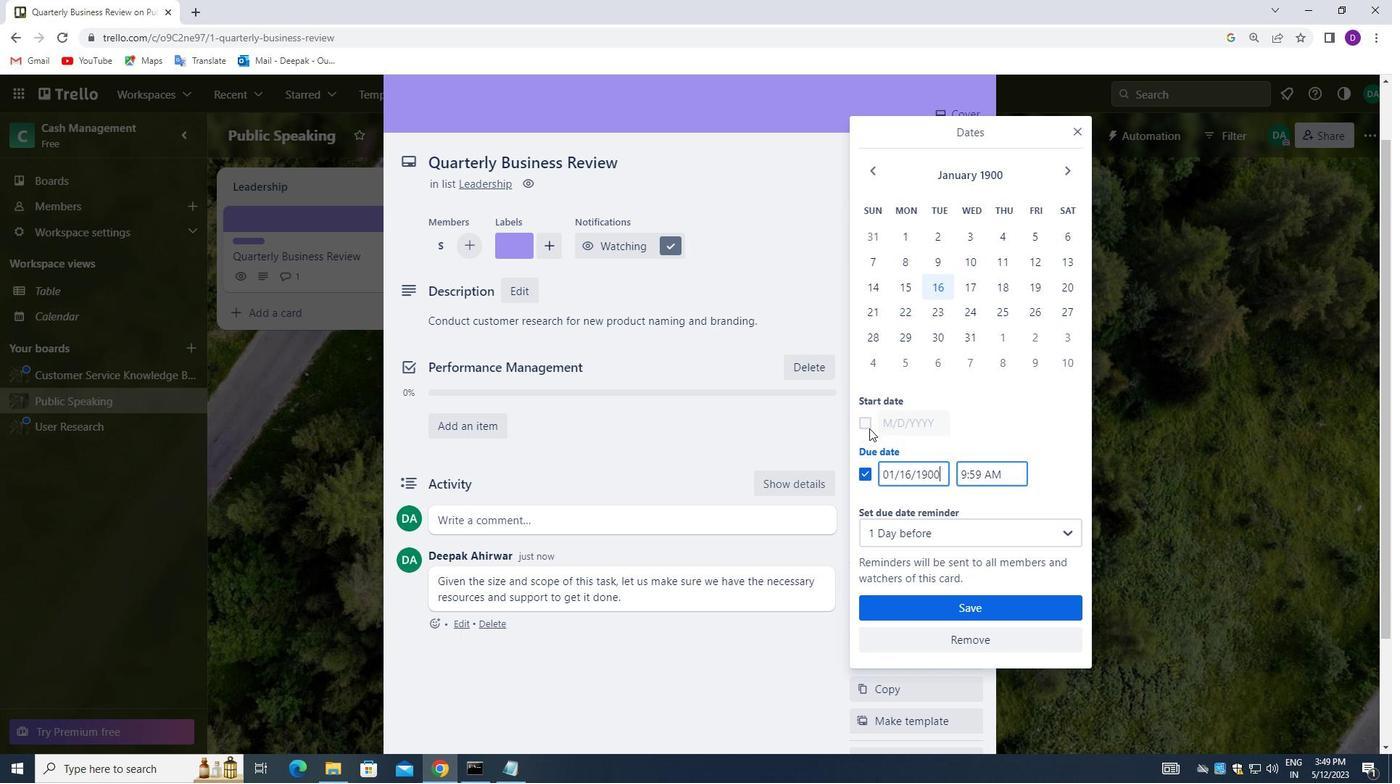 
Action: Mouse pressed left at (869, 425)
Screenshot: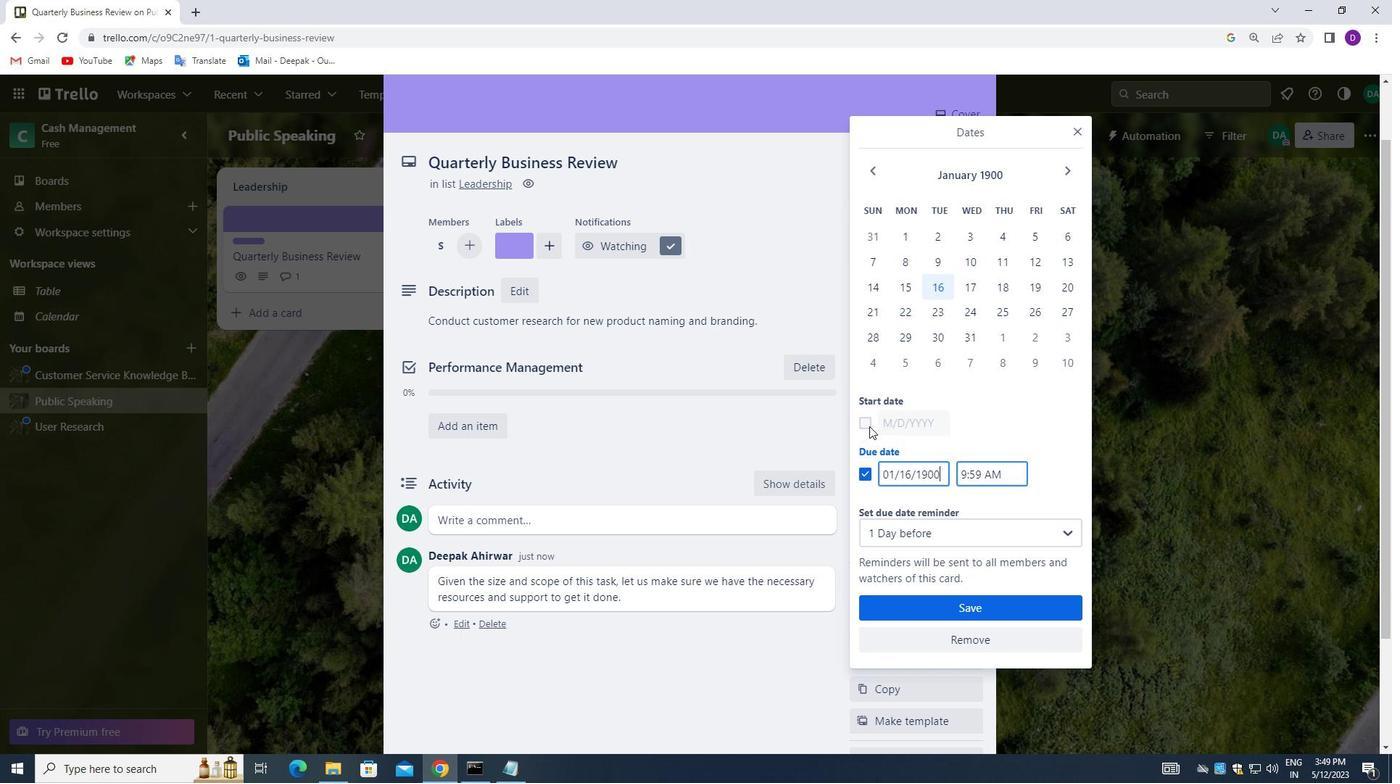 
Action: Mouse moved to (892, 423)
Screenshot: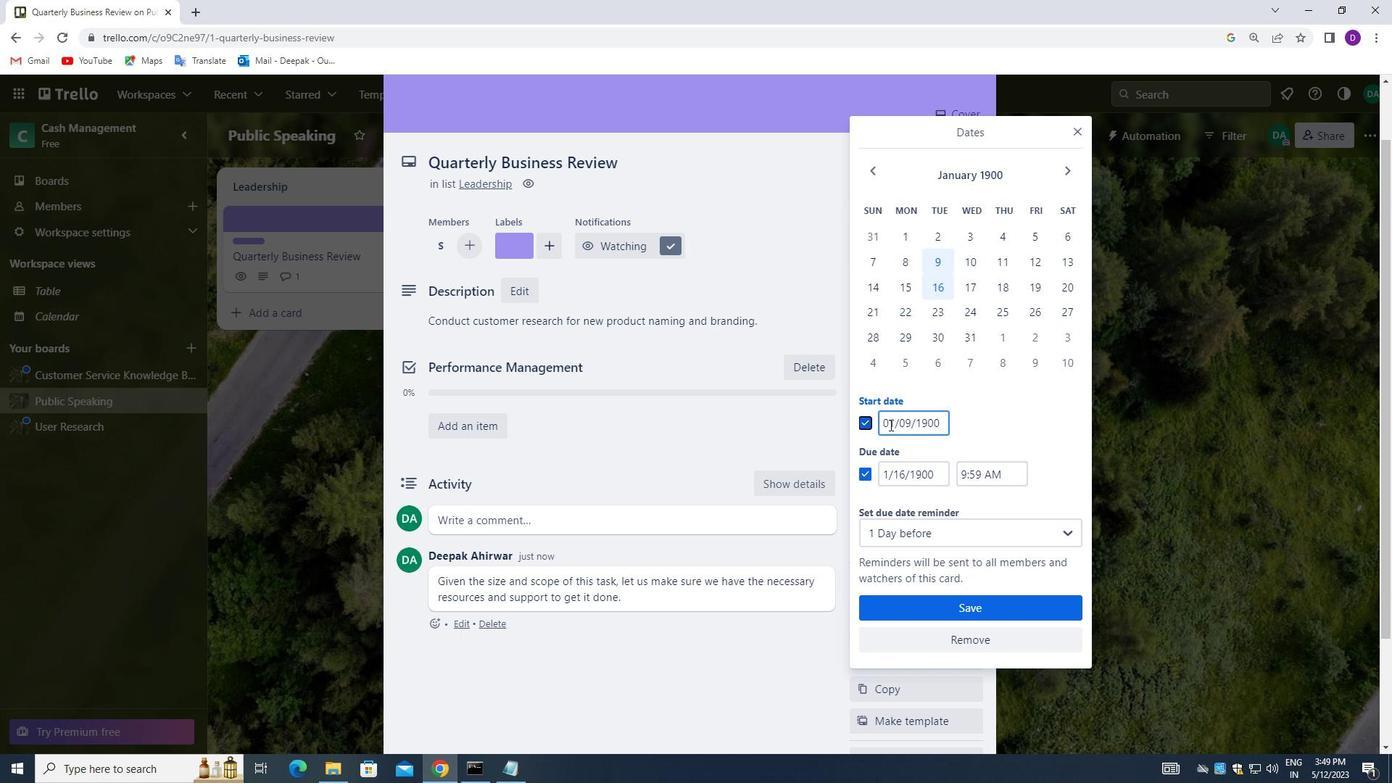 
Action: Mouse pressed left at (892, 423)
Screenshot: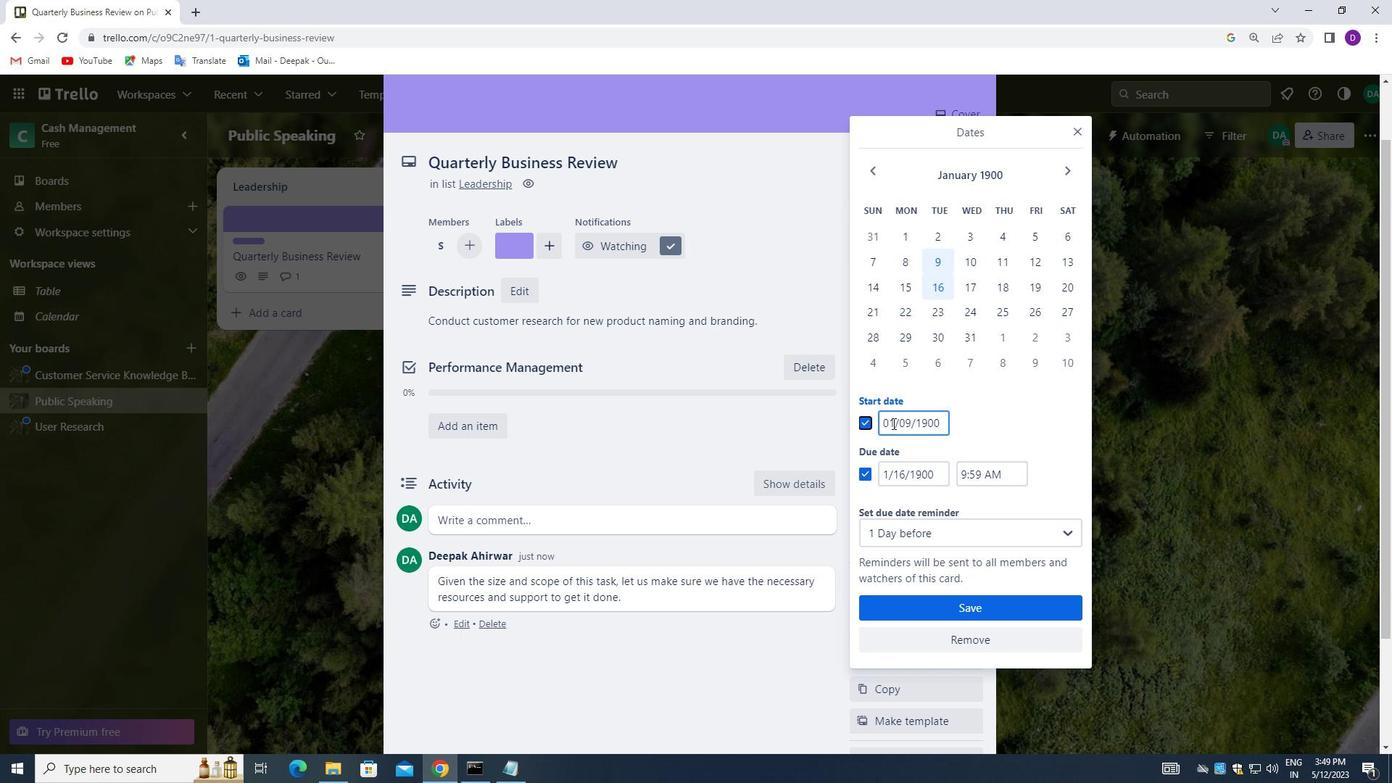 
Action: Mouse moved to (919, 425)
Screenshot: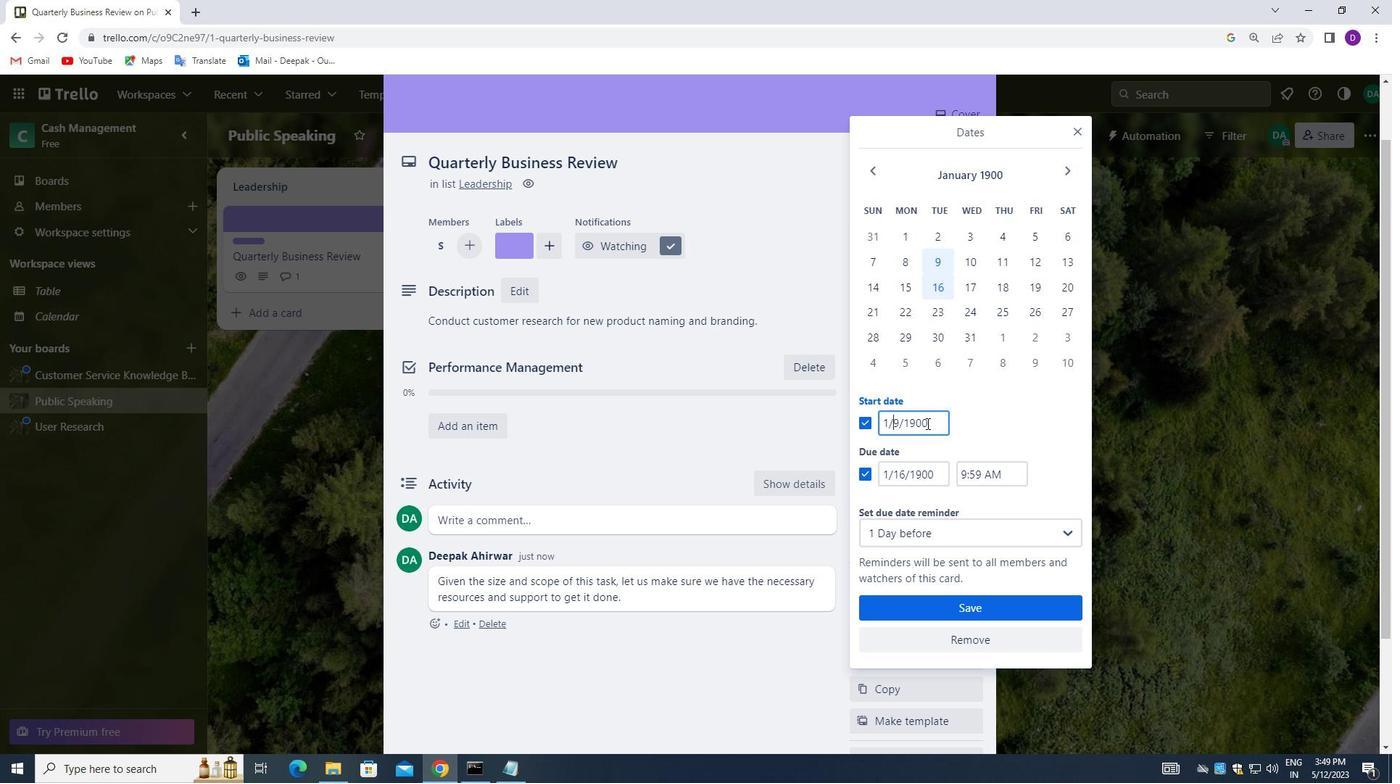 
Action: Mouse pressed left at (919, 425)
Screenshot: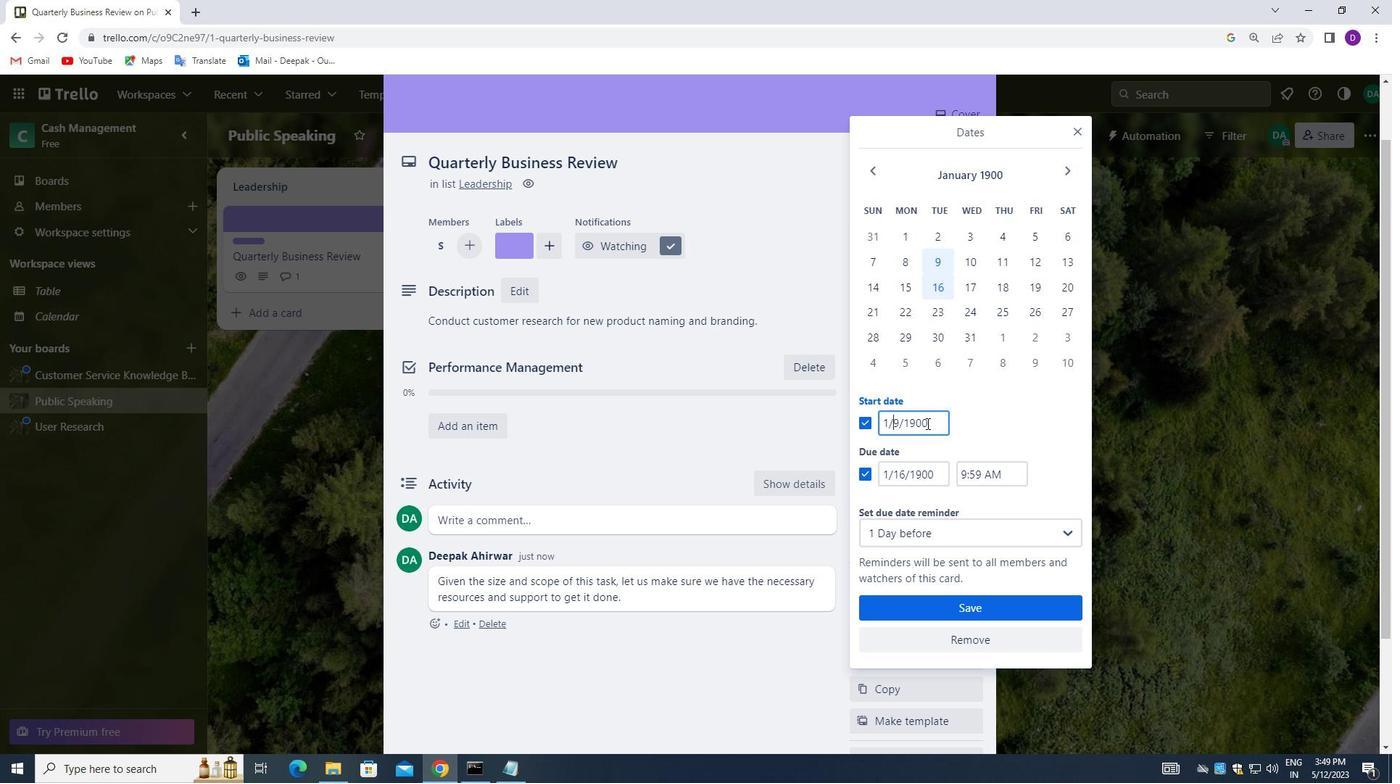 
Action: Mouse moved to (919, 425)
Screenshot: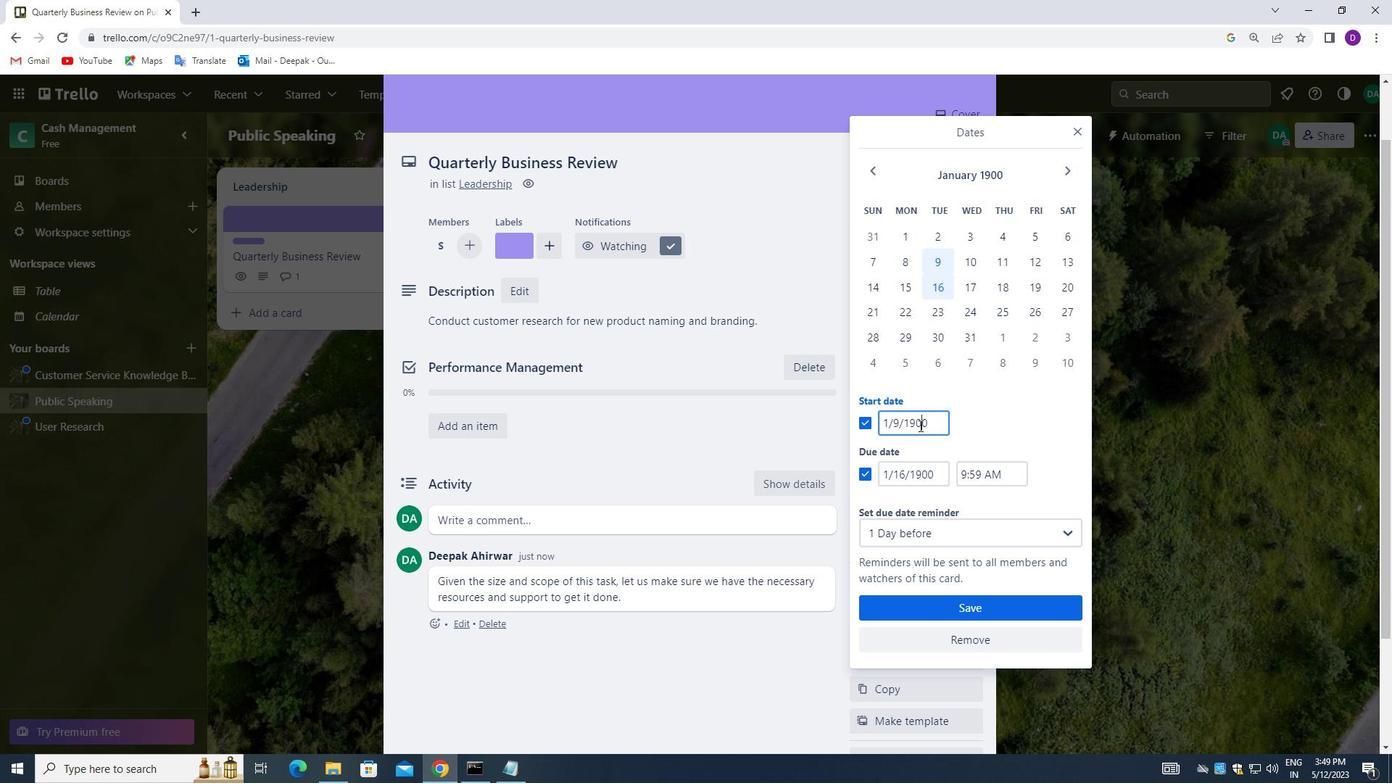 
Action: Mouse pressed left at (919, 425)
Screenshot: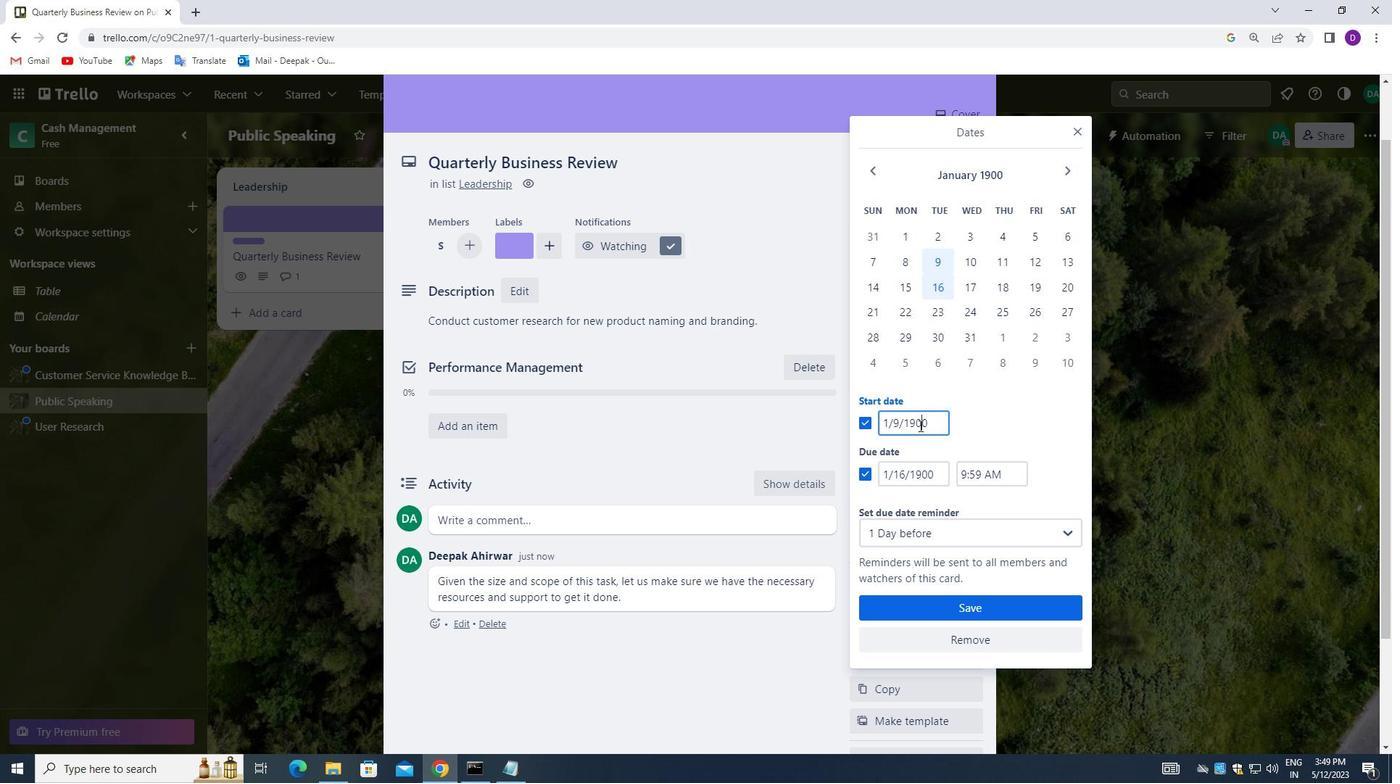 
Action: Mouse moved to (920, 425)
Screenshot: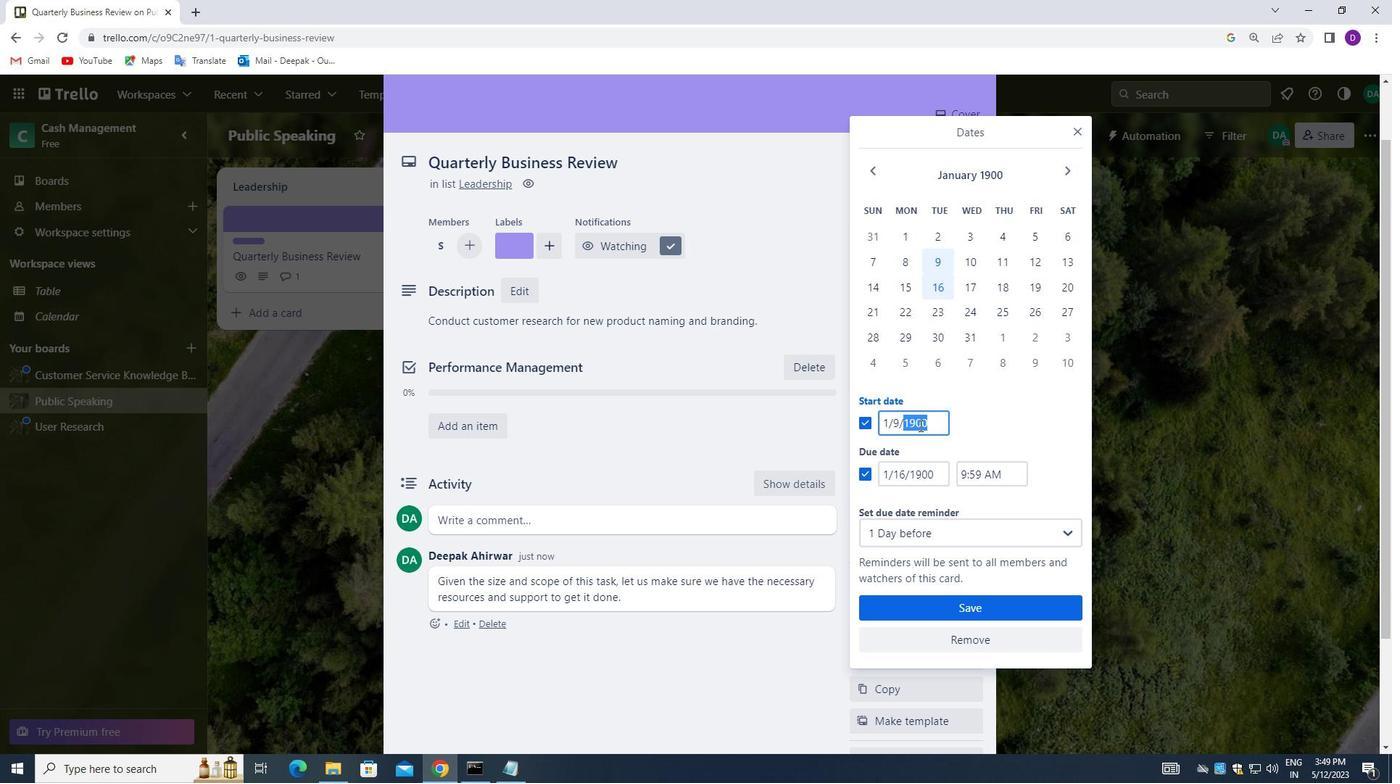 
Action: Mouse pressed left at (920, 425)
Screenshot: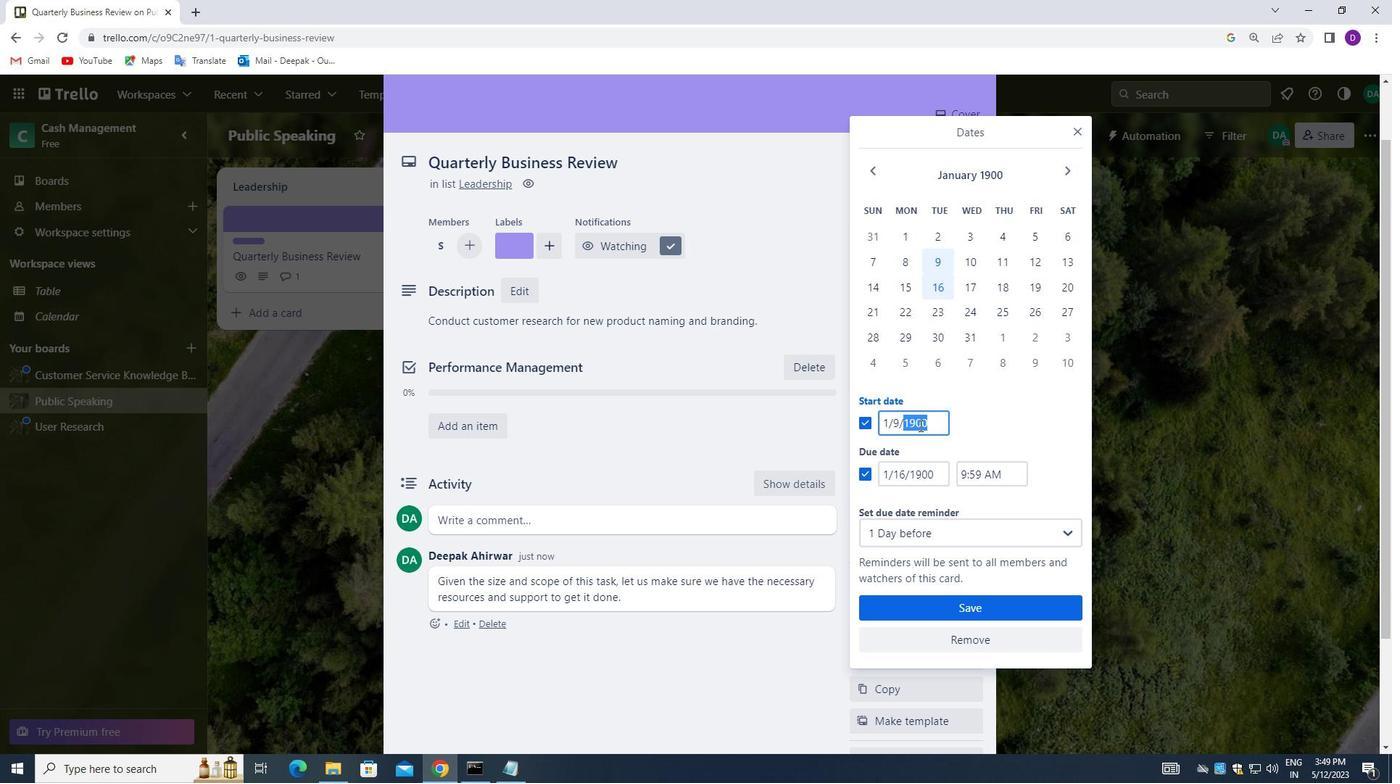 
Action: Mouse moved to (923, 426)
Screenshot: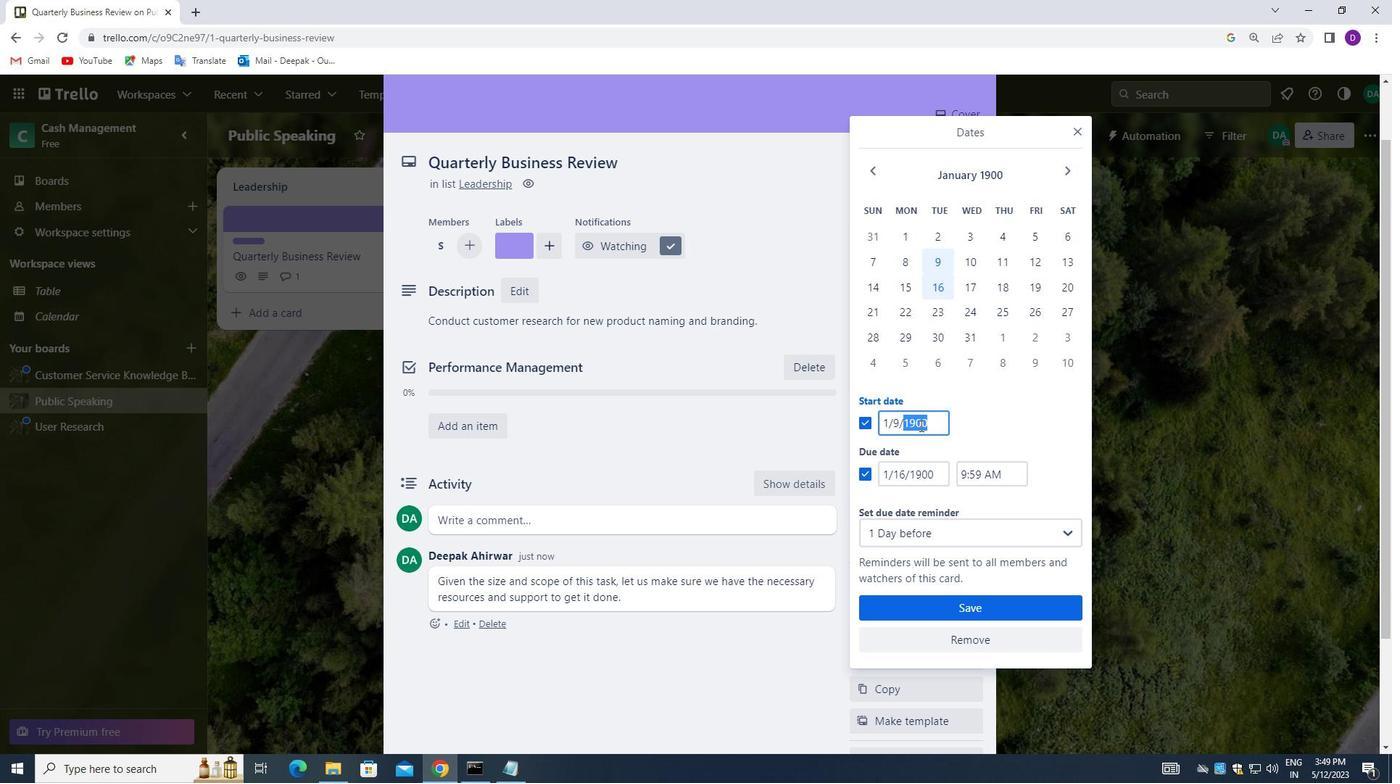 
Action: Key pressed <Key.backspace>01/02/1900
Screenshot: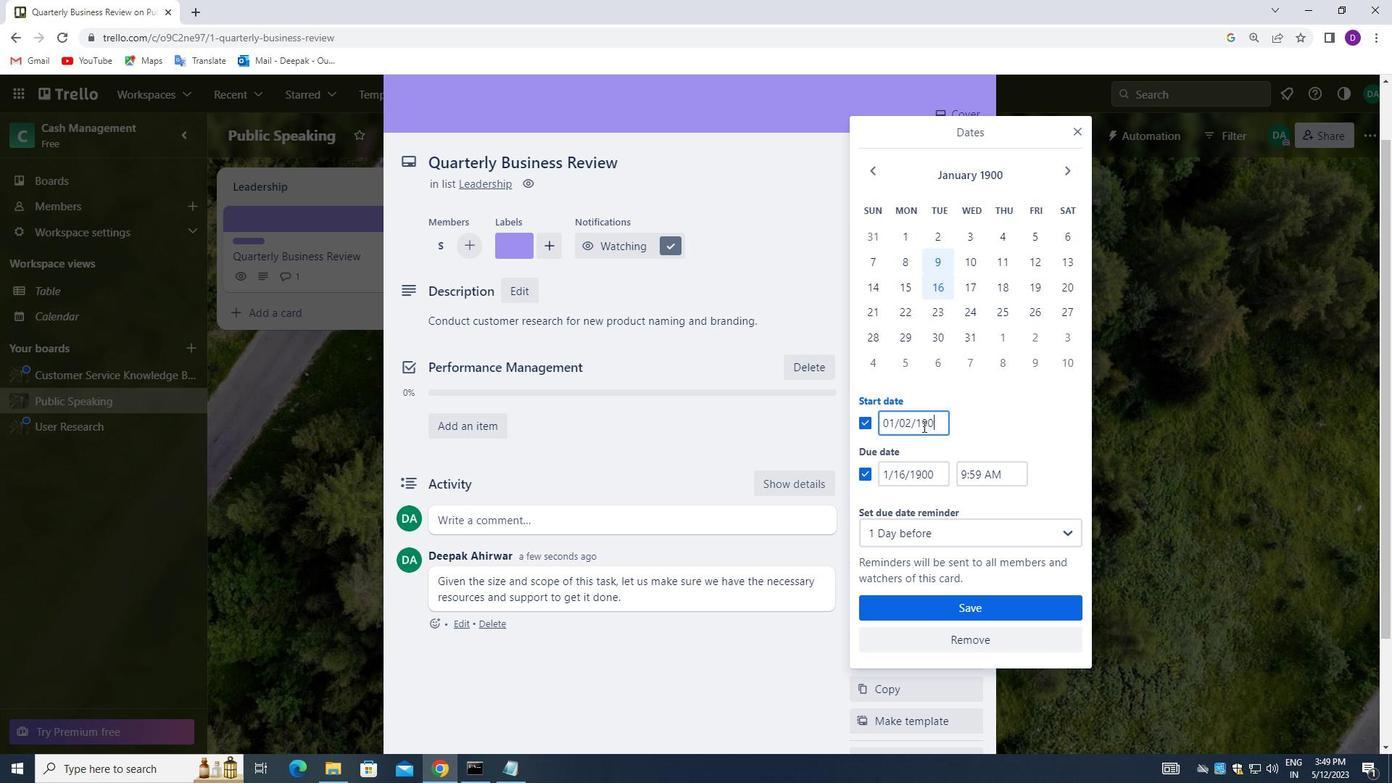 
Action: Mouse moved to (898, 472)
Screenshot: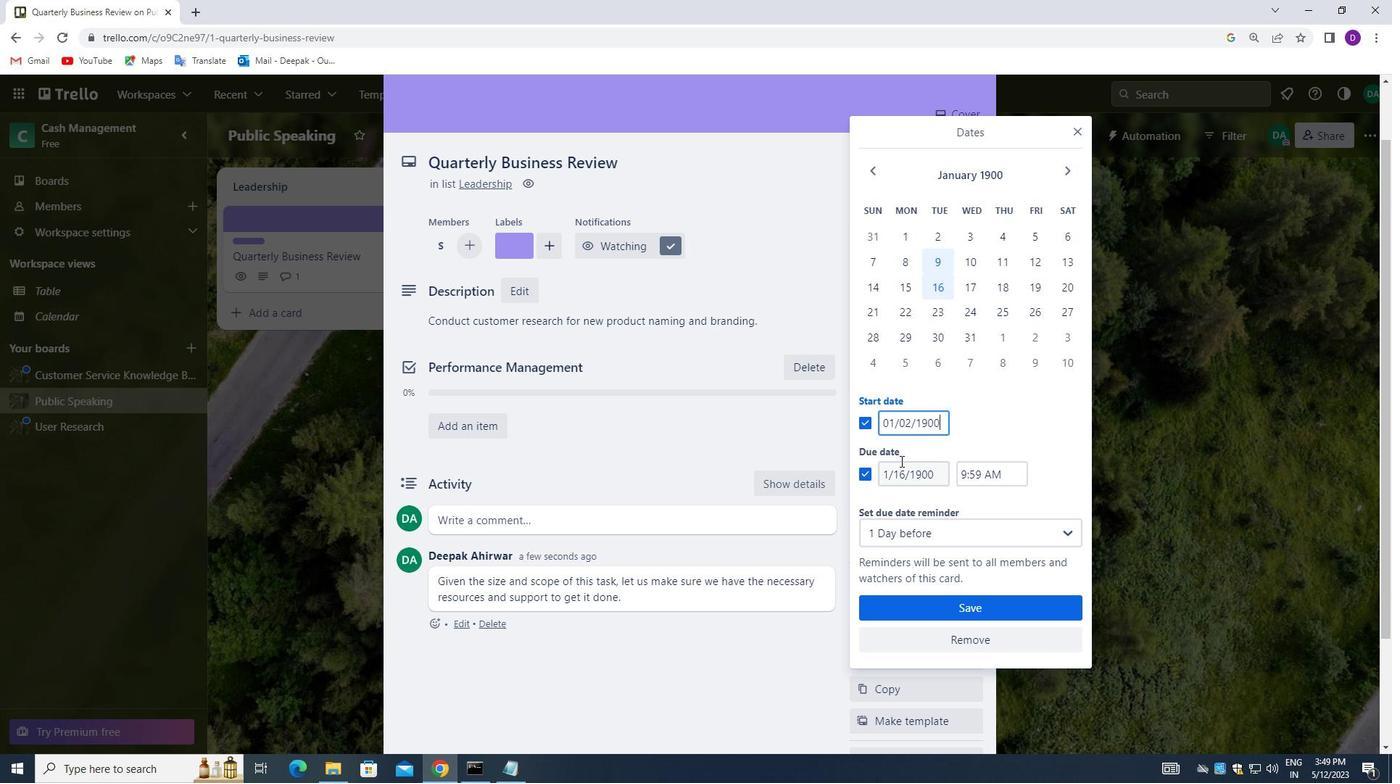 
Action: Mouse pressed left at (898, 472)
Screenshot: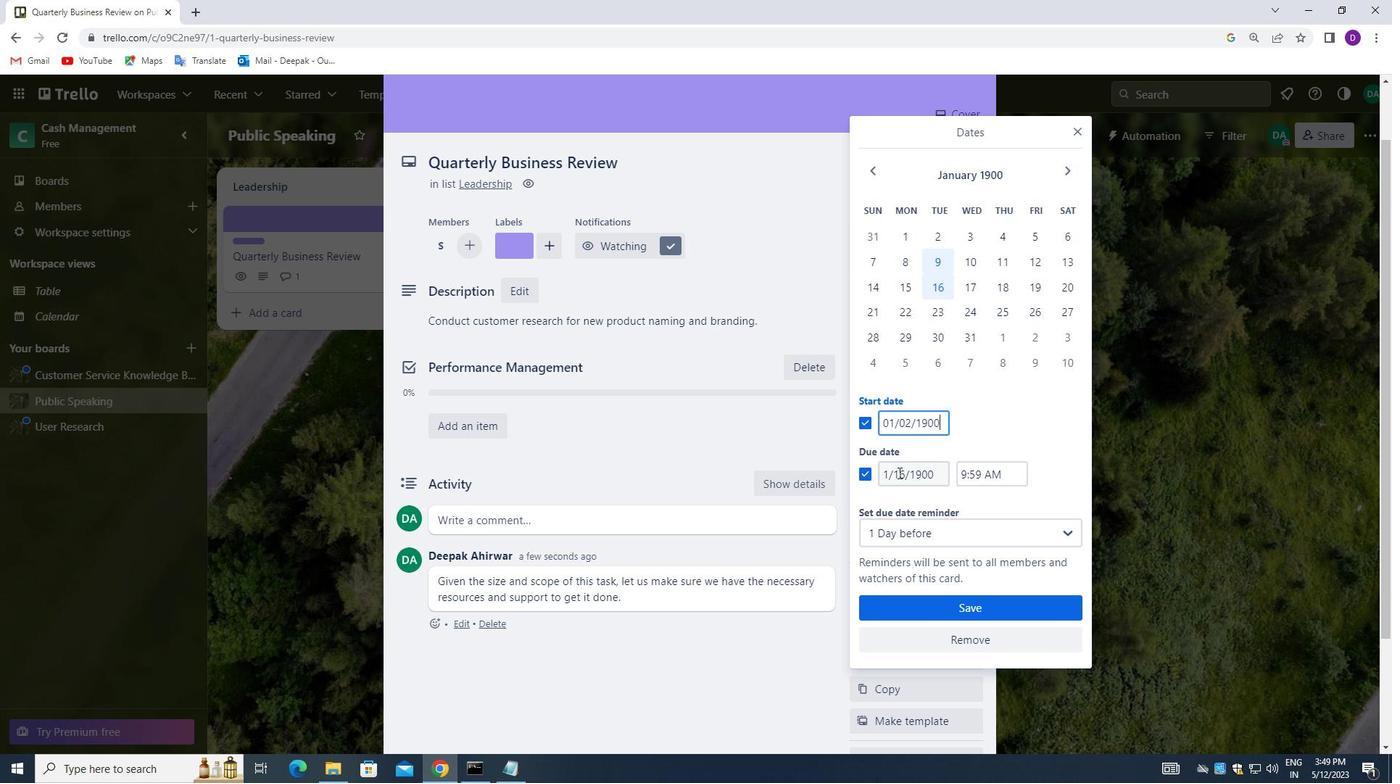 
Action: Mouse pressed left at (898, 472)
Screenshot: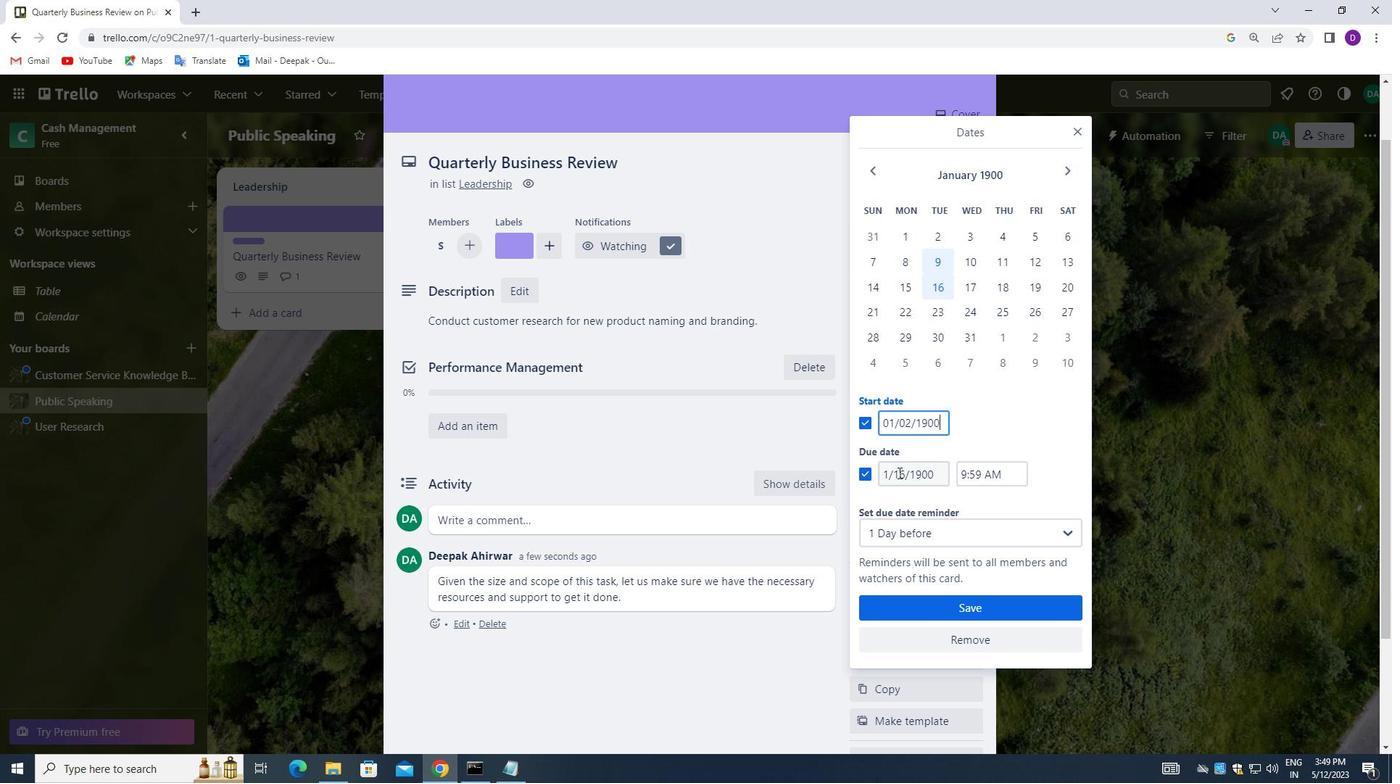 
Action: Mouse pressed left at (898, 472)
Screenshot: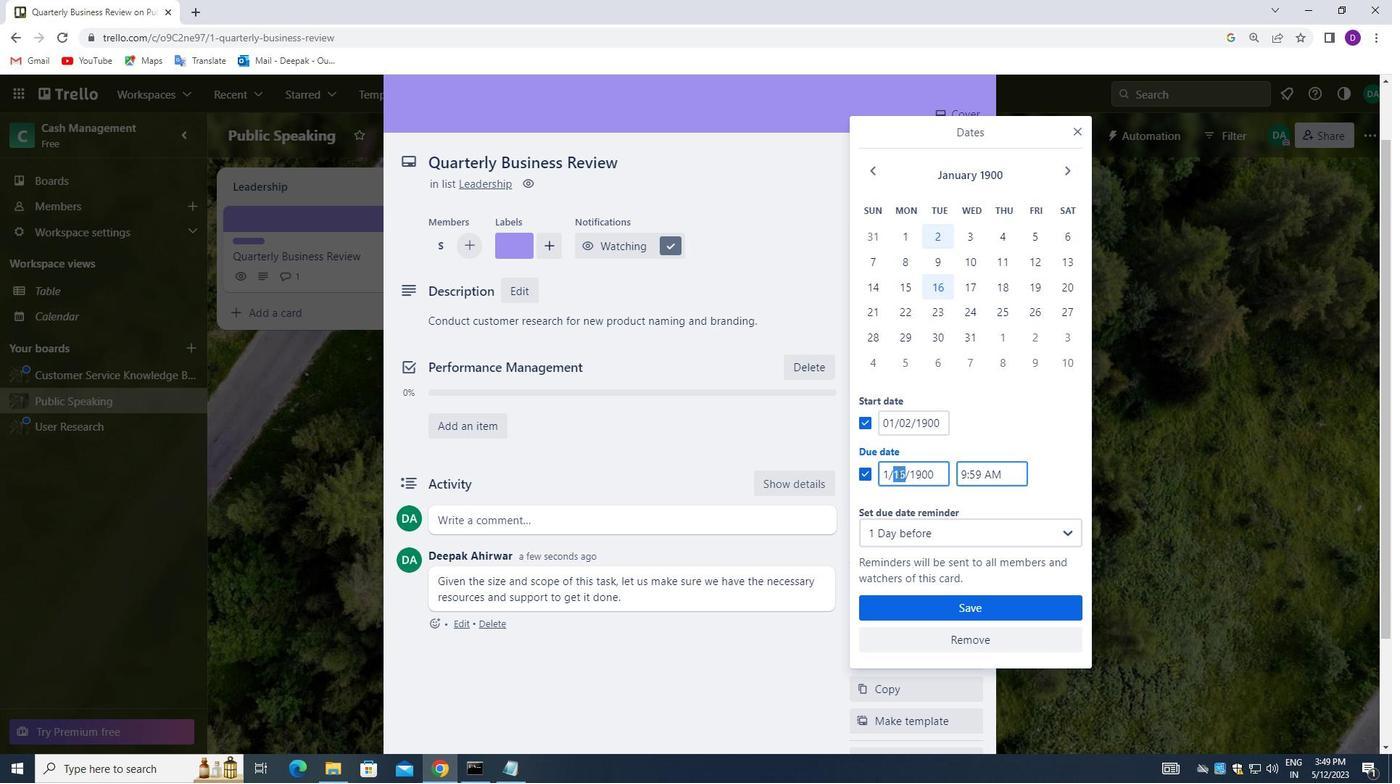 
Action: Mouse moved to (898, 472)
Screenshot: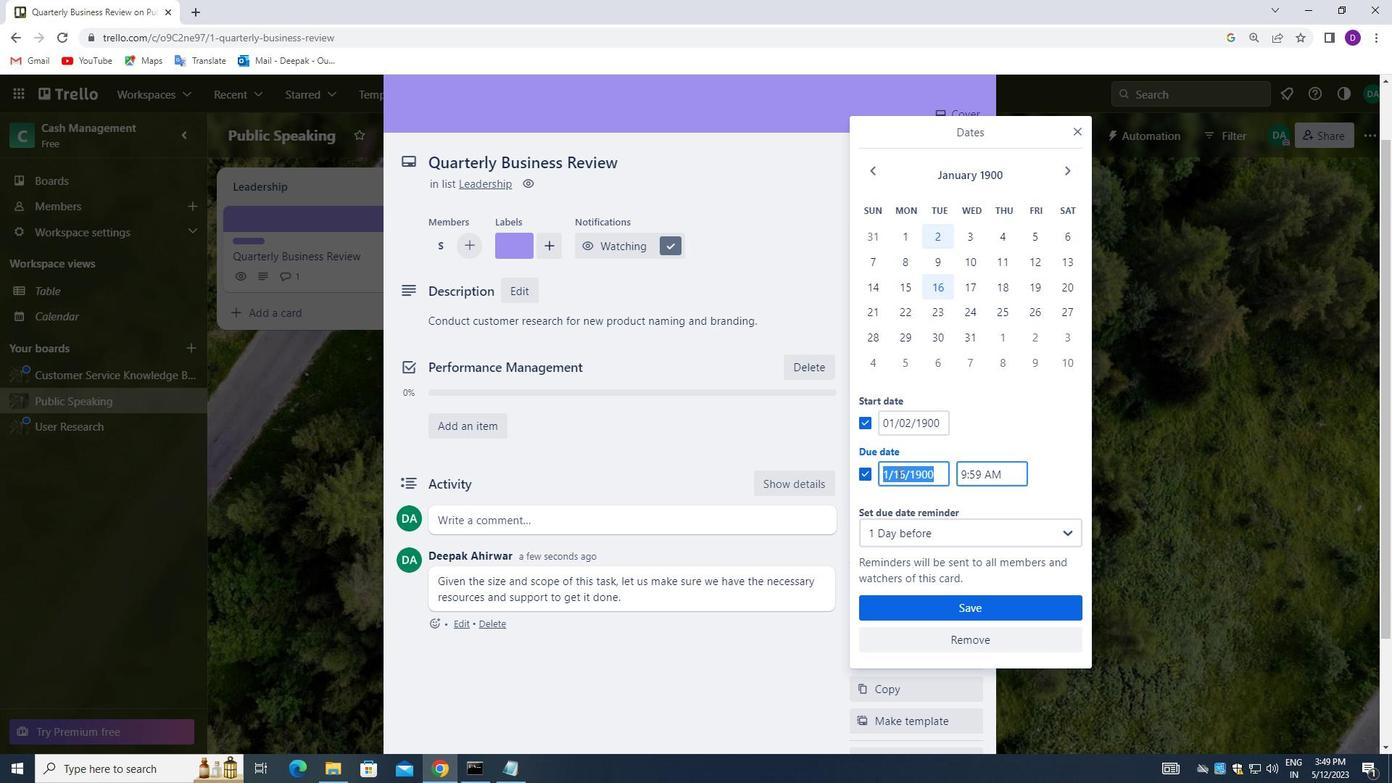 
Action: Key pressed <Key.backspace>01/08/1900
Screenshot: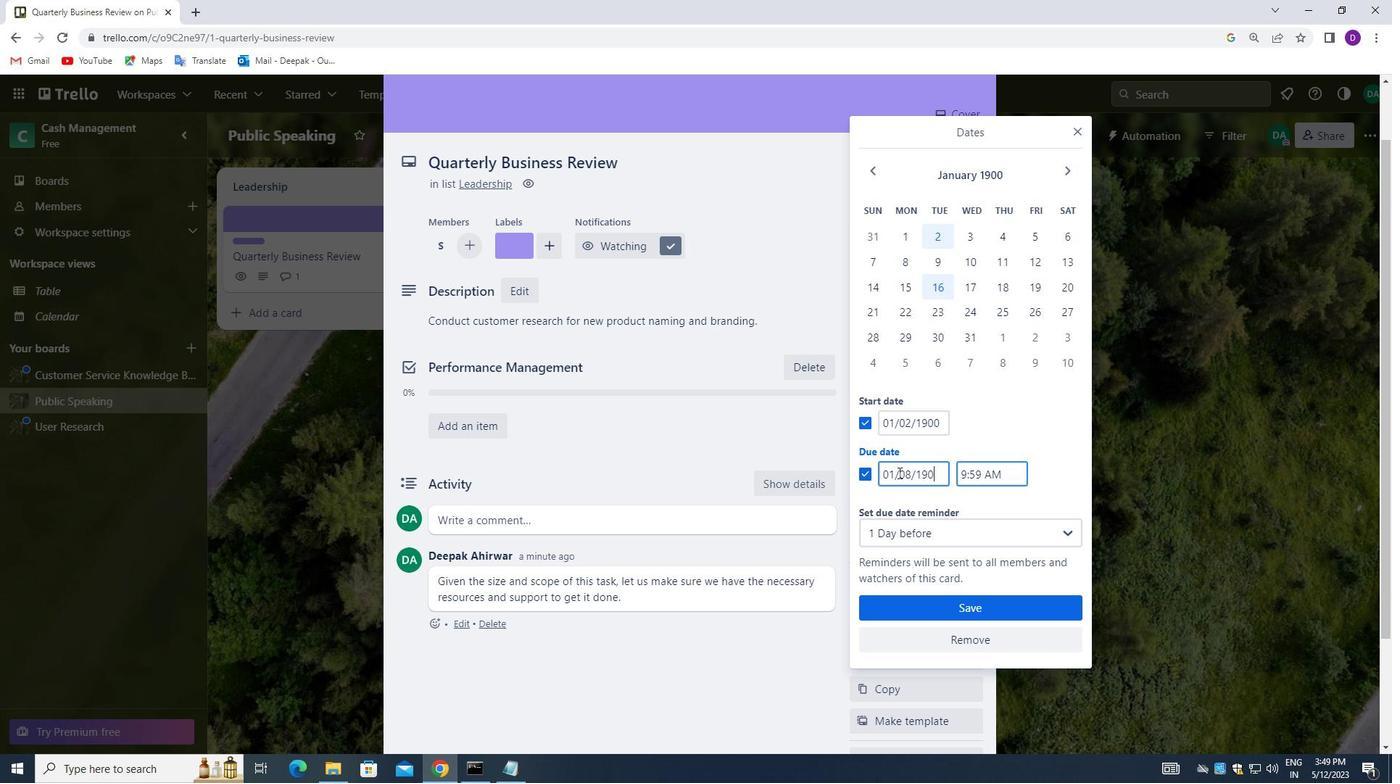 
Action: Mouse moved to (909, 424)
Screenshot: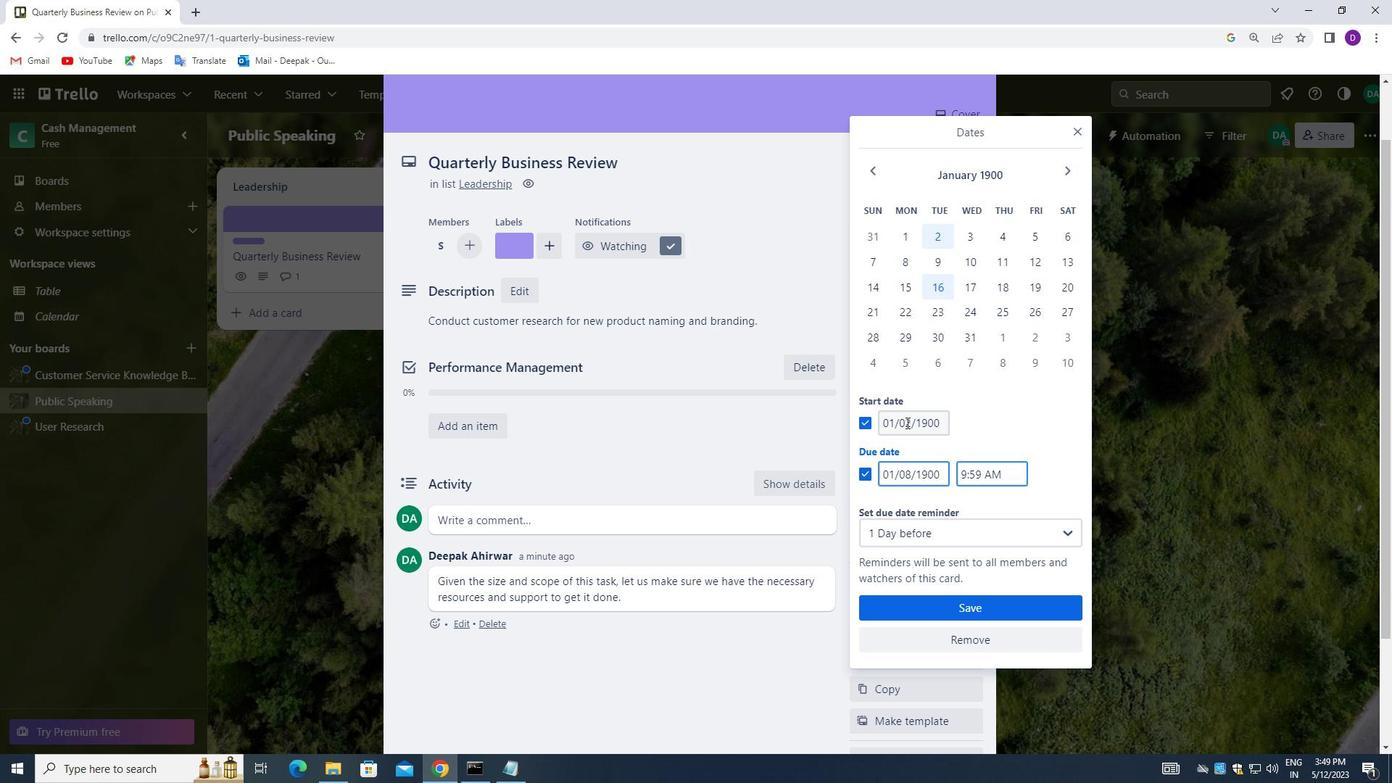 
Action: Mouse pressed left at (909, 424)
Screenshot: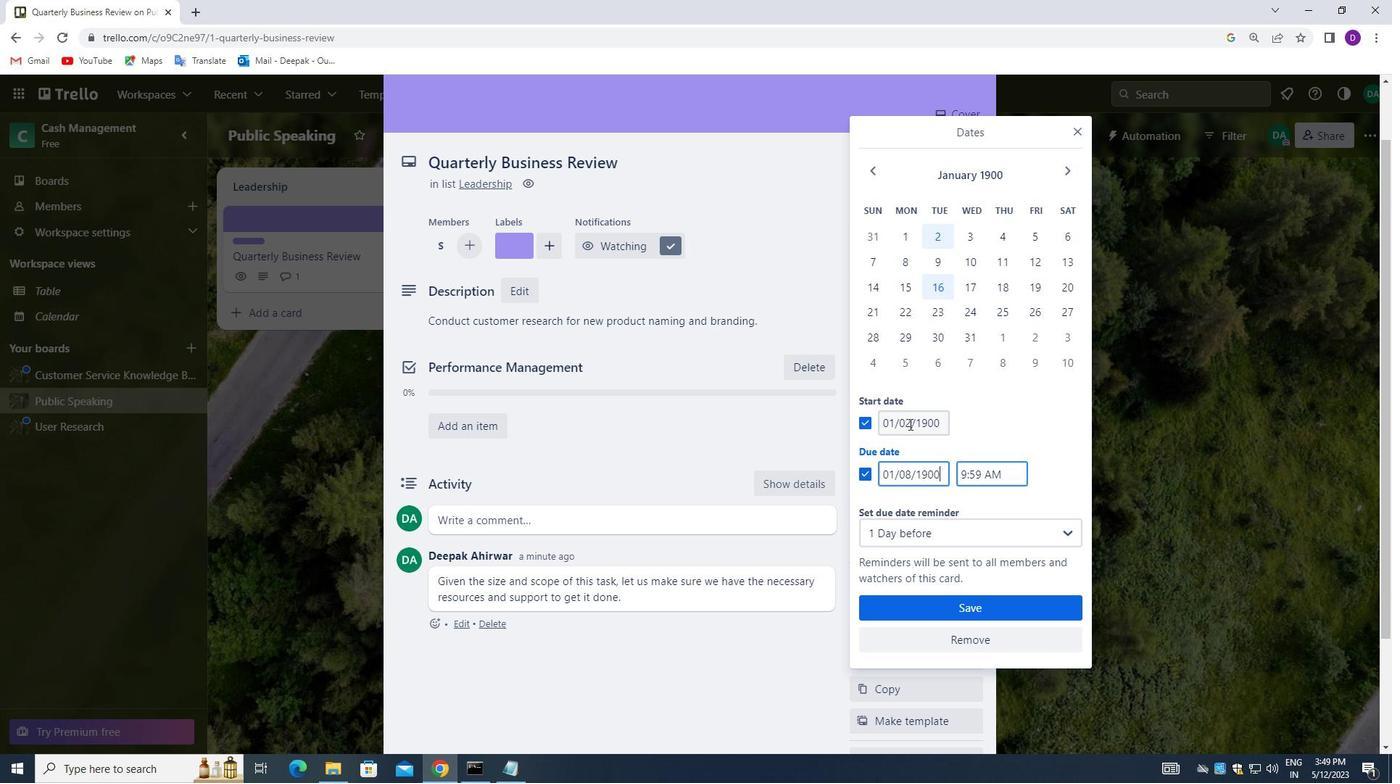 
Action: Mouse moved to (918, 448)
Screenshot: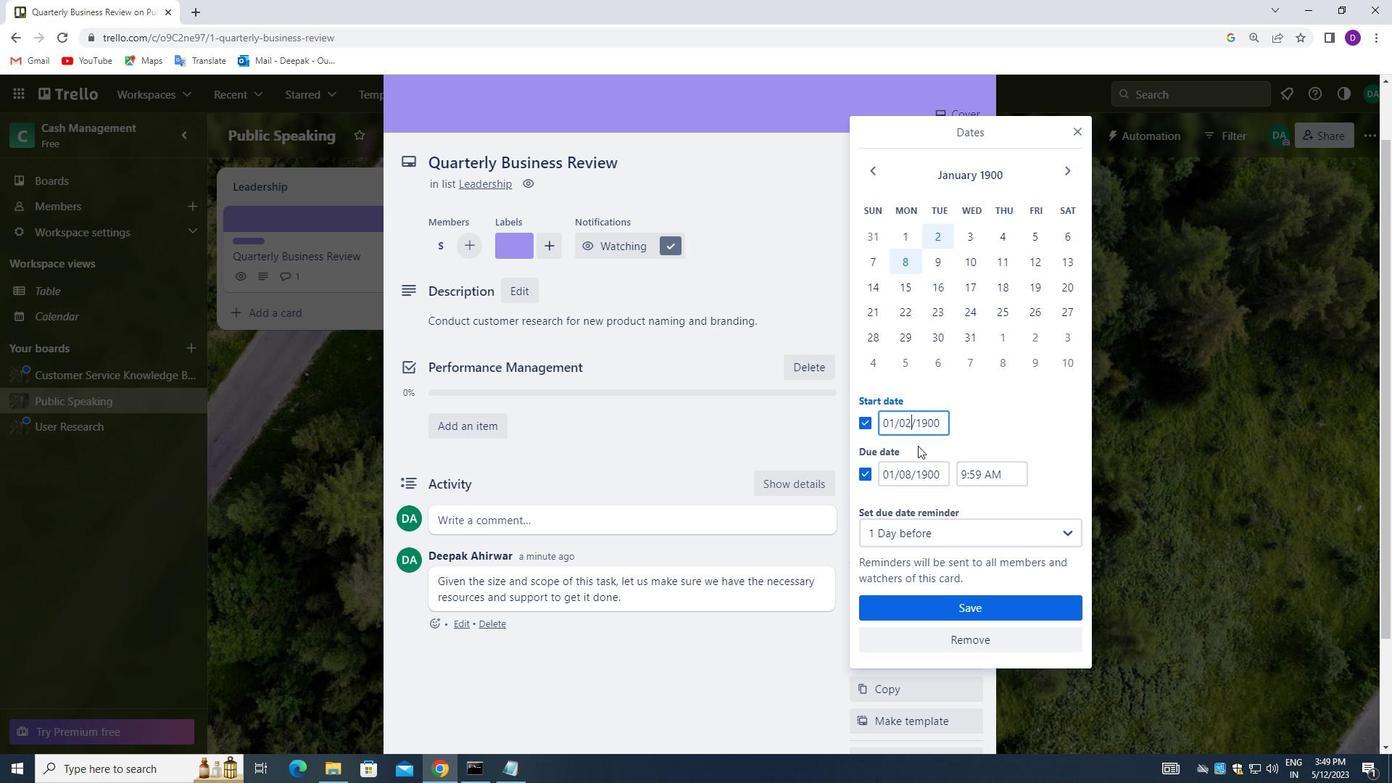 
Action: Key pressed <Key.backspace>1
Screenshot: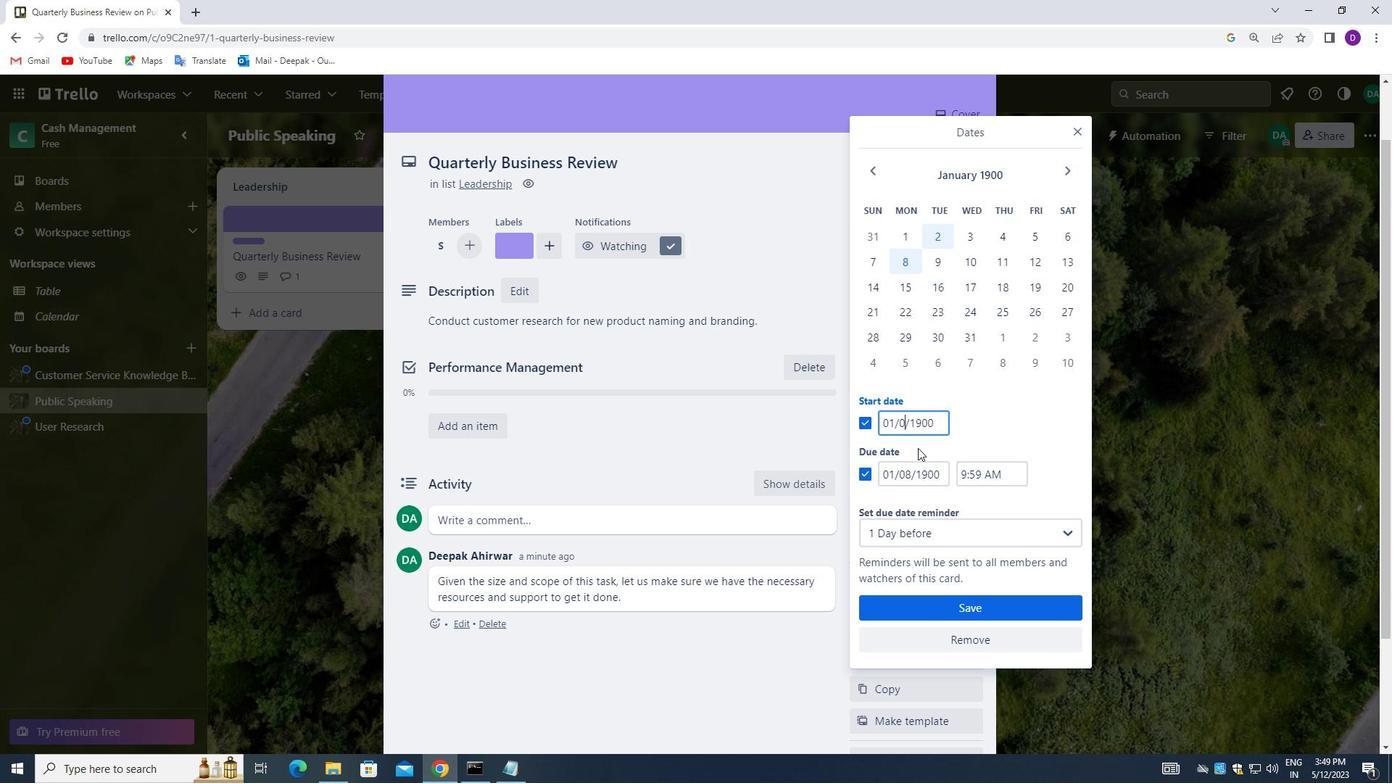 
Action: Mouse moved to (941, 441)
Screenshot: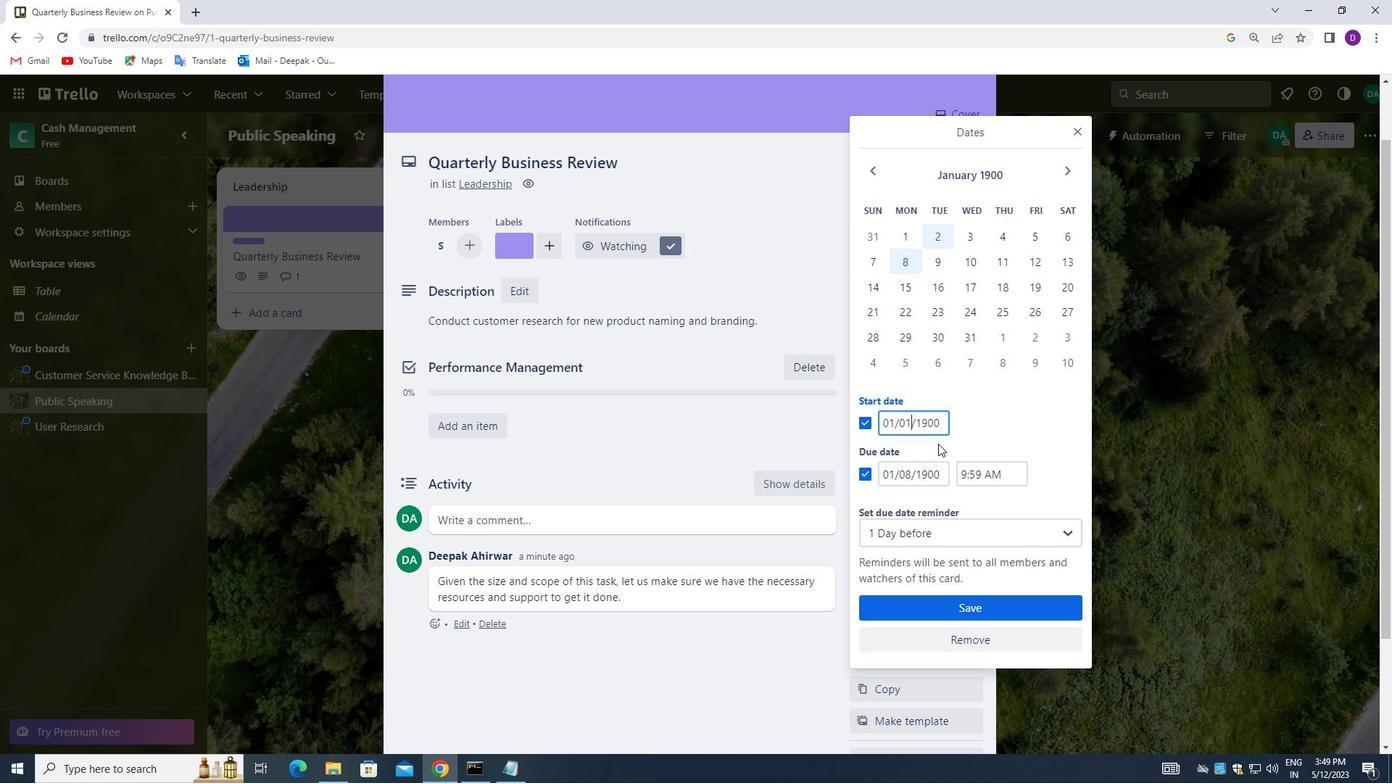 
Action: Mouse pressed left at (941, 441)
Screenshot: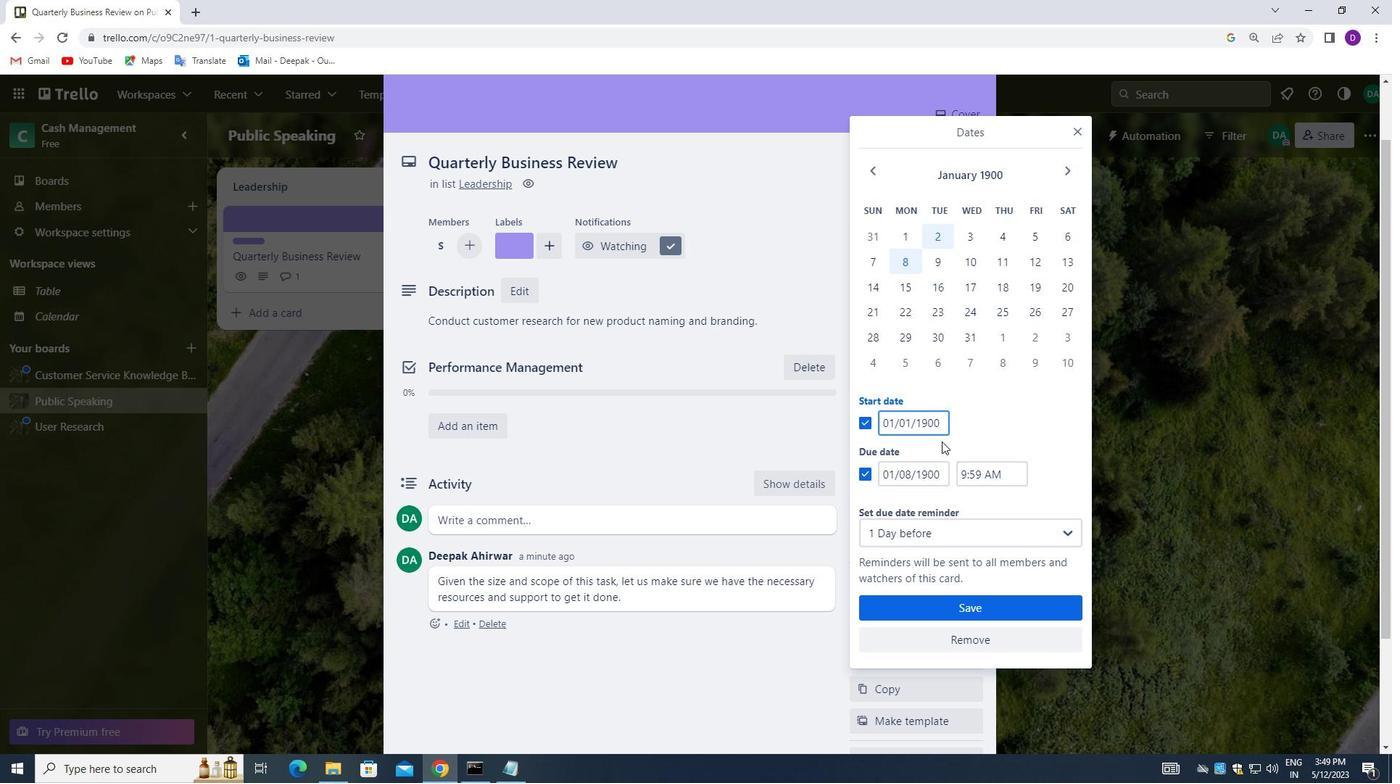 
Action: Mouse moved to (971, 604)
Screenshot: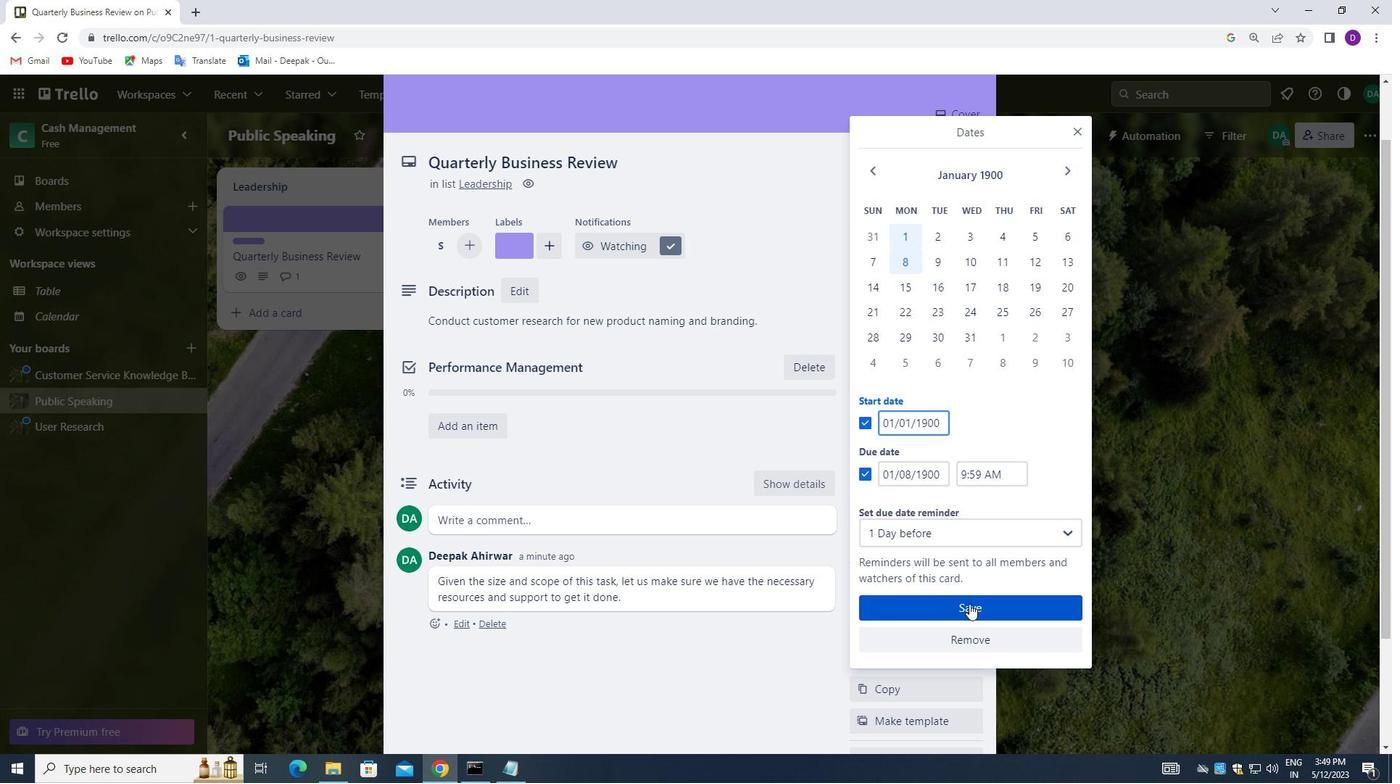 
Action: Mouse pressed left at (971, 604)
Screenshot: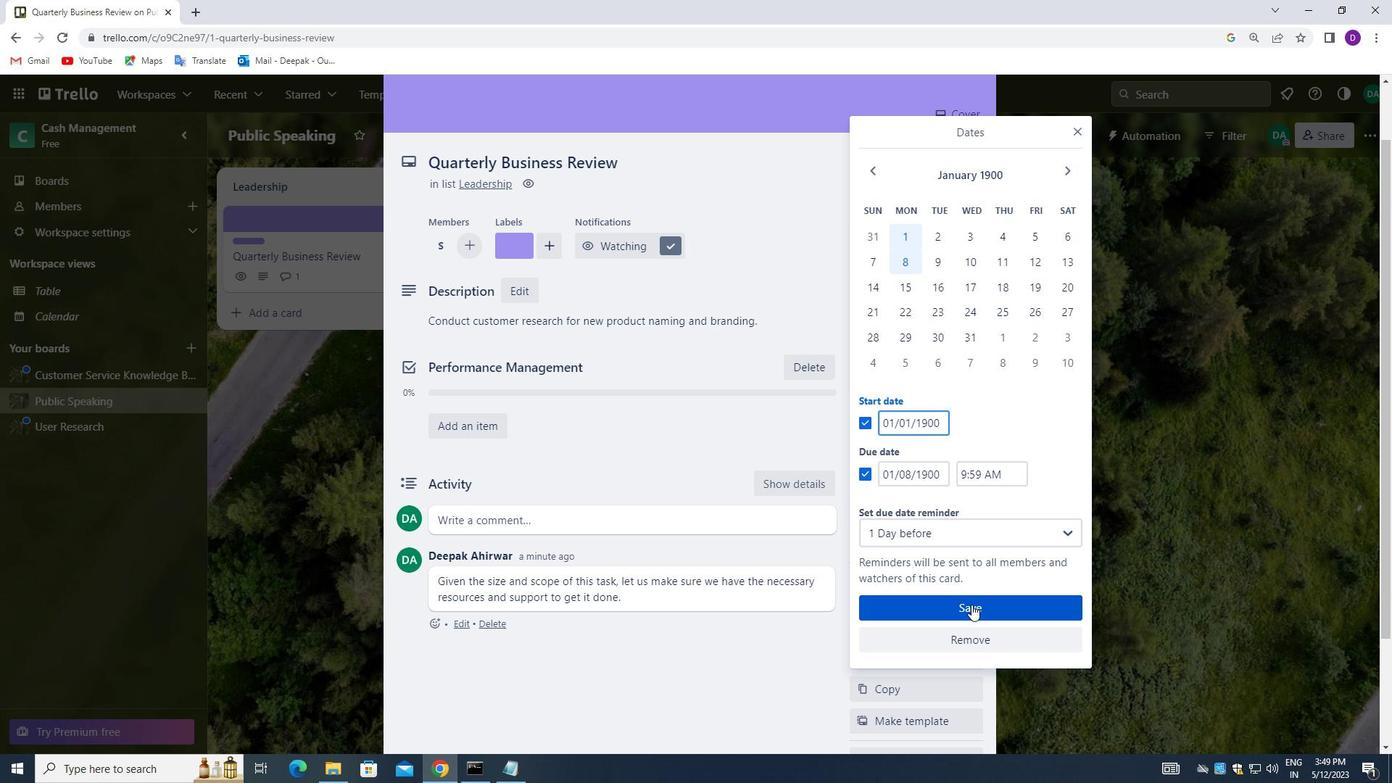 
Action: Mouse moved to (673, 502)
Screenshot: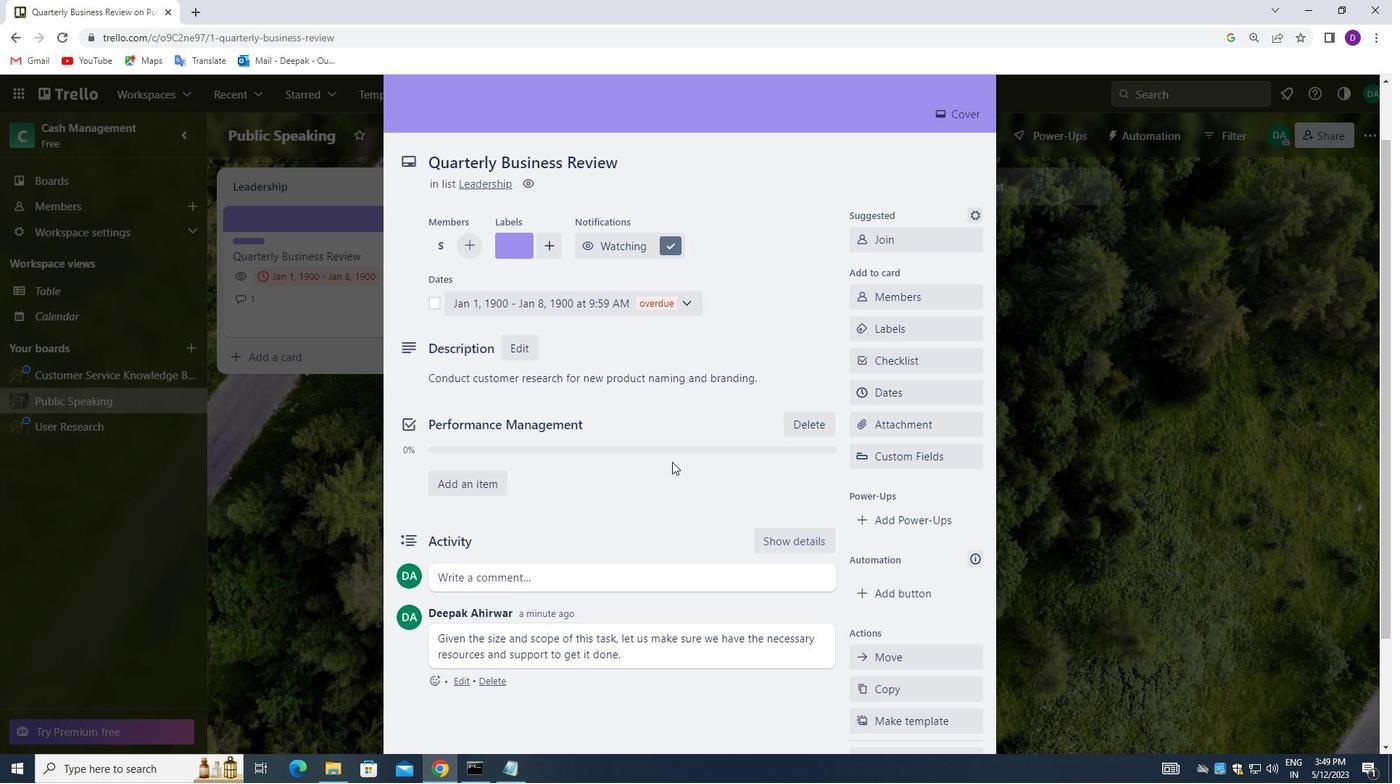 
Action: Mouse scrolled (673, 501) with delta (0, 0)
Screenshot: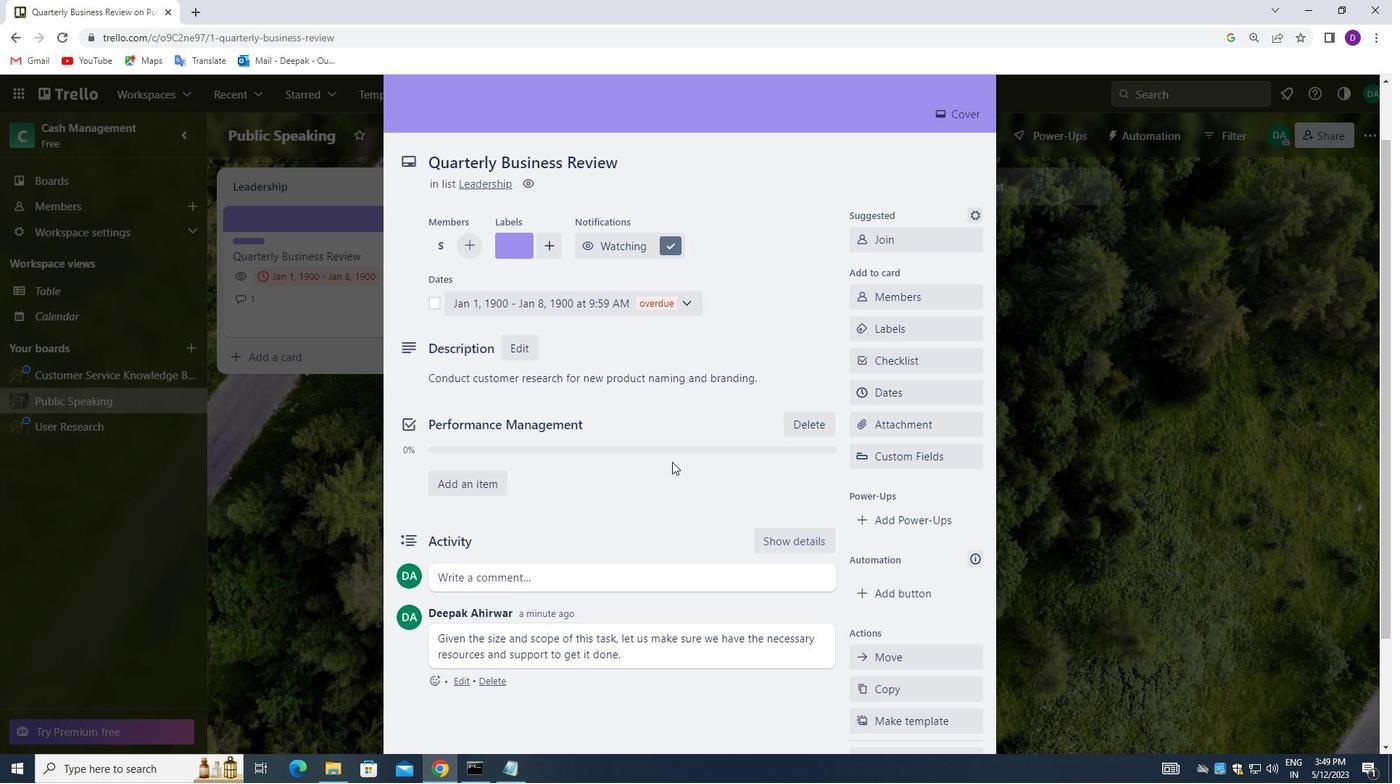 
Action: Mouse moved to (673, 511)
Screenshot: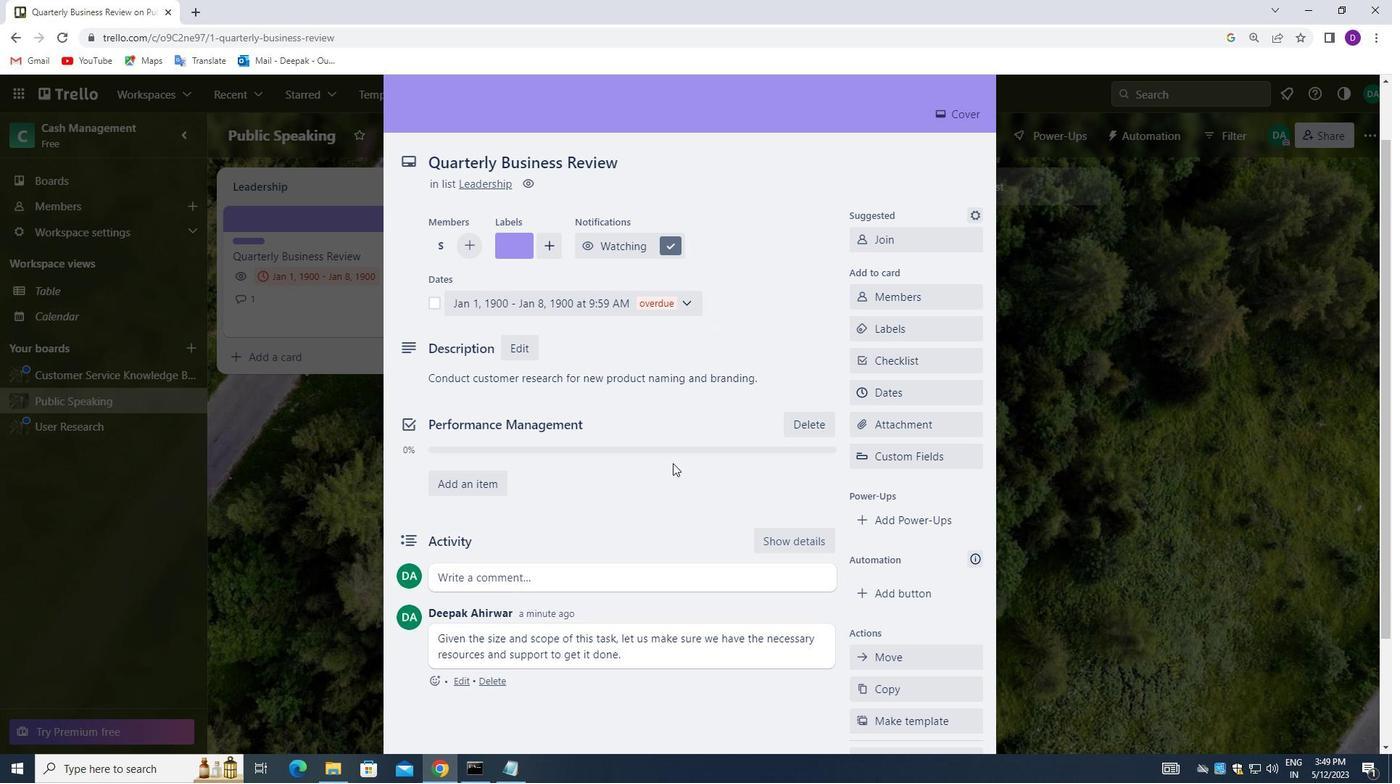 
Action: Mouse scrolled (673, 510) with delta (0, 0)
Screenshot: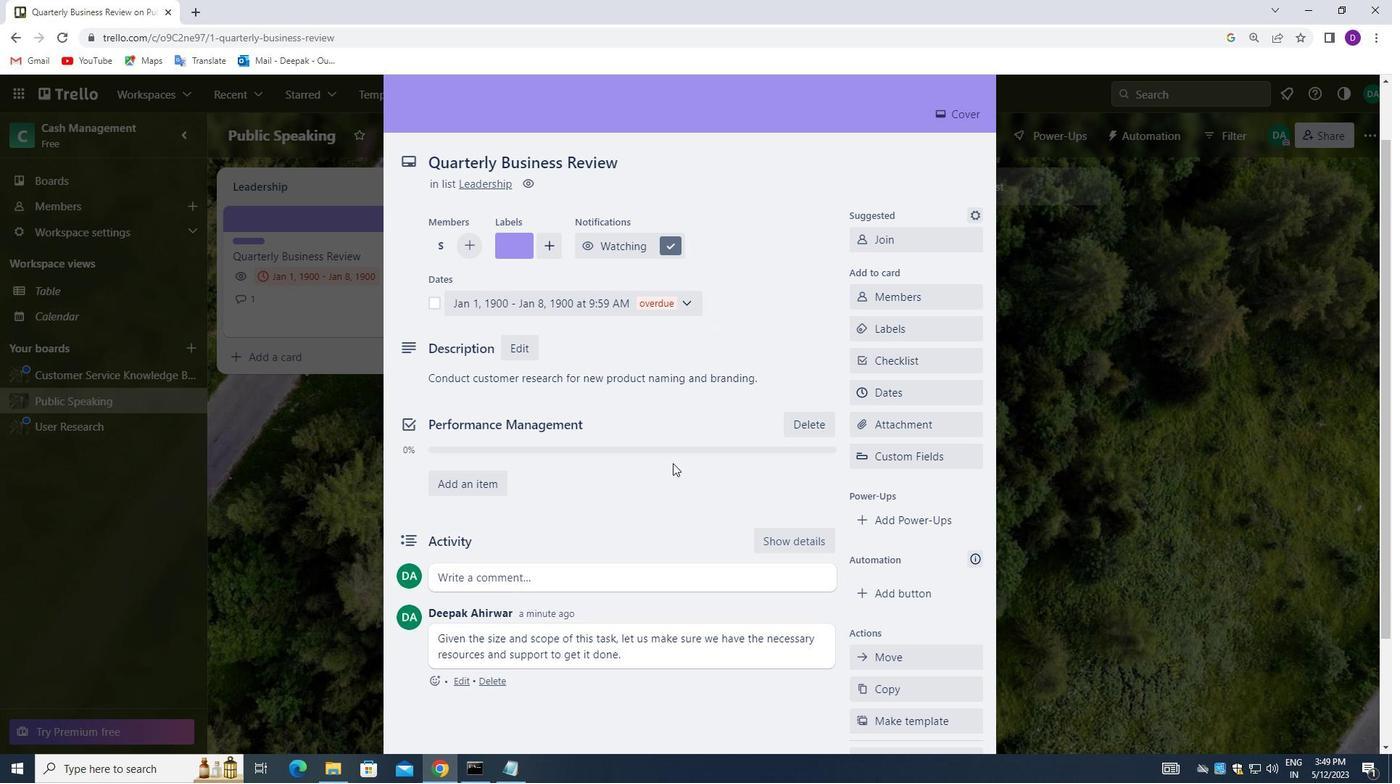 
Action: Mouse moved to (673, 515)
Screenshot: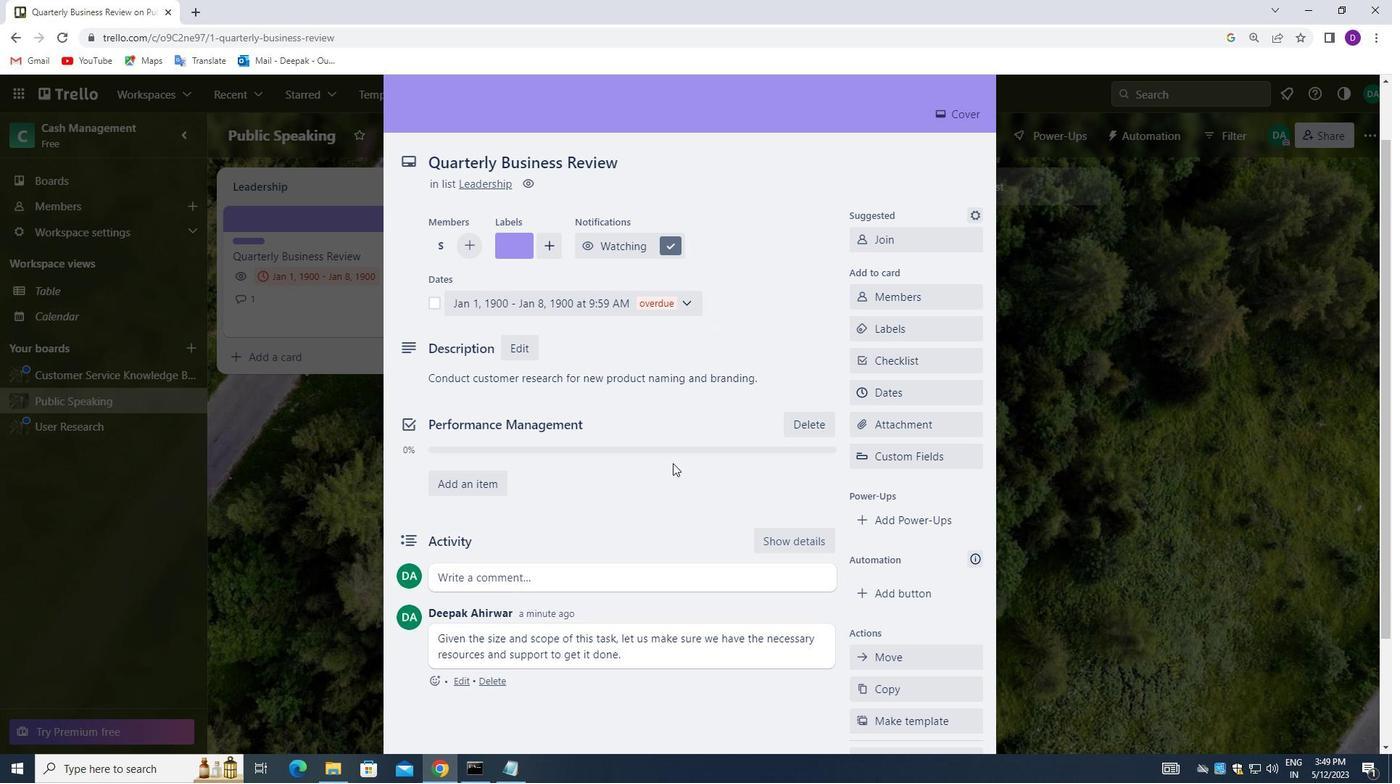 
Action: Mouse scrolled (673, 514) with delta (0, 0)
Screenshot: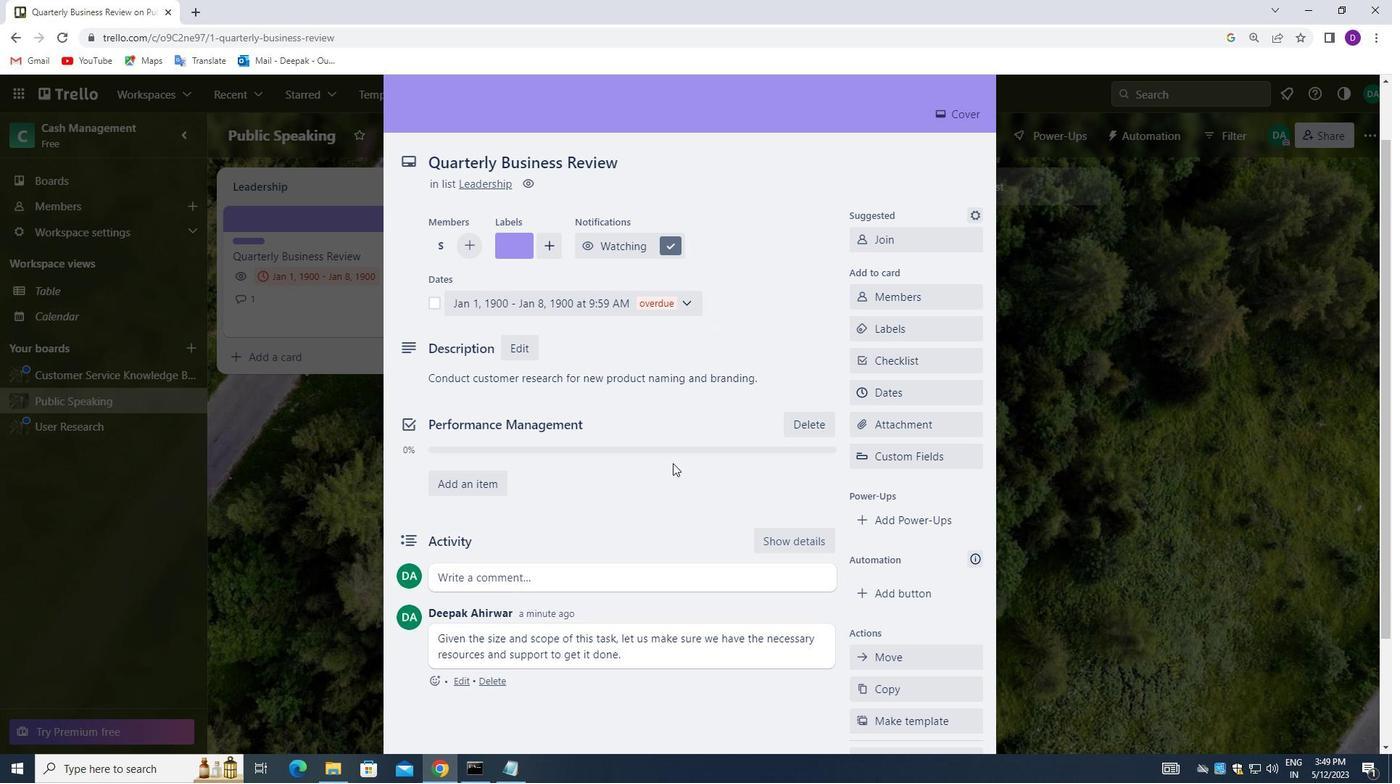
Action: Mouse moved to (671, 520)
Screenshot: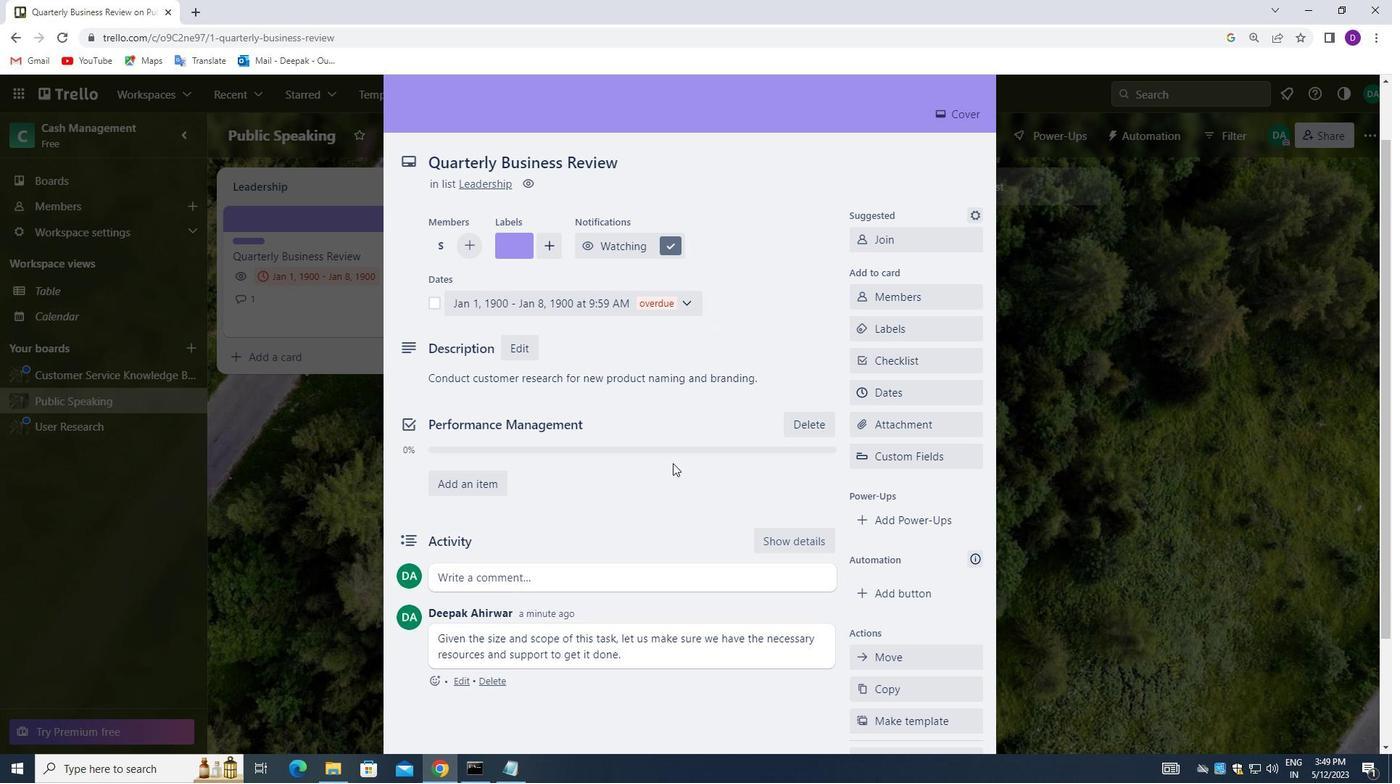
Action: Mouse scrolled (671, 519) with delta (0, 0)
Screenshot: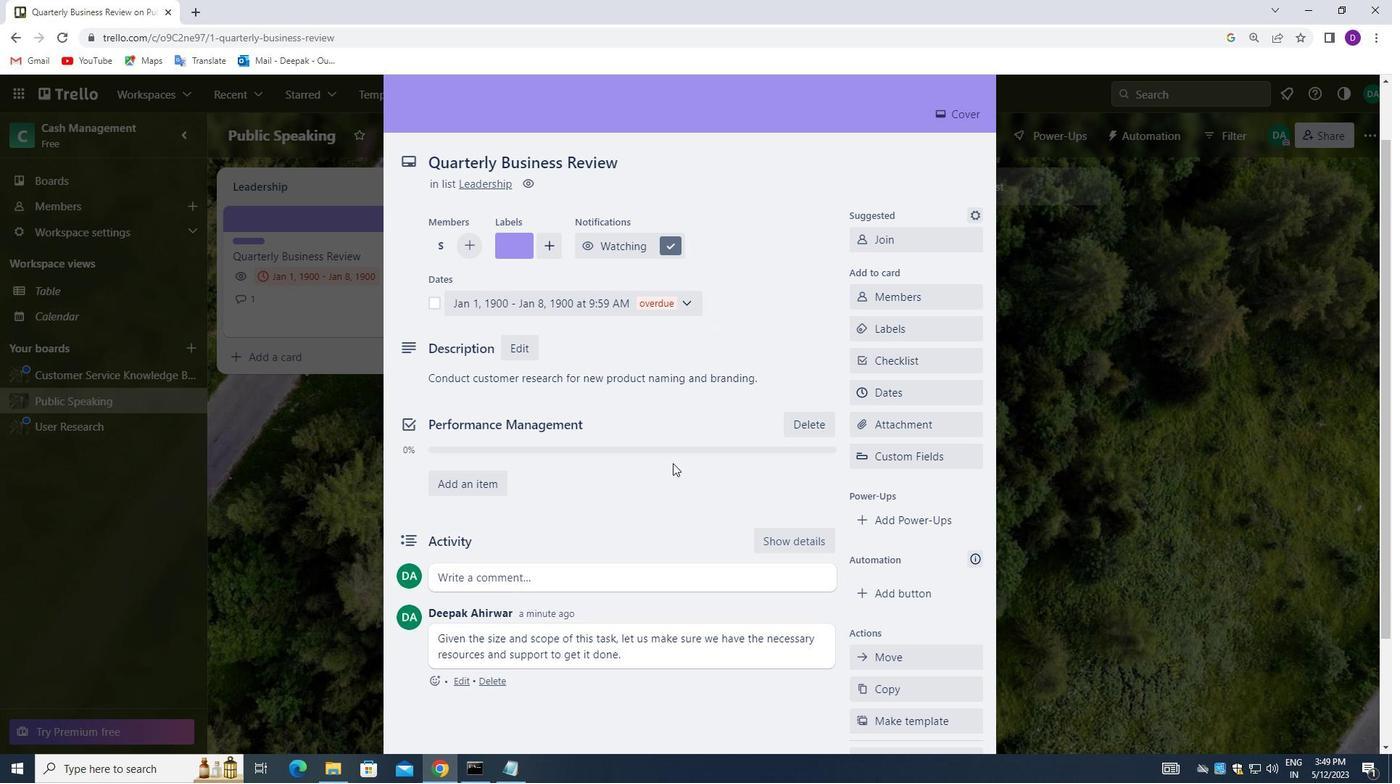 
Action: Mouse moved to (670, 525)
Screenshot: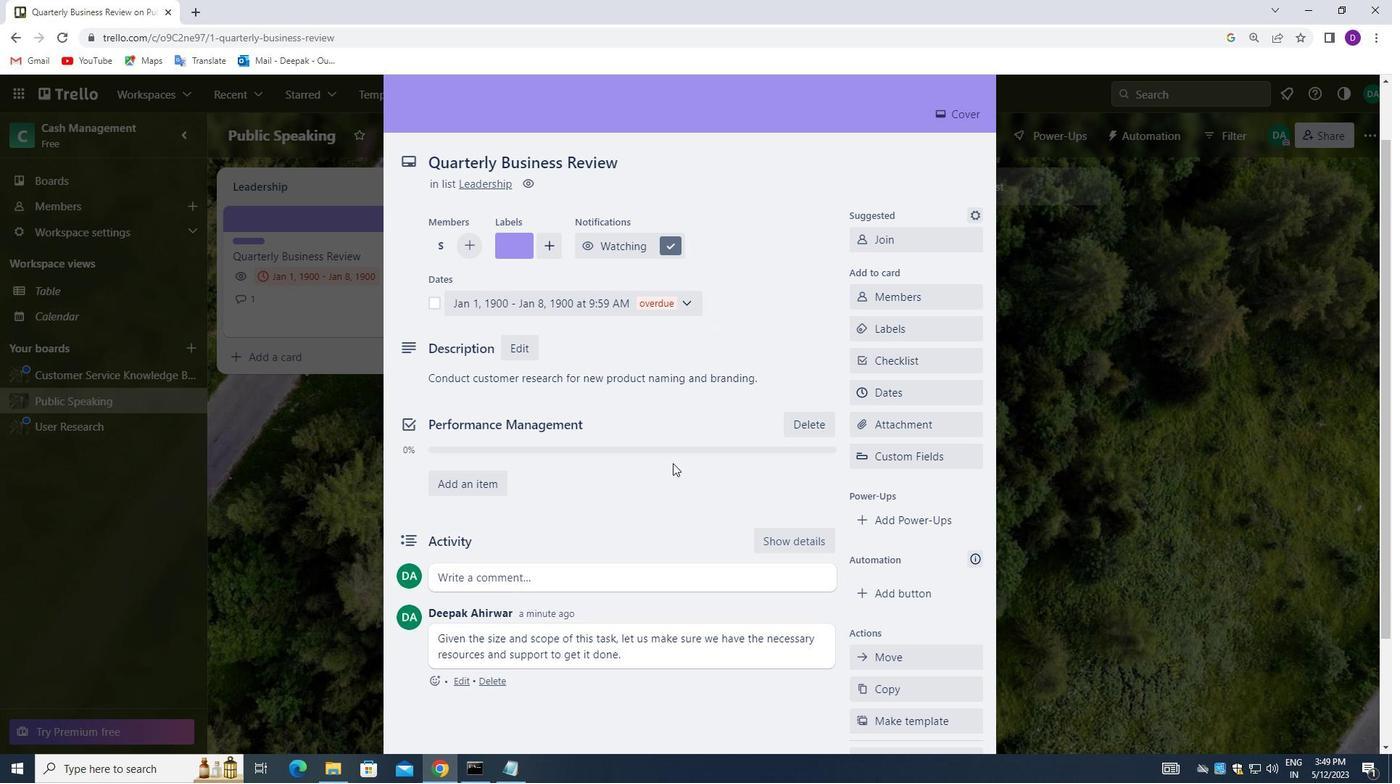
Action: Mouse scrolled (670, 524) with delta (0, 0)
Screenshot: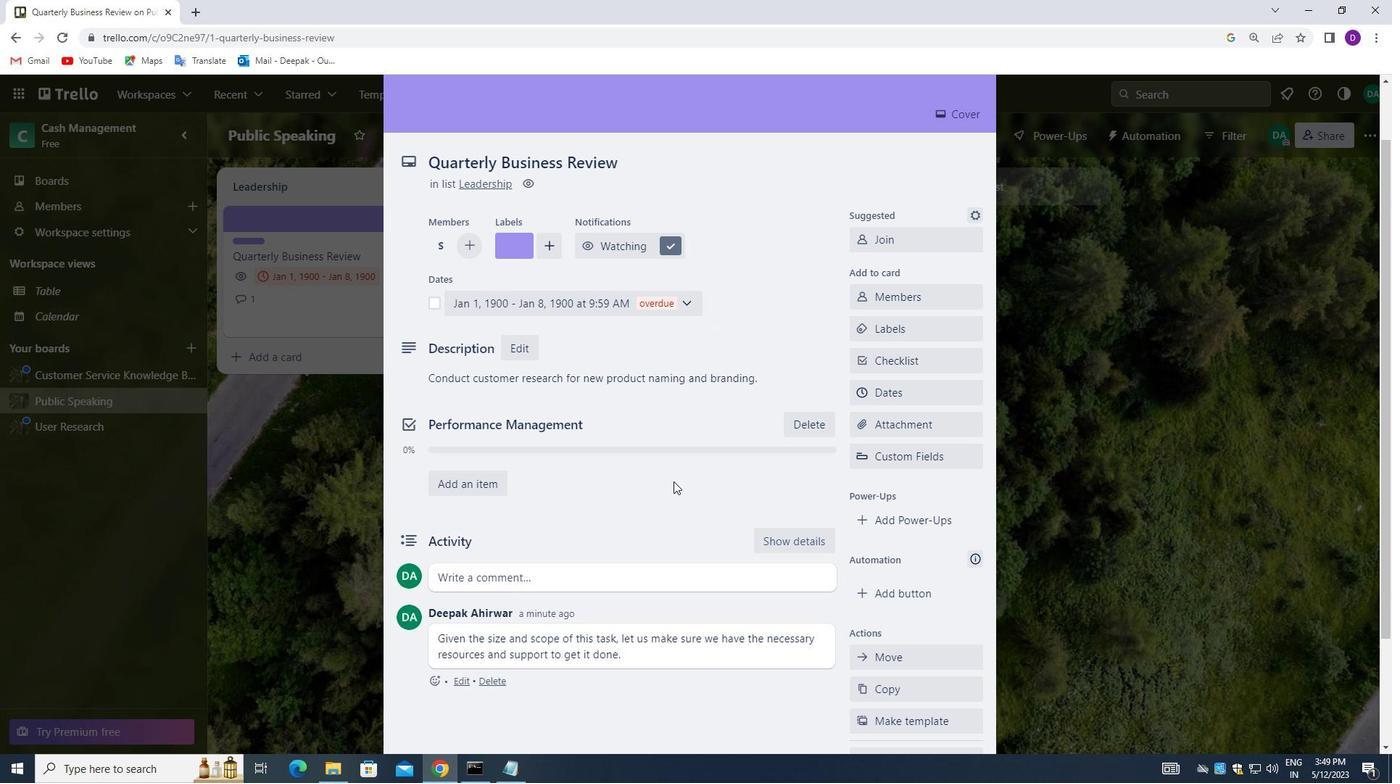 
Action: Mouse moved to (677, 596)
Screenshot: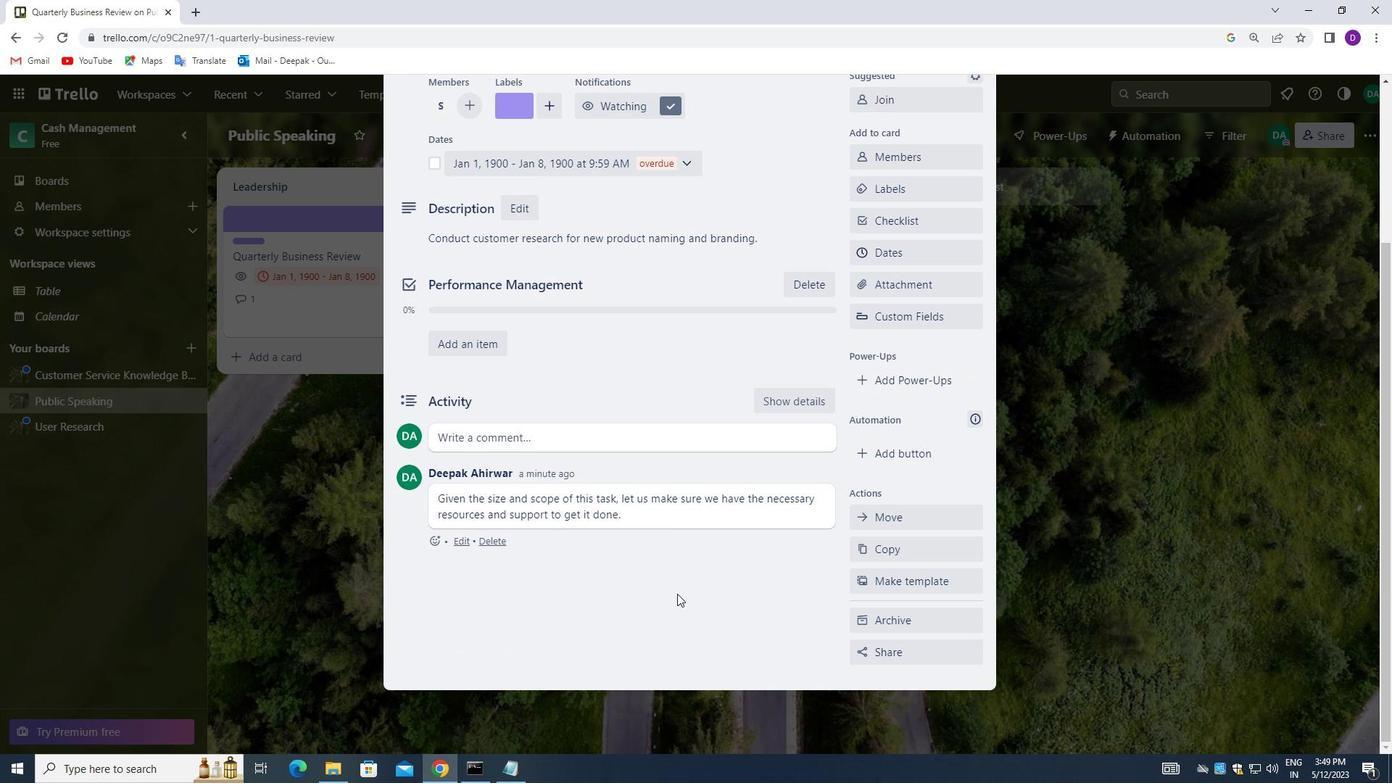 
Action: Mouse scrolled (677, 596) with delta (0, 0)
Screenshot: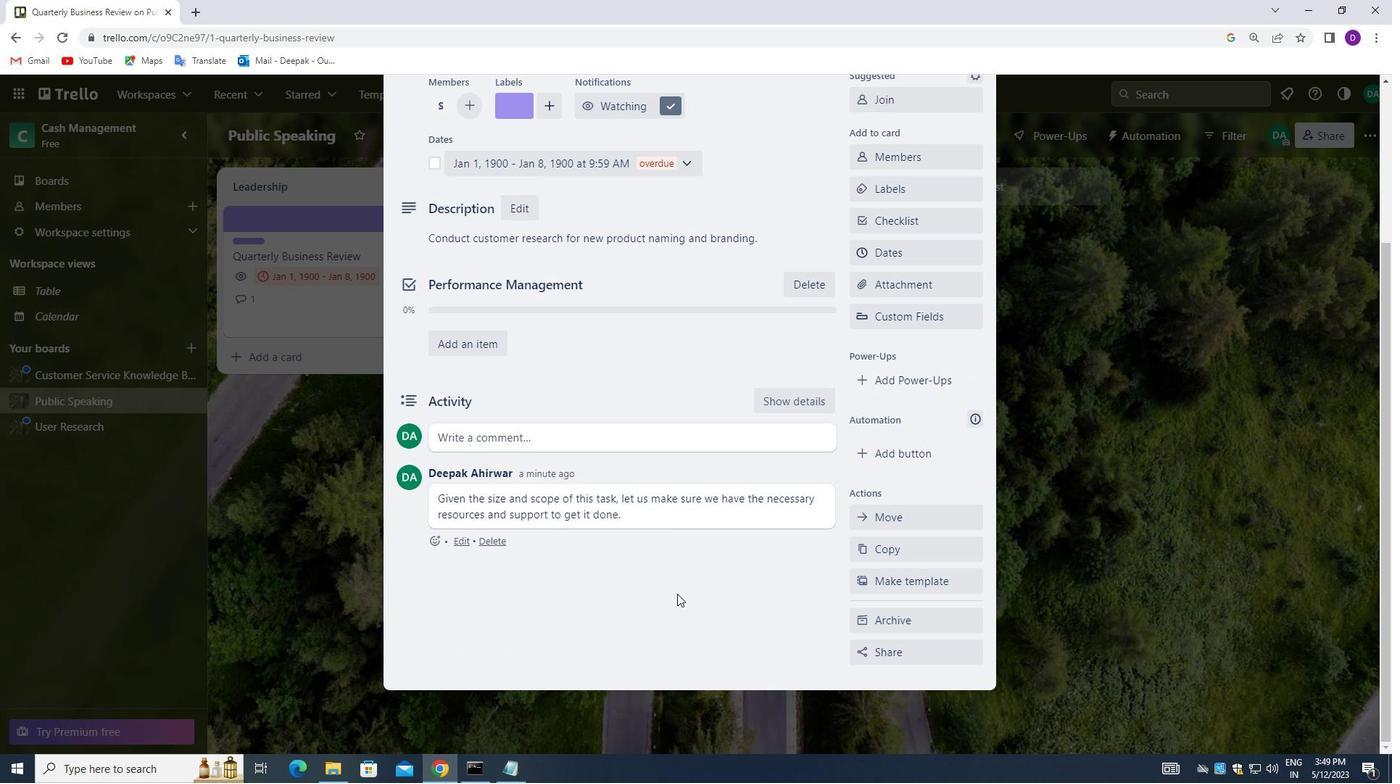 
Action: Mouse scrolled (677, 596) with delta (0, 0)
Screenshot: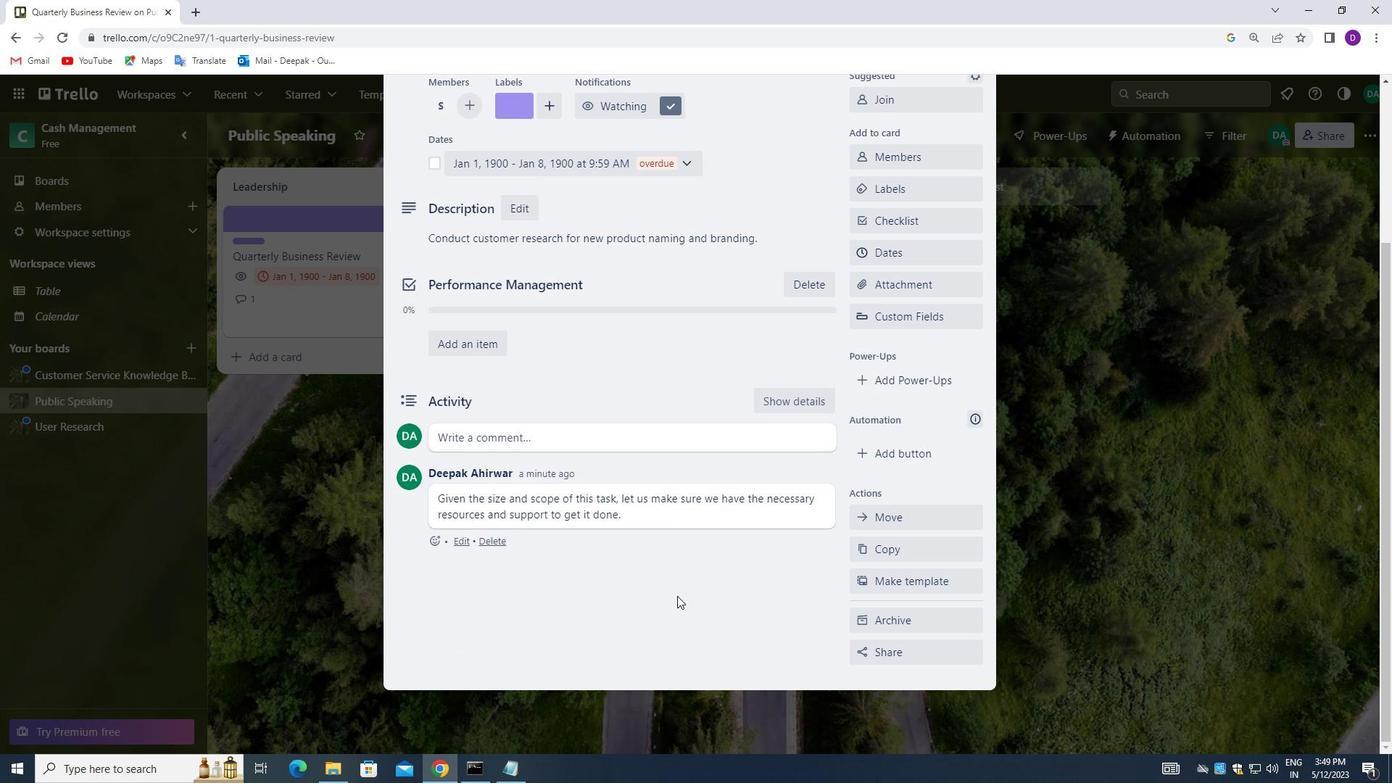 
Action: Mouse moved to (677, 597)
Screenshot: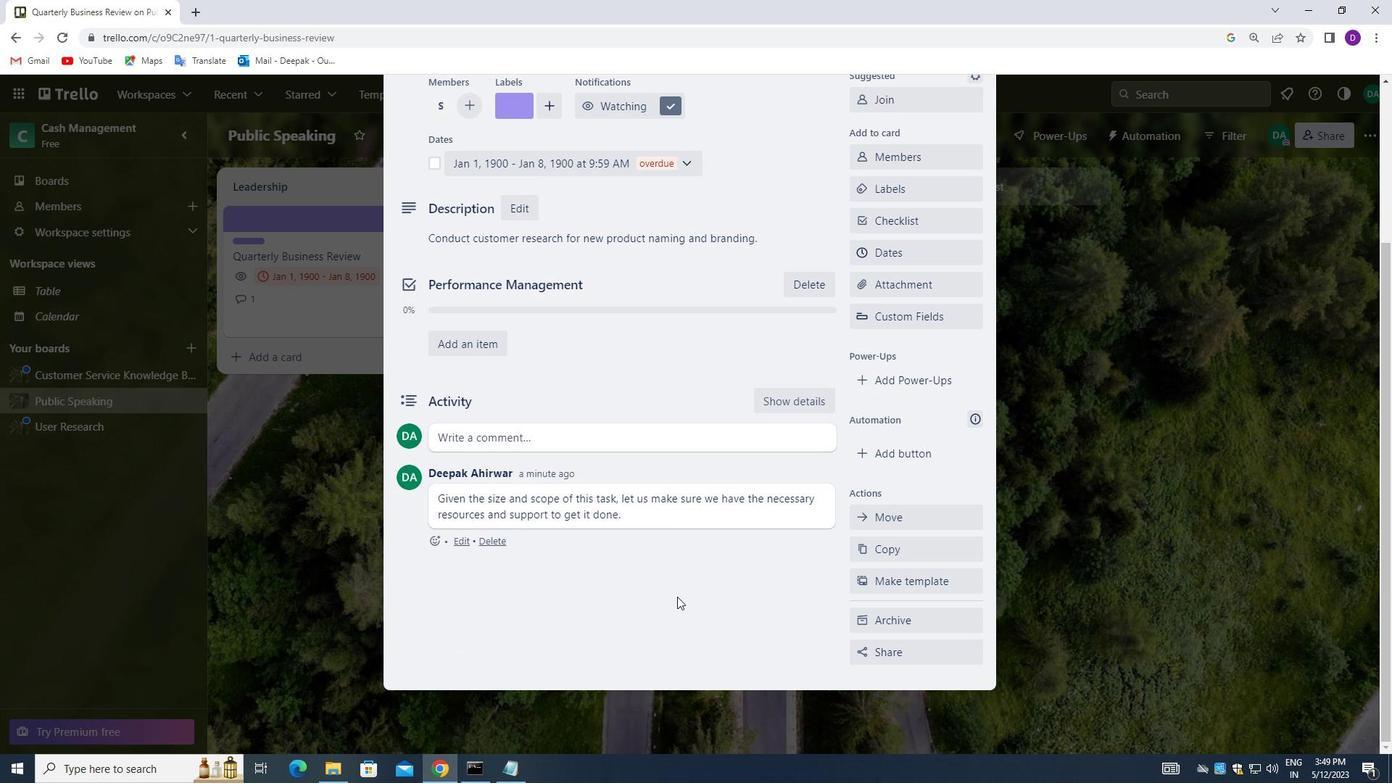 
Action: Mouse scrolled (677, 596) with delta (0, 0)
Screenshot: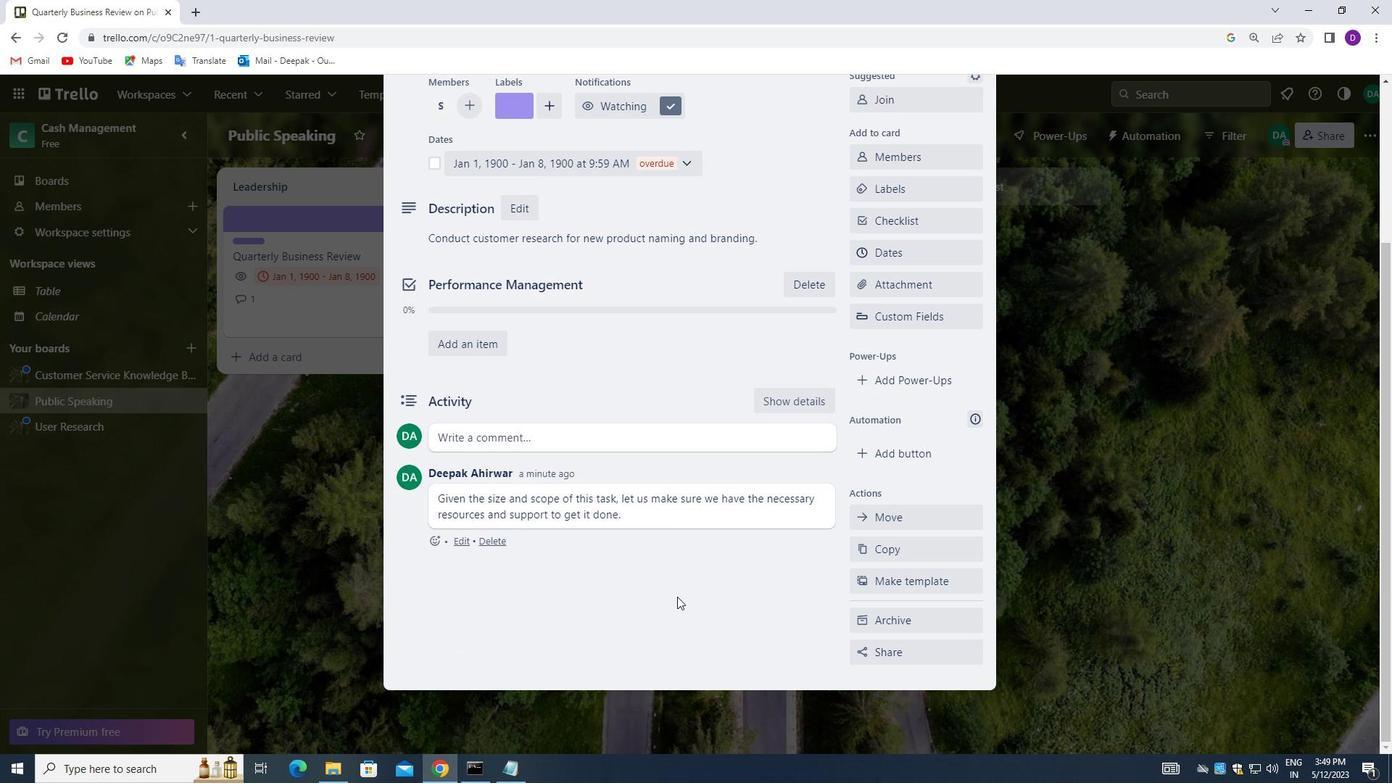 
Action: Mouse moved to (678, 597)
Screenshot: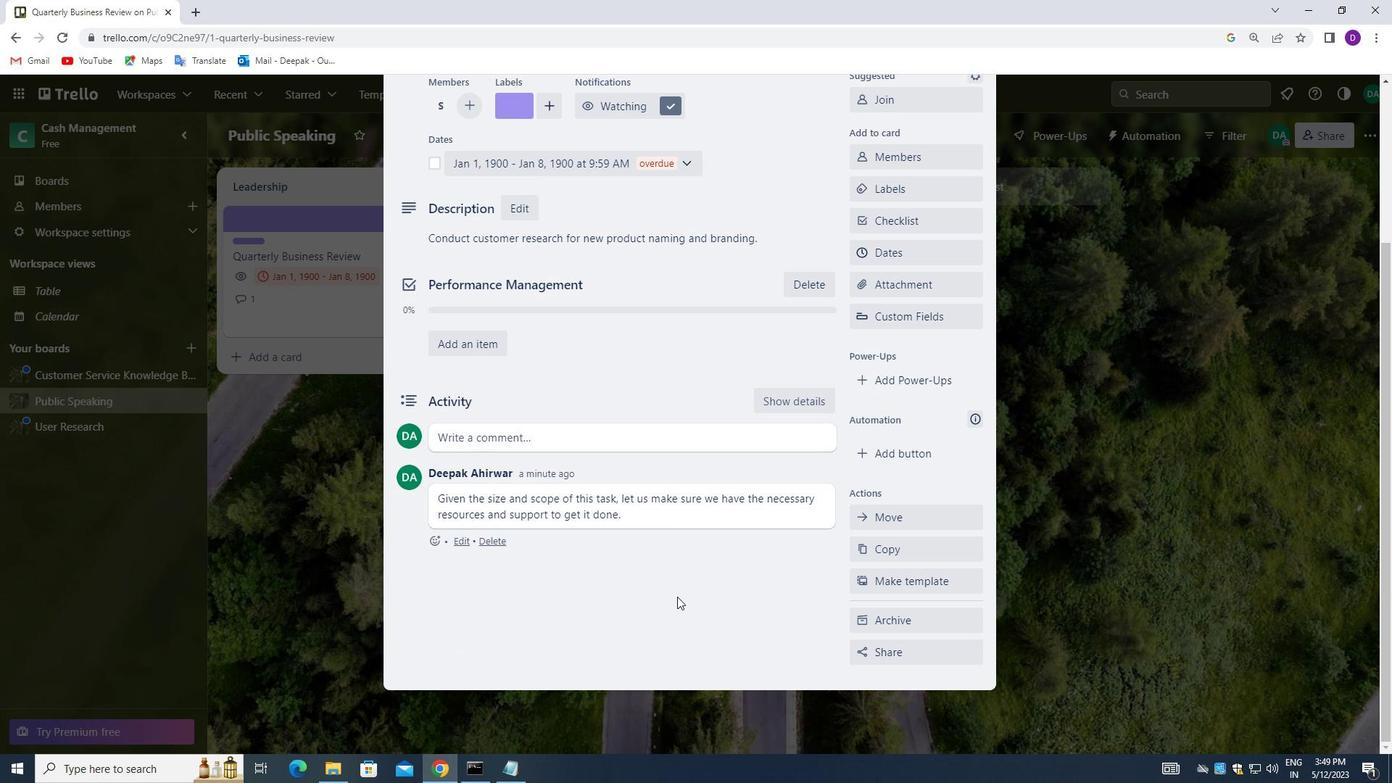 
Action: Mouse scrolled (678, 596) with delta (0, 0)
Screenshot: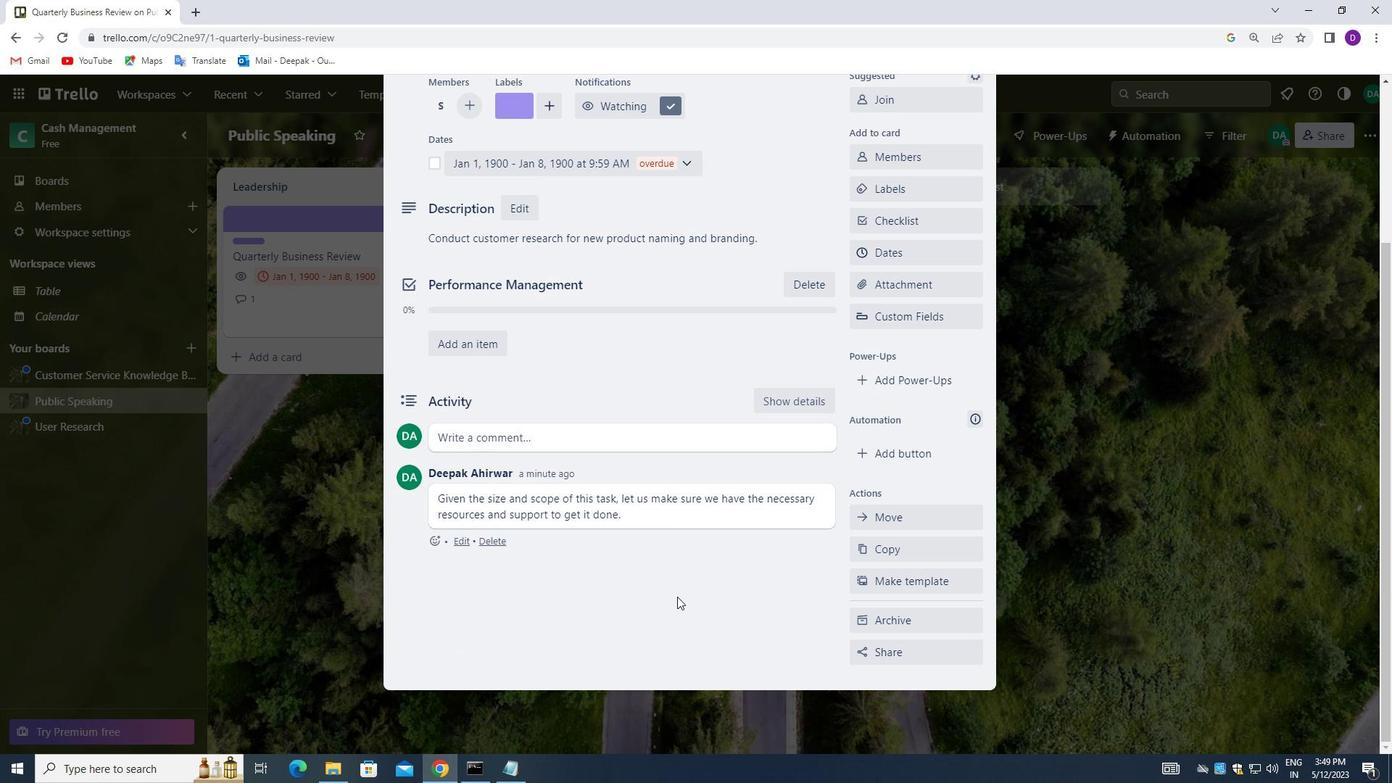 
Action: Mouse moved to (693, 583)
Screenshot: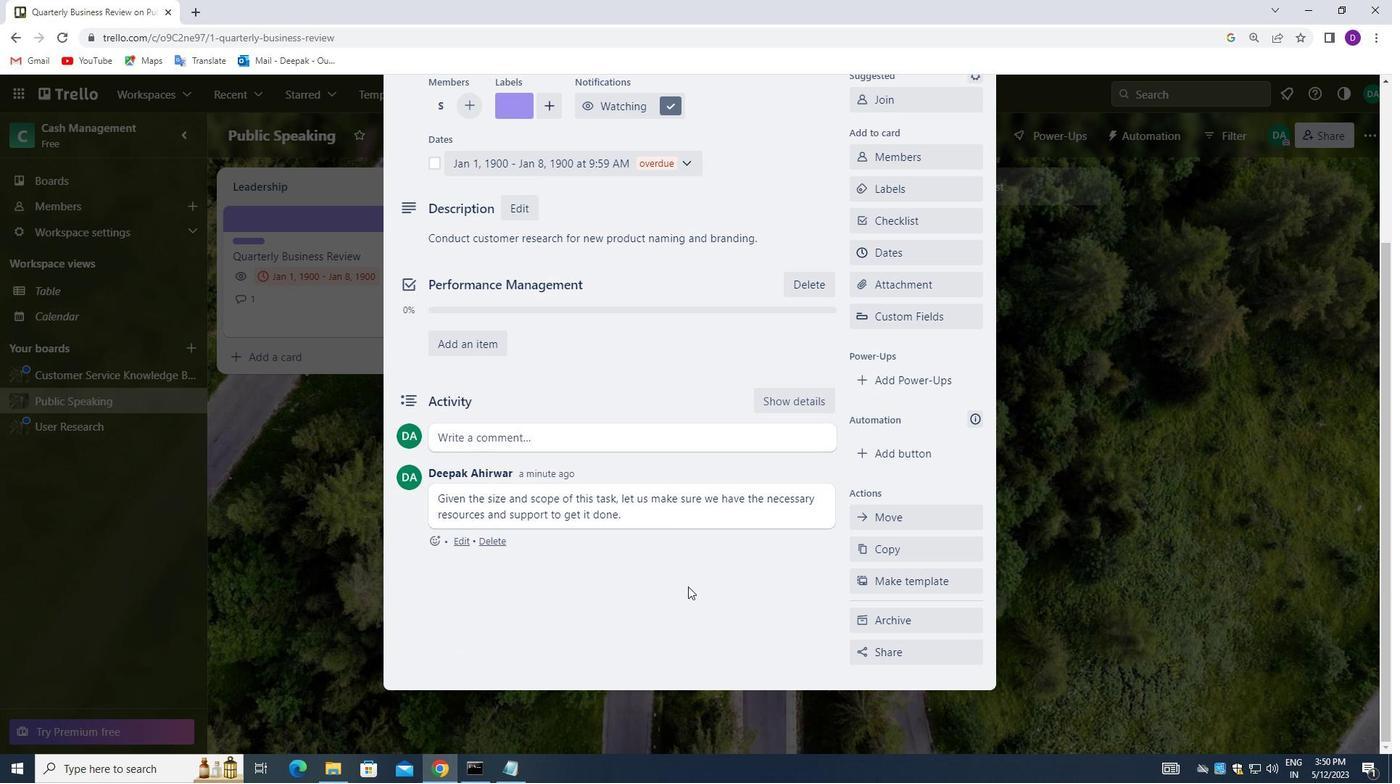 
Action: Mouse scrolled (693, 584) with delta (0, 0)
Screenshot: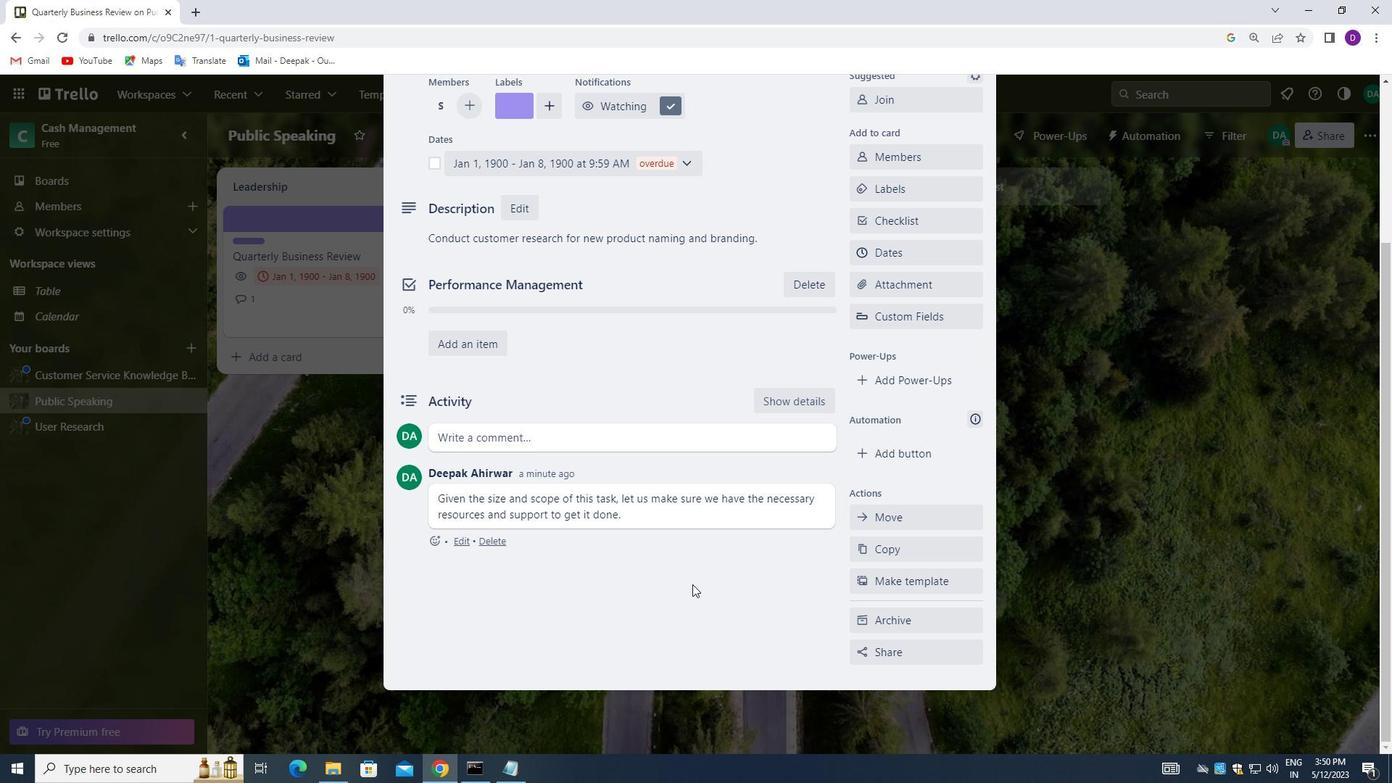 
Action: Mouse scrolled (693, 584) with delta (0, 0)
Screenshot: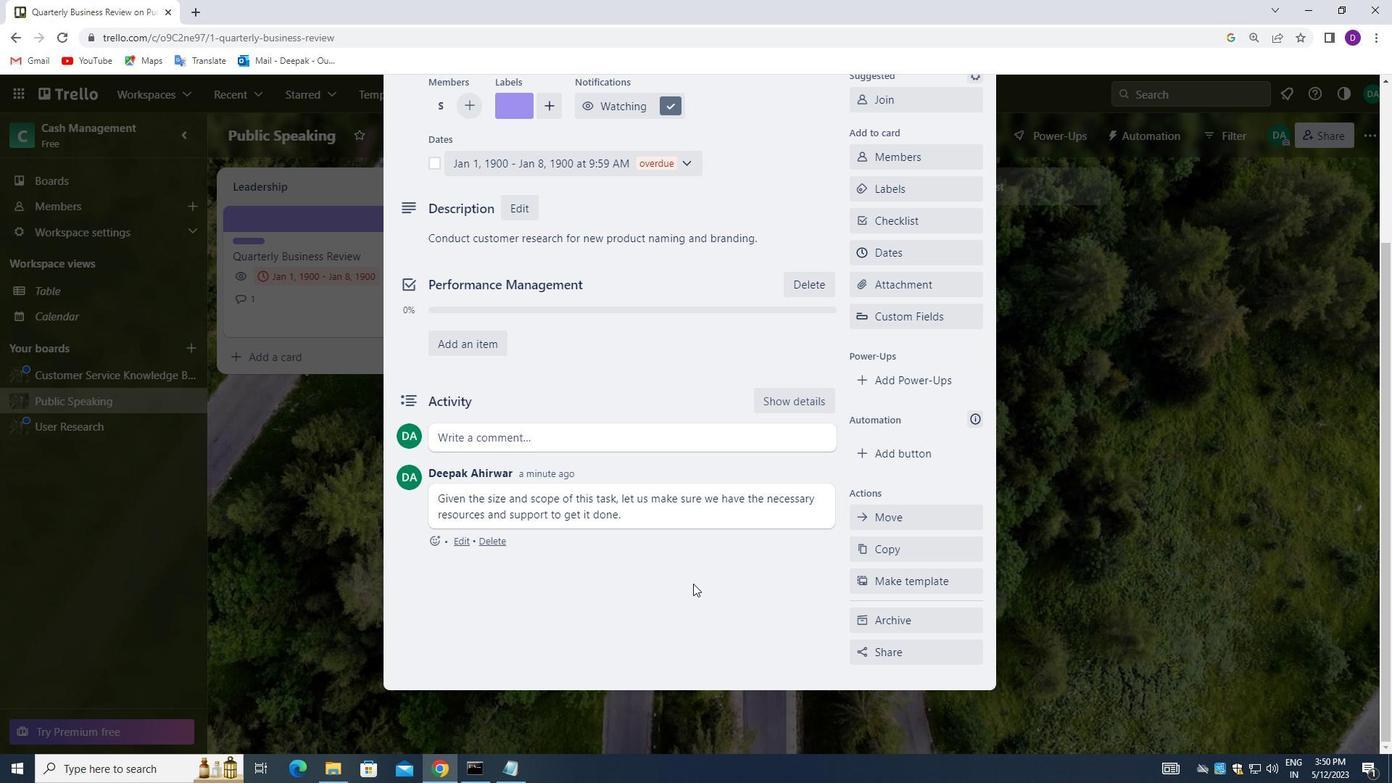
Action: Mouse scrolled (693, 584) with delta (0, 0)
Screenshot: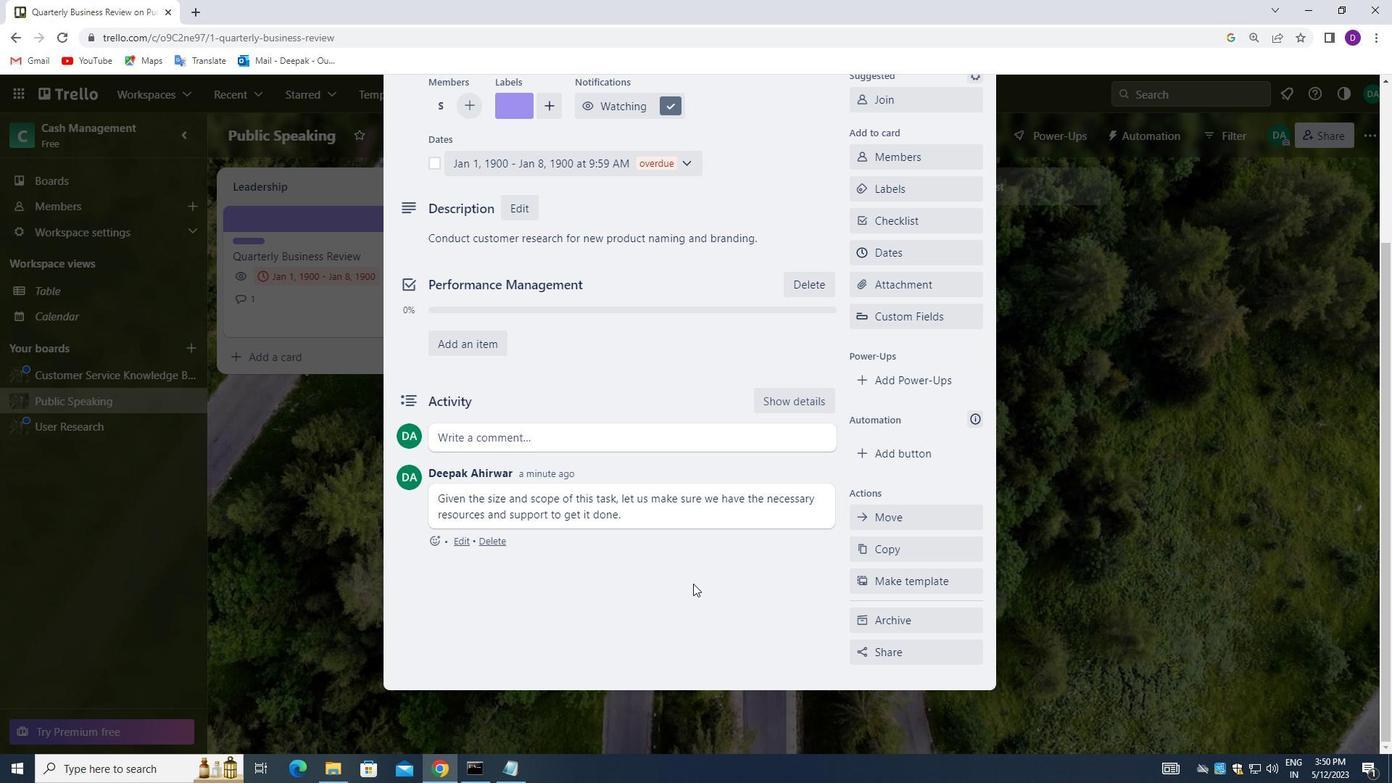 
Action: Mouse scrolled (693, 584) with delta (0, 0)
Screenshot: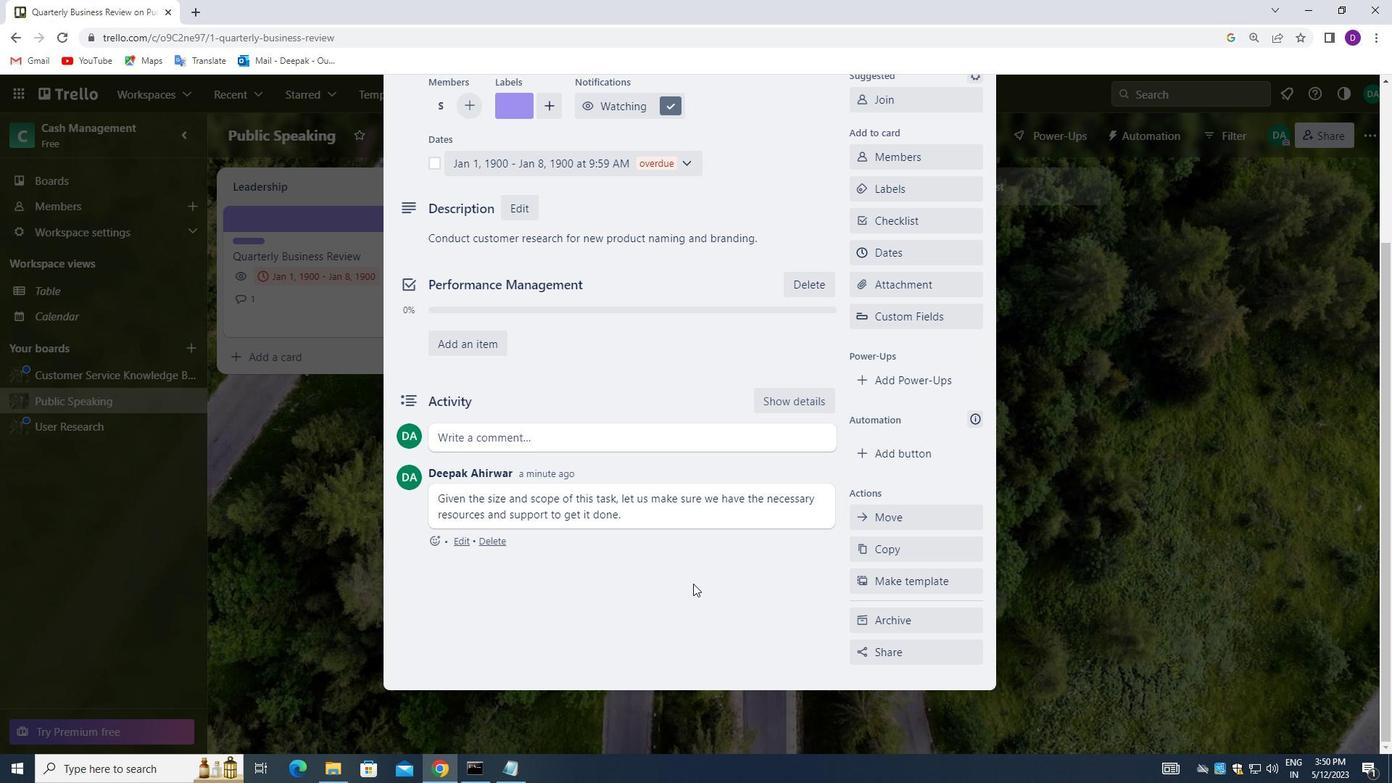 
Action: Mouse scrolled (693, 584) with delta (0, 0)
Screenshot: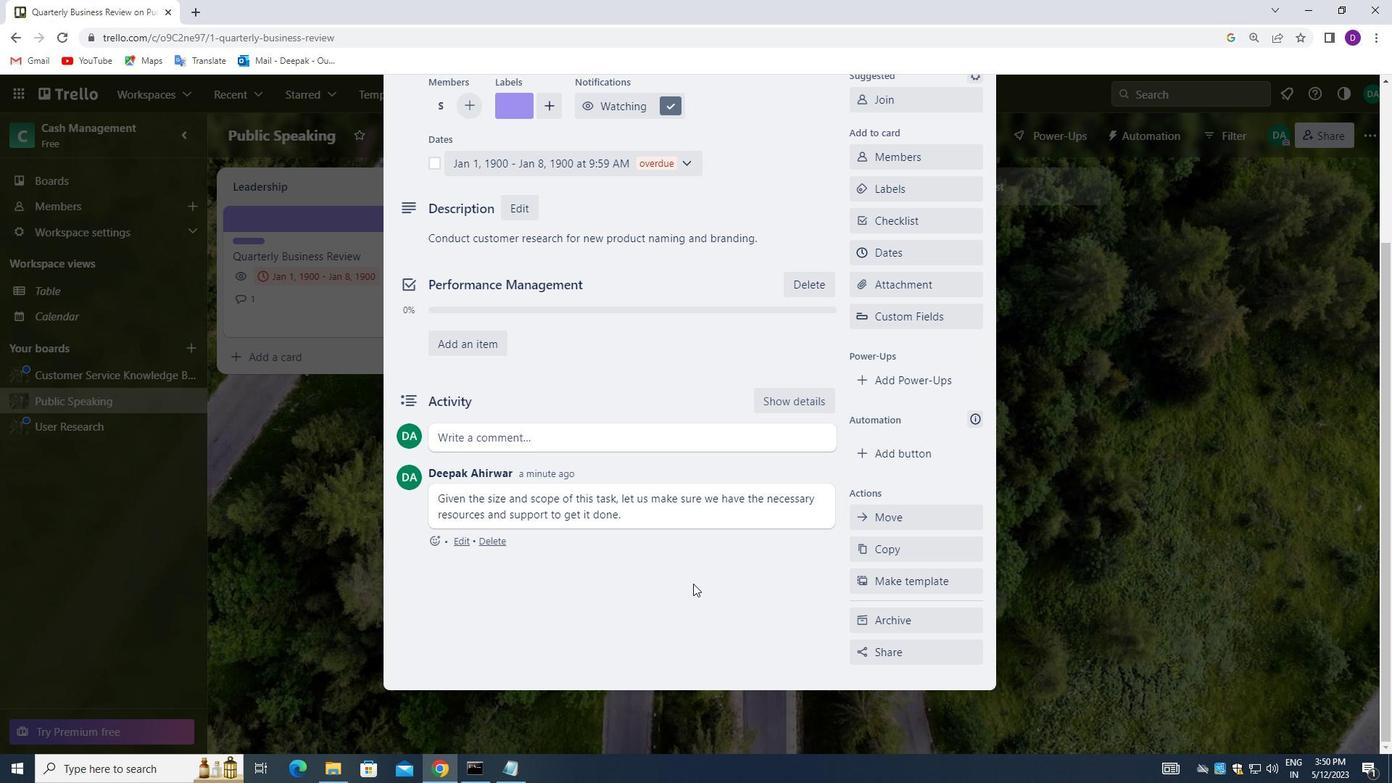 
Action: Mouse scrolled (693, 584) with delta (0, 0)
Screenshot: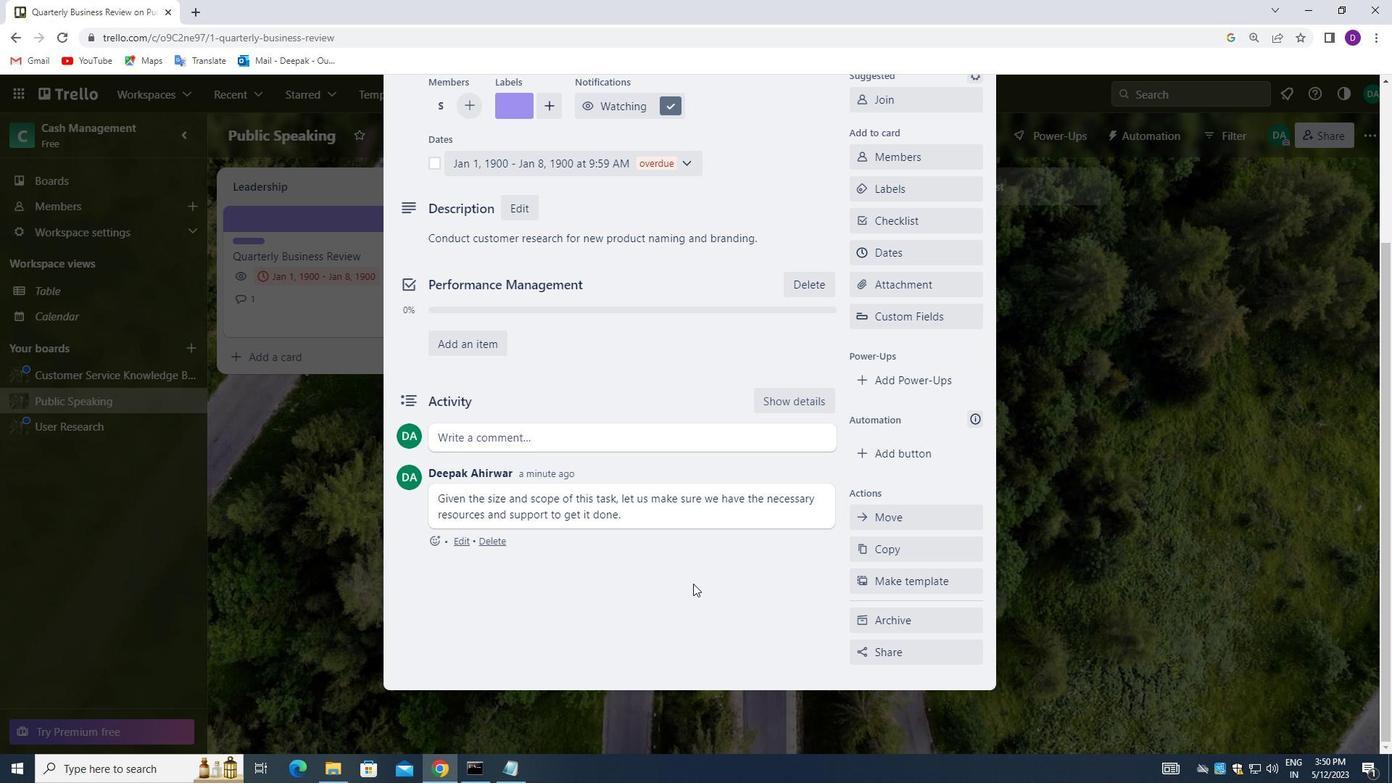
Action: Mouse moved to (978, 130)
Screenshot: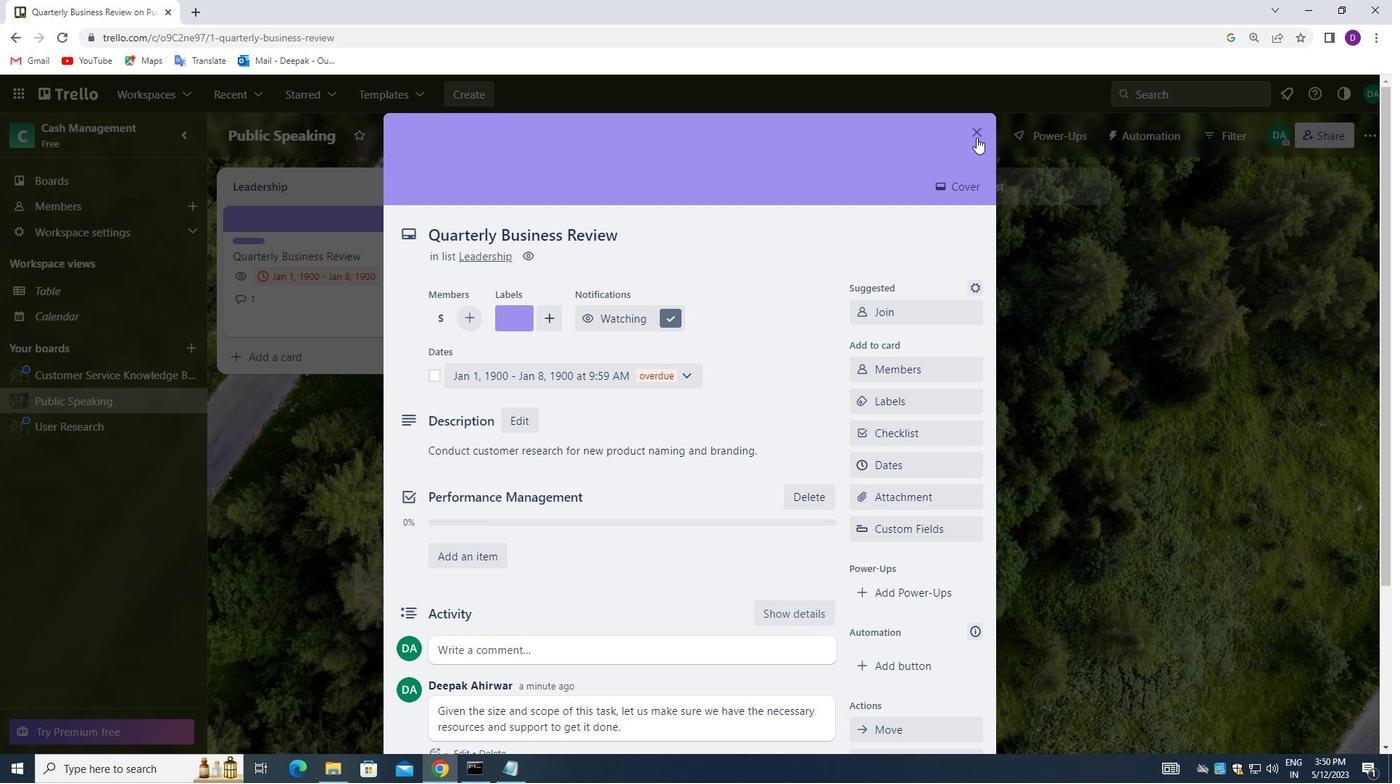 
Action: Mouse pressed left at (978, 130)
Screenshot: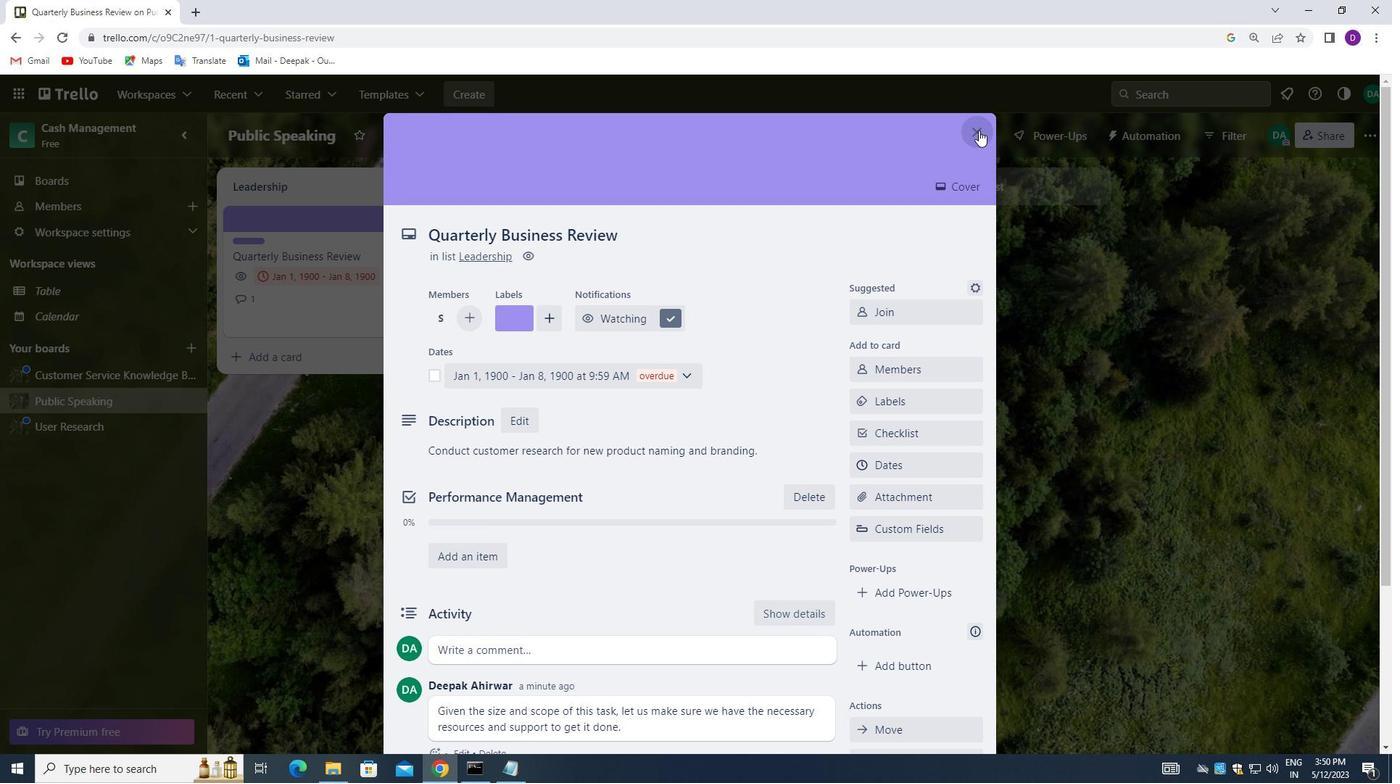 
Action: Mouse moved to (530, 351)
Screenshot: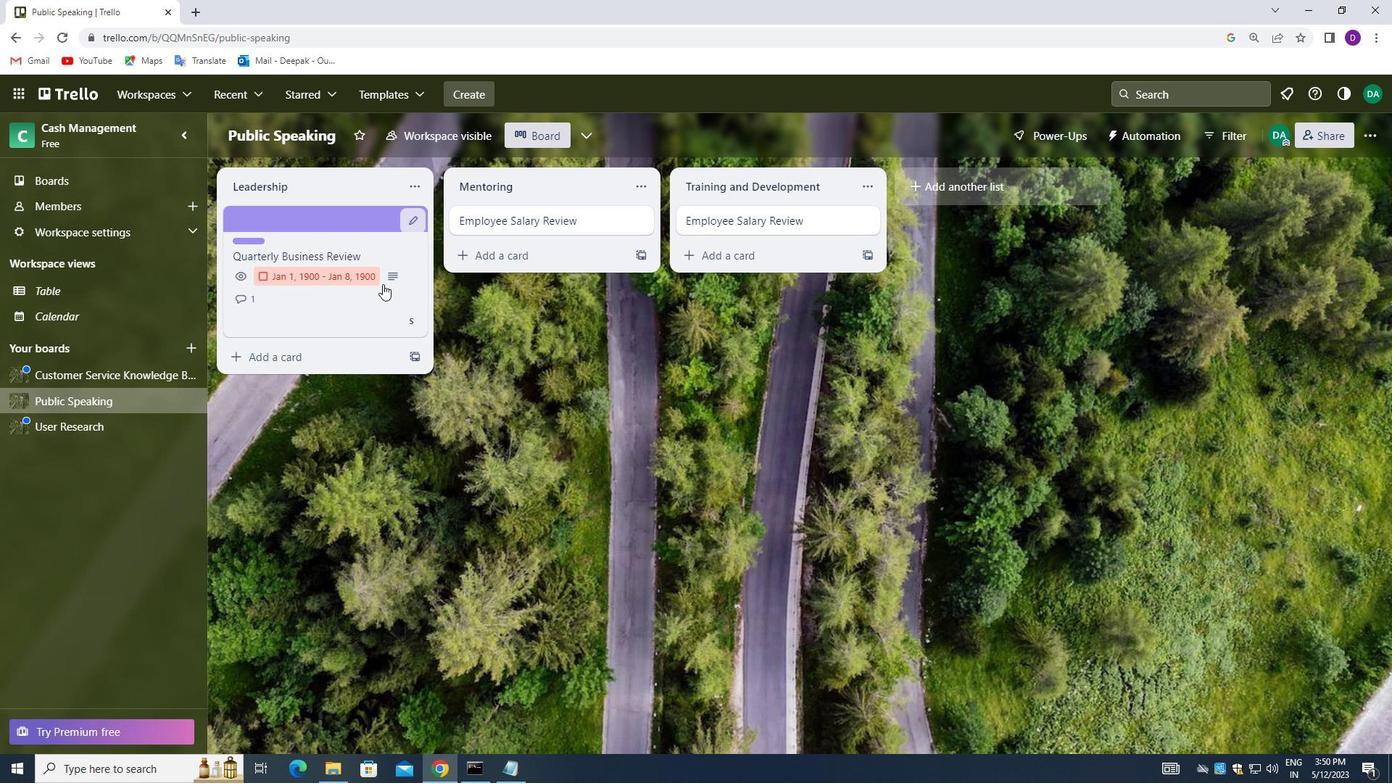 
